 Task: Research Airbnb accommodations options for gourmet getaway in Charleston, South Carolina.
Action: Mouse moved to (62, 80)
Screenshot: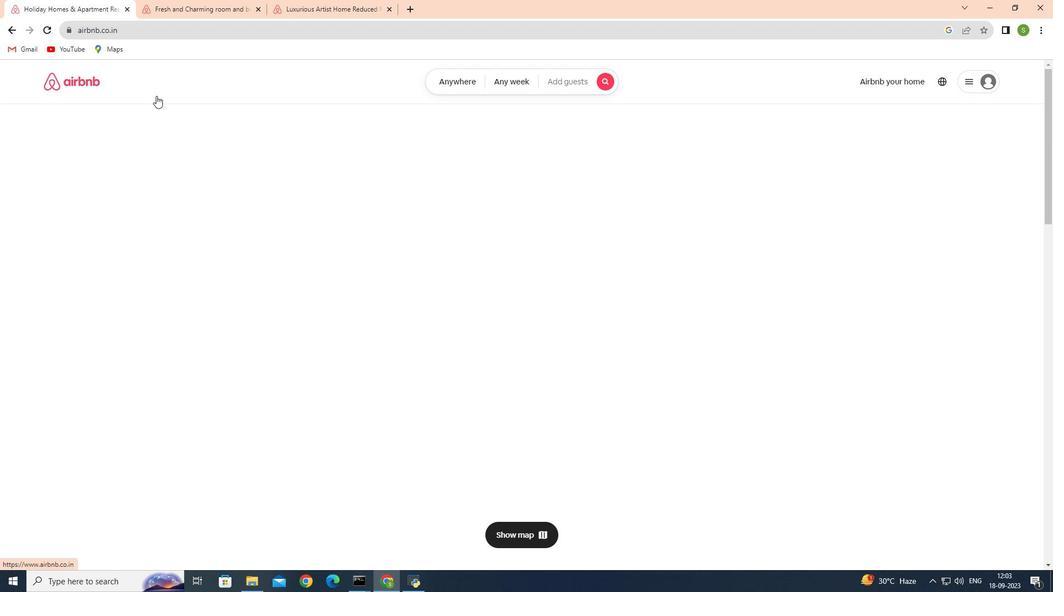 
Action: Mouse pressed left at (62, 80)
Screenshot: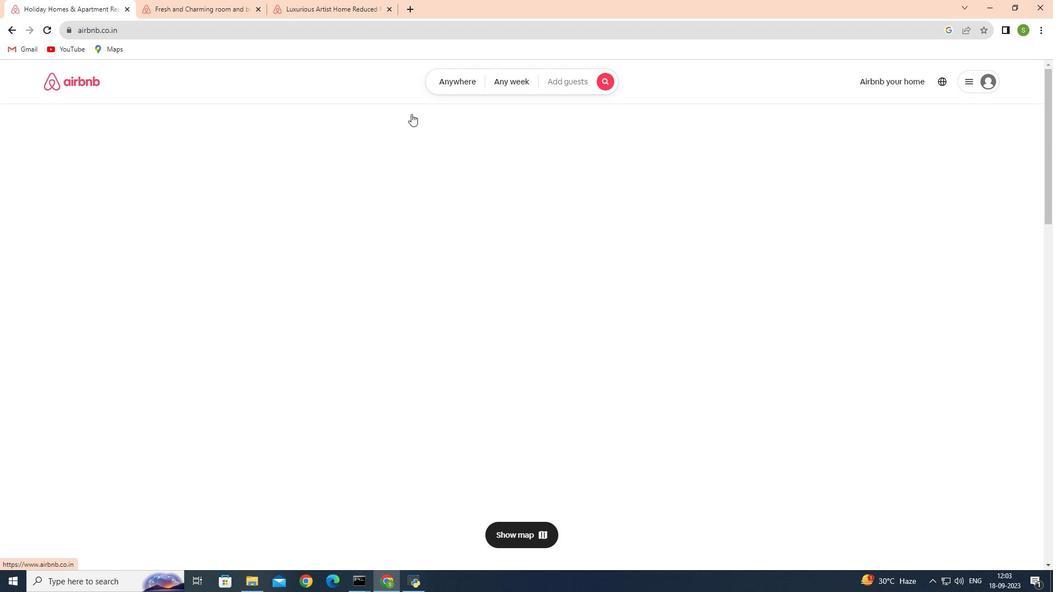 
Action: Mouse moved to (478, 82)
Screenshot: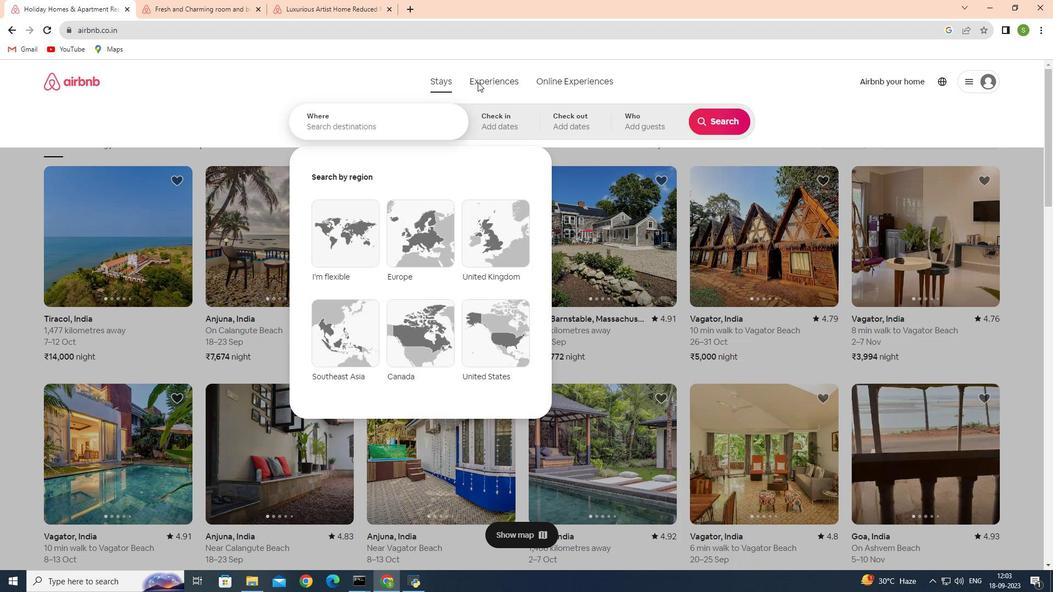 
Action: Mouse pressed left at (478, 82)
Screenshot: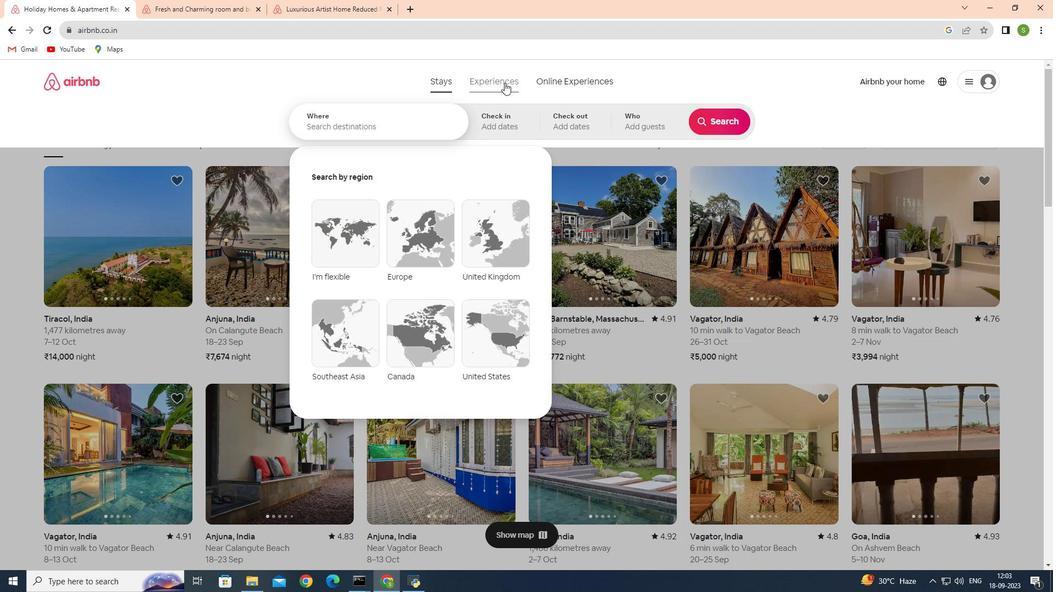 
Action: Mouse moved to (809, 60)
Screenshot: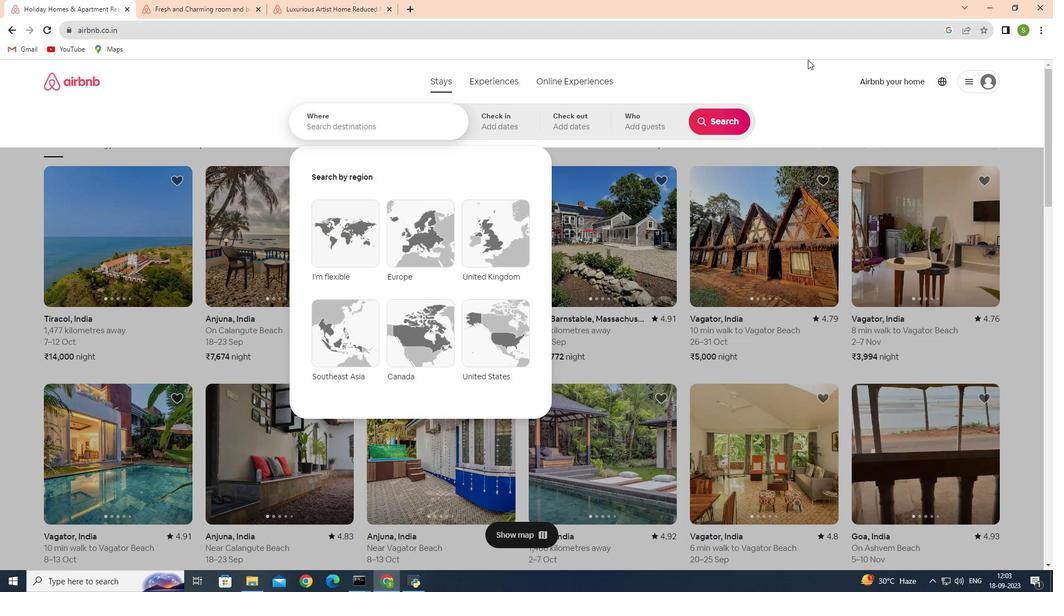 
Action: Key pressed ch
Screenshot: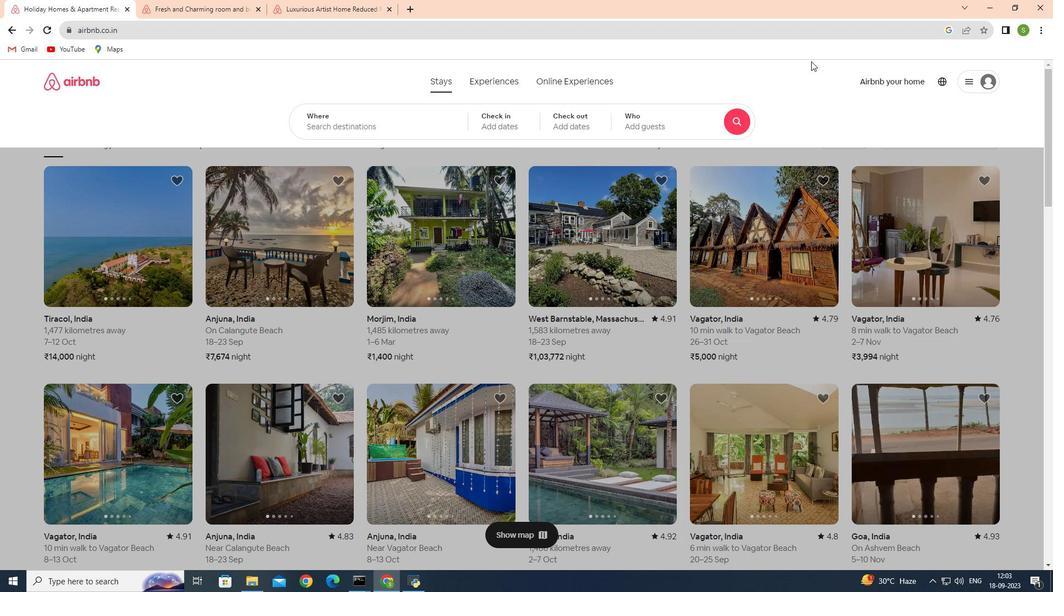 
Action: Mouse pressed left at (809, 60)
Screenshot: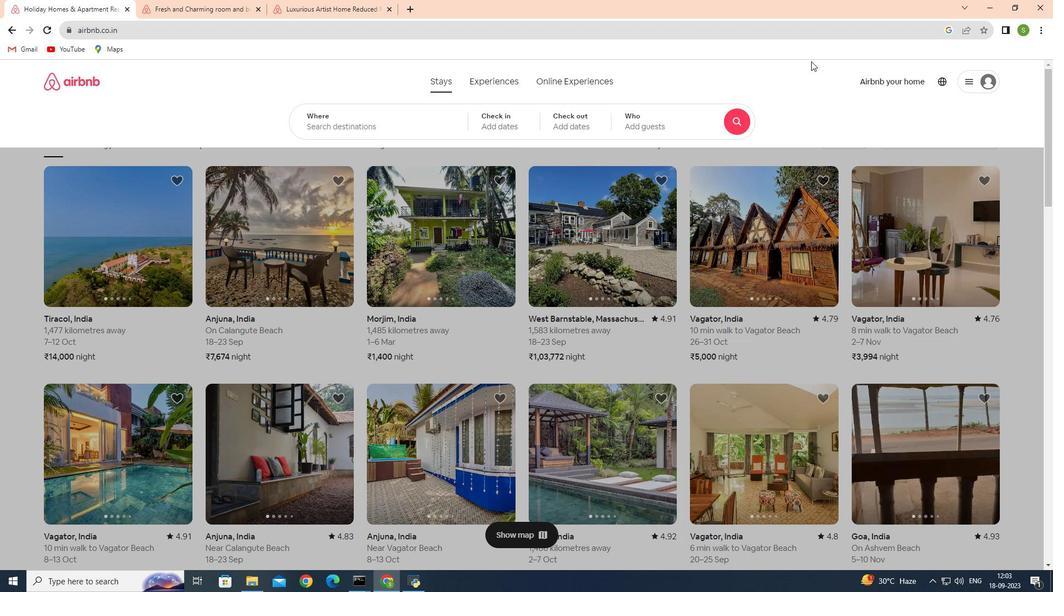 
Action: Mouse moved to (395, 127)
Screenshot: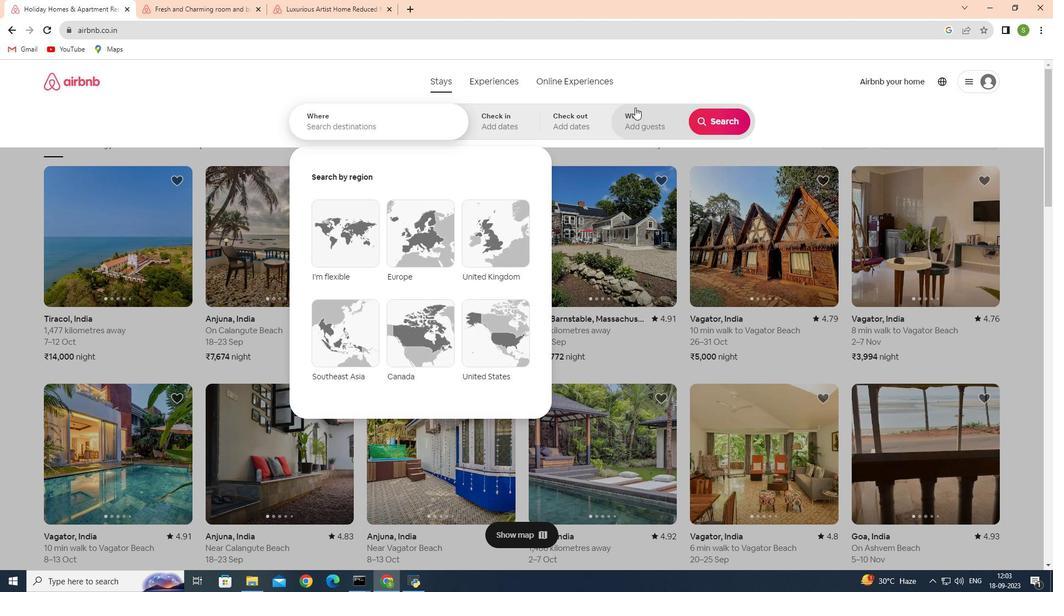 
Action: Mouse pressed left at (395, 127)
Screenshot: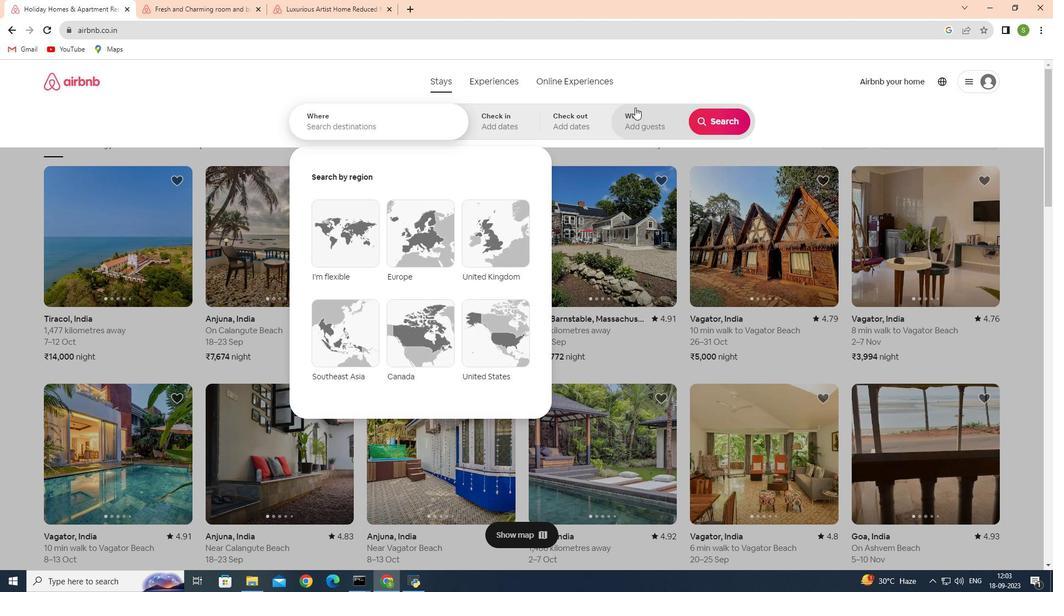 
Action: Mouse moved to (636, 108)
Screenshot: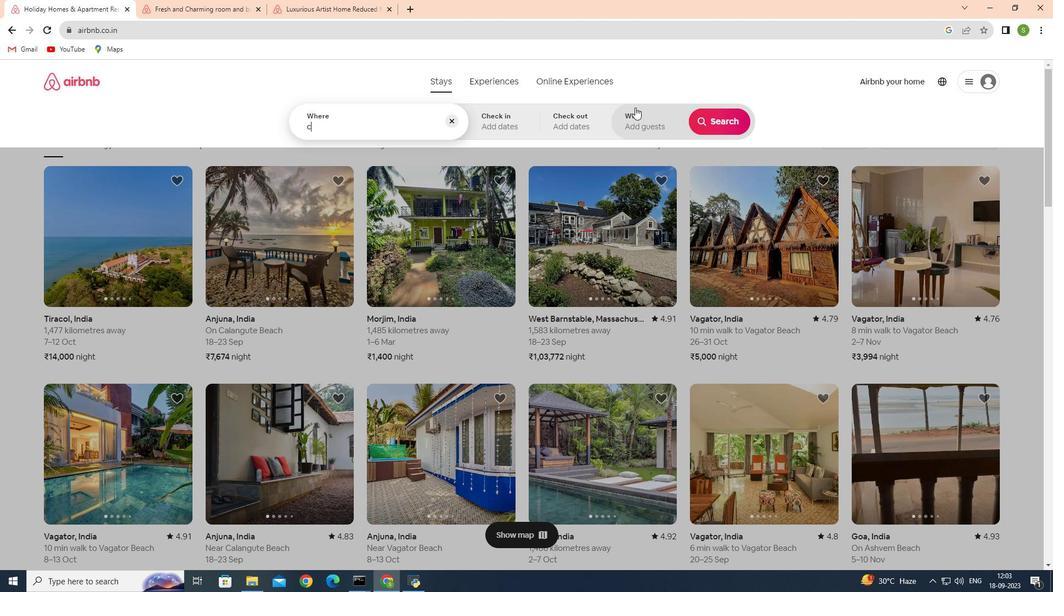 
Action: Key pressed charles
Screenshot: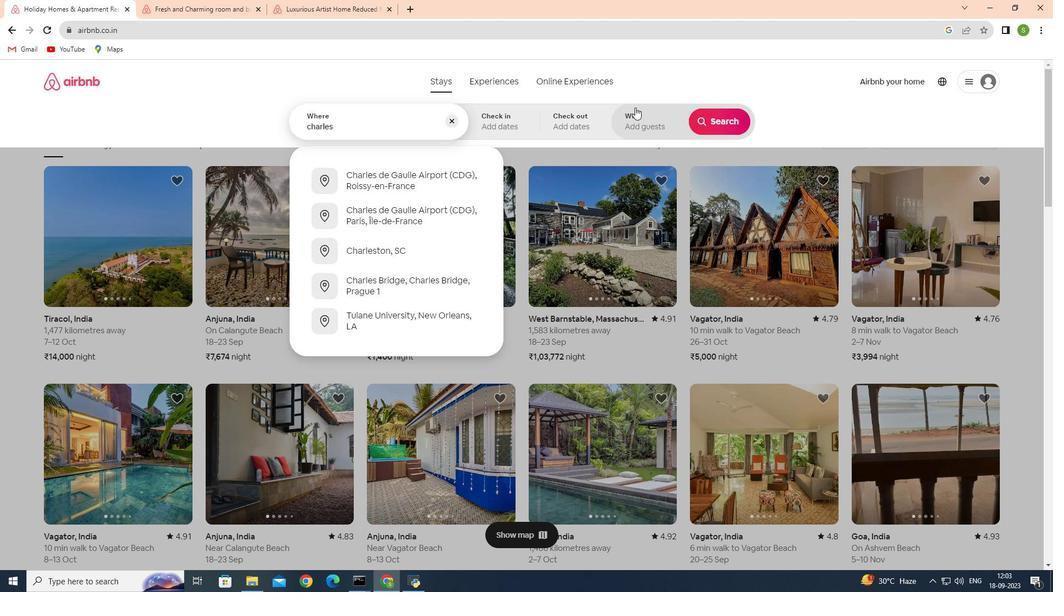 
Action: Mouse moved to (737, 110)
Screenshot: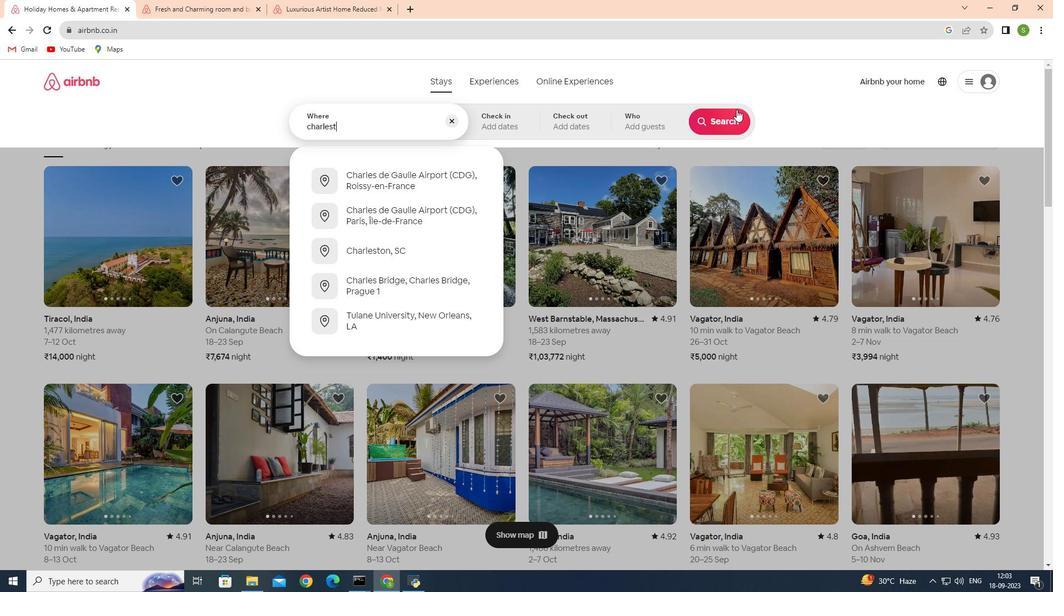 
Action: Key pressed ton
Screenshot: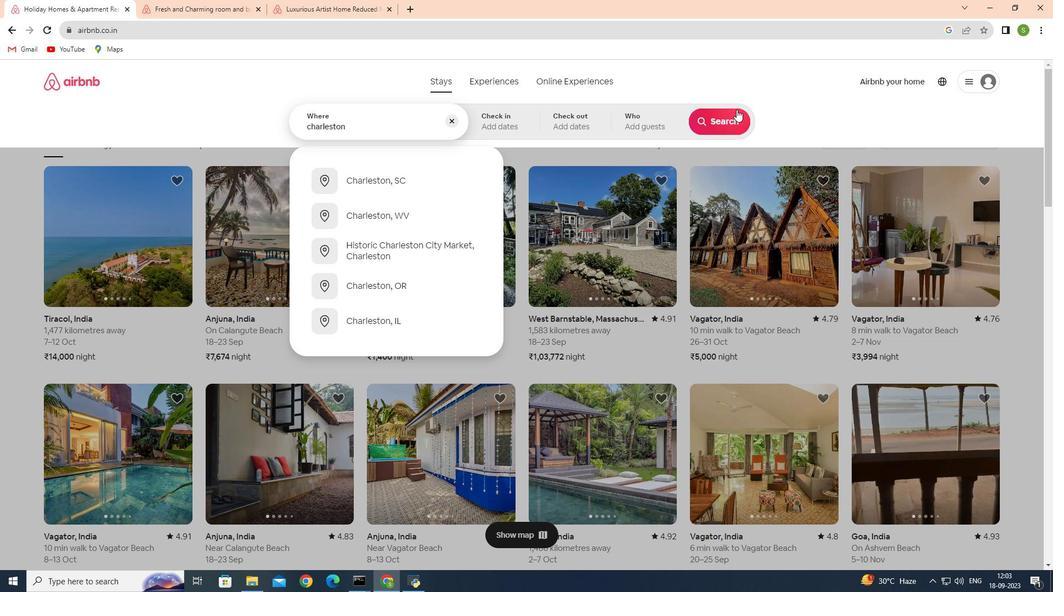 
Action: Mouse moved to (391, 181)
Screenshot: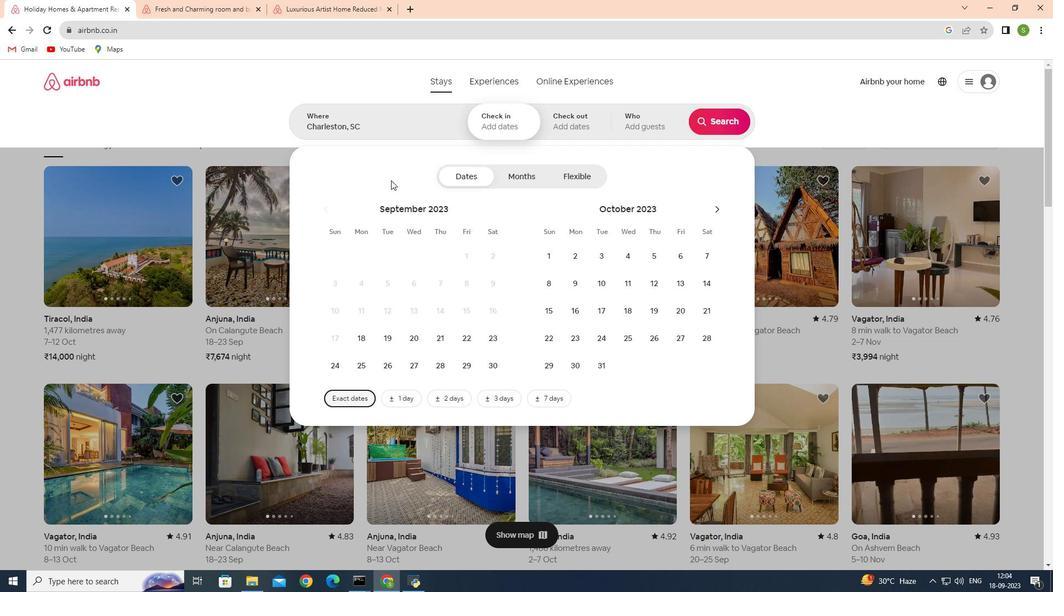
Action: Mouse pressed left at (391, 181)
Screenshot: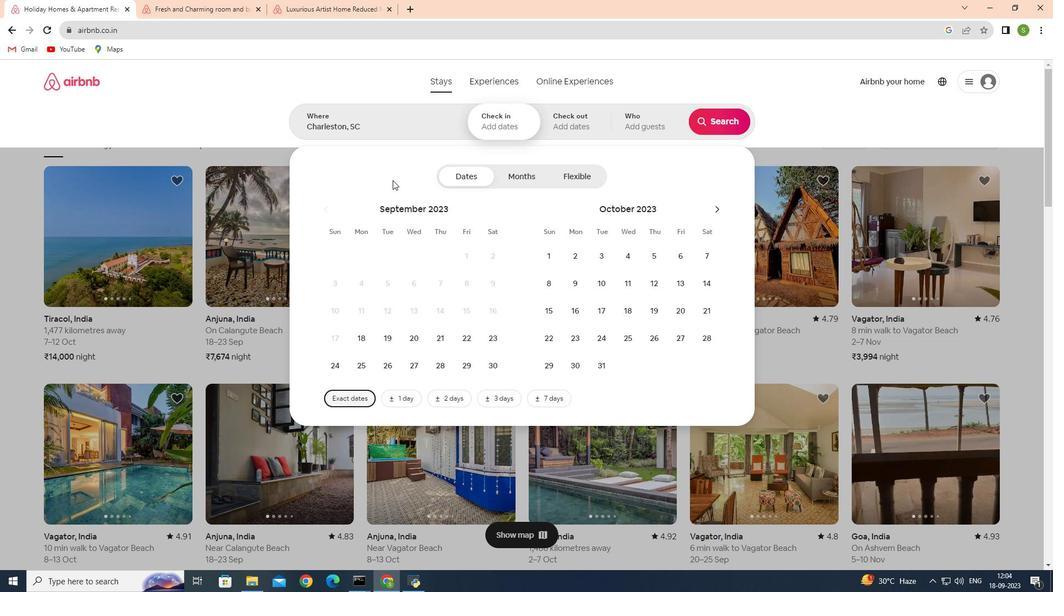 
Action: Mouse moved to (724, 120)
Screenshot: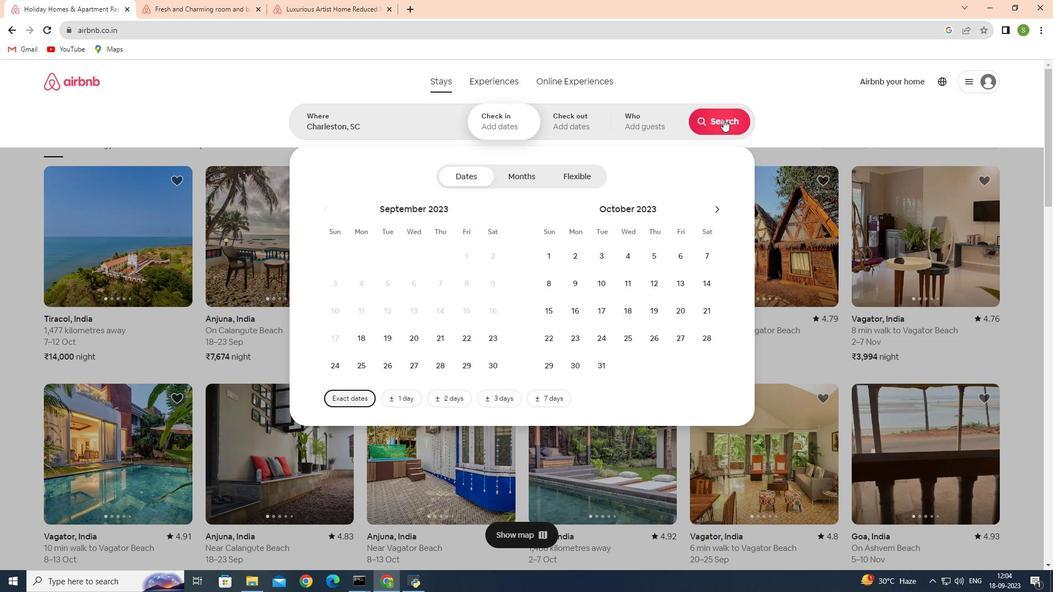 
Action: Mouse pressed left at (724, 120)
Screenshot: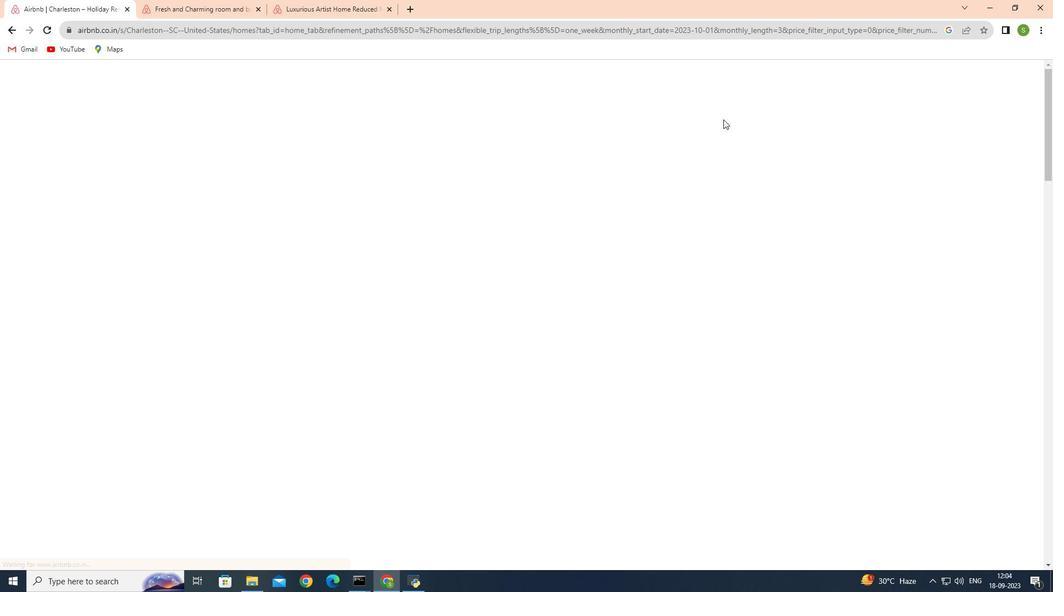 
Action: Mouse moved to (887, 130)
Screenshot: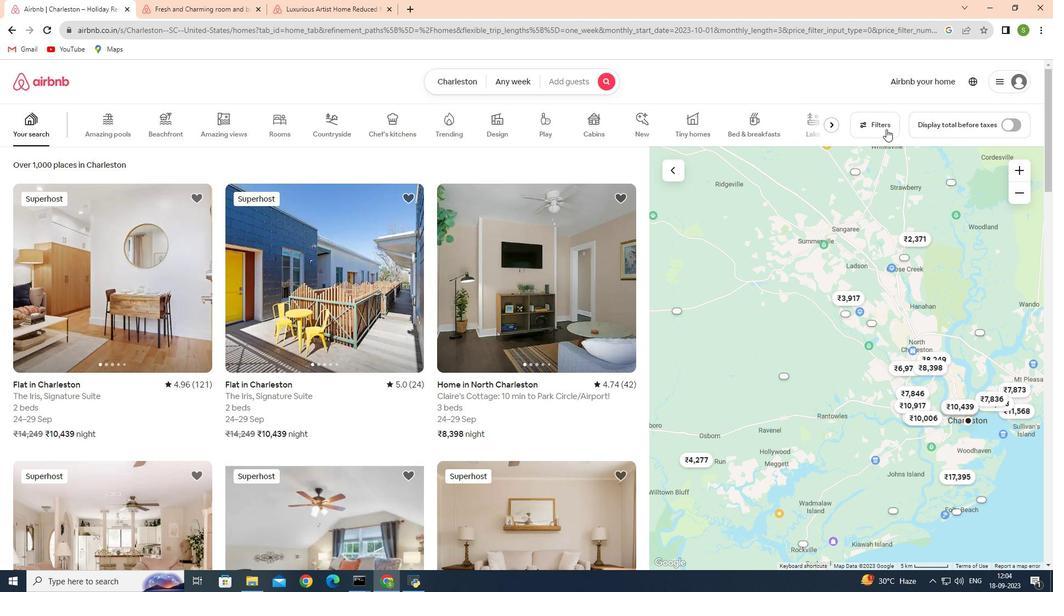 
Action: Mouse pressed left at (887, 130)
Screenshot: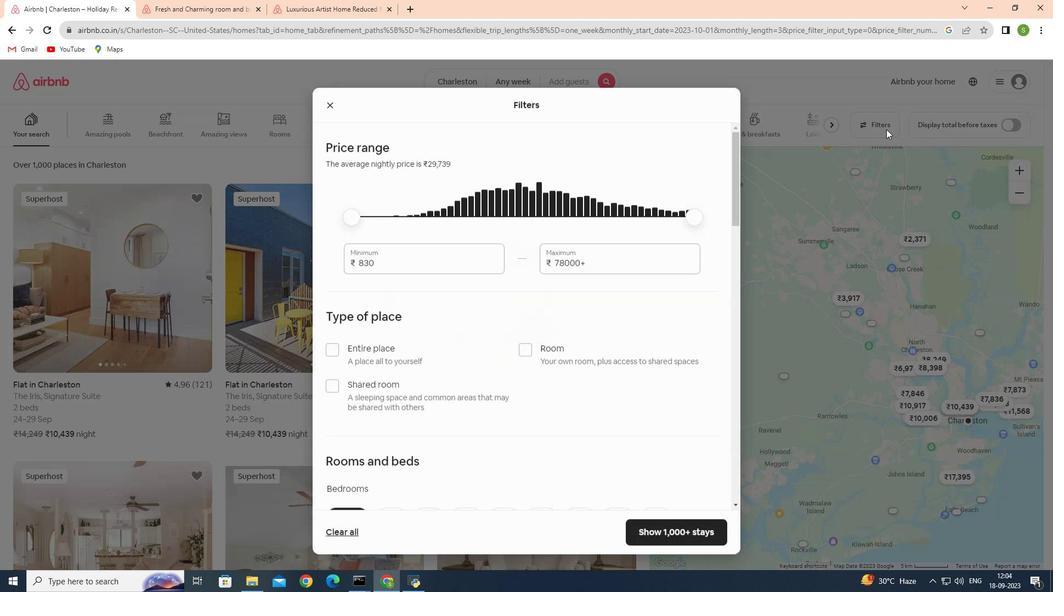 
Action: Mouse moved to (687, 194)
Screenshot: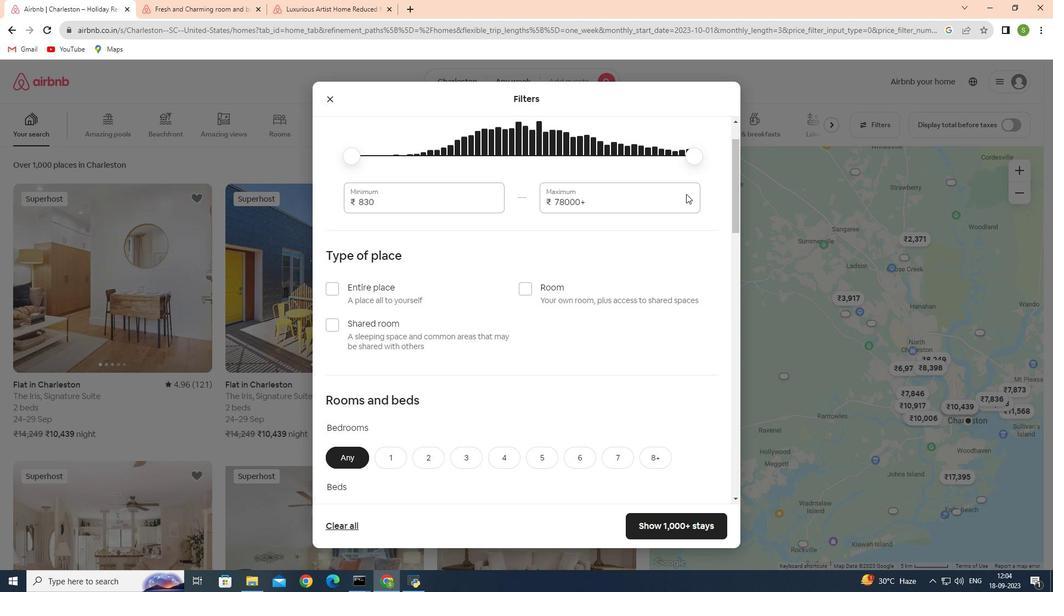 
Action: Mouse scrolled (687, 194) with delta (0, 0)
Screenshot: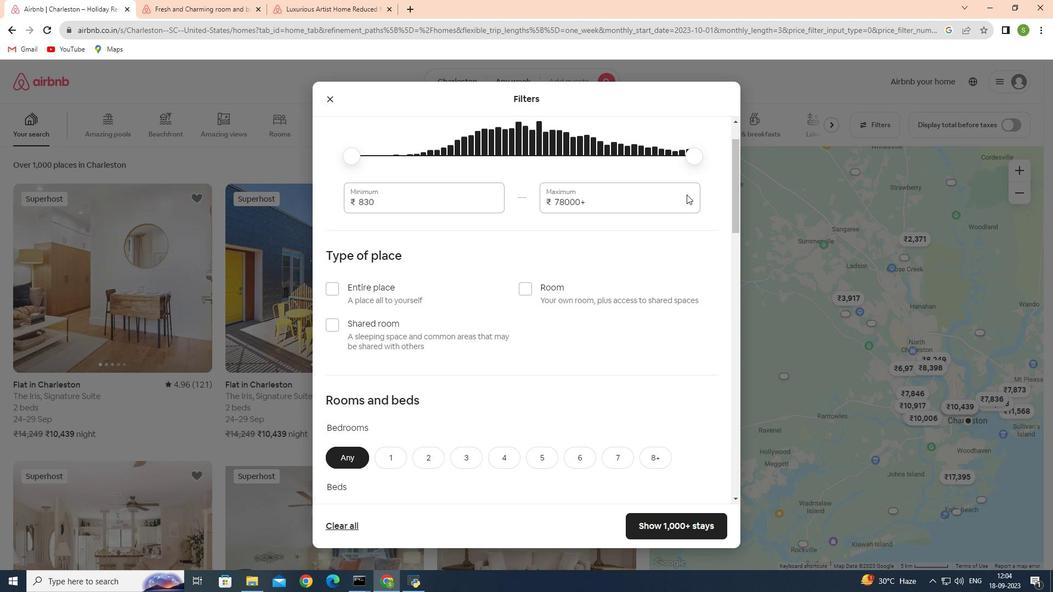 
Action: Mouse moved to (687, 195)
Screenshot: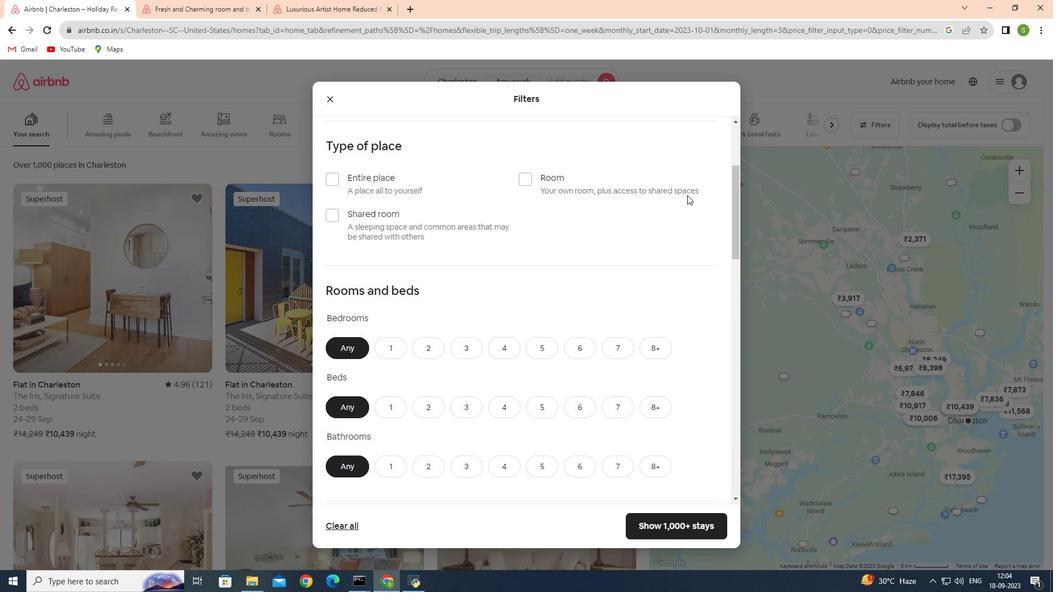 
Action: Mouse scrolled (687, 195) with delta (0, 0)
Screenshot: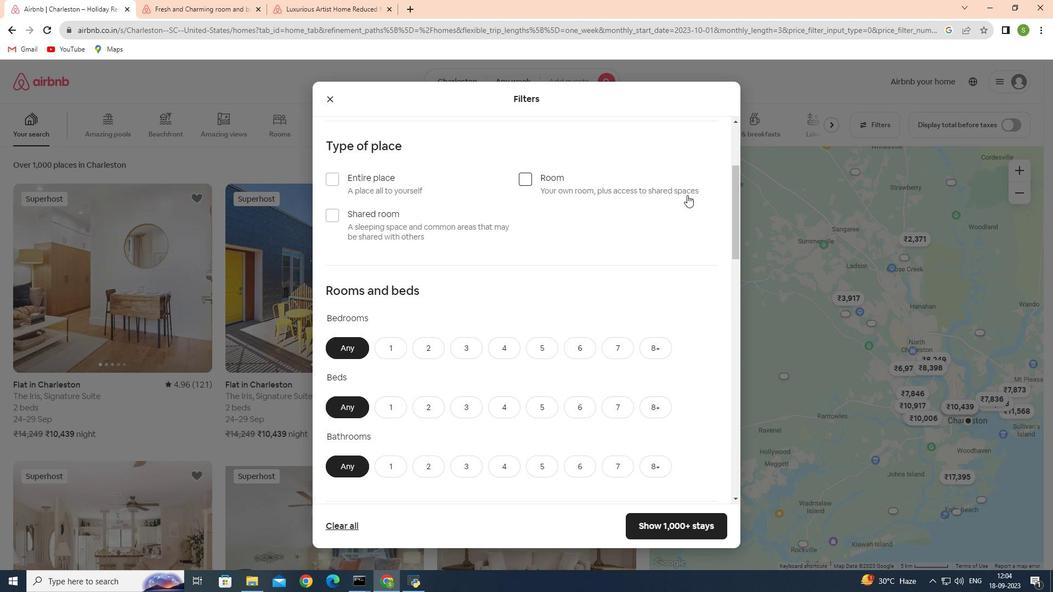 
Action: Mouse moved to (688, 195)
Screenshot: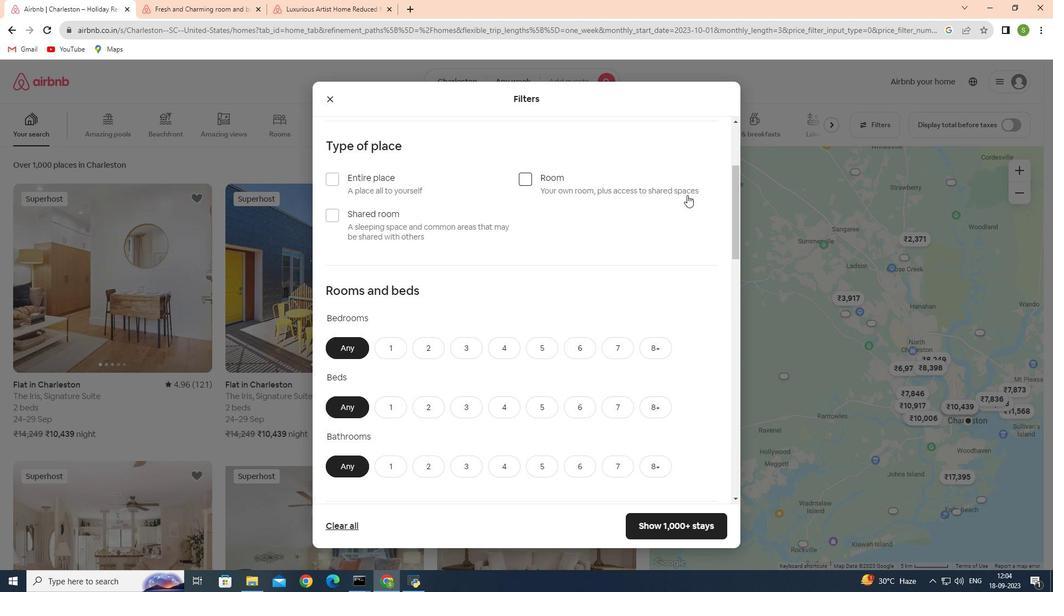 
Action: Mouse scrolled (688, 195) with delta (0, 0)
Screenshot: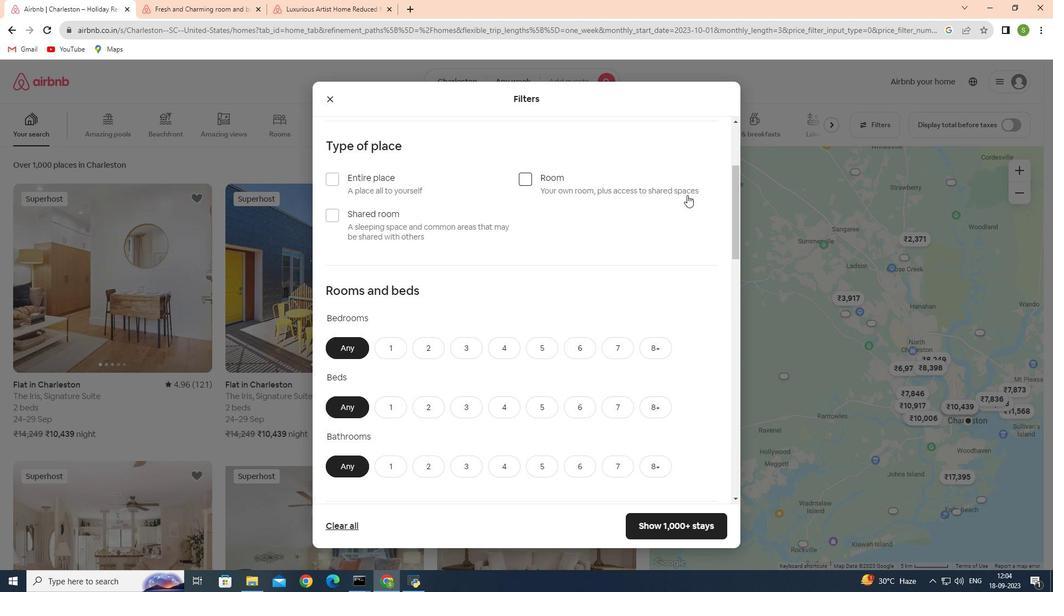 
Action: Mouse scrolled (688, 195) with delta (0, 0)
Screenshot: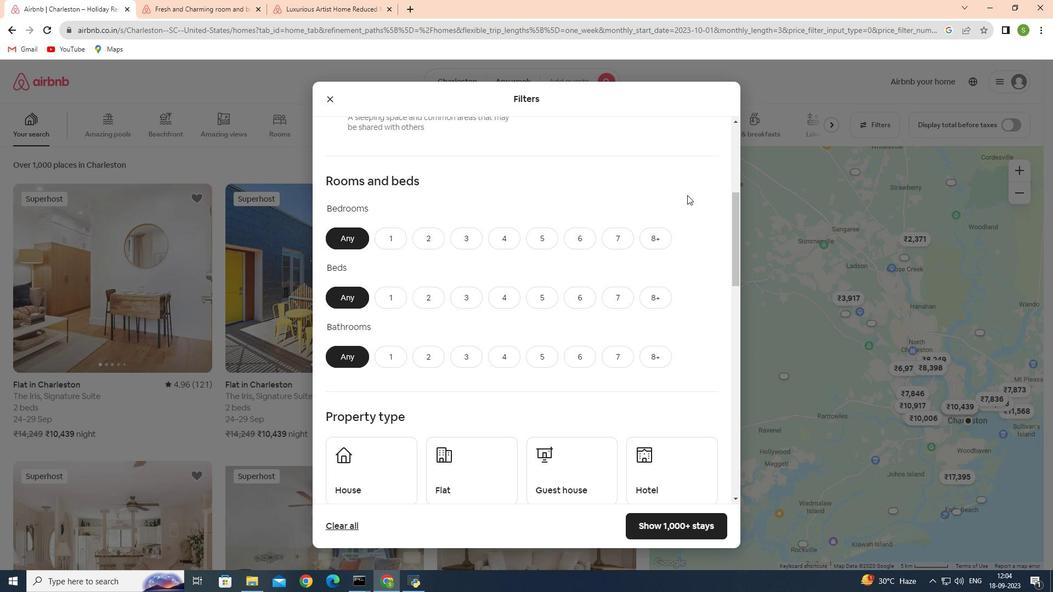 
Action: Mouse scrolled (688, 195) with delta (0, 0)
Screenshot: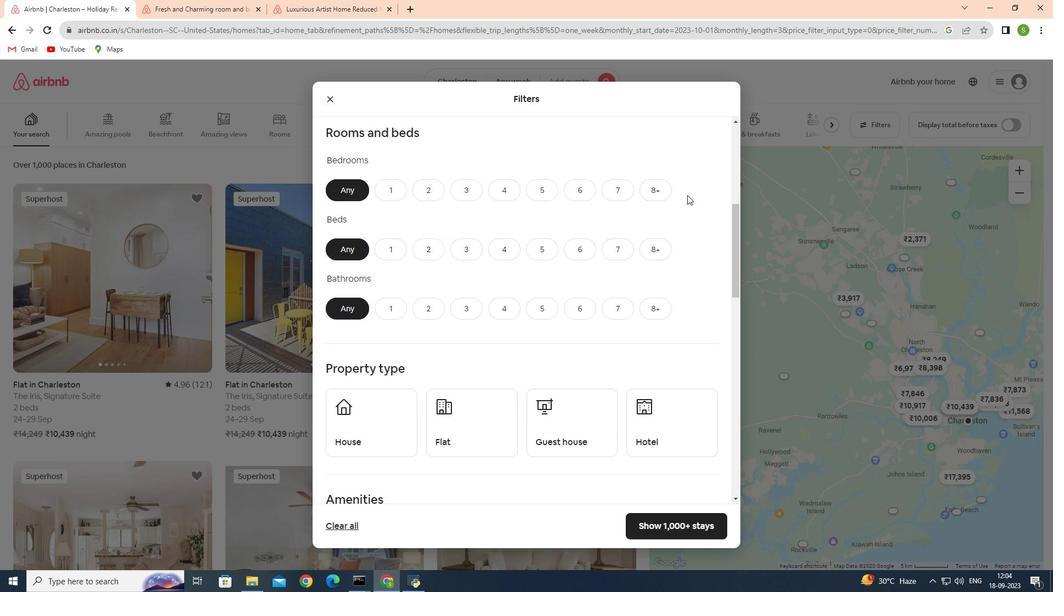 
Action: Mouse scrolled (688, 195) with delta (0, 0)
Screenshot: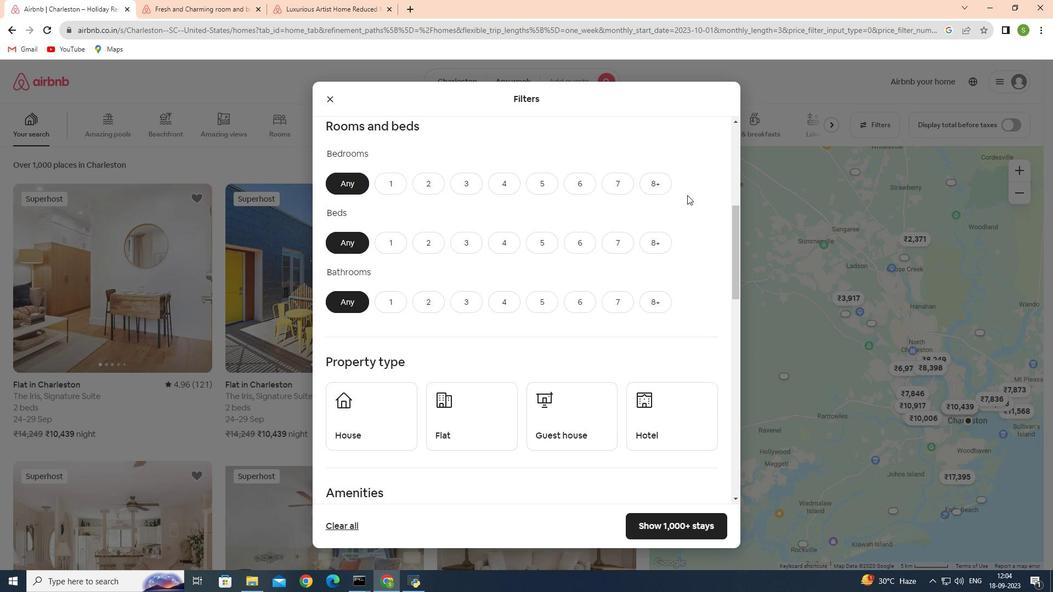 
Action: Mouse scrolled (688, 195) with delta (0, 0)
Screenshot: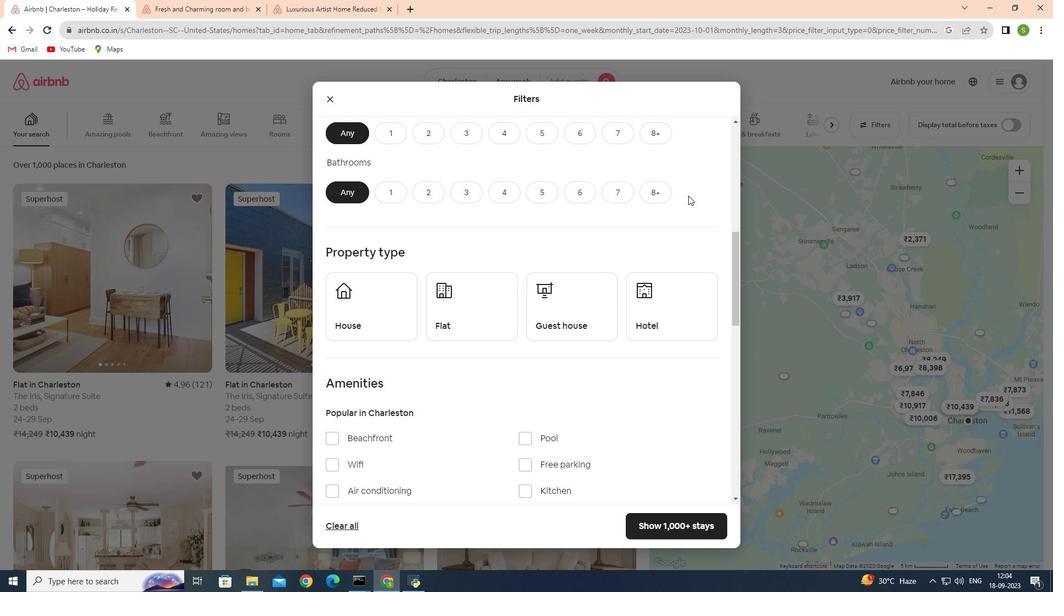 
Action: Mouse moved to (688, 196)
Screenshot: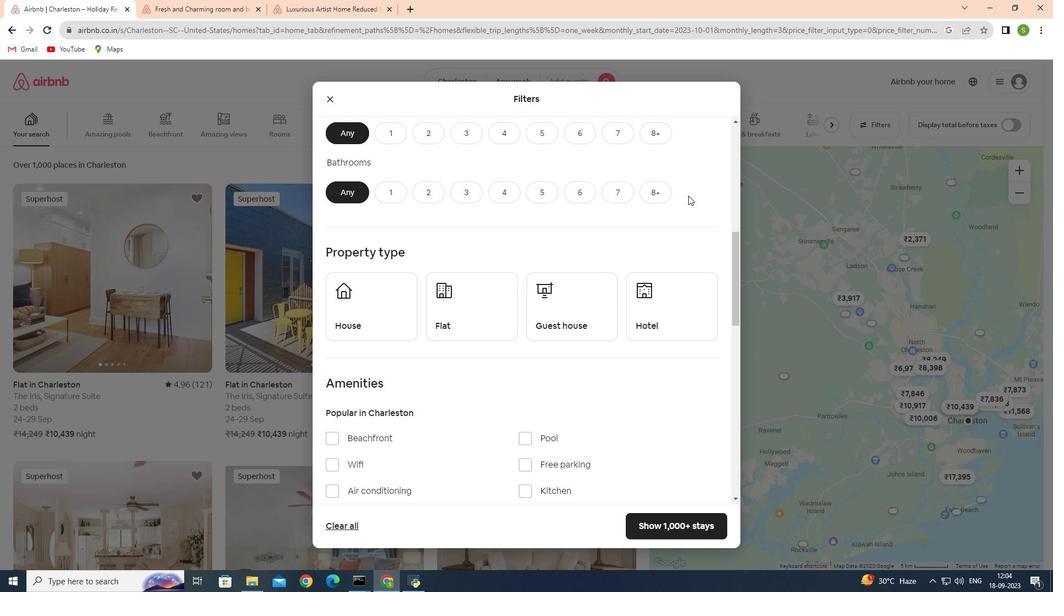 
Action: Mouse scrolled (688, 195) with delta (0, 0)
Screenshot: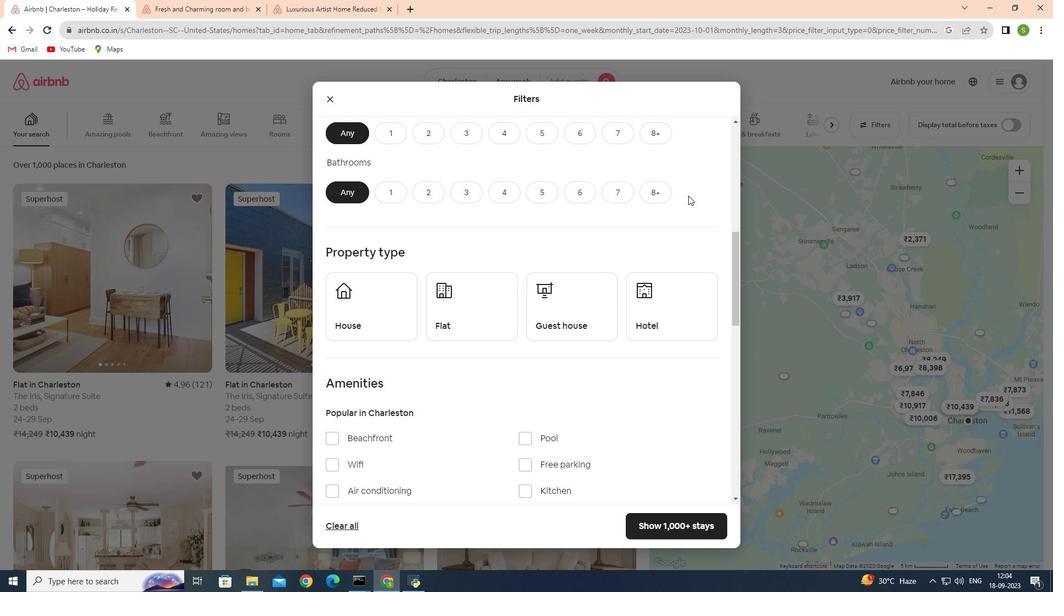 
Action: Mouse moved to (689, 196)
Screenshot: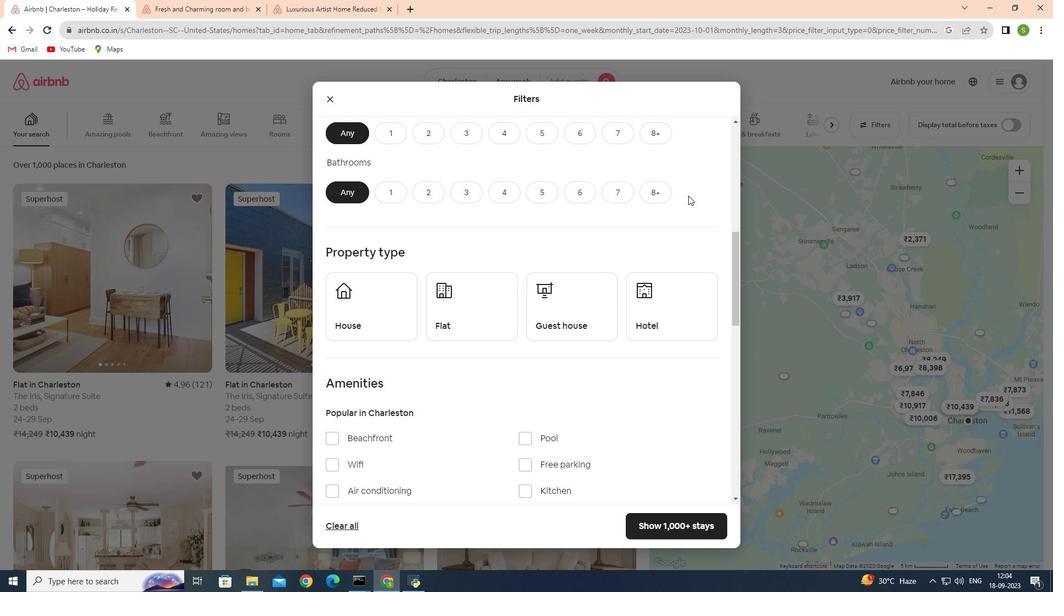 
Action: Mouse scrolled (689, 195) with delta (0, 0)
Screenshot: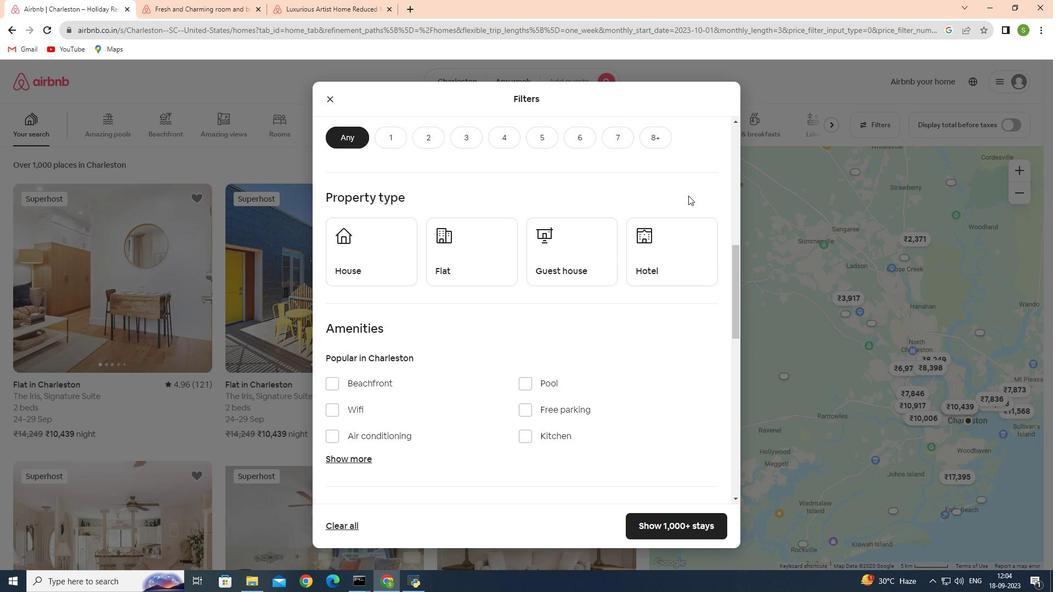 
Action: Mouse scrolled (689, 195) with delta (0, 0)
Screenshot: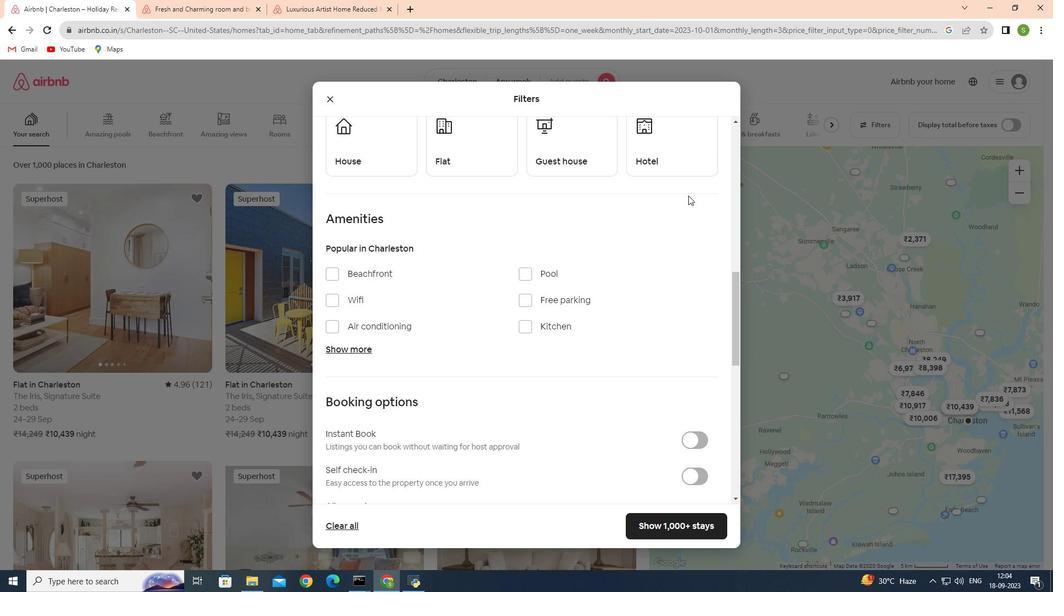 
Action: Mouse scrolled (689, 195) with delta (0, 0)
Screenshot: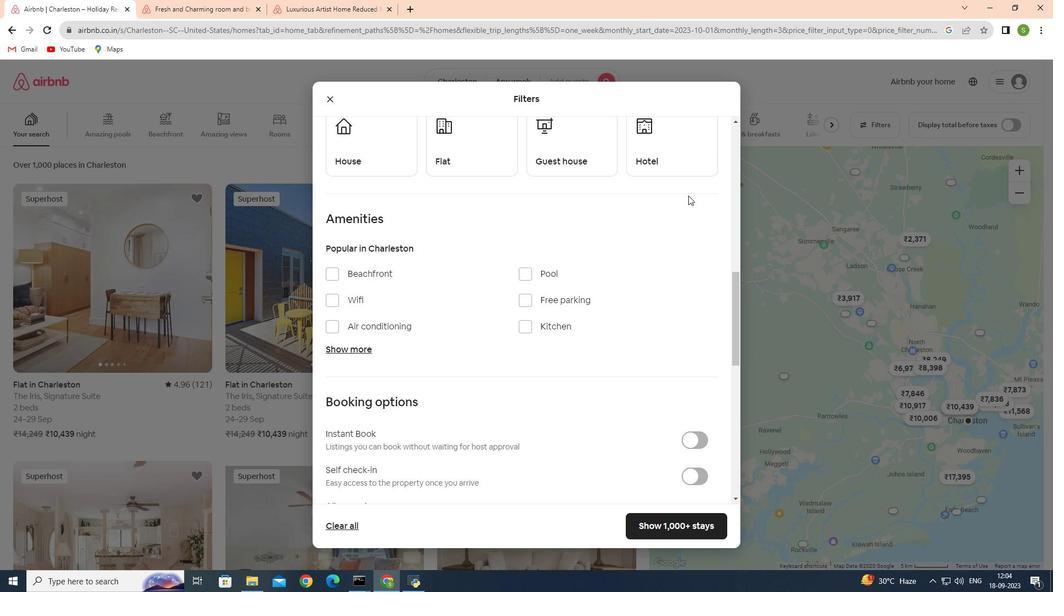 
Action: Mouse scrolled (689, 197) with delta (0, 0)
Screenshot: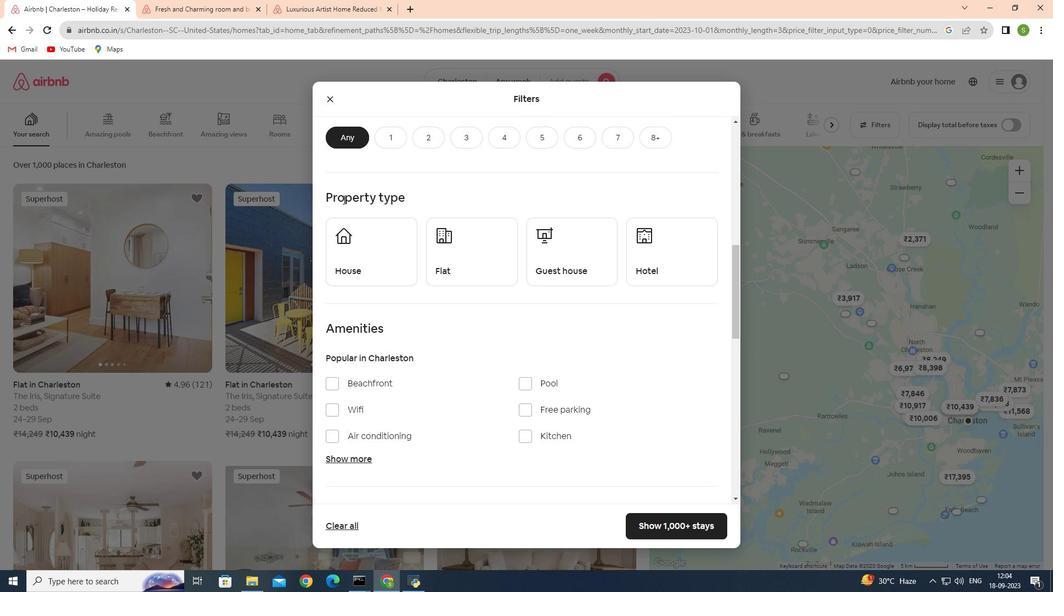 
Action: Mouse scrolled (689, 197) with delta (0, 0)
Screenshot: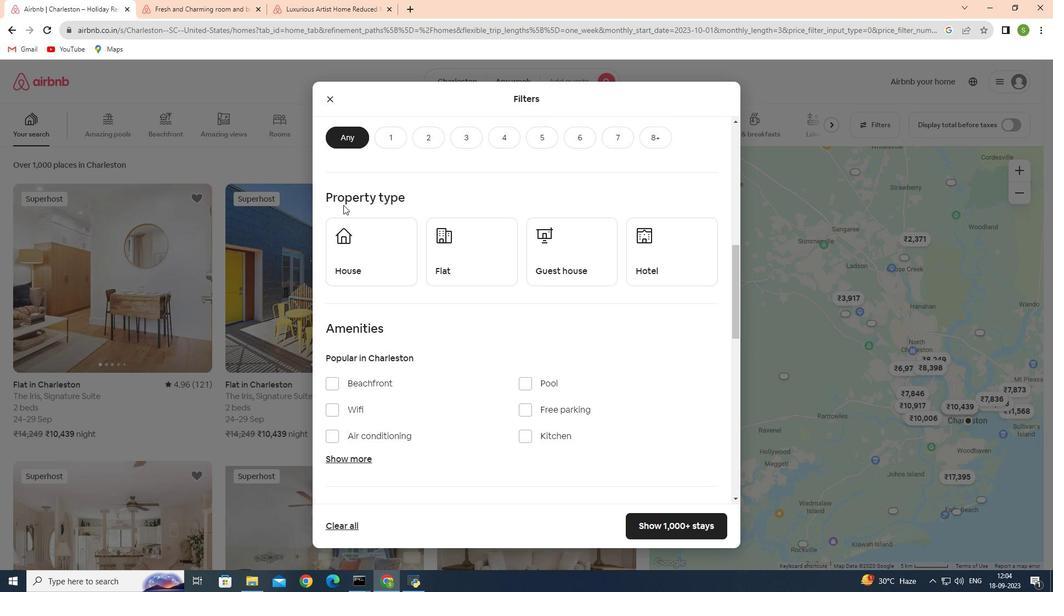 
Action: Mouse moved to (399, 250)
Screenshot: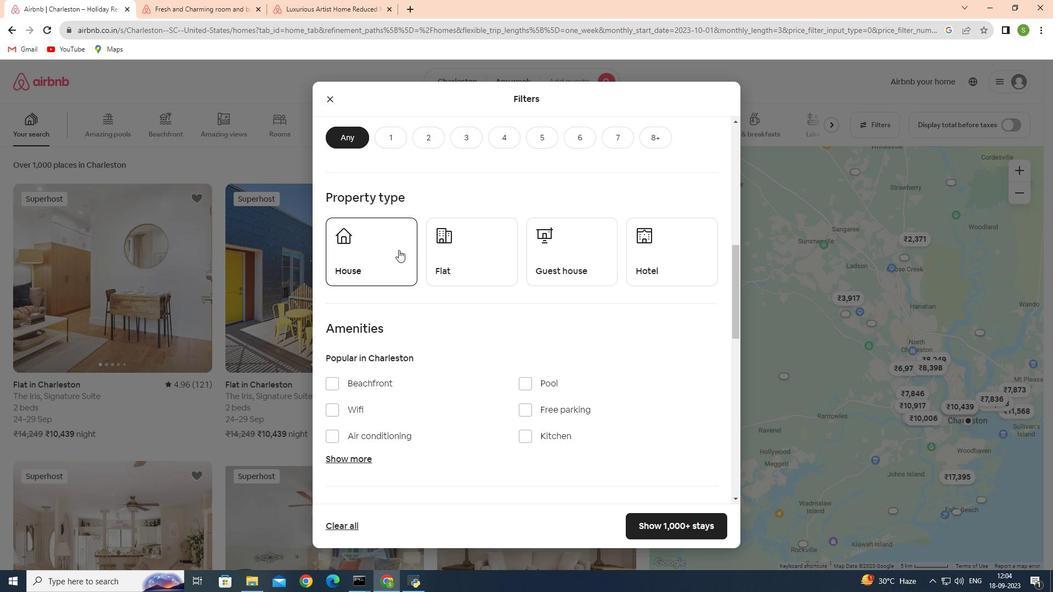 
Action: Mouse pressed left at (399, 250)
Screenshot: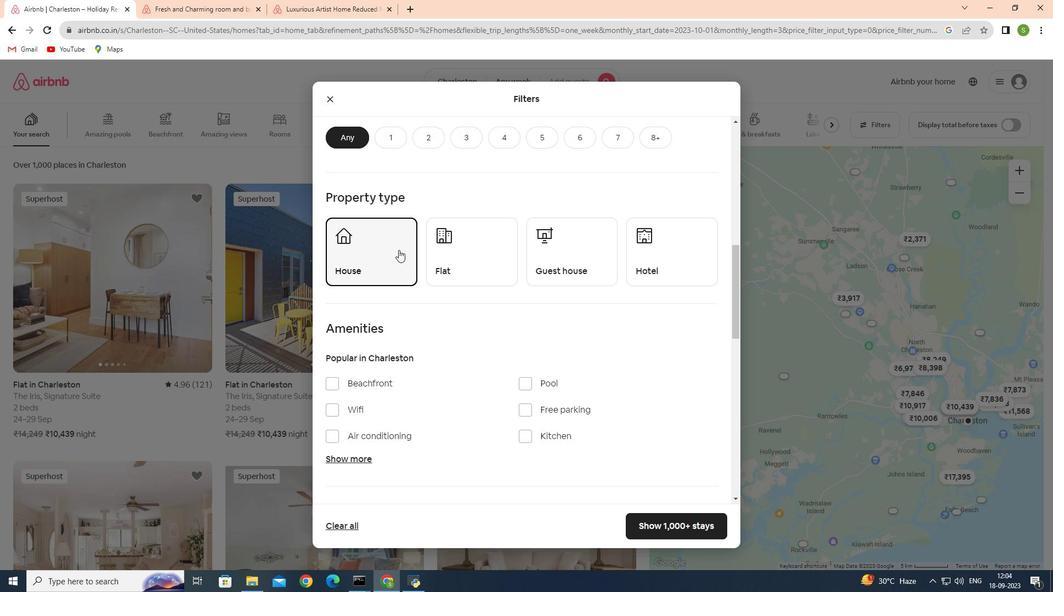 
Action: Mouse moved to (347, 454)
Screenshot: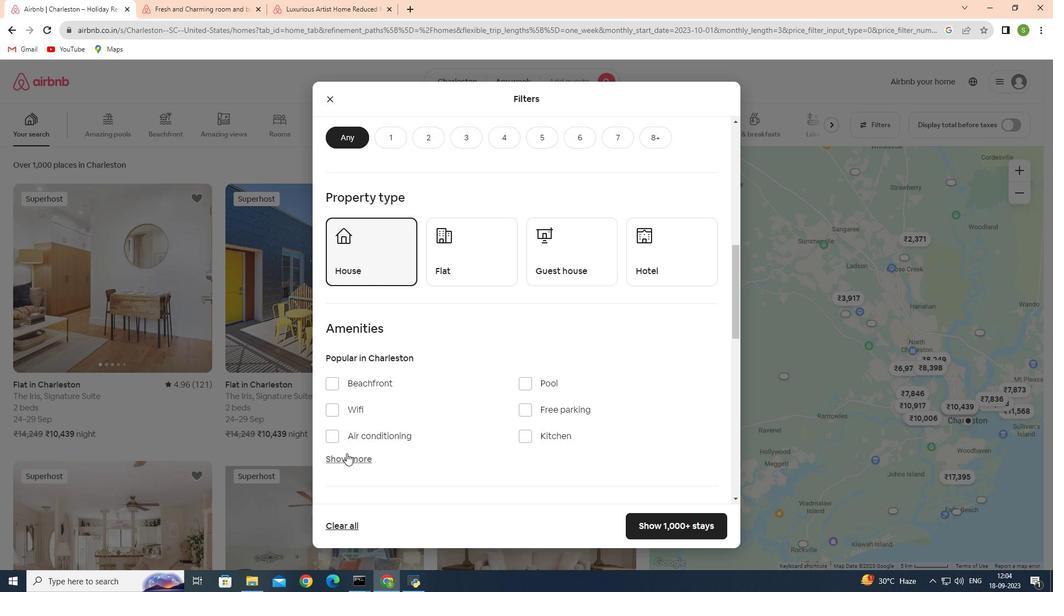 
Action: Mouse pressed left at (347, 454)
Screenshot: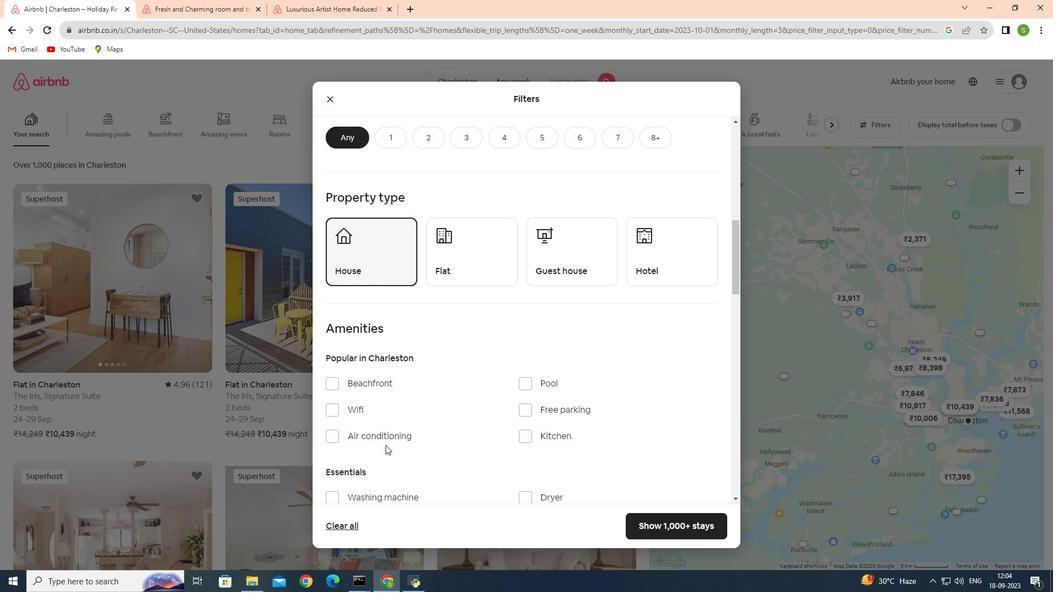 
Action: Mouse moved to (543, 402)
Screenshot: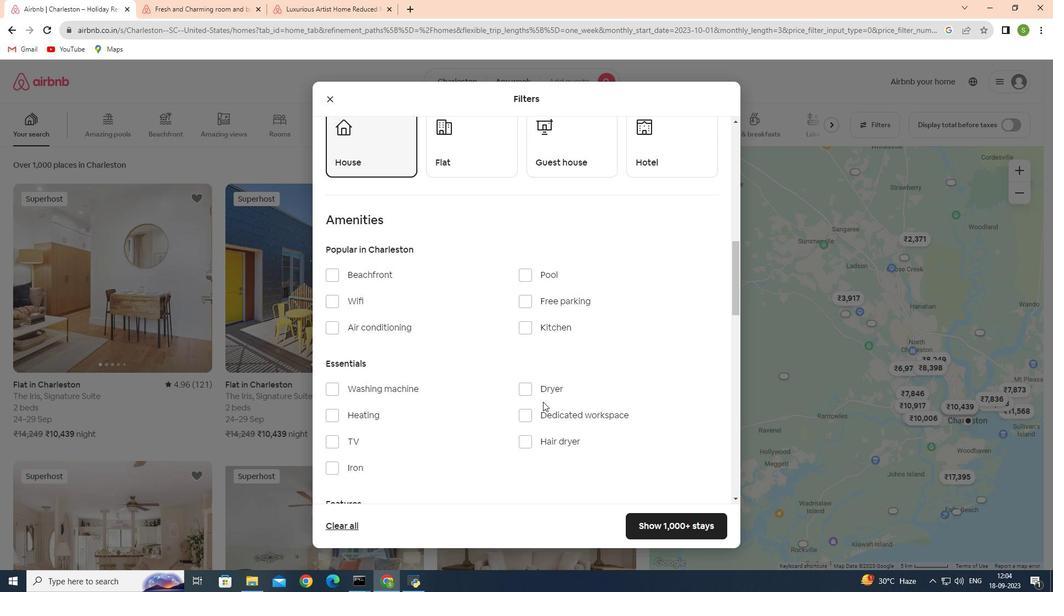 
Action: Mouse scrolled (543, 402) with delta (0, 0)
Screenshot: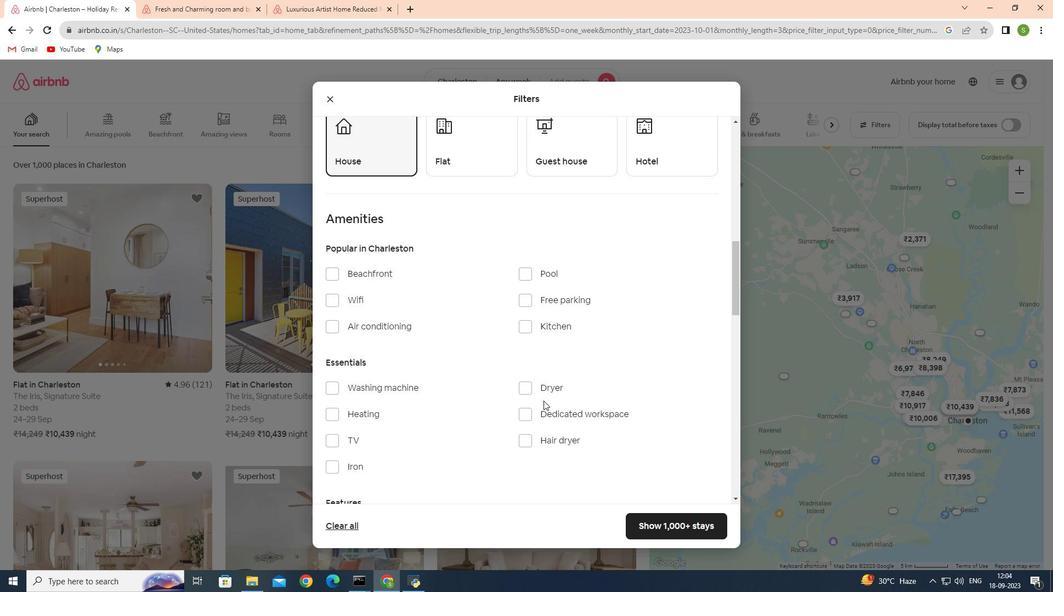 
Action: Mouse scrolled (543, 402) with delta (0, 0)
Screenshot: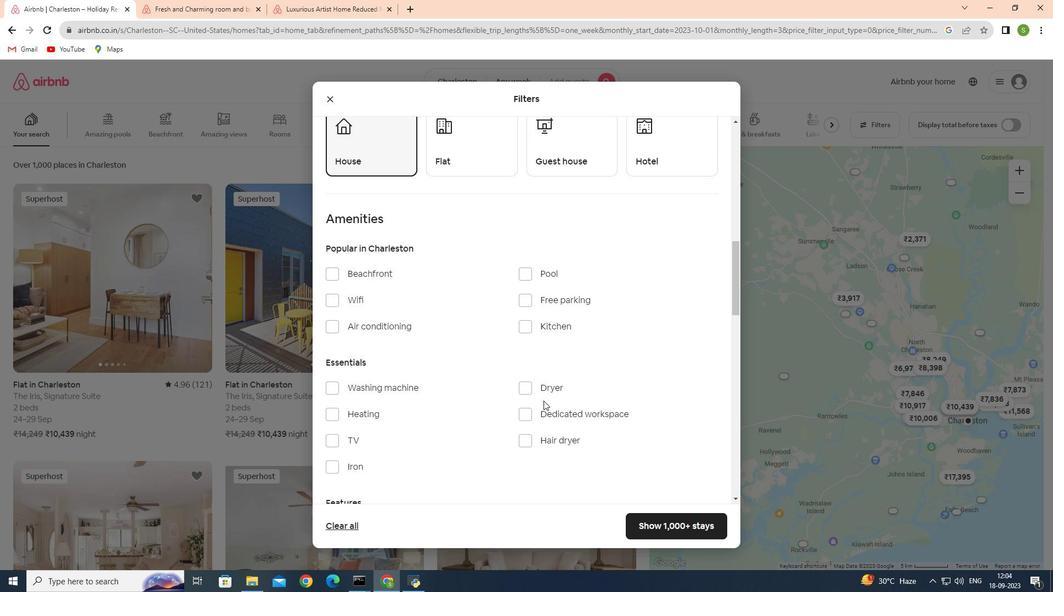 
Action: Mouse moved to (544, 401)
Screenshot: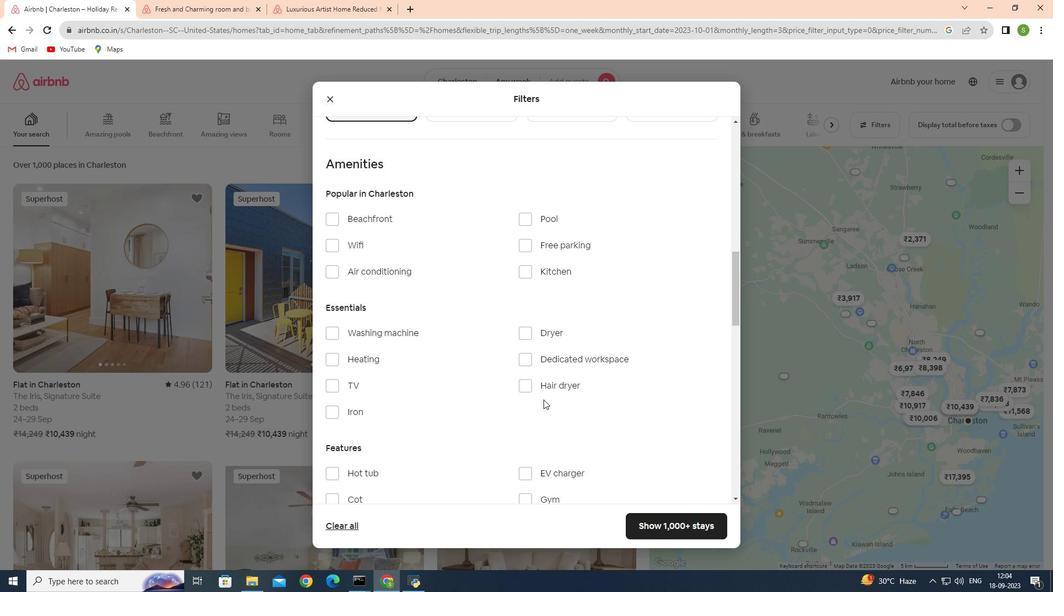 
Action: Mouse scrolled (544, 401) with delta (0, 0)
Screenshot: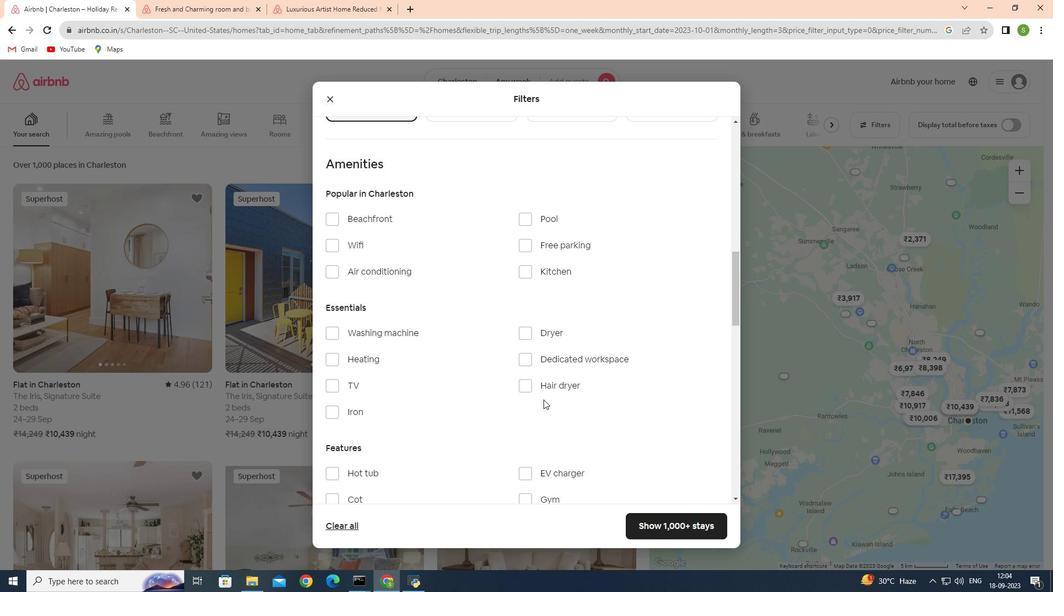 
Action: Mouse moved to (602, 156)
Screenshot: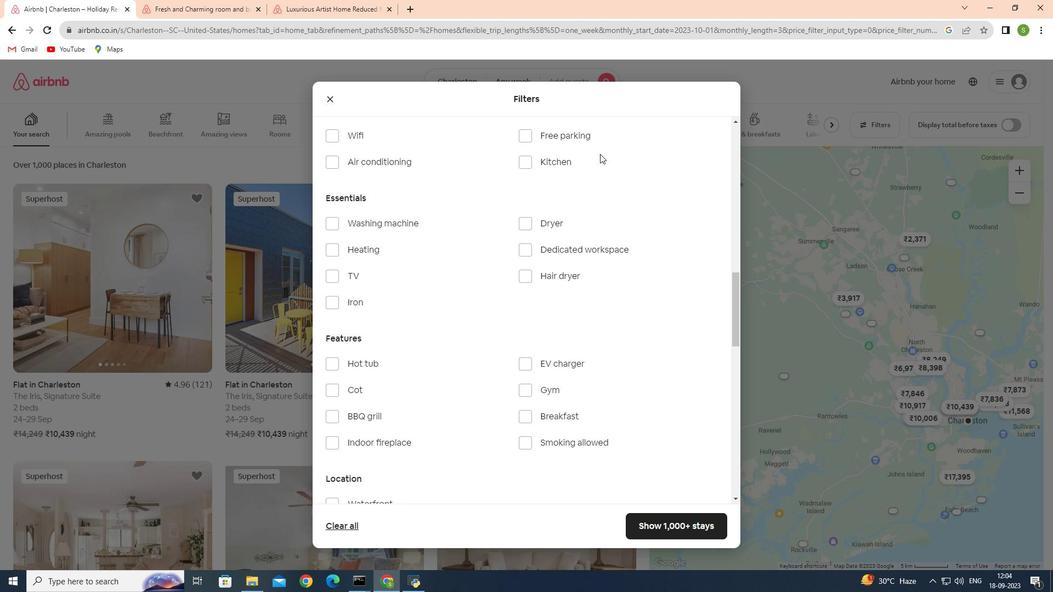 
Action: Mouse scrolled (602, 155) with delta (0, 0)
Screenshot: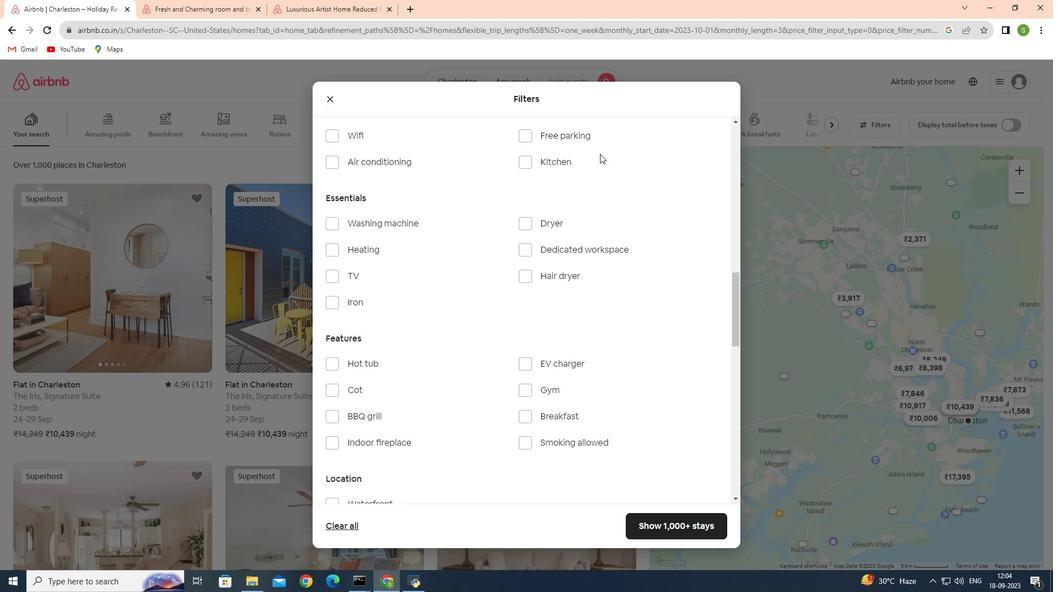 
Action: Mouse moved to (601, 154)
Screenshot: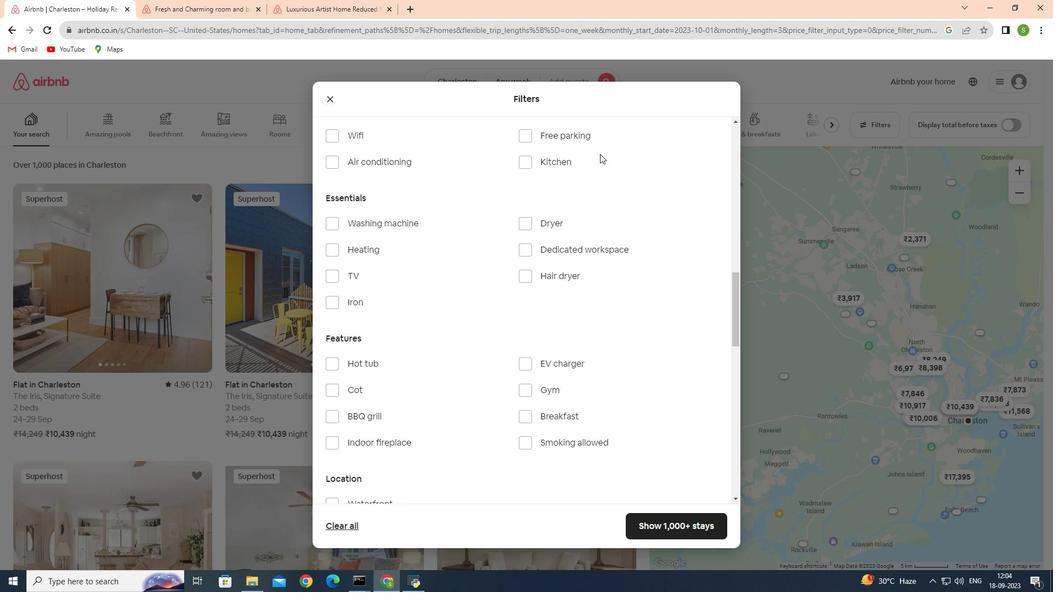 
Action: Mouse scrolled (601, 154) with delta (0, 0)
Screenshot: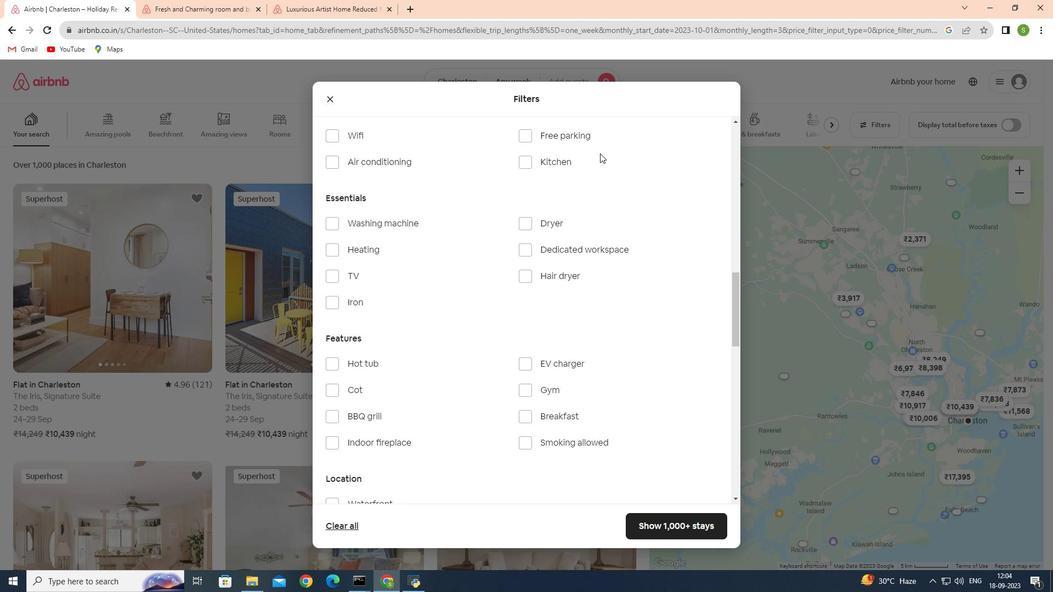 
Action: Mouse moved to (598, 157)
Screenshot: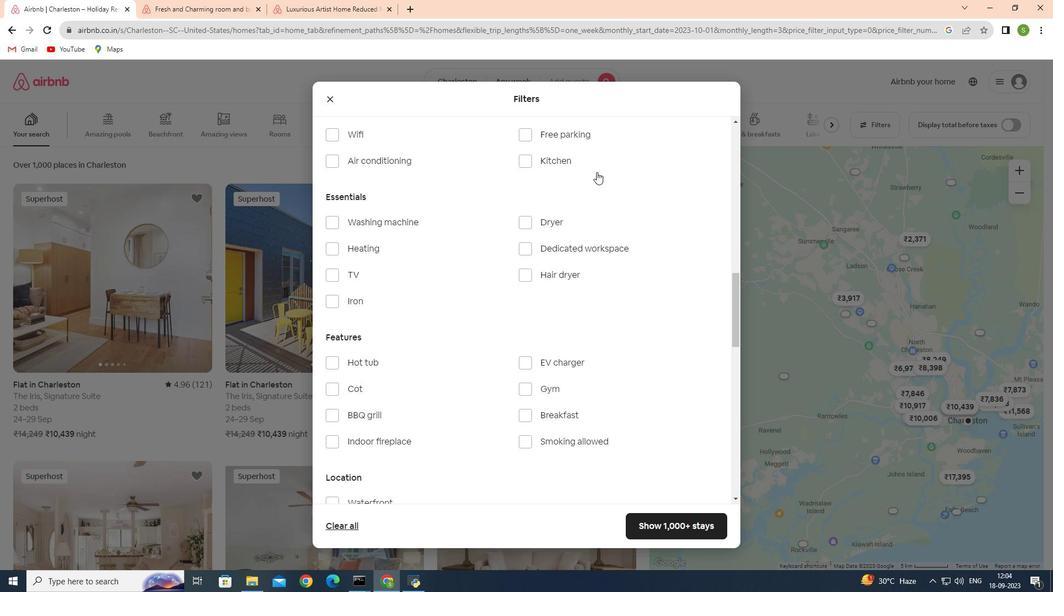
Action: Mouse scrolled (598, 156) with delta (0, 0)
Screenshot: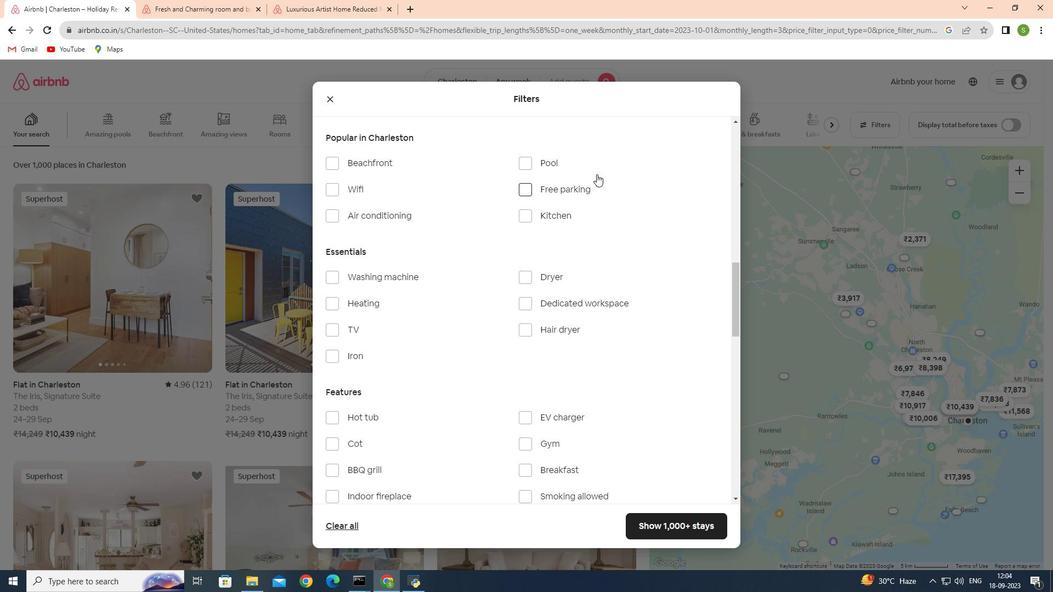 
Action: Mouse moved to (597, 164)
Screenshot: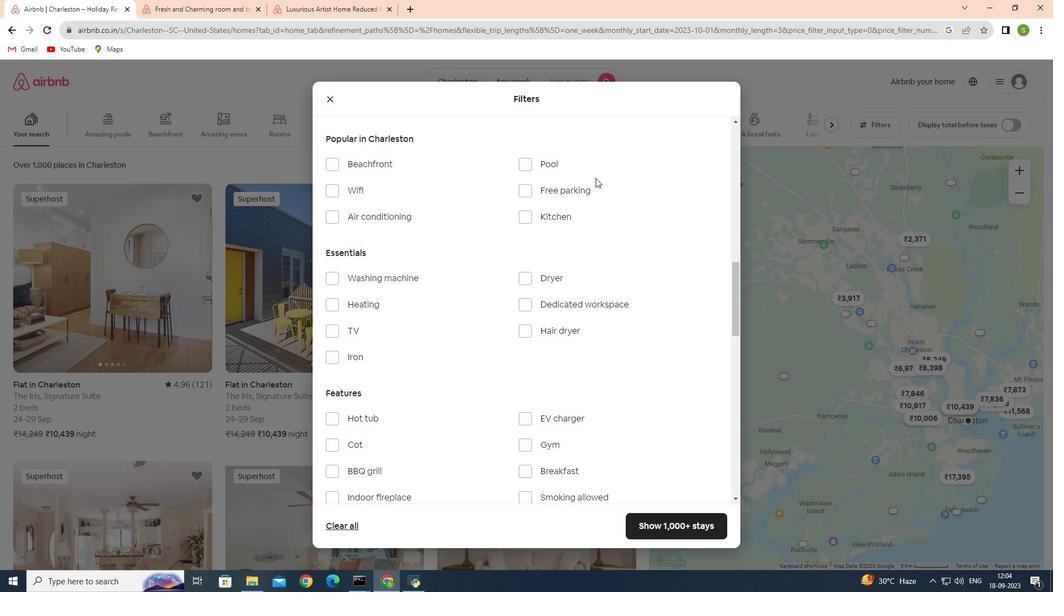 
Action: Mouse scrolled (597, 165) with delta (0, 0)
Screenshot: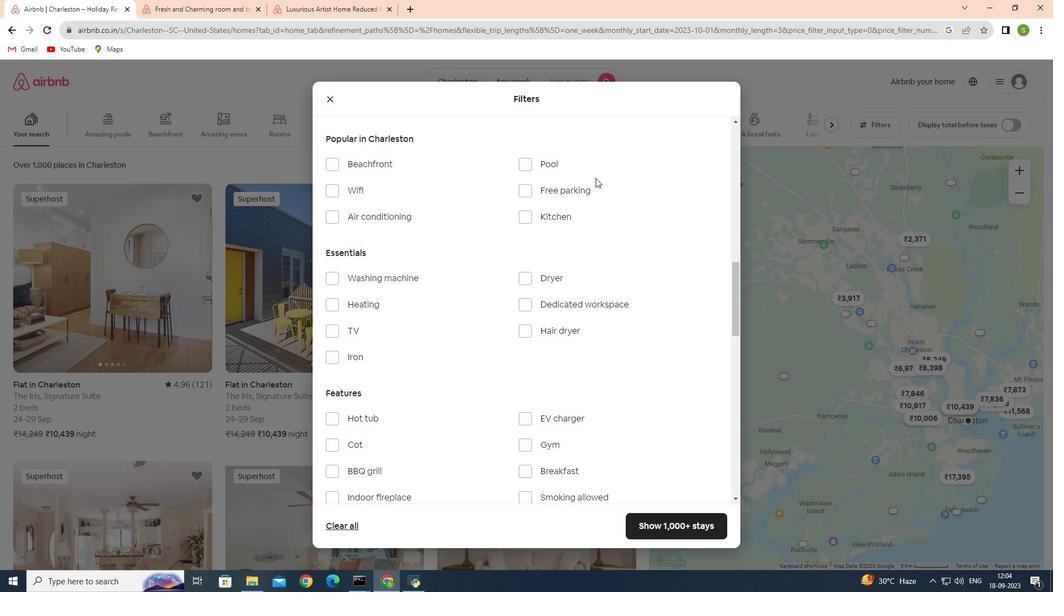 
Action: Mouse moved to (597, 170)
Screenshot: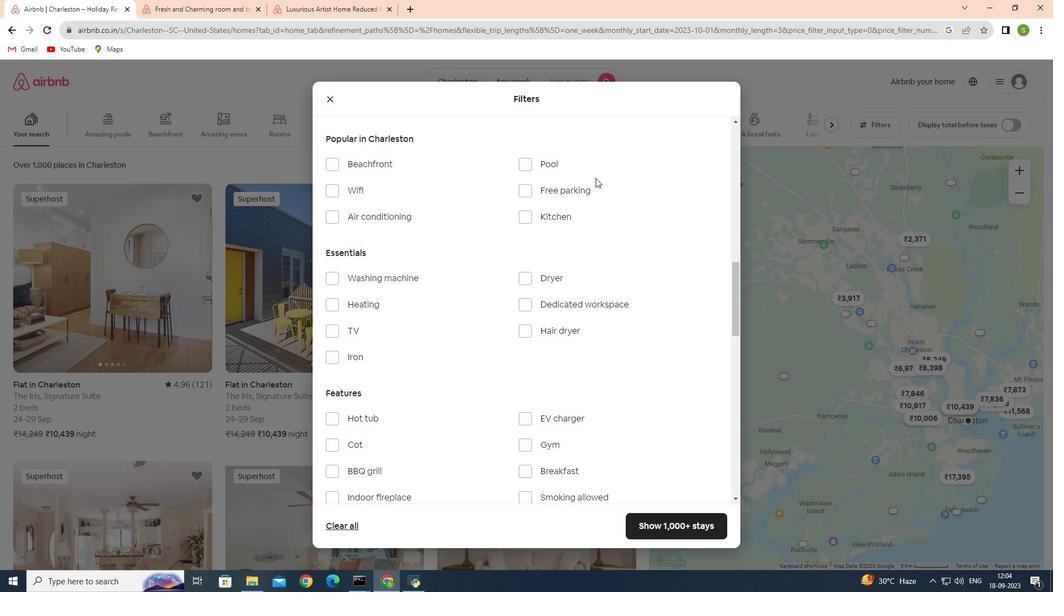 
Action: Mouse scrolled (597, 171) with delta (0, 0)
Screenshot: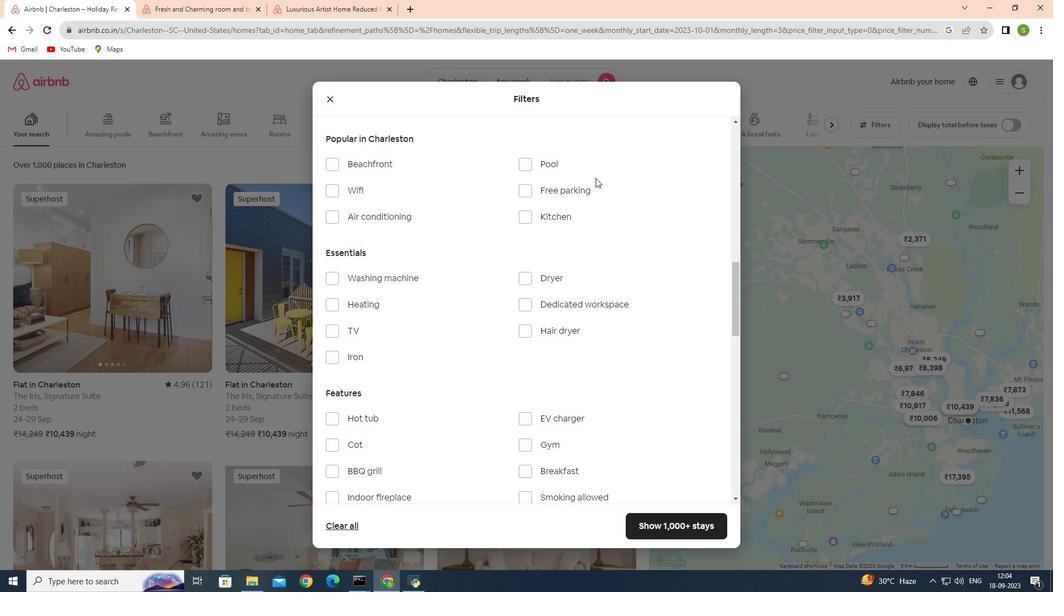 
Action: Mouse moved to (596, 184)
Screenshot: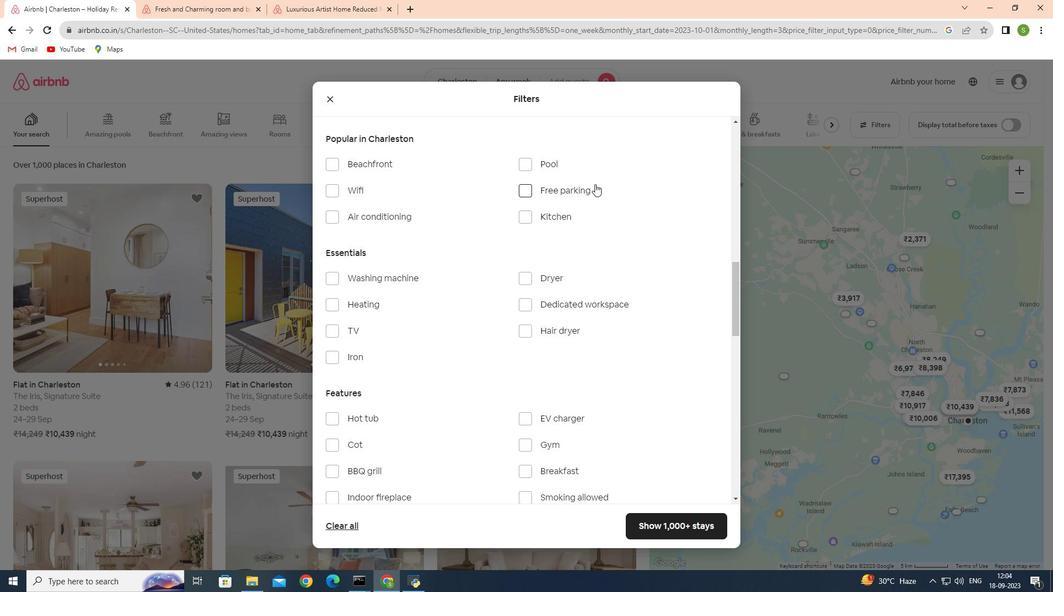 
Action: Mouse scrolled (596, 184) with delta (0, 0)
Screenshot: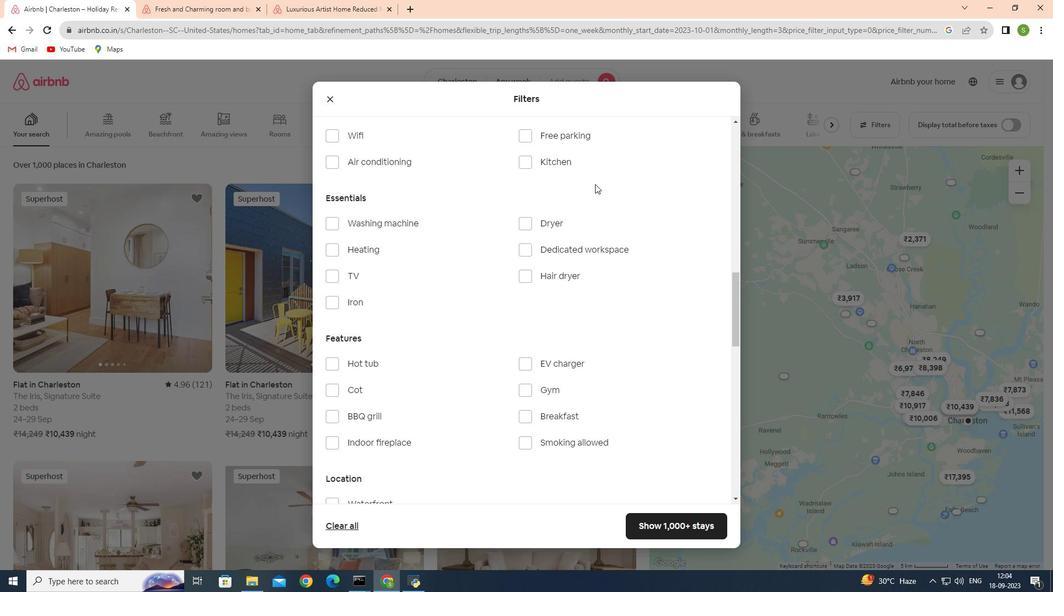 
Action: Mouse scrolled (596, 184) with delta (0, 0)
Screenshot: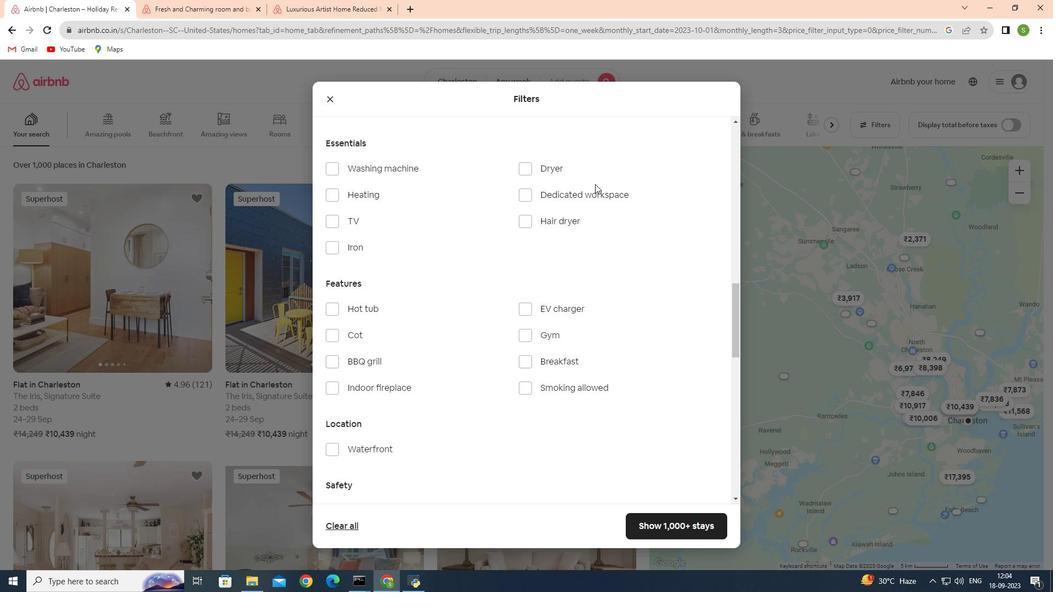 
Action: Mouse moved to (598, 192)
Screenshot: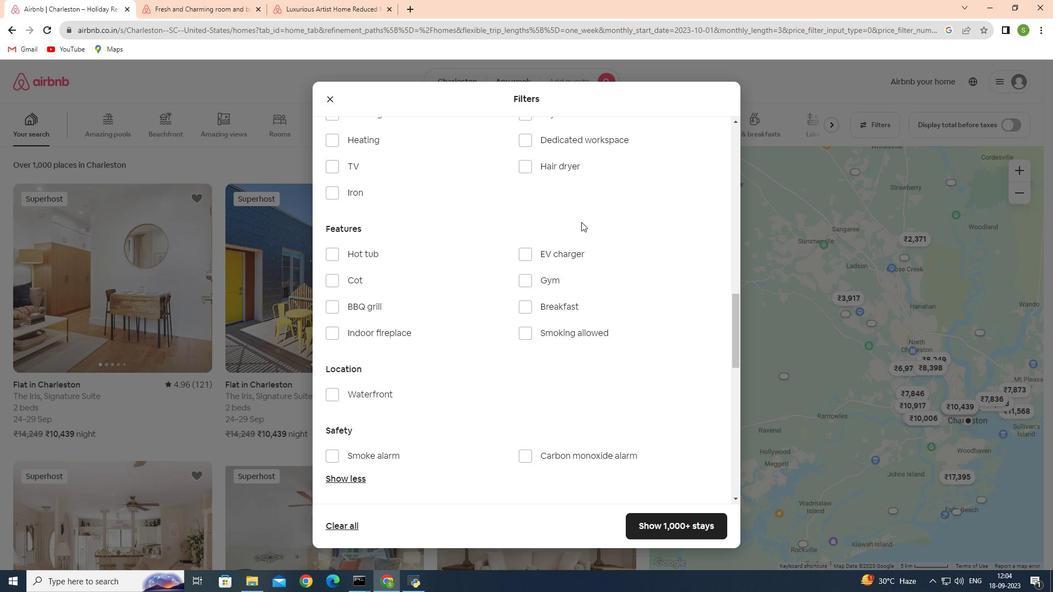 
Action: Mouse scrolled (598, 191) with delta (0, 0)
Screenshot: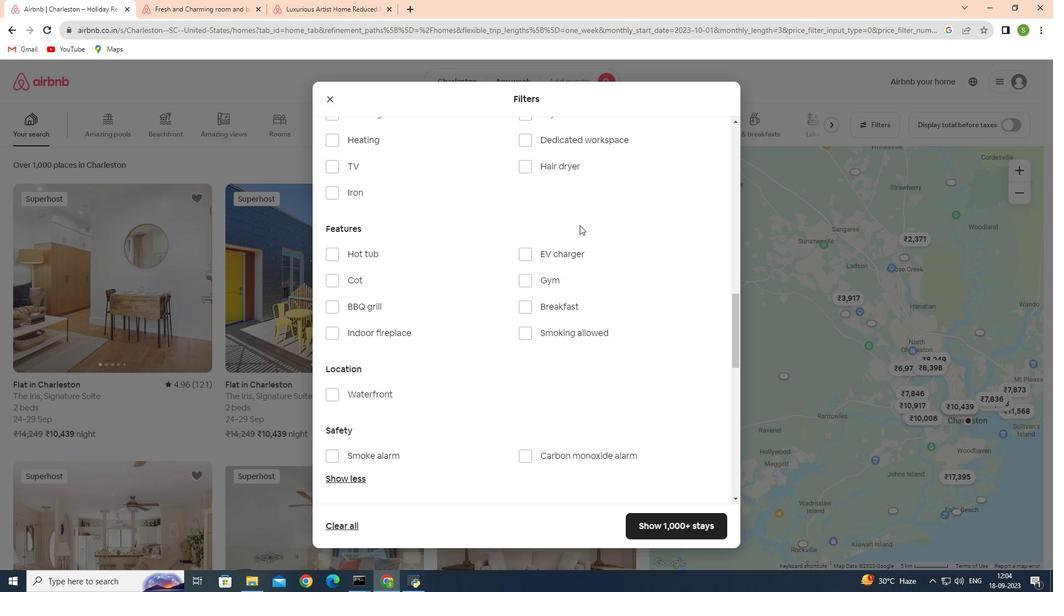 
Action: Mouse moved to (580, 227)
Screenshot: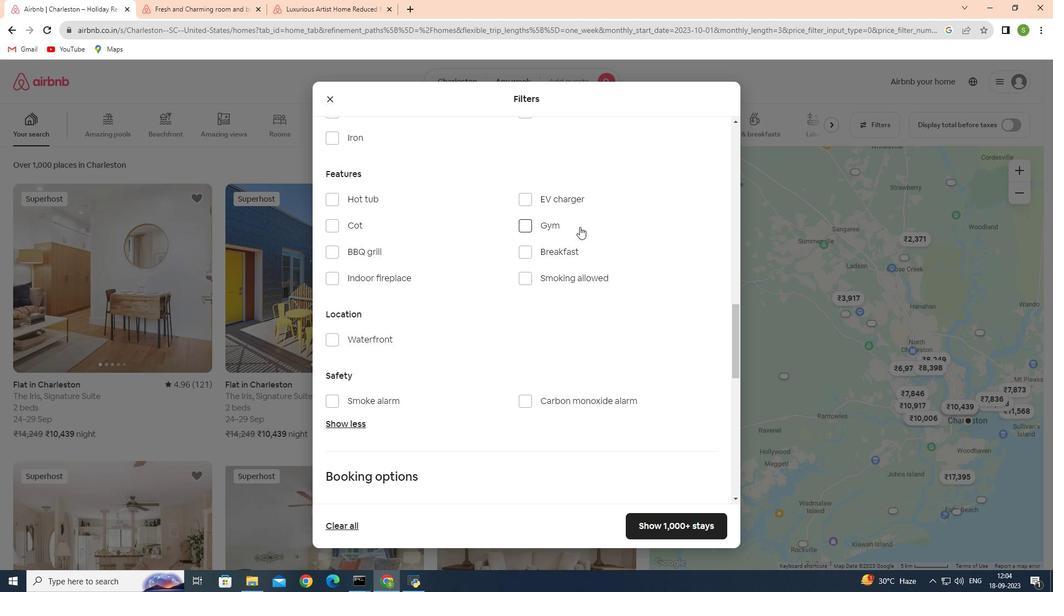 
Action: Mouse scrolled (580, 226) with delta (0, 0)
Screenshot: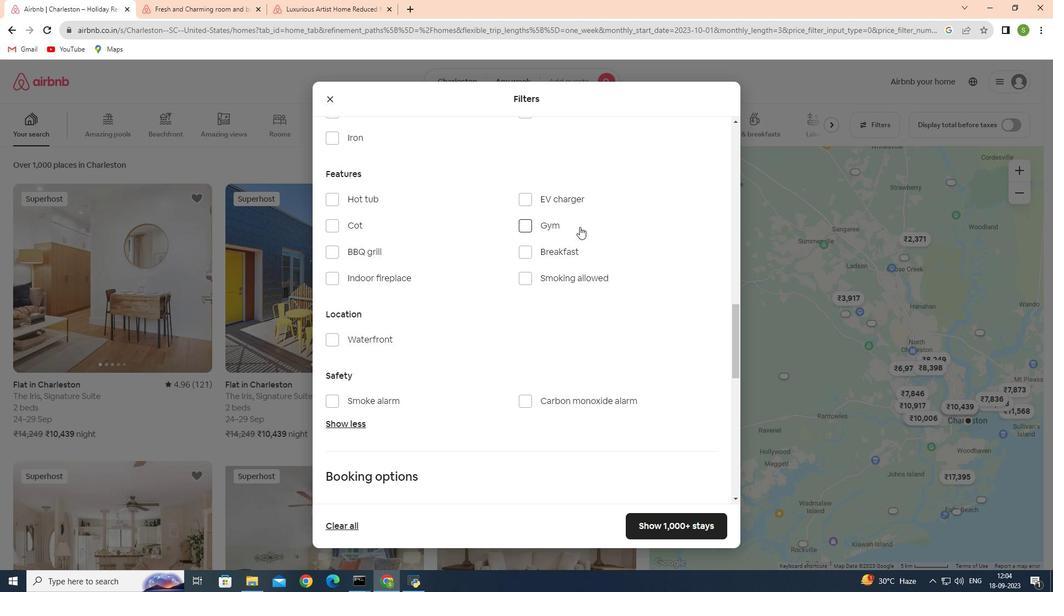 
Action: Mouse moved to (580, 228)
Screenshot: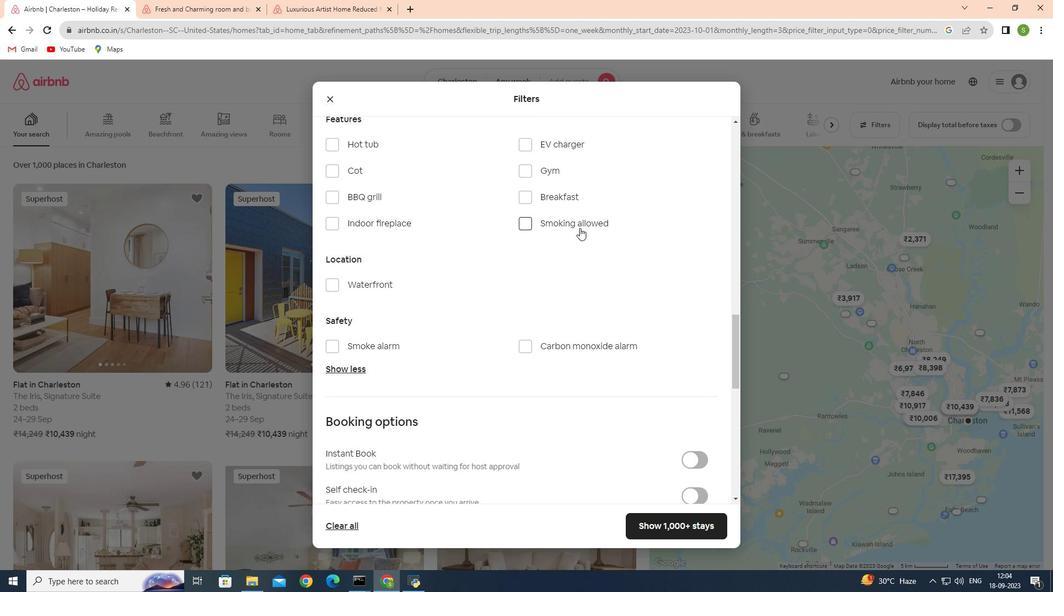 
Action: Mouse scrolled (580, 228) with delta (0, 0)
Screenshot: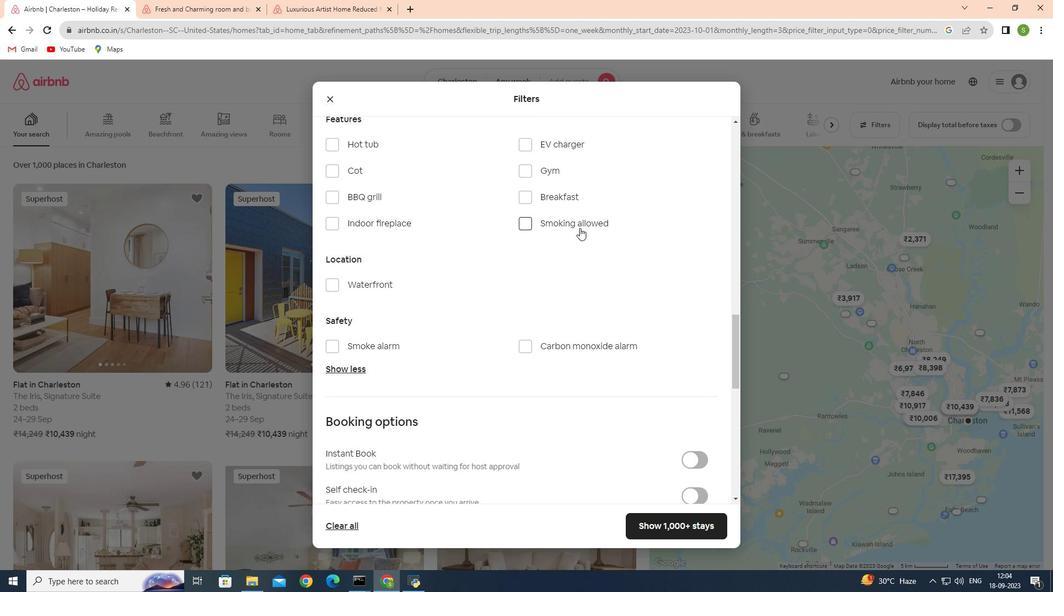 
Action: Mouse moved to (575, 245)
Screenshot: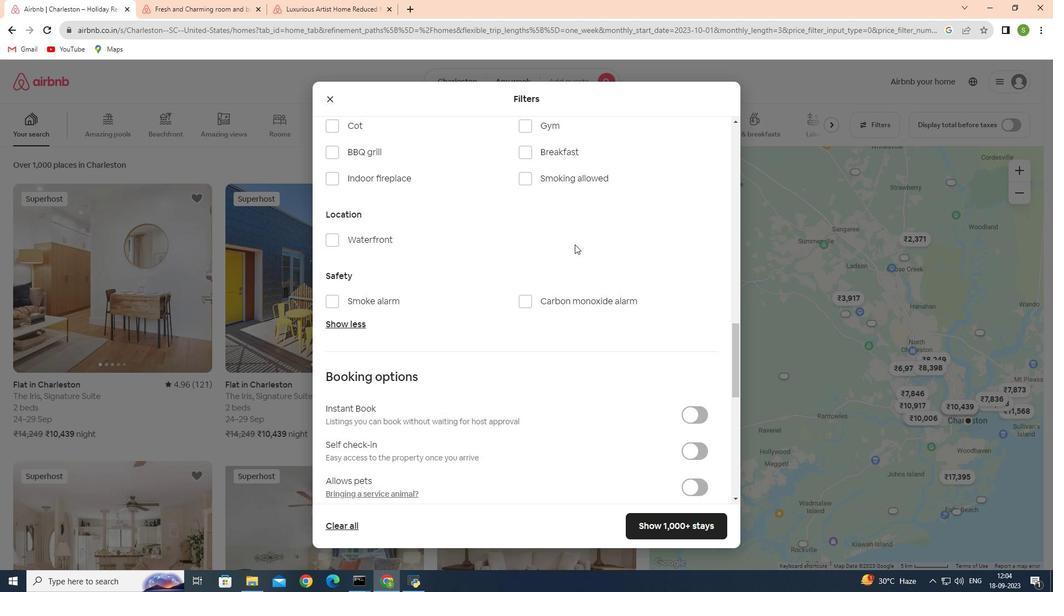 
Action: Mouse scrolled (575, 244) with delta (0, 0)
Screenshot: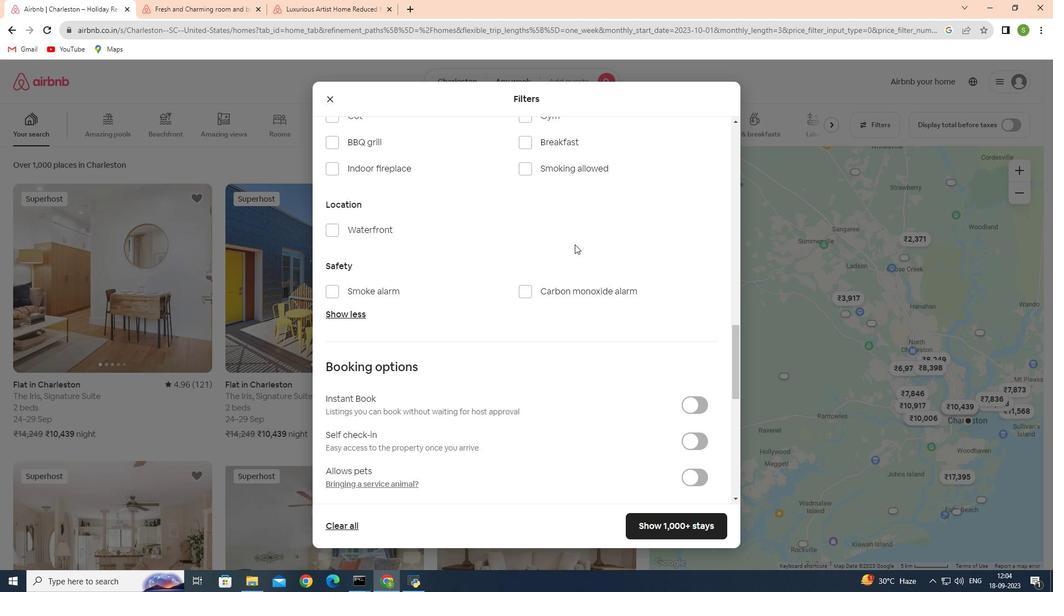 
Action: Mouse moved to (575, 245)
Screenshot: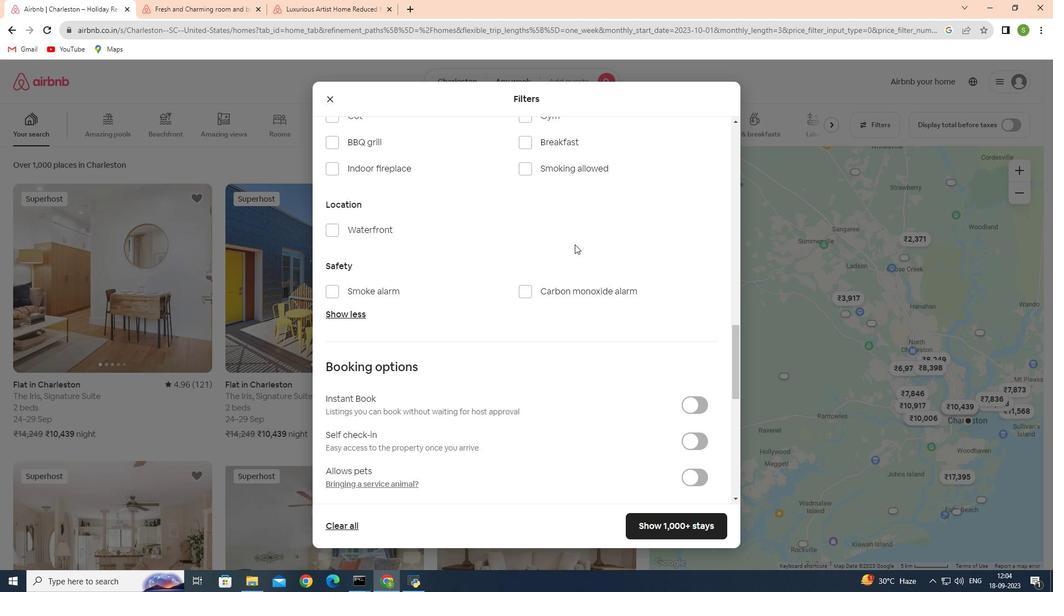 
Action: Mouse scrolled (575, 245) with delta (0, 0)
Screenshot: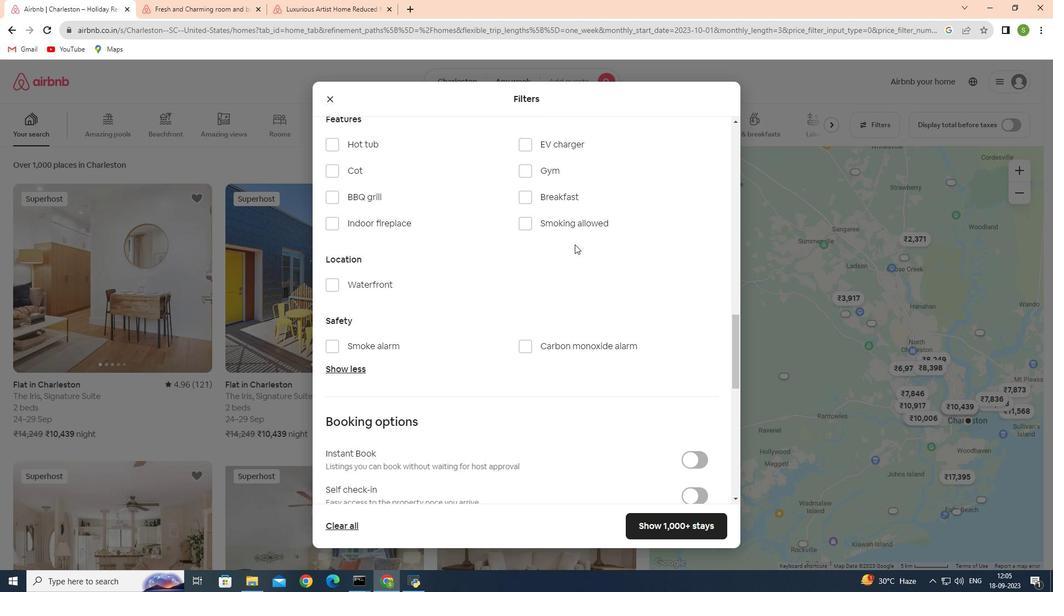 
Action: Mouse scrolled (575, 245) with delta (0, 0)
Screenshot: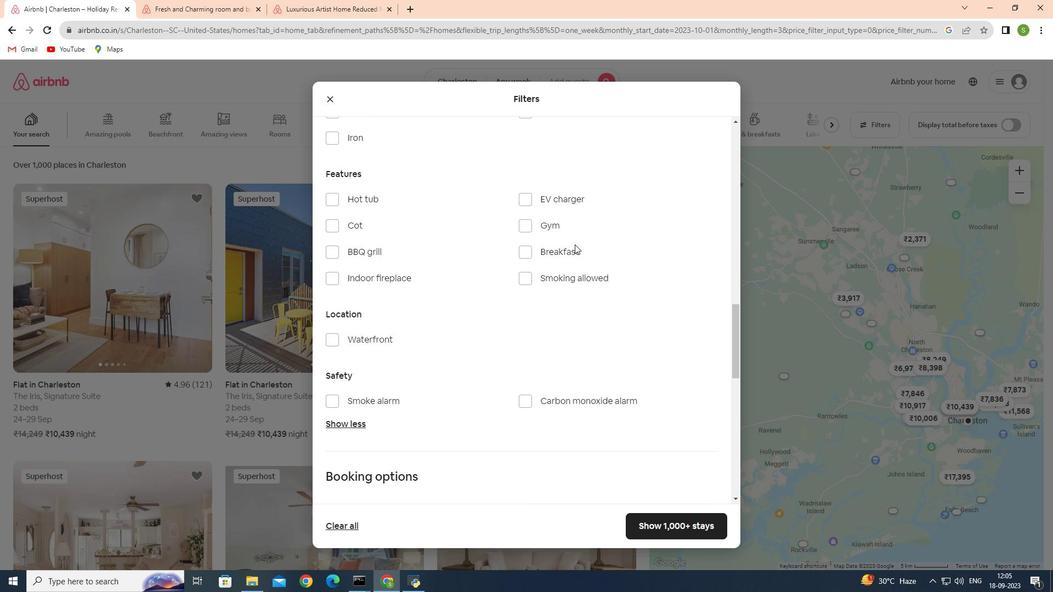 
Action: Mouse scrolled (575, 244) with delta (0, 0)
Screenshot: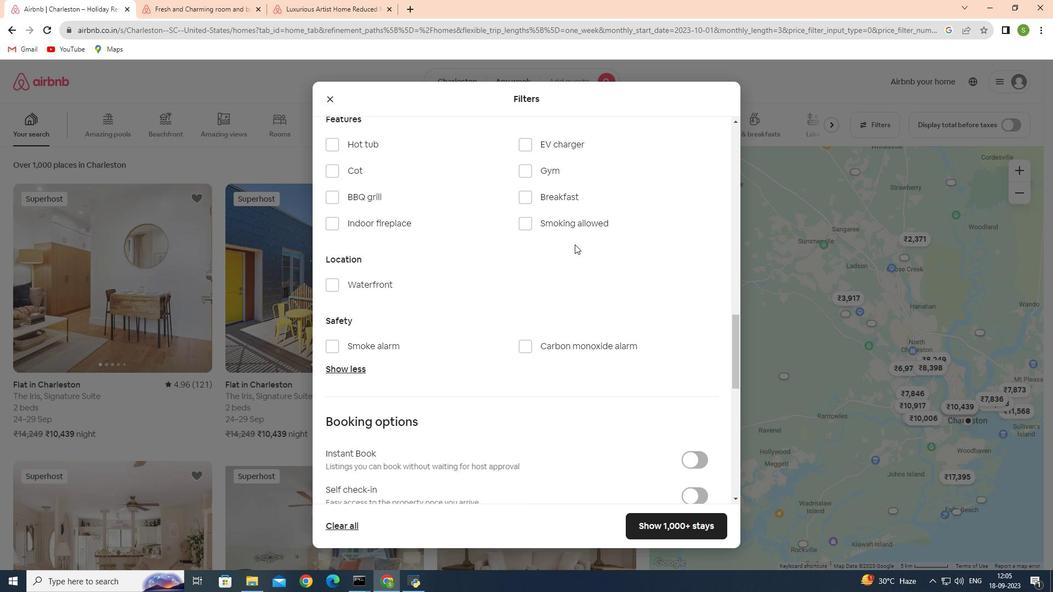
Action: Mouse scrolled (575, 244) with delta (0, 0)
Screenshot: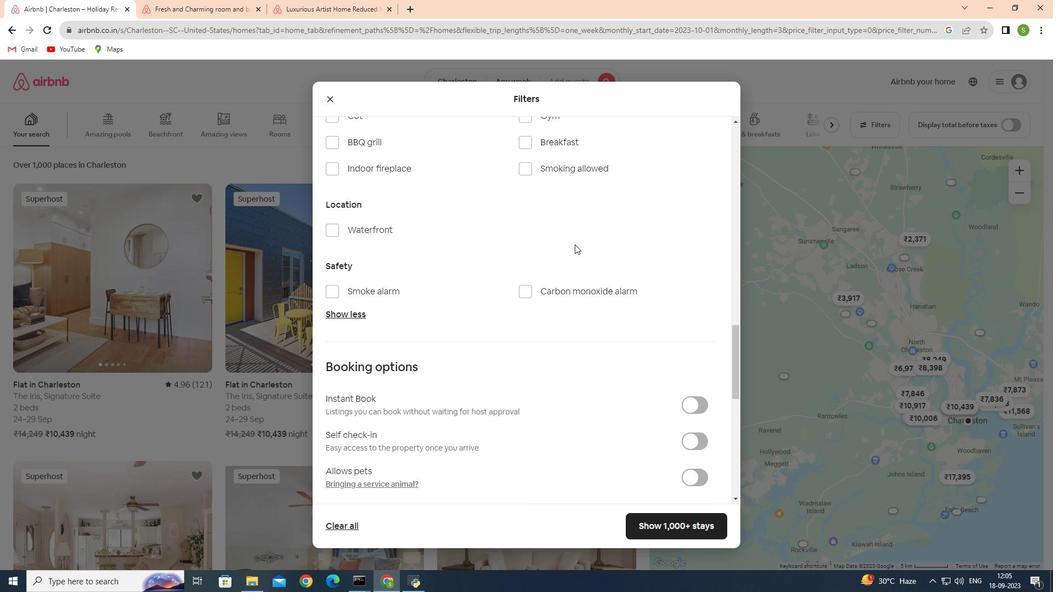 
Action: Mouse scrolled (575, 244) with delta (0, 0)
Screenshot: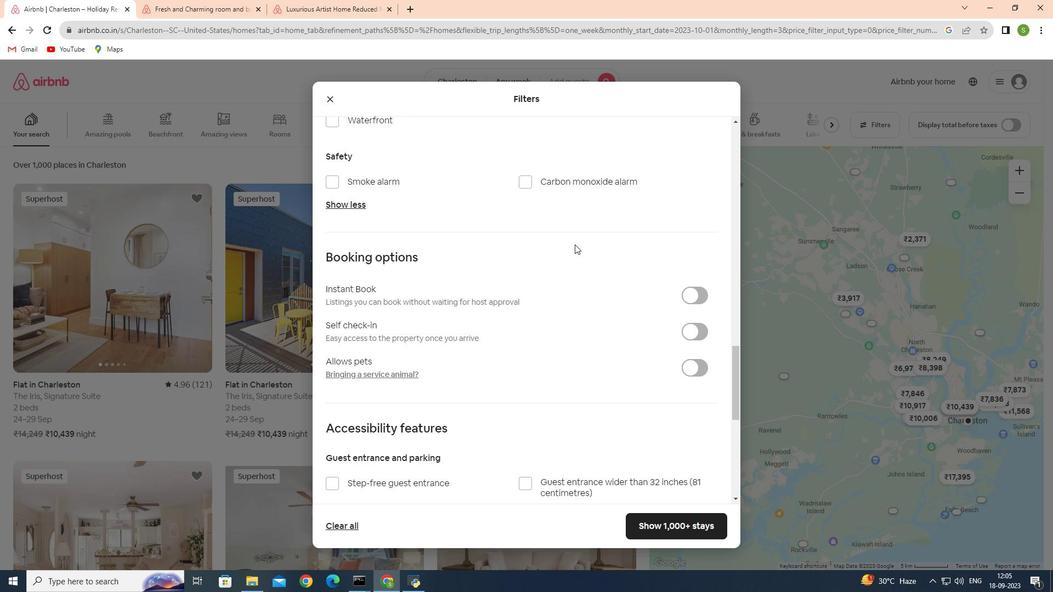 
Action: Mouse scrolled (575, 244) with delta (0, 0)
Screenshot: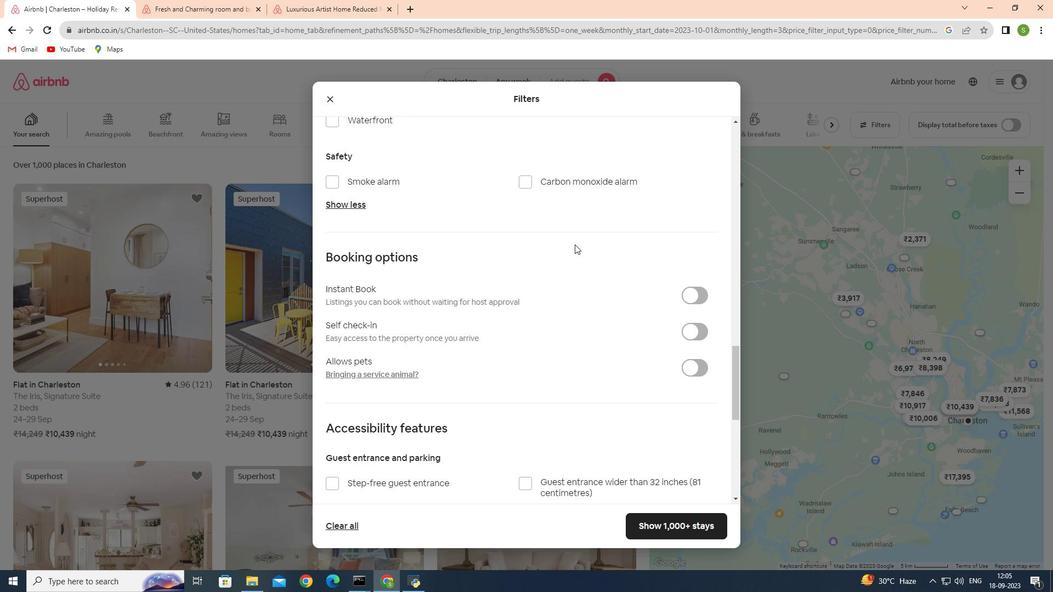 
Action: Mouse scrolled (575, 244) with delta (0, 0)
Screenshot: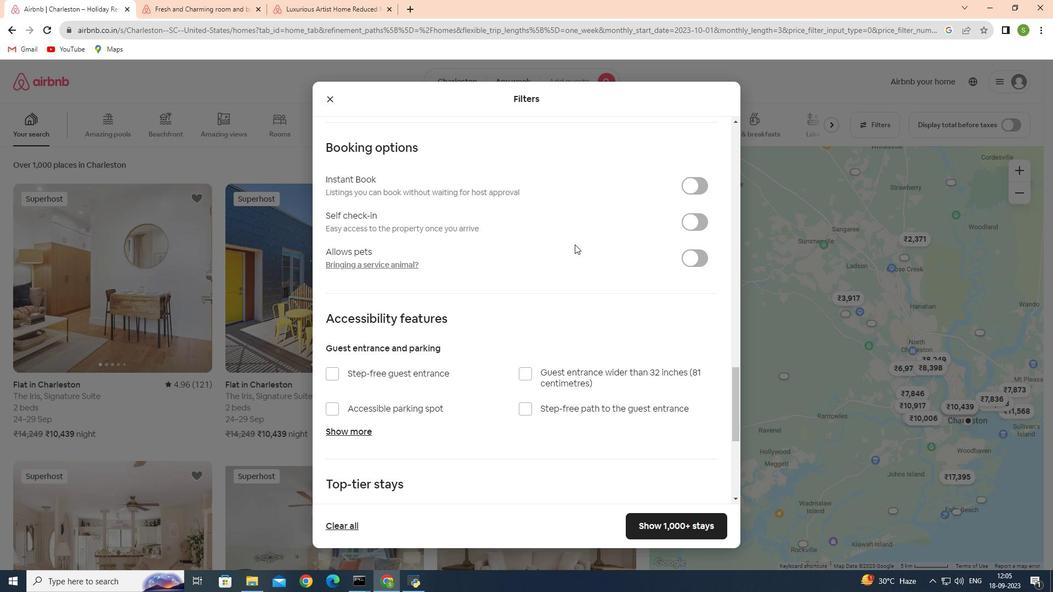 
Action: Mouse scrolled (575, 244) with delta (0, 0)
Screenshot: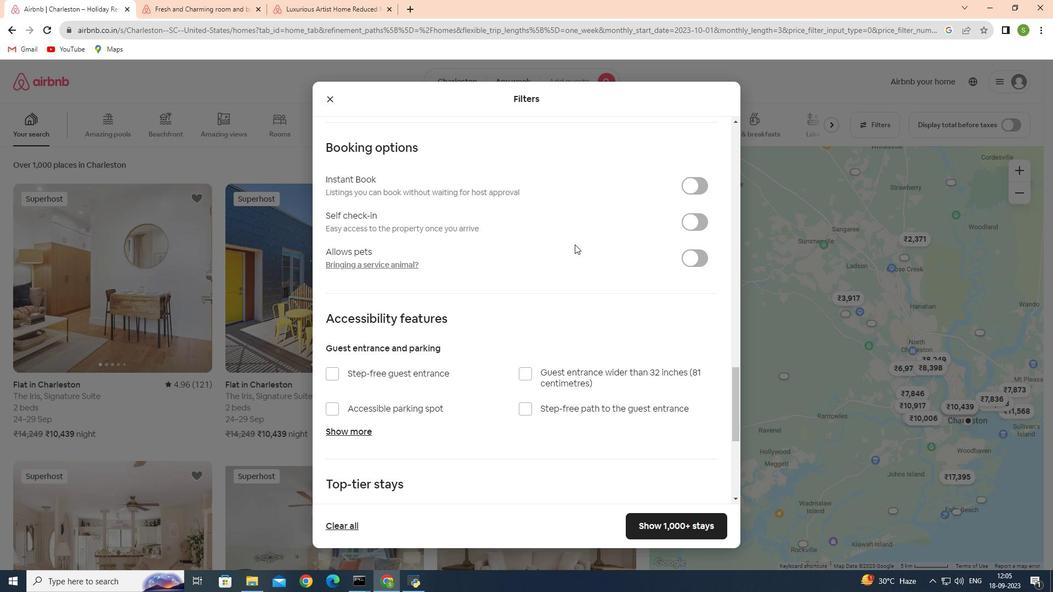 
Action: Mouse scrolled (575, 244) with delta (0, 0)
Screenshot: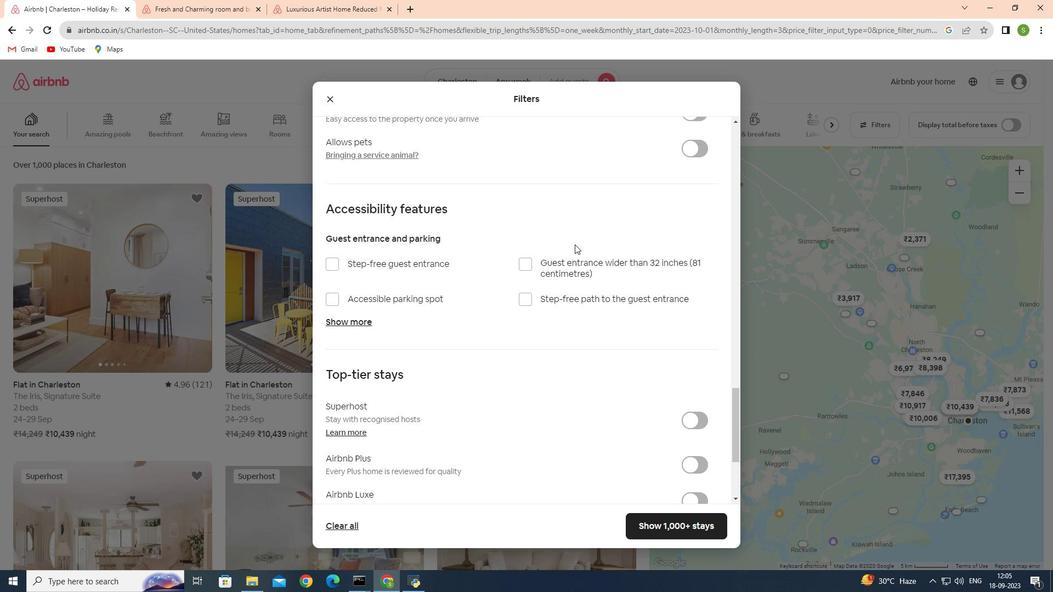 
Action: Mouse scrolled (575, 244) with delta (0, 0)
Screenshot: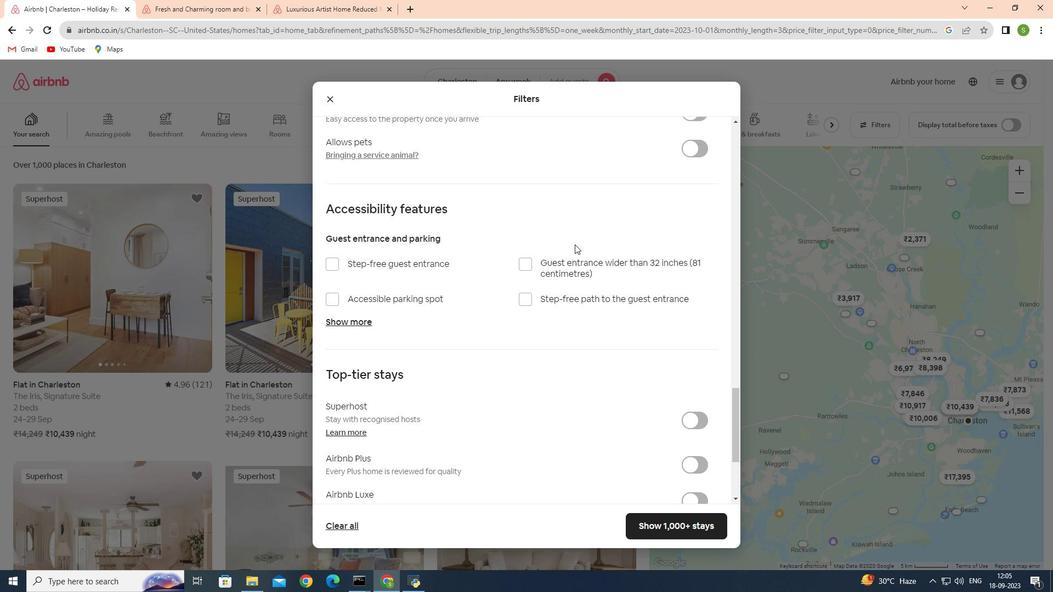 
Action: Mouse scrolled (575, 244) with delta (0, 0)
Screenshot: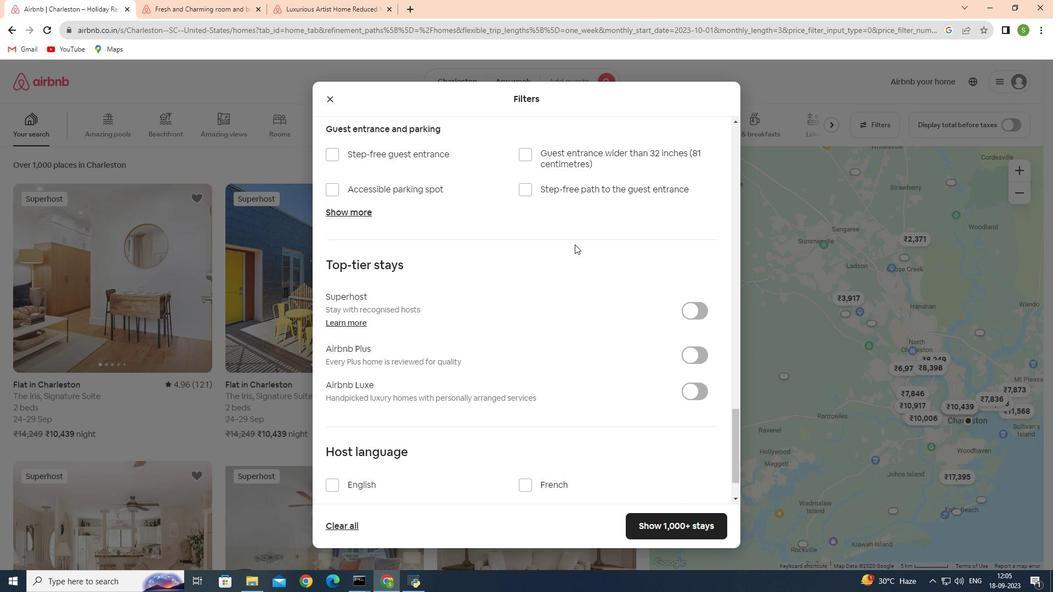 
Action: Mouse scrolled (575, 244) with delta (0, 0)
Screenshot: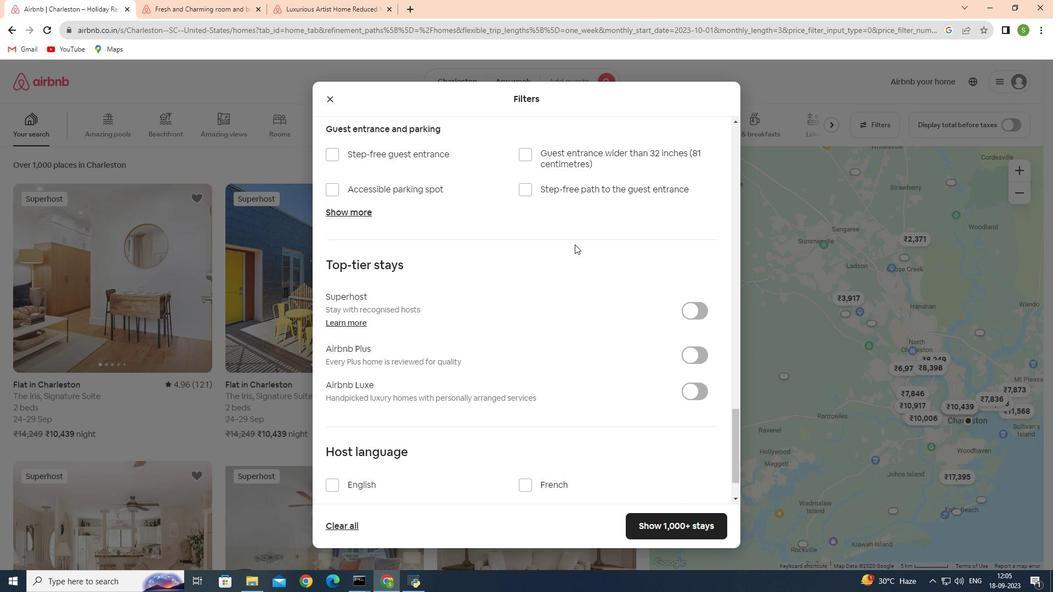 
Action: Mouse scrolled (575, 244) with delta (0, 0)
Screenshot: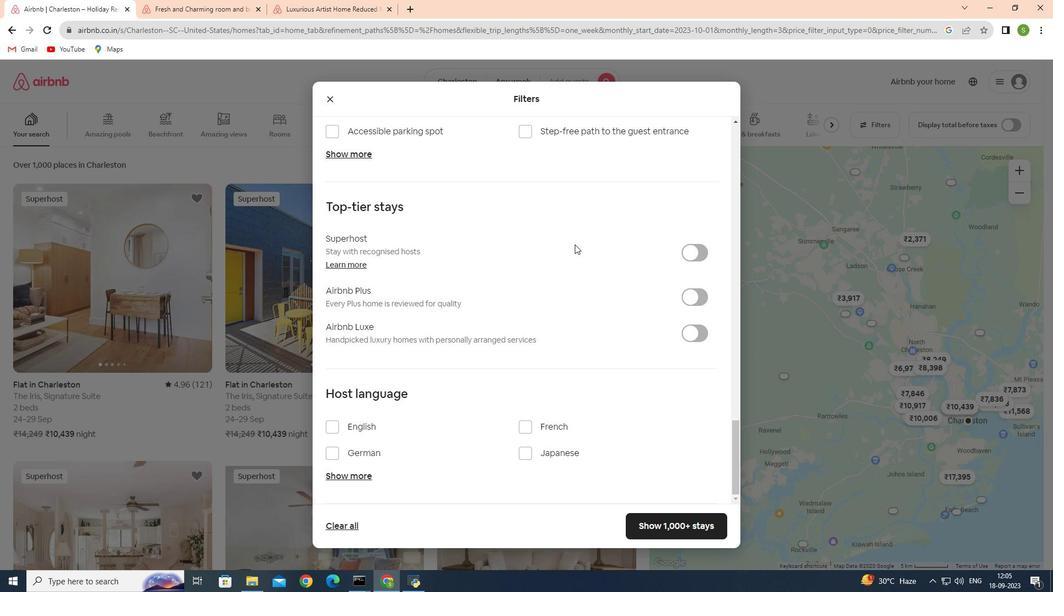 
Action: Mouse scrolled (575, 244) with delta (0, 0)
Screenshot: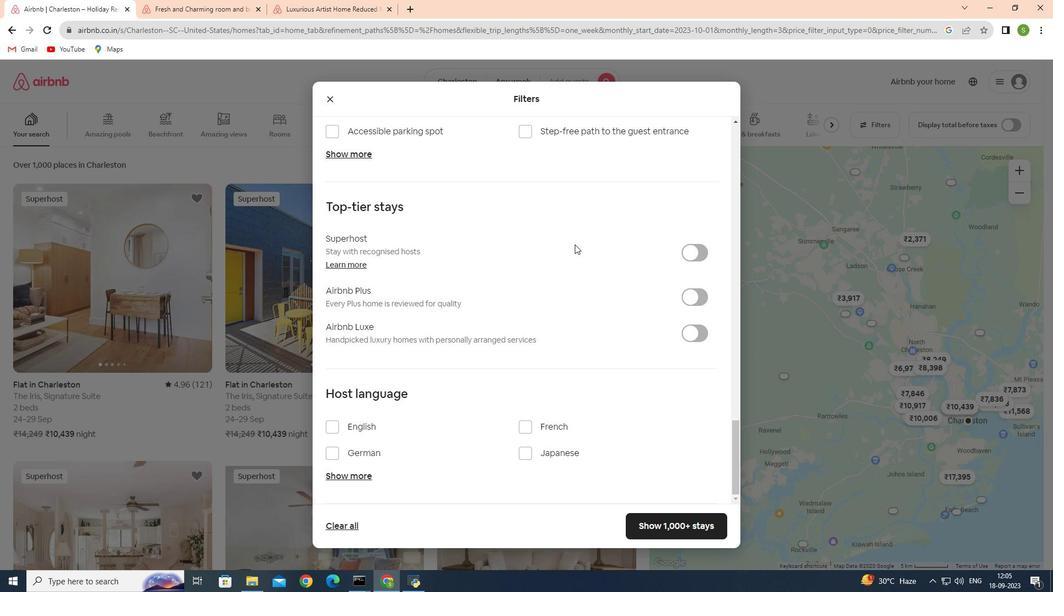
Action: Mouse scrolled (575, 244) with delta (0, 0)
Screenshot: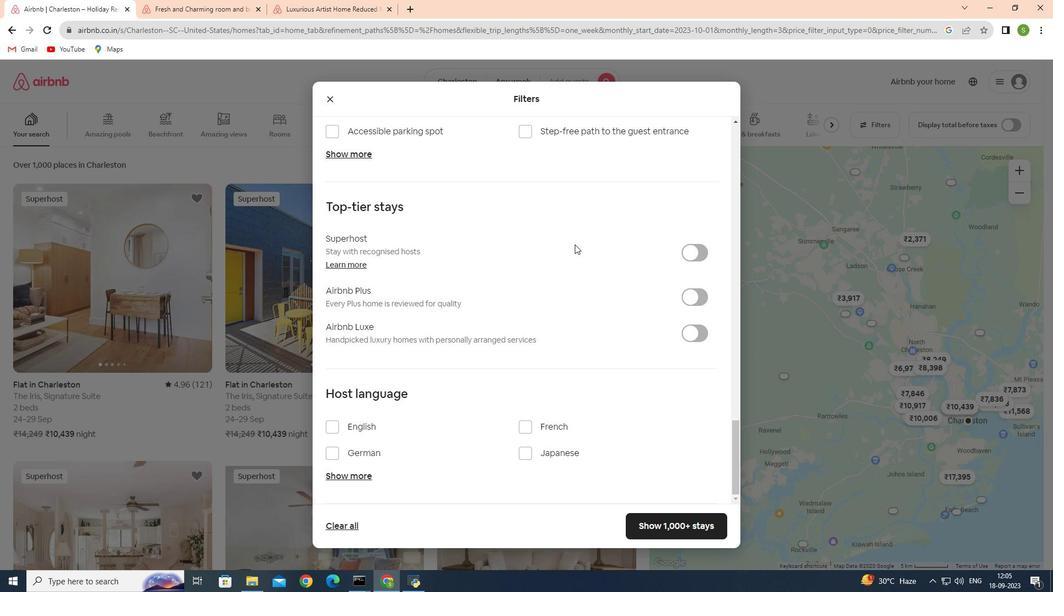 
Action: Mouse scrolled (575, 244) with delta (0, 0)
Screenshot: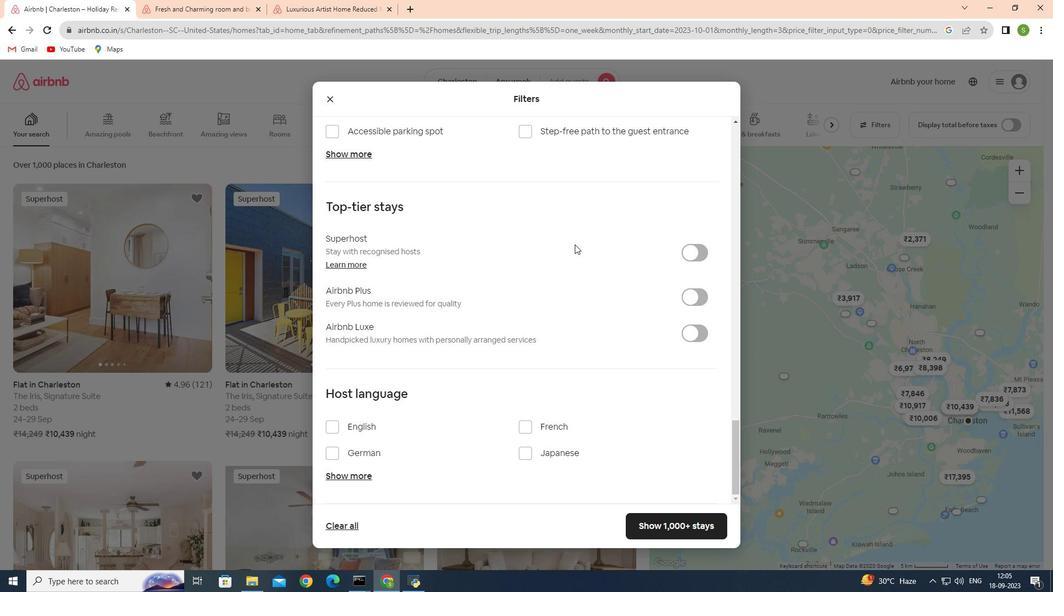 
Action: Mouse scrolled (575, 244) with delta (0, 0)
Screenshot: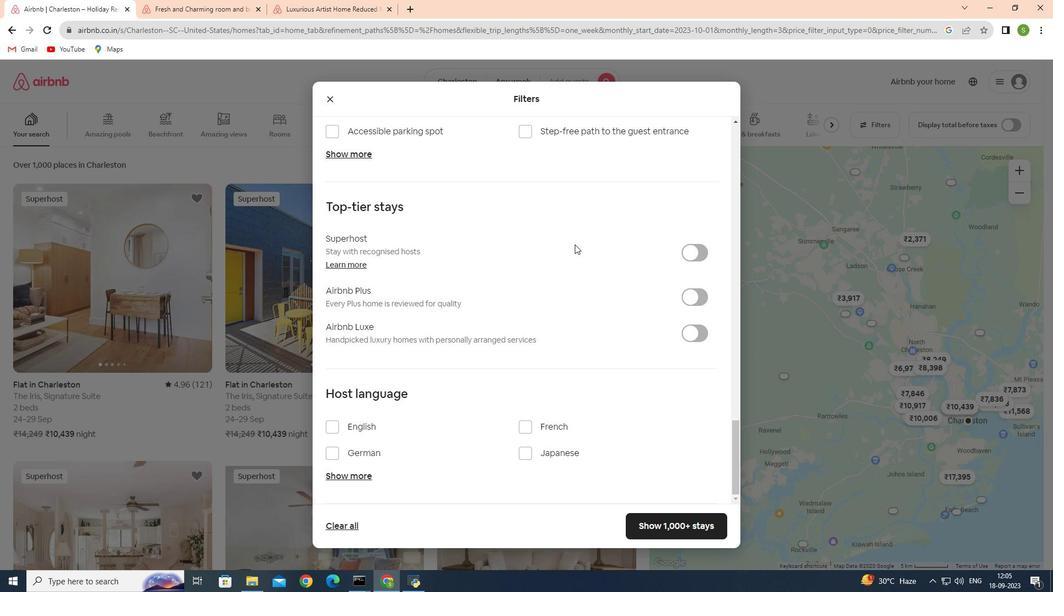 
Action: Mouse scrolled (575, 244) with delta (0, 0)
Screenshot: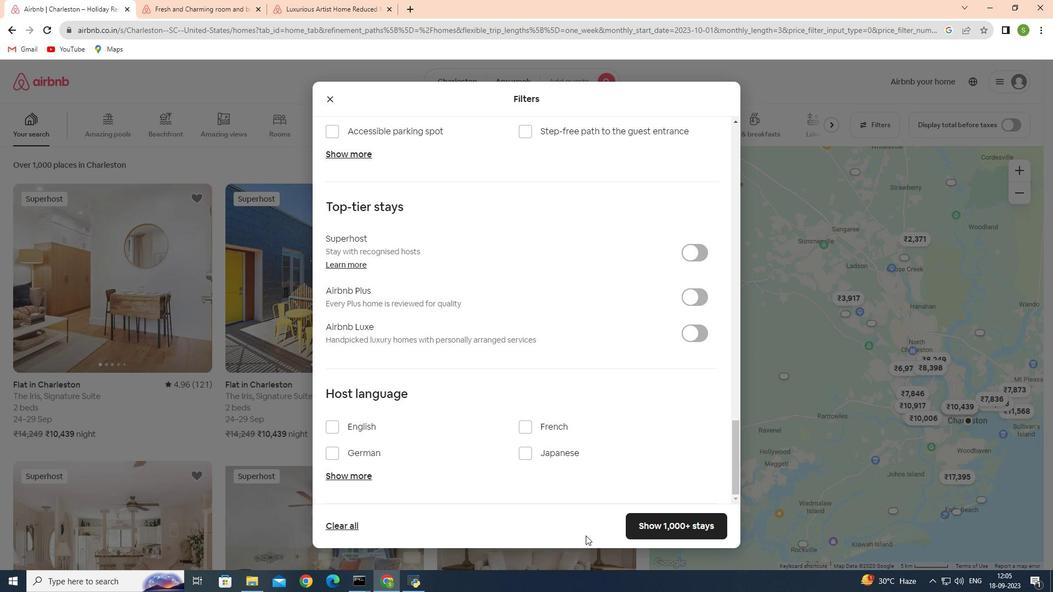 
Action: Mouse scrolled (575, 244) with delta (0, 0)
Screenshot: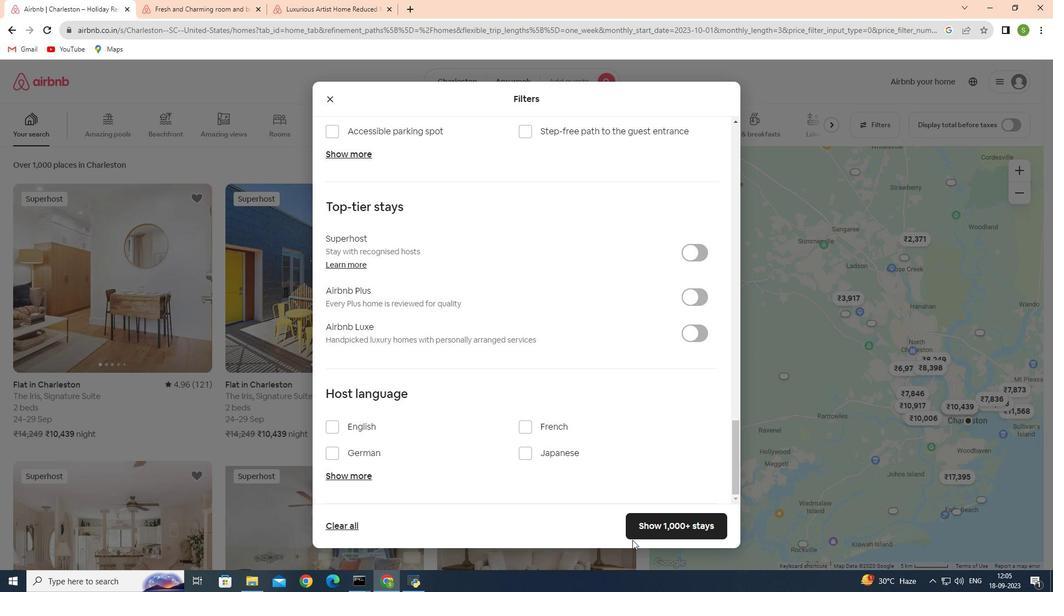 
Action: Mouse moved to (716, 534)
Screenshot: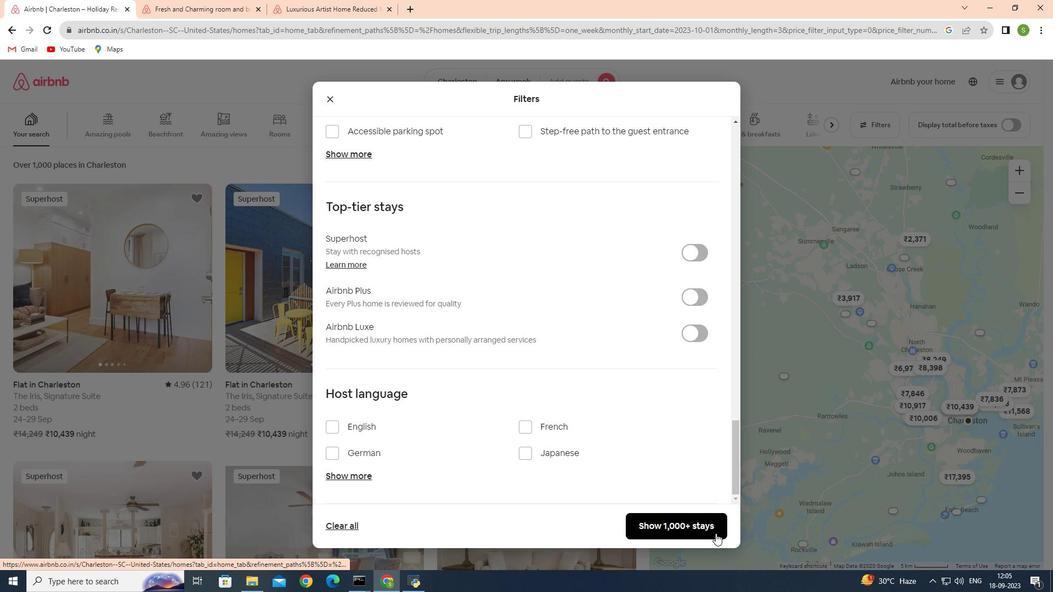 
Action: Mouse pressed left at (716, 534)
Screenshot: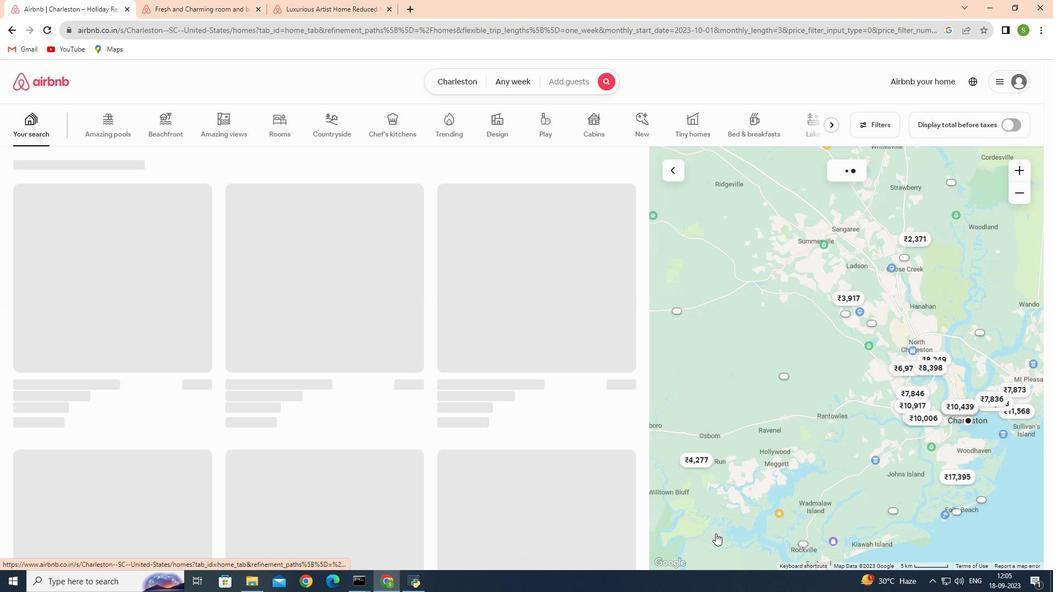 
Action: Mouse moved to (323, 271)
Screenshot: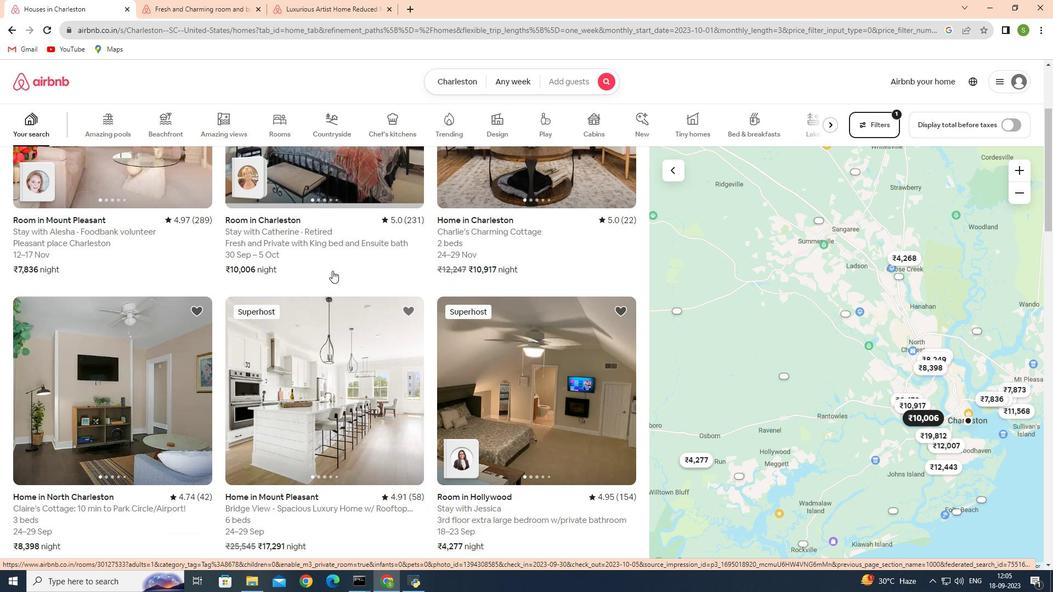 
Action: Mouse scrolled (323, 271) with delta (0, 0)
Screenshot: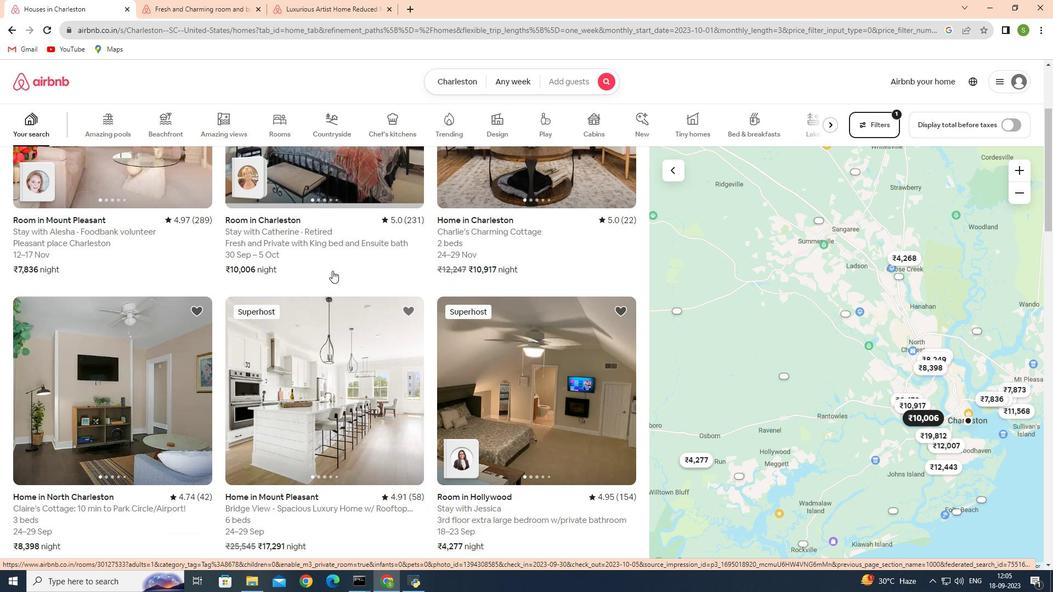 
Action: Mouse moved to (332, 271)
Screenshot: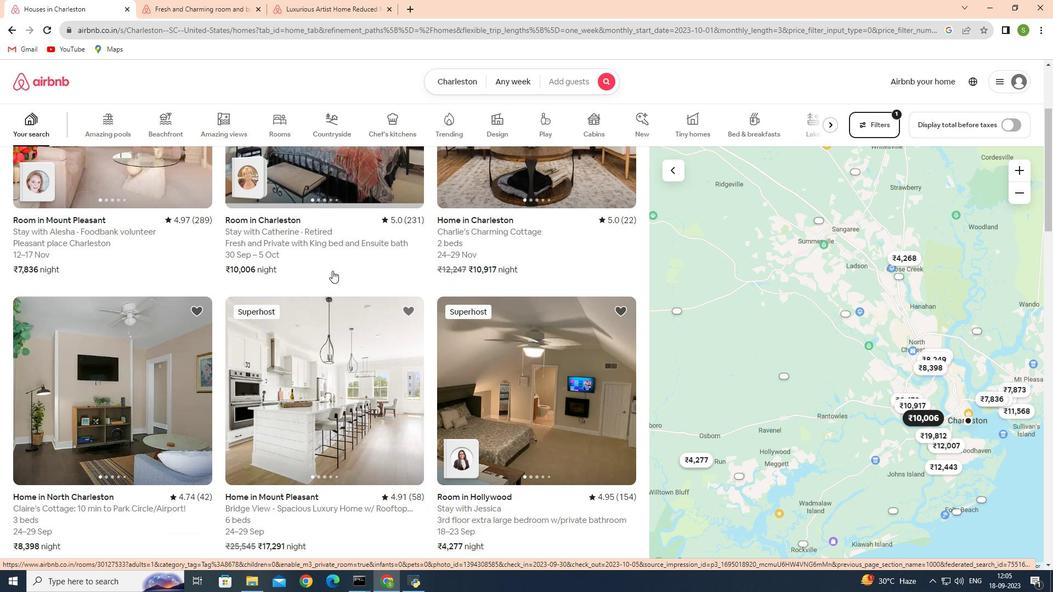 
Action: Mouse scrolled (332, 271) with delta (0, 0)
Screenshot: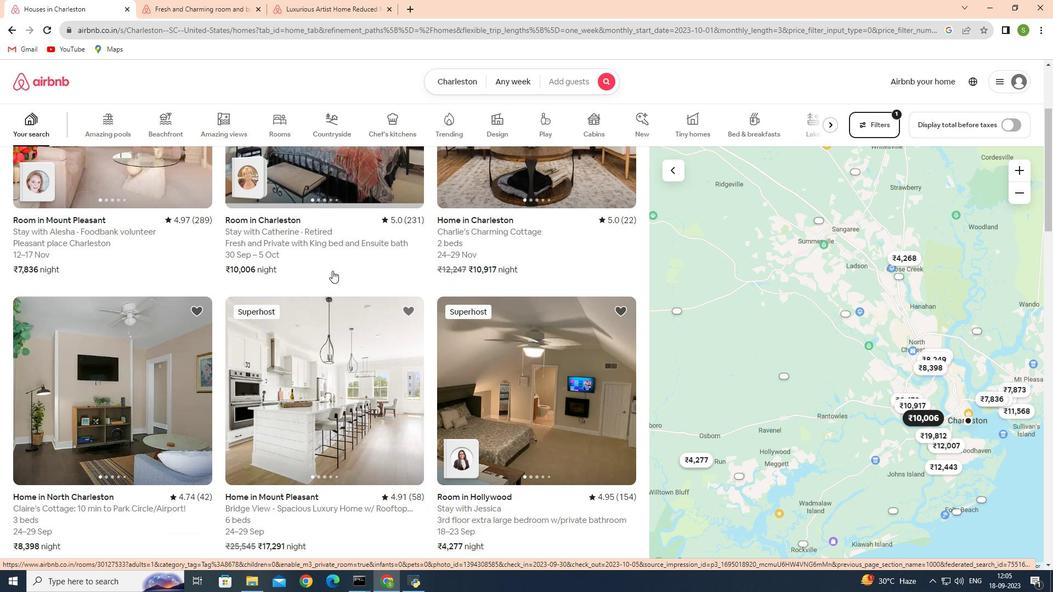 
Action: Mouse moved to (332, 271)
Screenshot: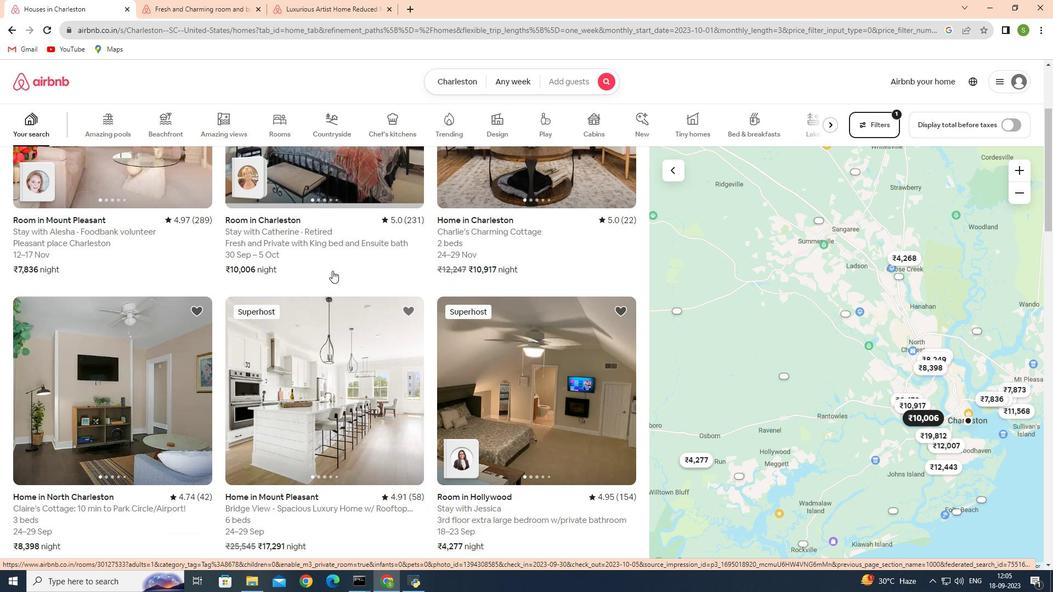 
Action: Mouse scrolled (332, 271) with delta (0, 0)
Screenshot: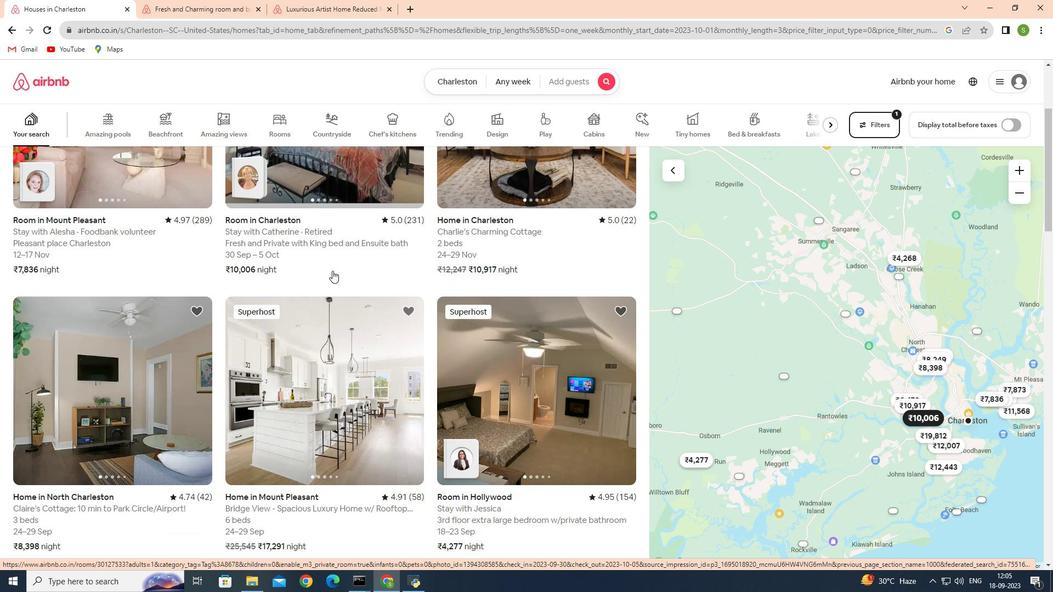 
Action: Mouse moved to (333, 271)
Screenshot: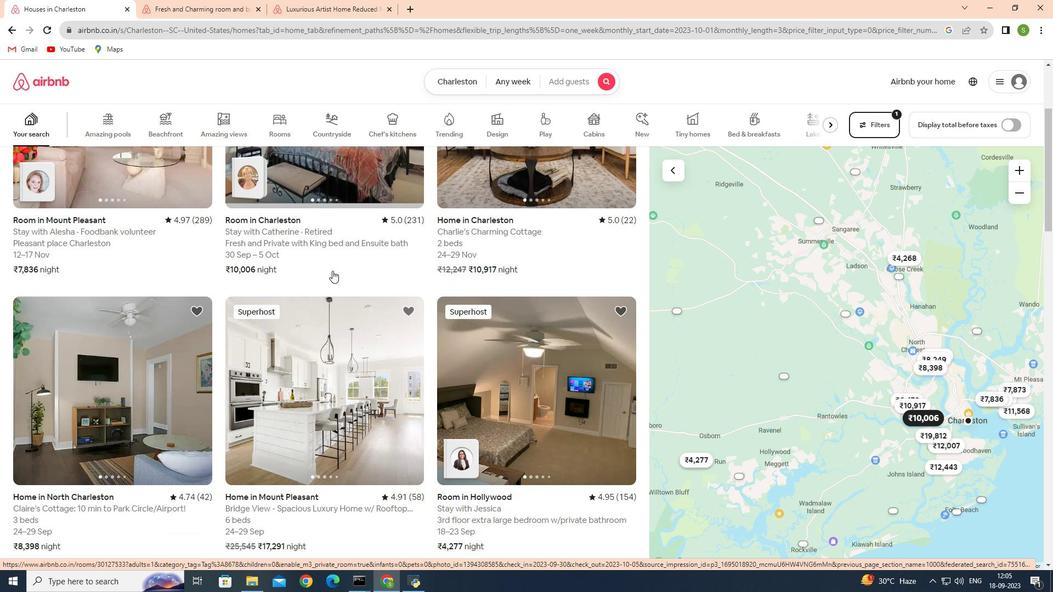 
Action: Mouse scrolled (333, 272) with delta (0, 0)
Screenshot: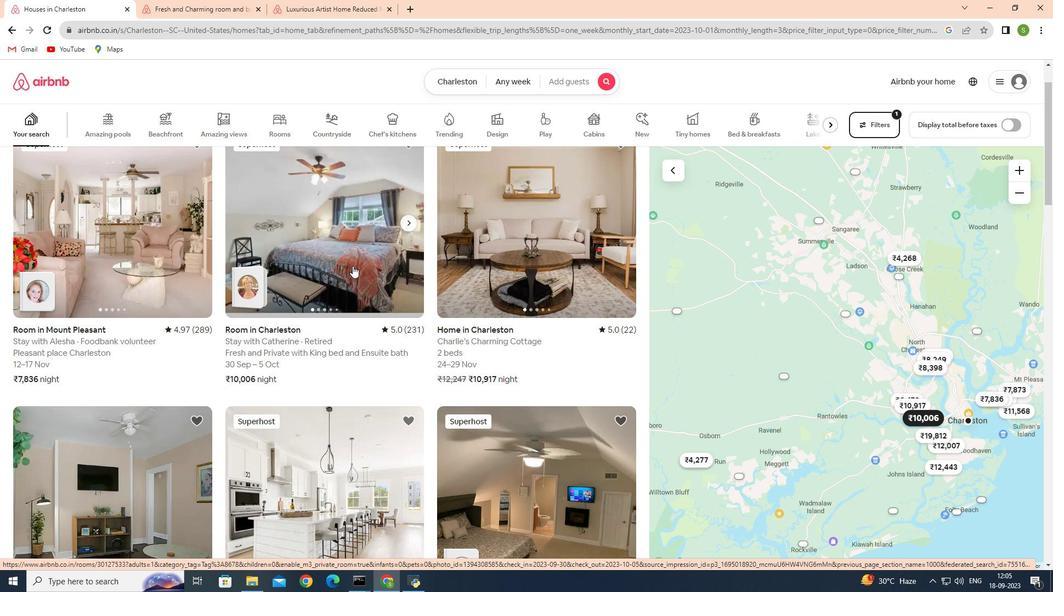 
Action: Mouse scrolled (333, 272) with delta (0, 0)
Screenshot: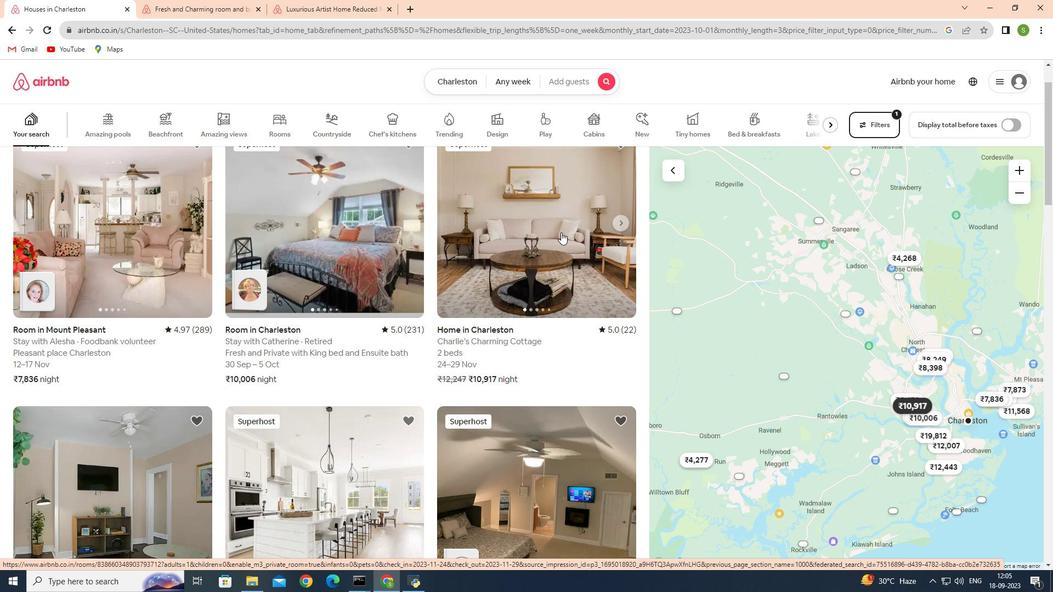 
Action: Mouse moved to (544, 232)
Screenshot: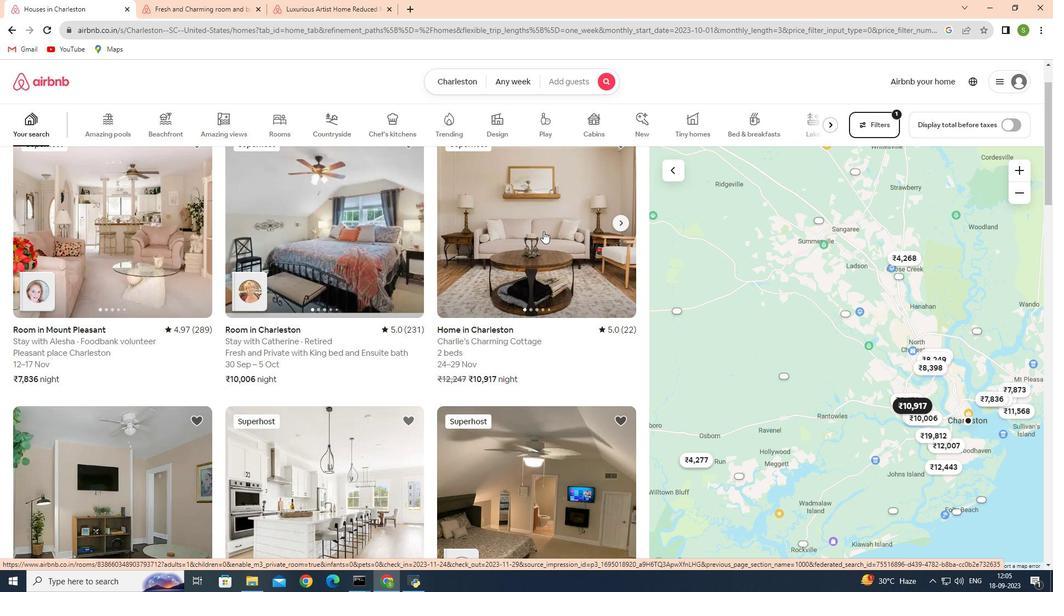 
Action: Mouse pressed left at (544, 232)
Screenshot: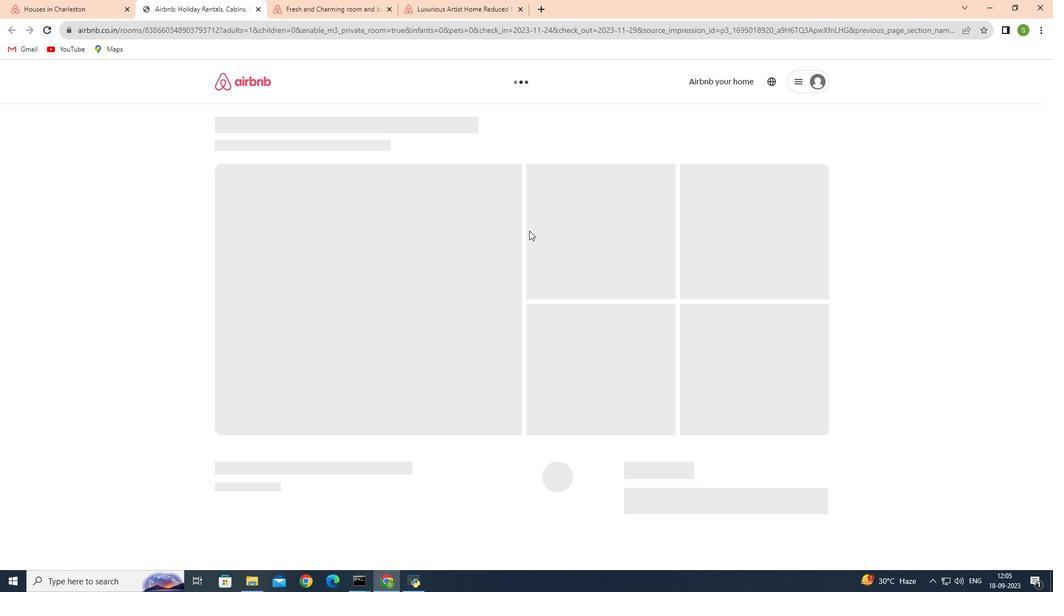 
Action: Mouse moved to (796, 413)
Screenshot: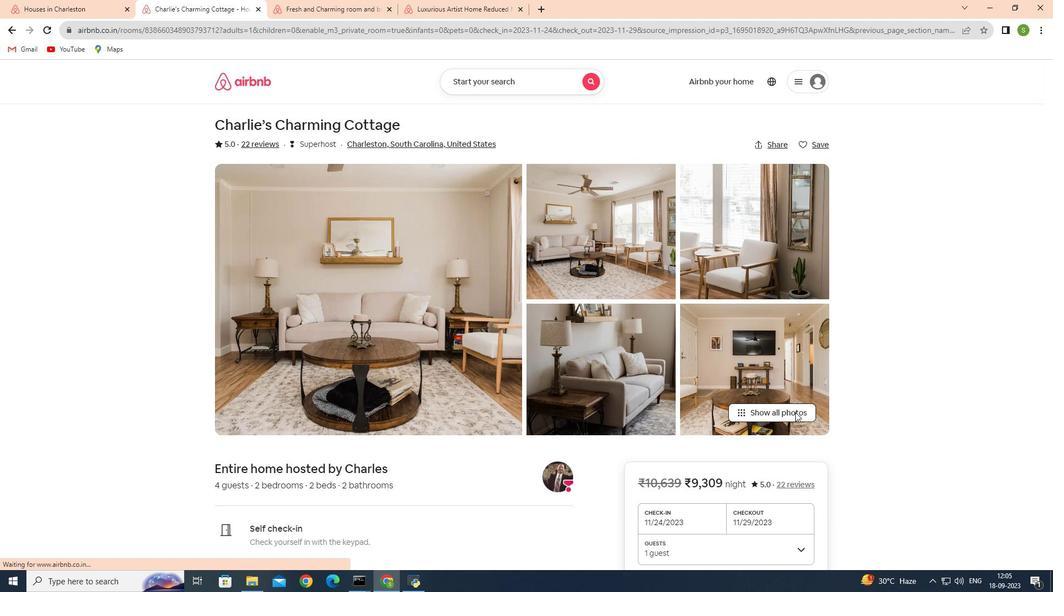
Action: Mouse pressed left at (796, 413)
Screenshot: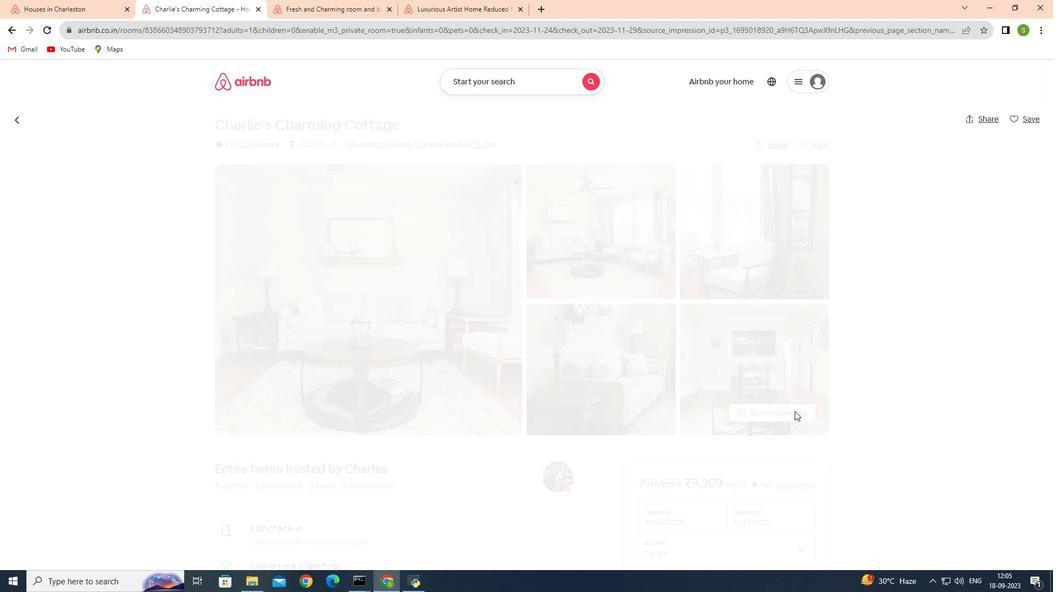 
Action: Mouse moved to (817, 391)
Screenshot: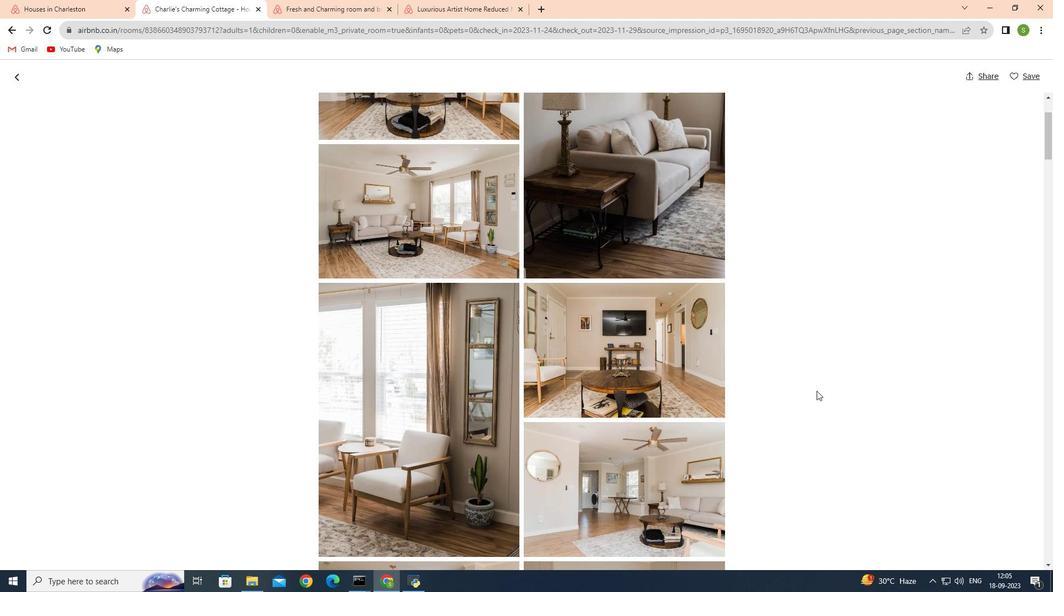 
Action: Mouse scrolled (817, 391) with delta (0, 0)
Screenshot: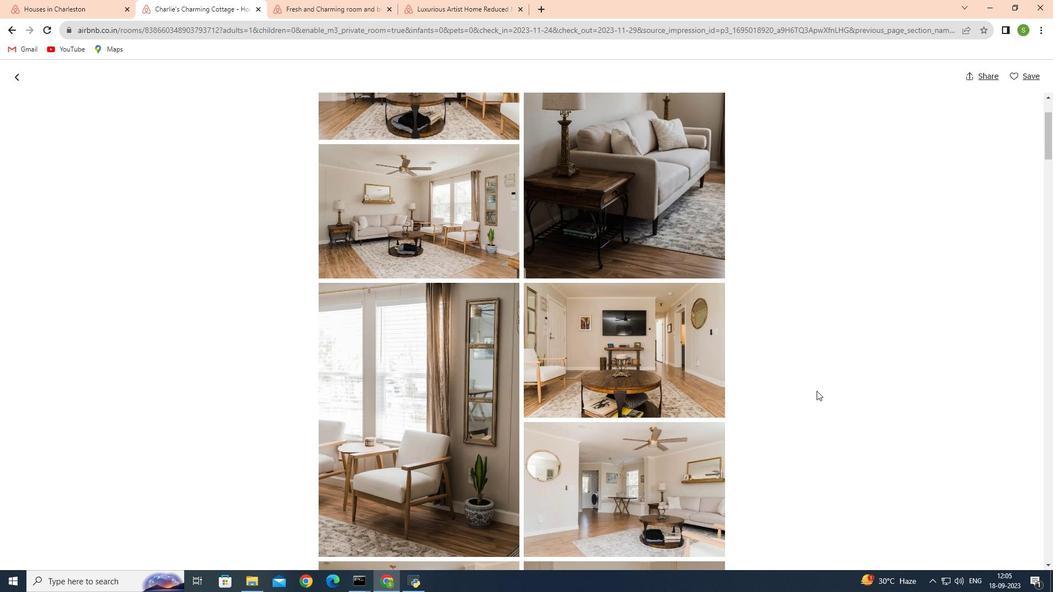 
Action: Mouse scrolled (817, 391) with delta (0, 0)
Screenshot: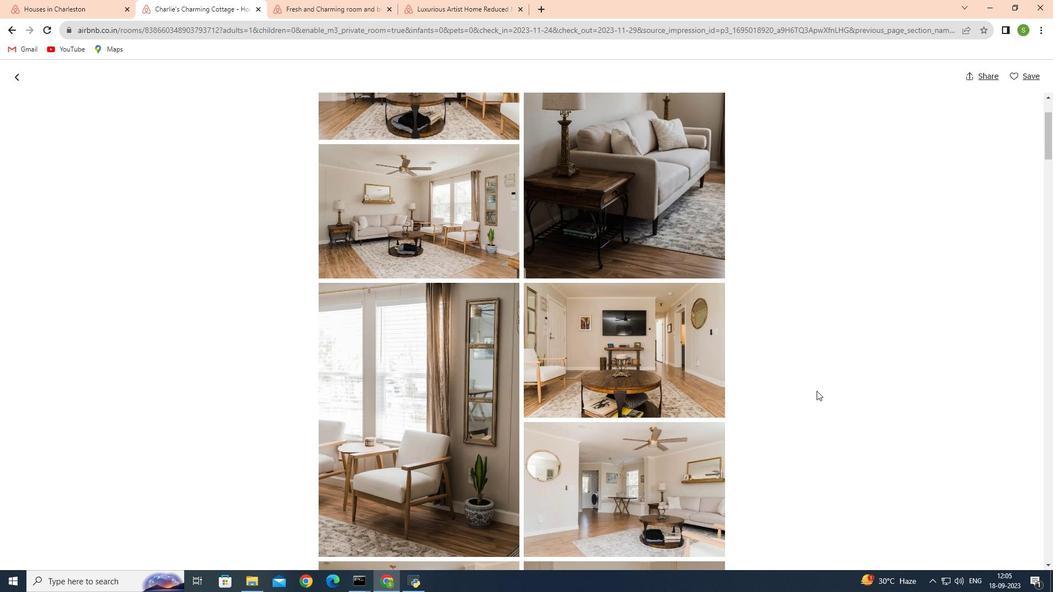 
Action: Mouse moved to (823, 396)
Screenshot: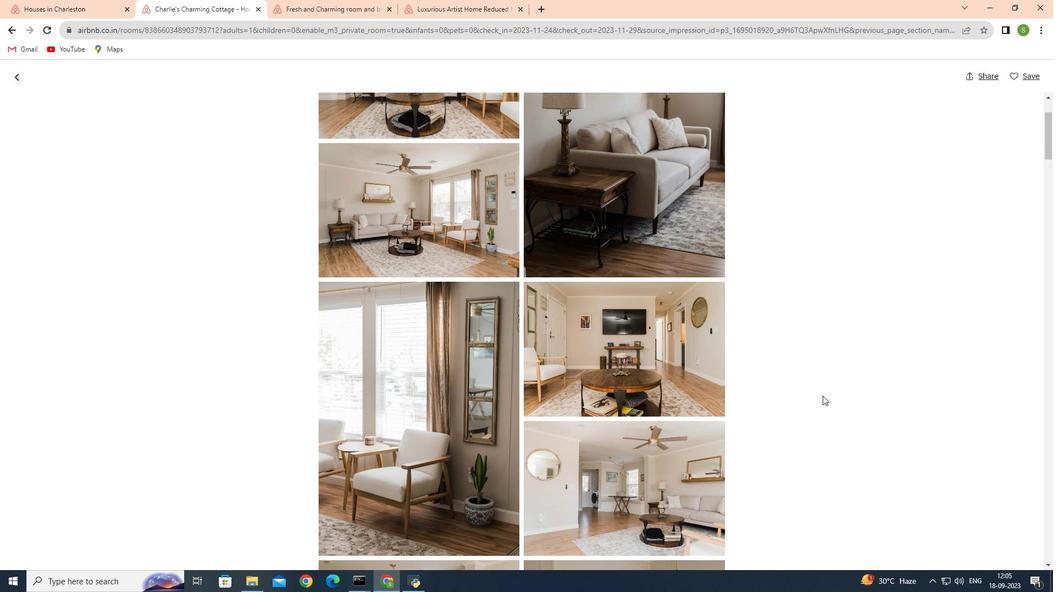 
Action: Mouse scrolled (823, 396) with delta (0, 0)
Screenshot: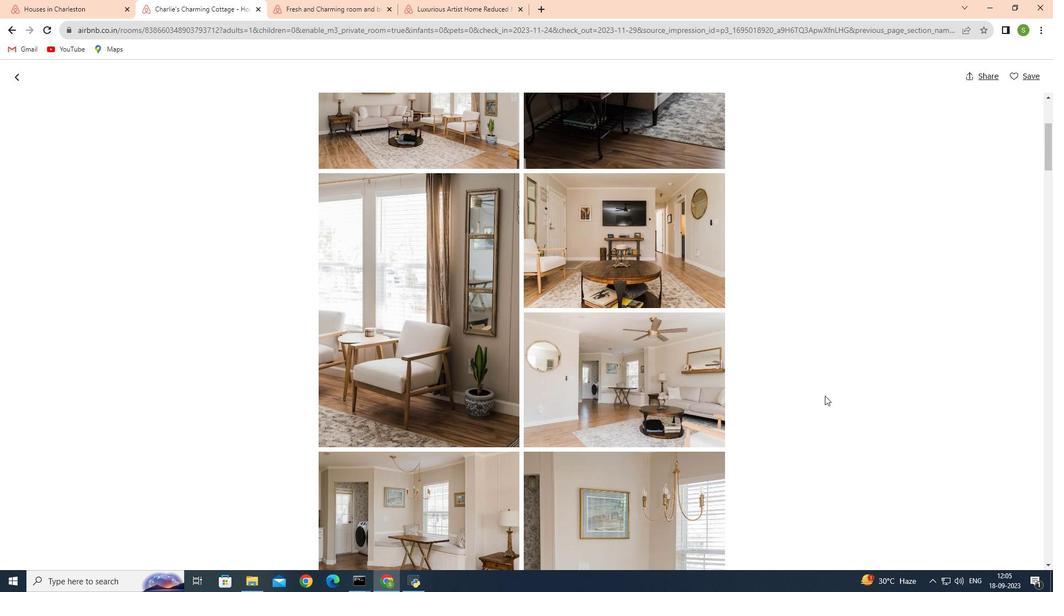 
Action: Mouse moved to (824, 396)
Screenshot: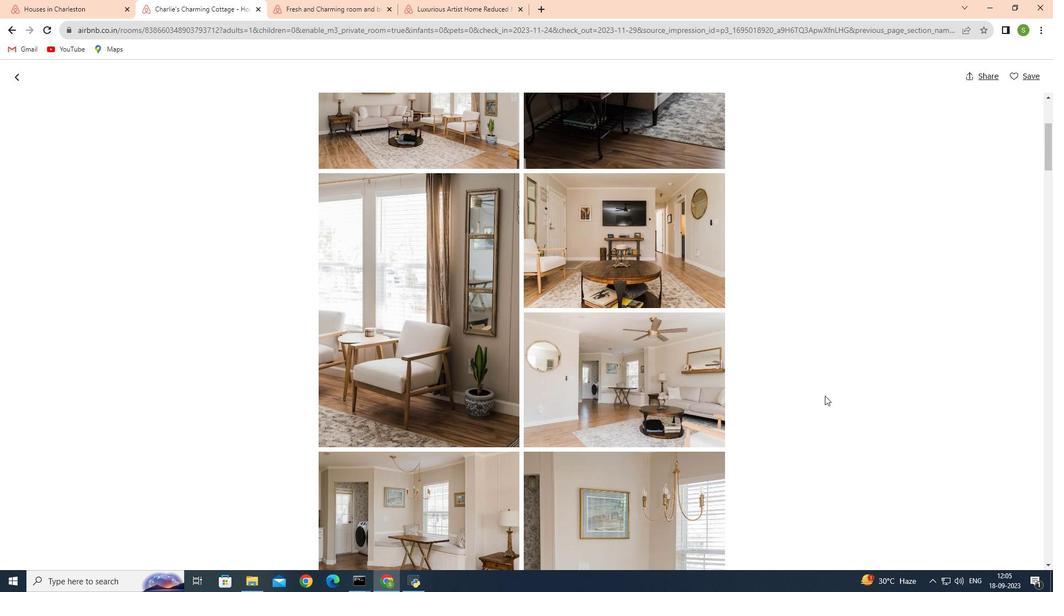 
Action: Mouse scrolled (824, 396) with delta (0, 0)
Screenshot: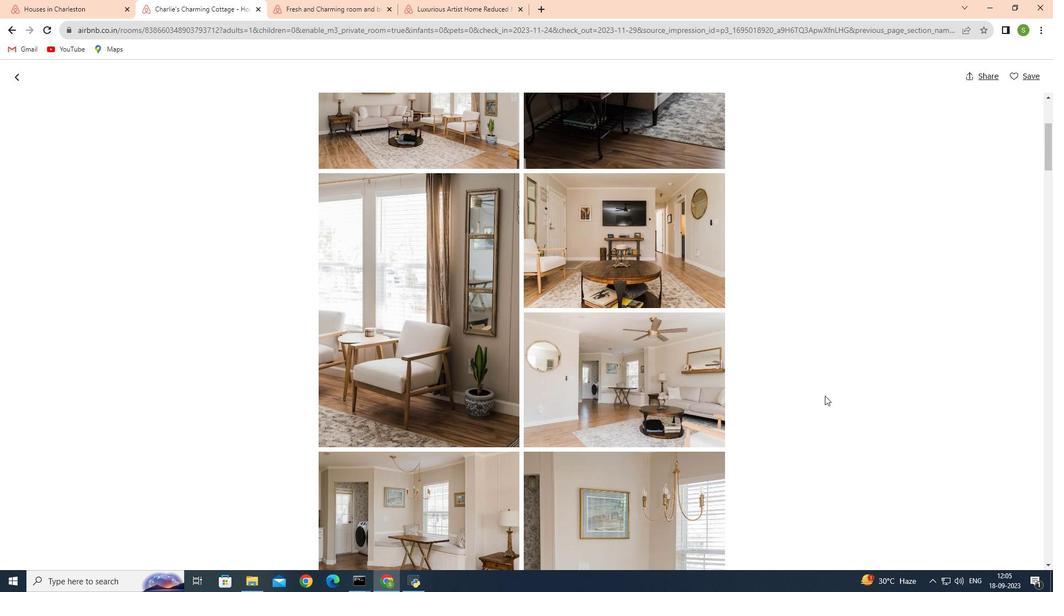 
Action: Mouse moved to (826, 396)
Screenshot: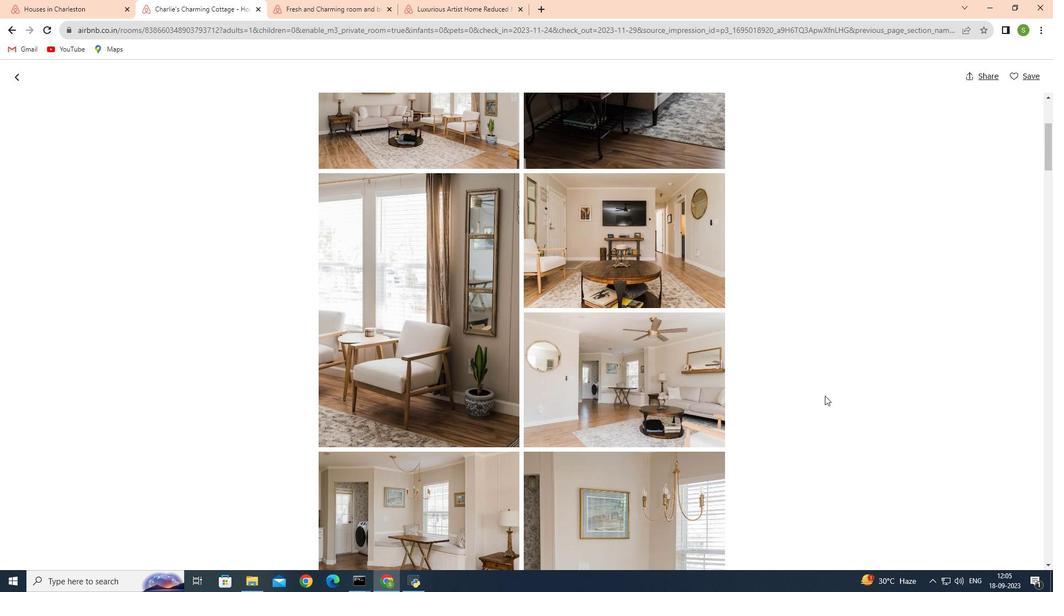 
Action: Mouse scrolled (826, 396) with delta (0, 0)
Screenshot: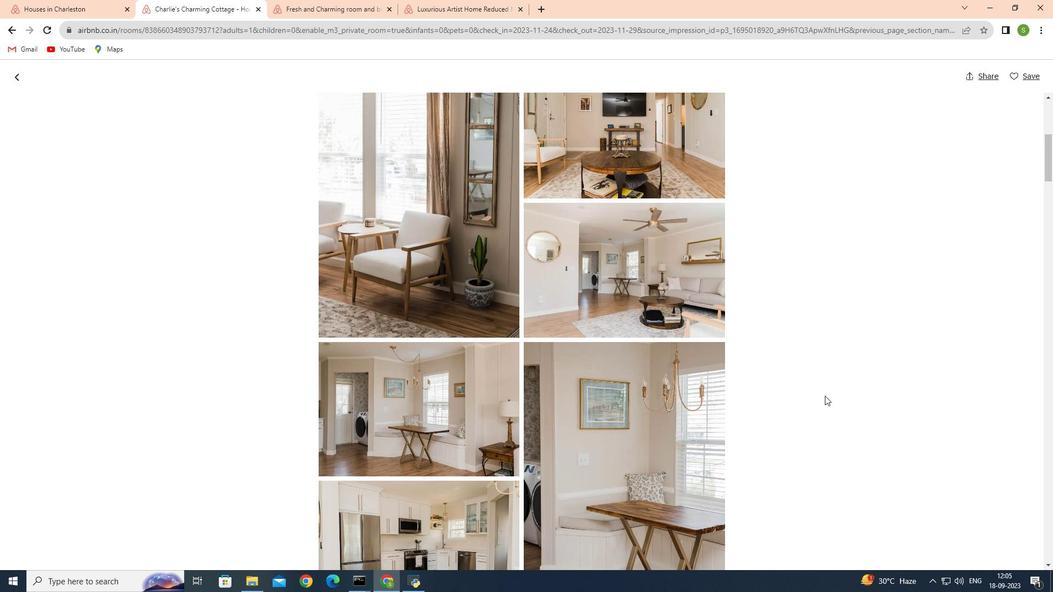 
Action: Mouse scrolled (826, 396) with delta (0, 0)
Screenshot: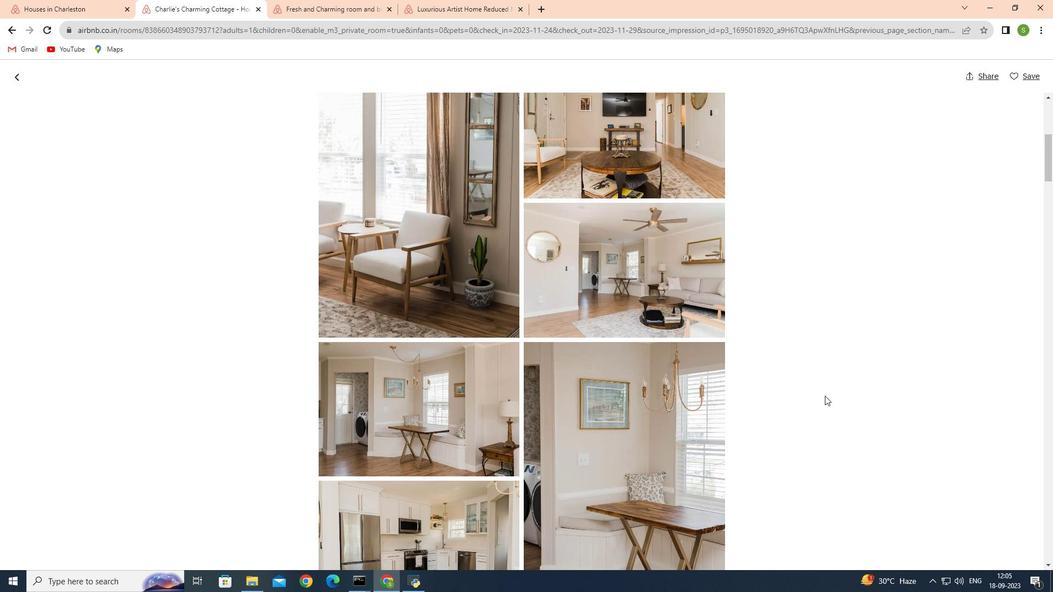 
Action: Mouse scrolled (826, 396) with delta (0, 0)
Screenshot: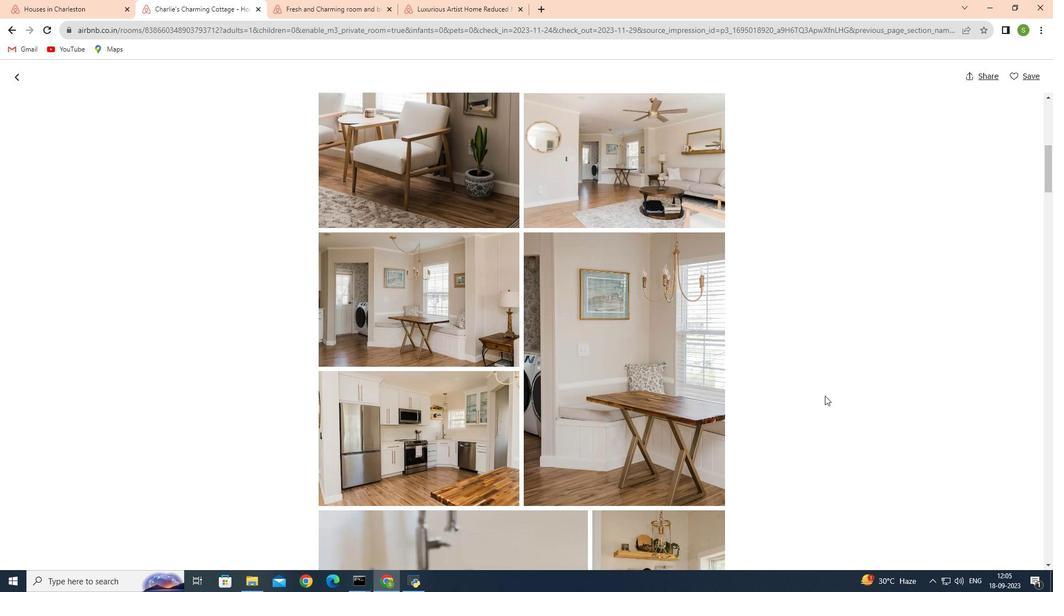 
Action: Mouse scrolled (826, 396) with delta (0, 0)
Screenshot: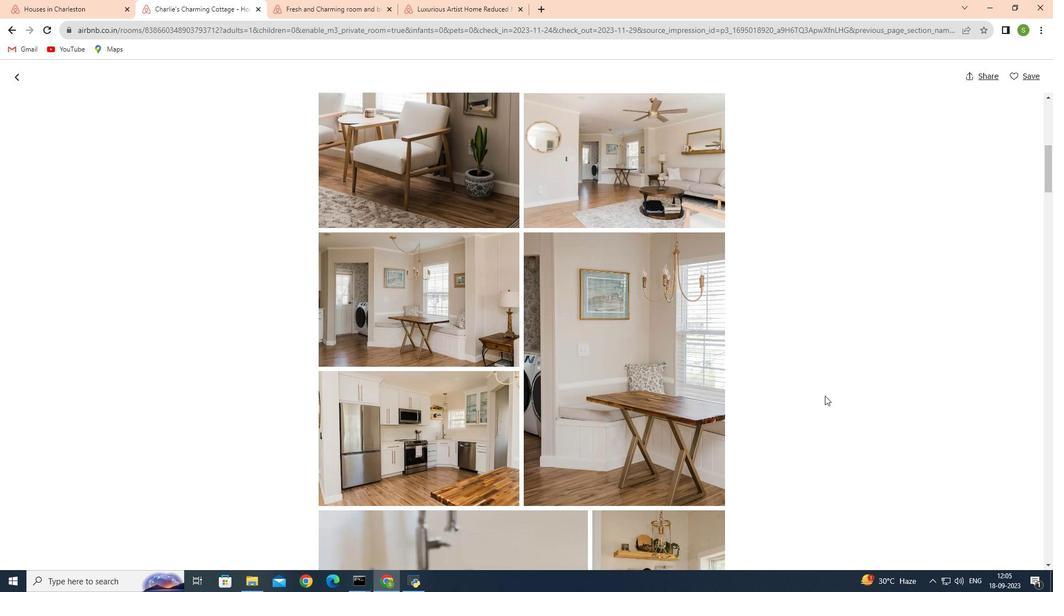 
Action: Mouse scrolled (826, 396) with delta (0, 0)
Screenshot: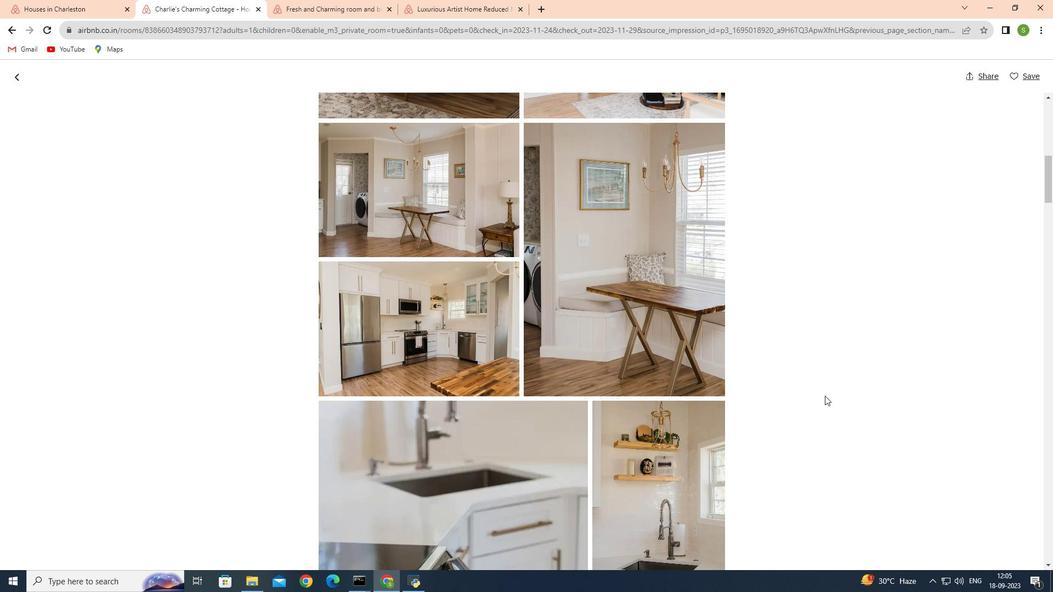
Action: Mouse scrolled (826, 396) with delta (0, 0)
Screenshot: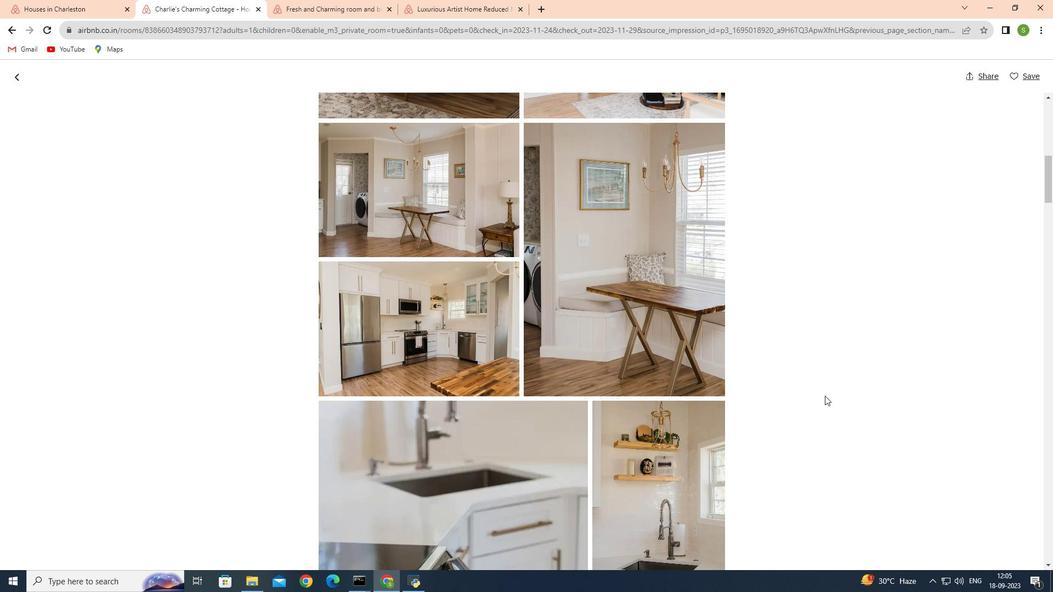 
Action: Mouse scrolled (826, 396) with delta (0, 0)
Screenshot: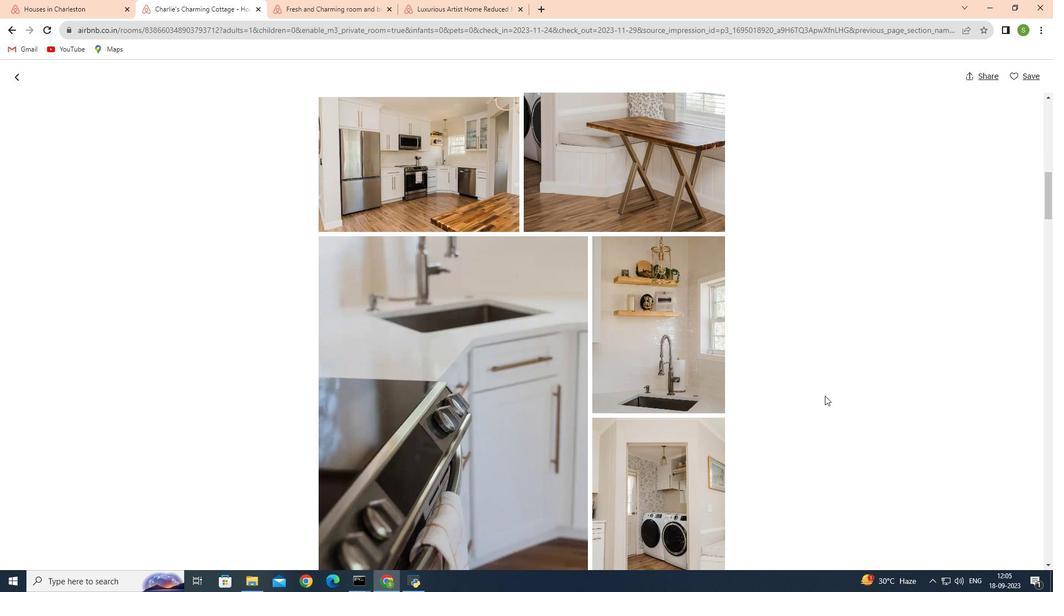 
Action: Mouse scrolled (826, 396) with delta (0, 0)
Screenshot: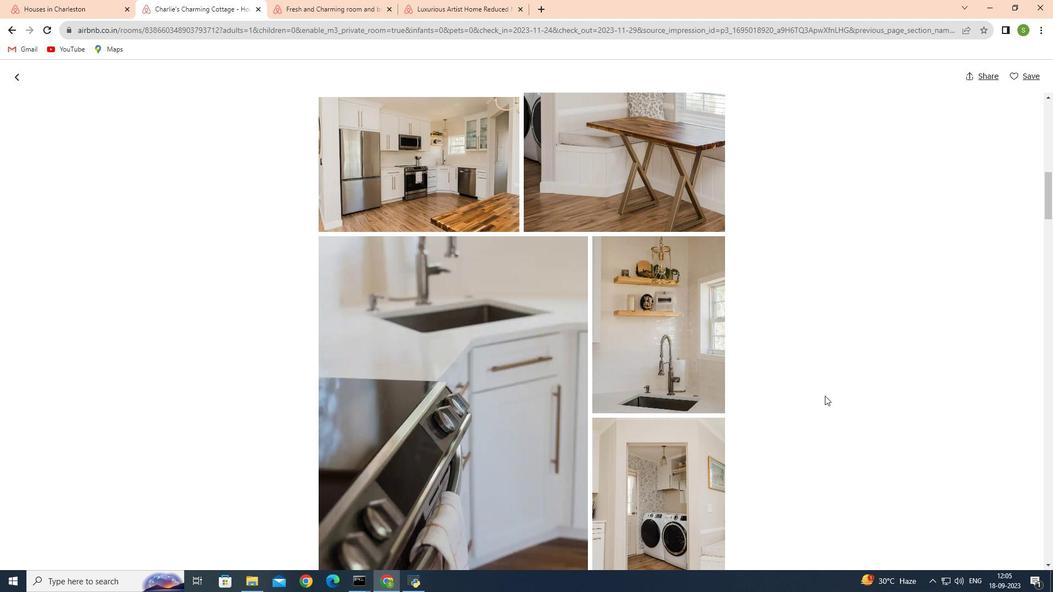 
Action: Mouse scrolled (826, 396) with delta (0, 0)
Screenshot: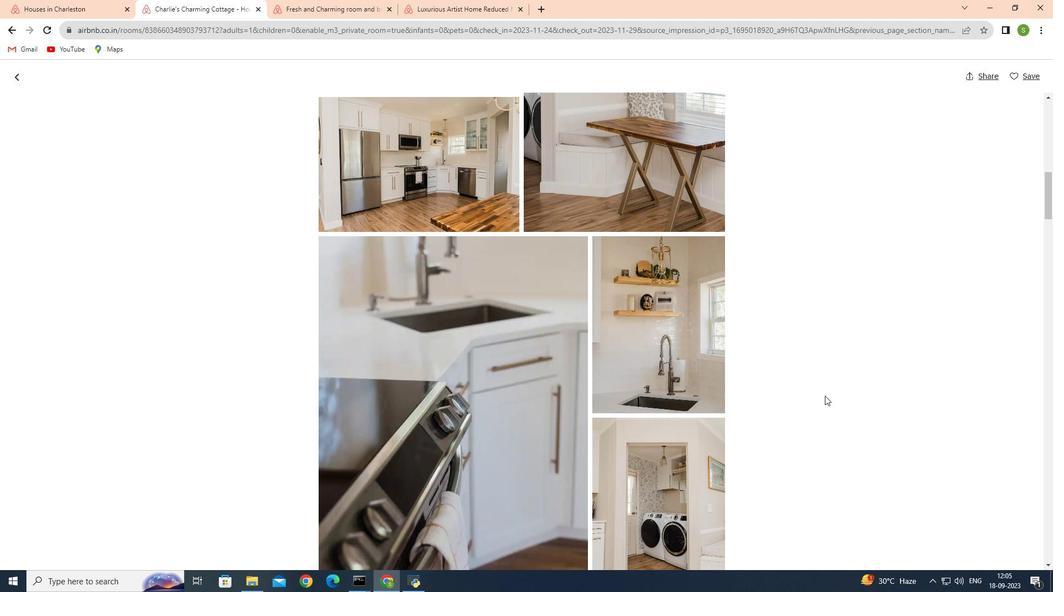 
Action: Mouse scrolled (826, 396) with delta (0, 0)
Screenshot: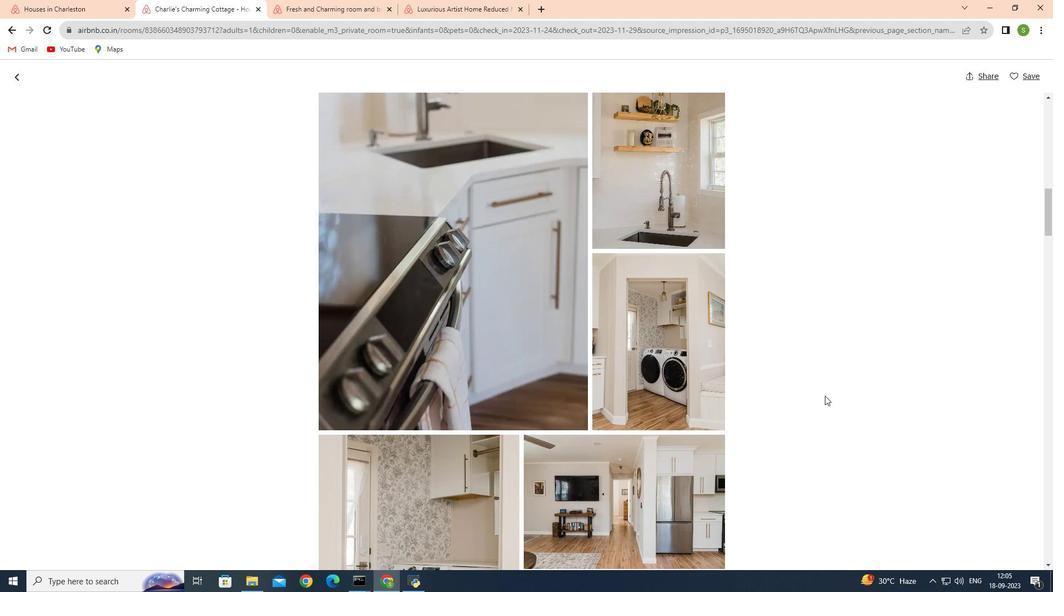 
Action: Mouse scrolled (826, 396) with delta (0, 0)
Screenshot: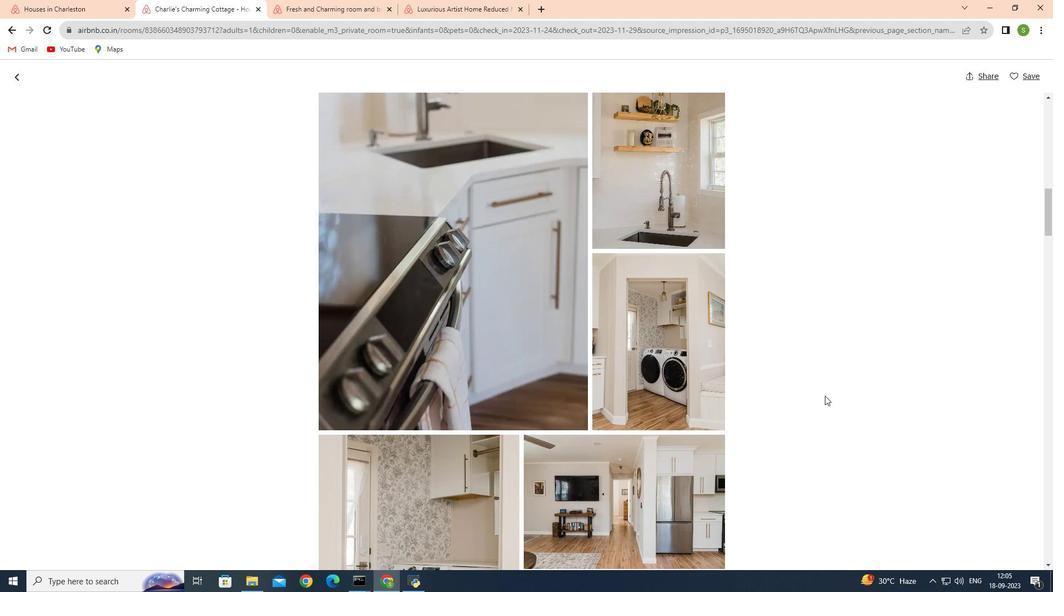 
Action: Mouse scrolled (826, 396) with delta (0, 0)
Screenshot: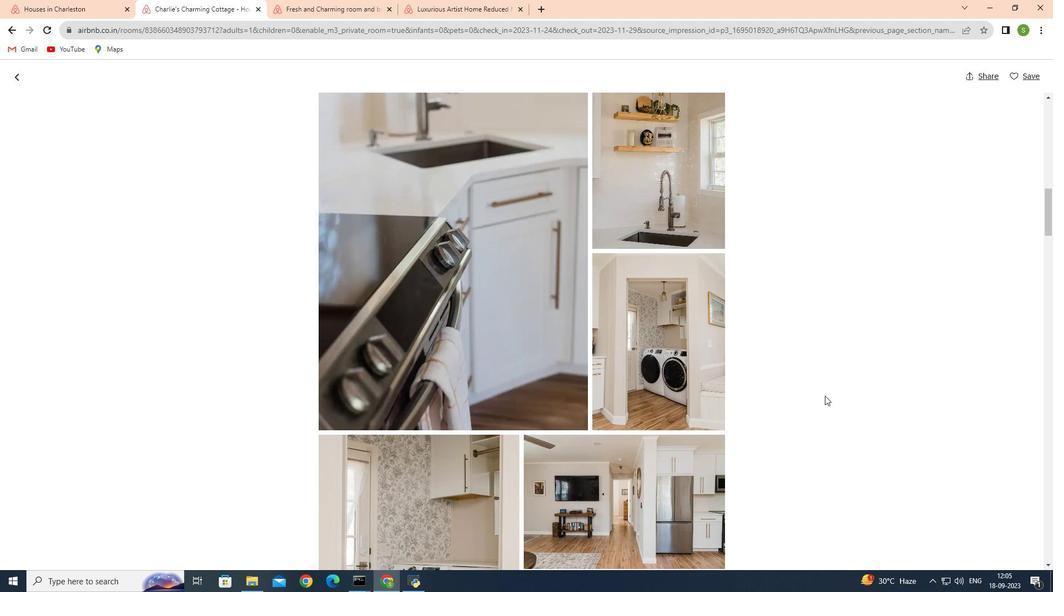 
Action: Mouse scrolled (826, 396) with delta (0, 0)
Screenshot: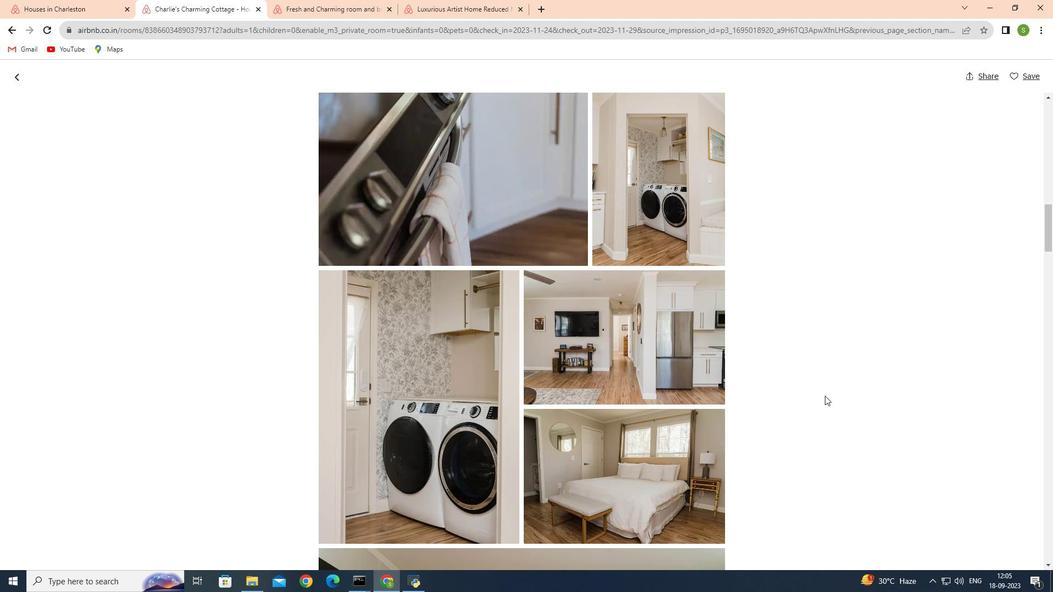 
Action: Mouse scrolled (826, 396) with delta (0, 0)
Screenshot: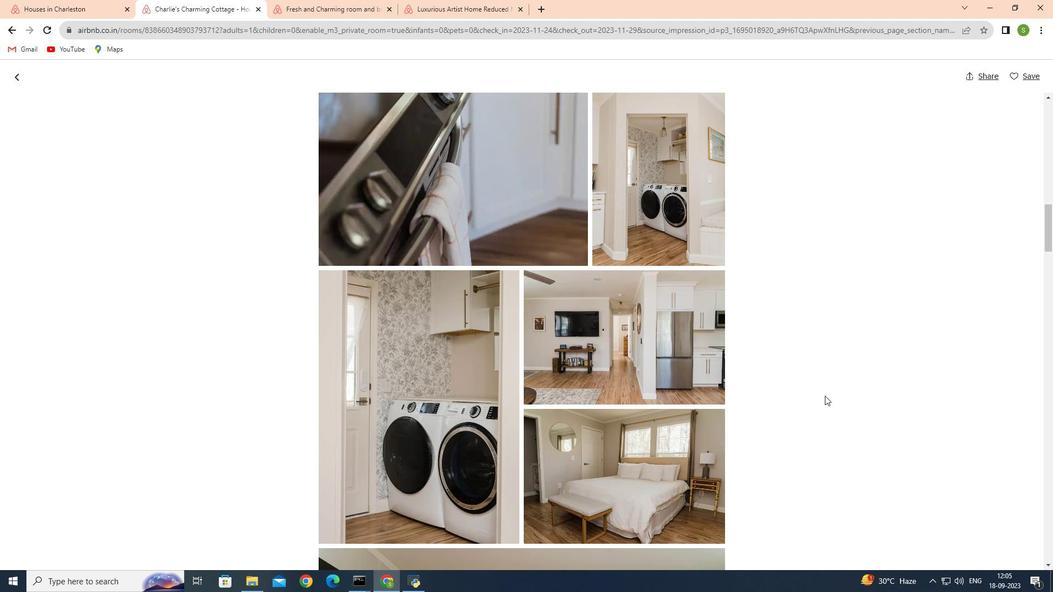 
Action: Mouse scrolled (826, 396) with delta (0, 0)
Screenshot: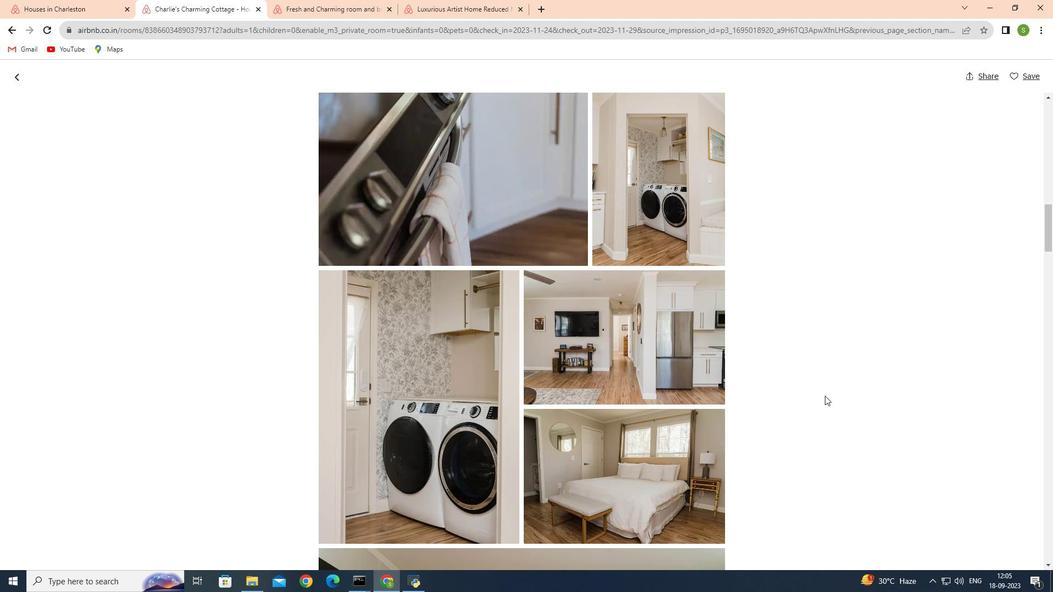 
Action: Mouse scrolled (826, 396) with delta (0, 0)
Screenshot: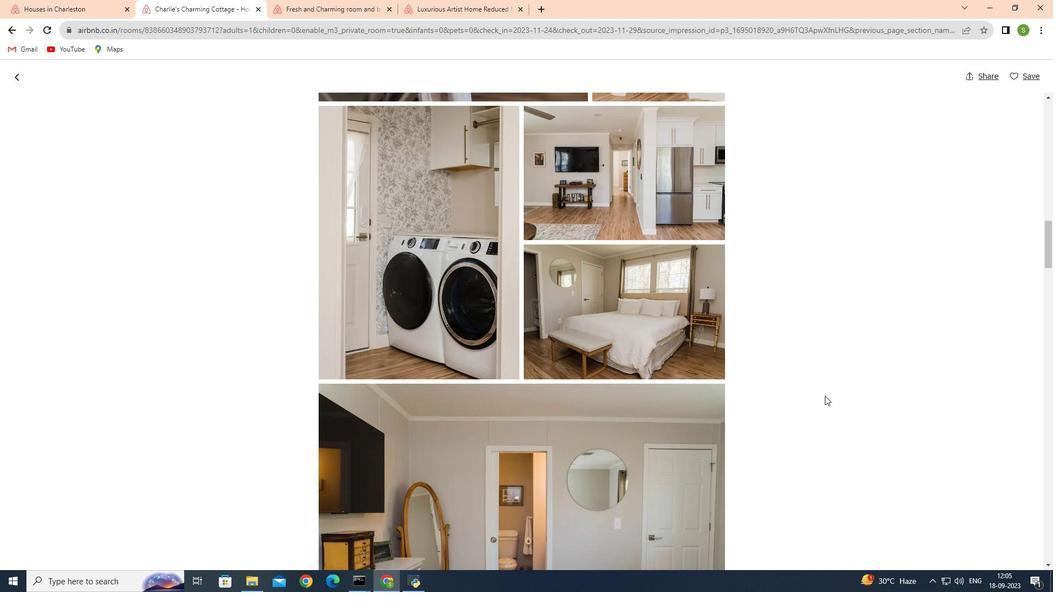 
Action: Mouse scrolled (826, 396) with delta (0, 0)
Screenshot: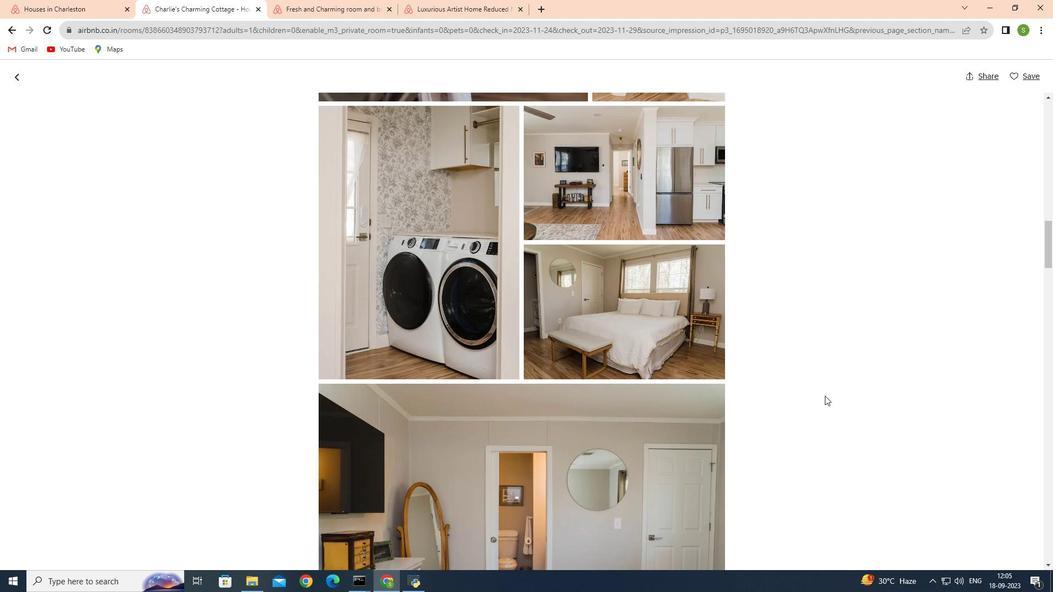 
Action: Mouse scrolled (826, 396) with delta (0, 0)
Screenshot: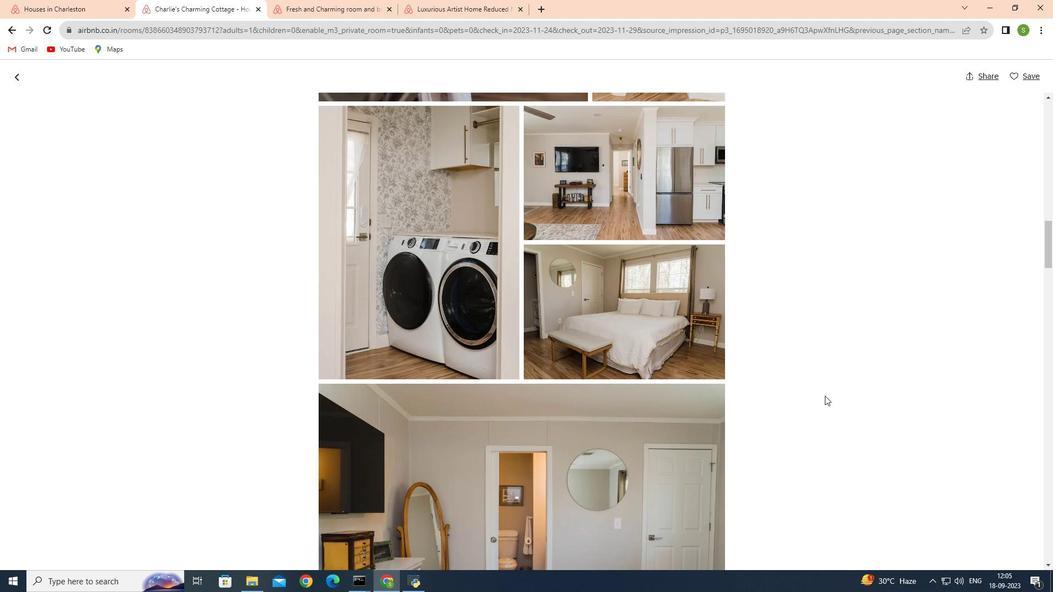 
Action: Mouse scrolled (826, 396) with delta (0, 0)
Screenshot: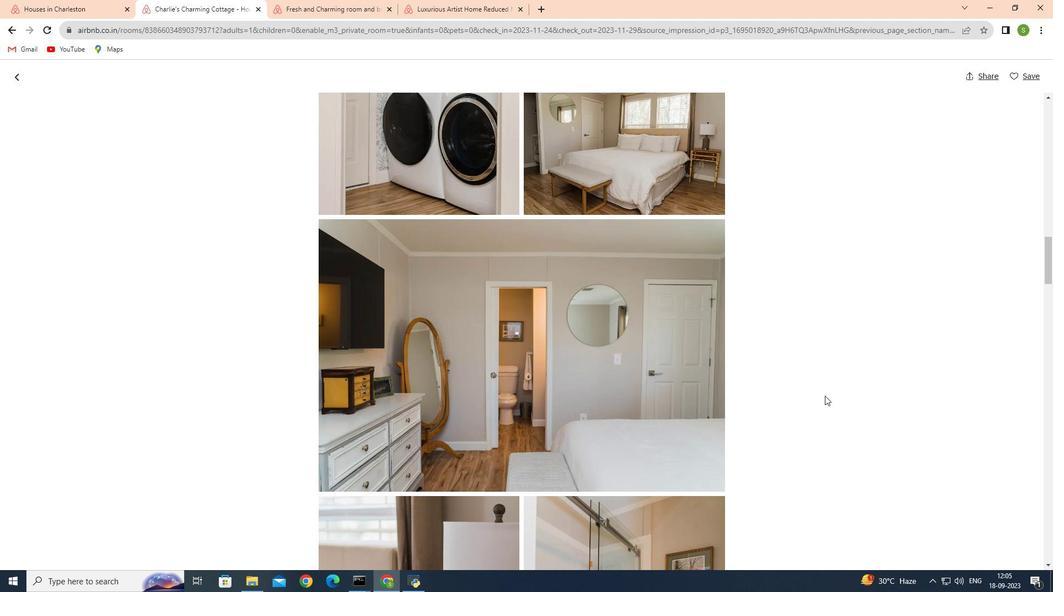 
Action: Mouse scrolled (826, 396) with delta (0, 0)
Screenshot: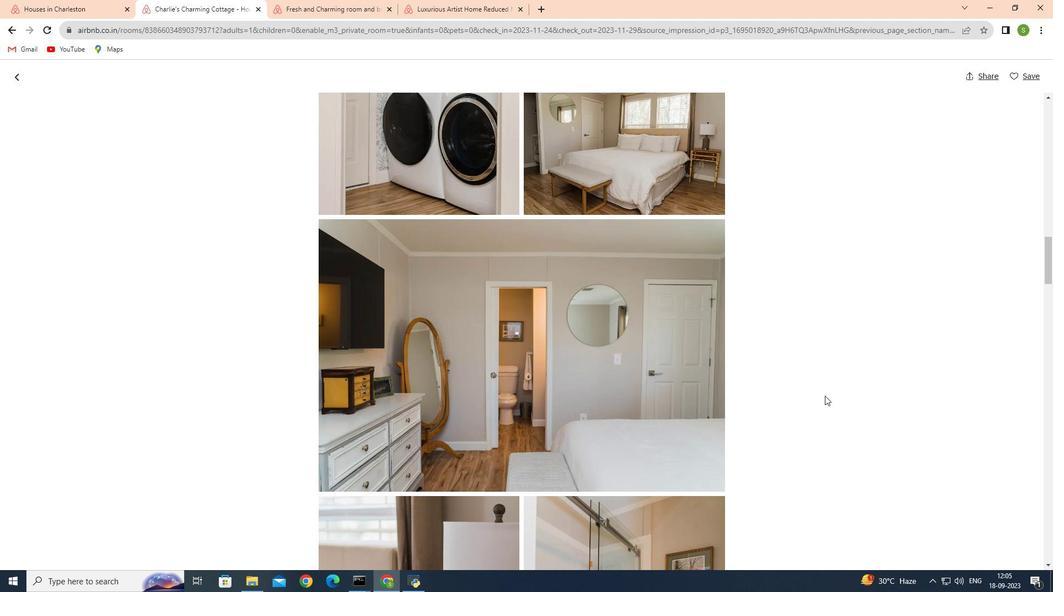 
Action: Mouse scrolled (826, 396) with delta (0, 0)
Screenshot: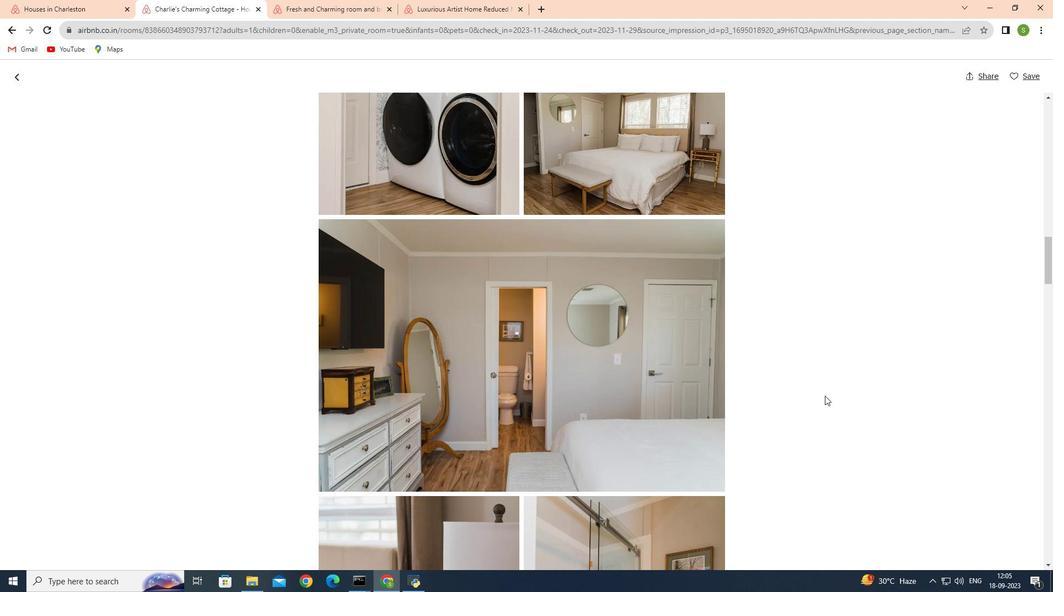 
Action: Mouse scrolled (826, 396) with delta (0, 0)
Screenshot: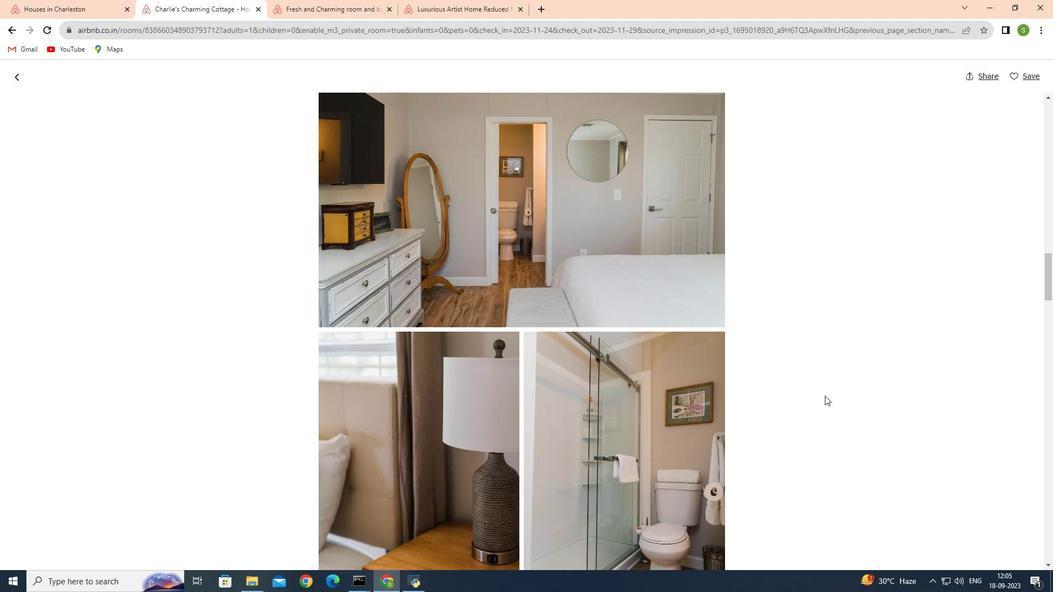 
Action: Mouse scrolled (826, 396) with delta (0, 0)
Screenshot: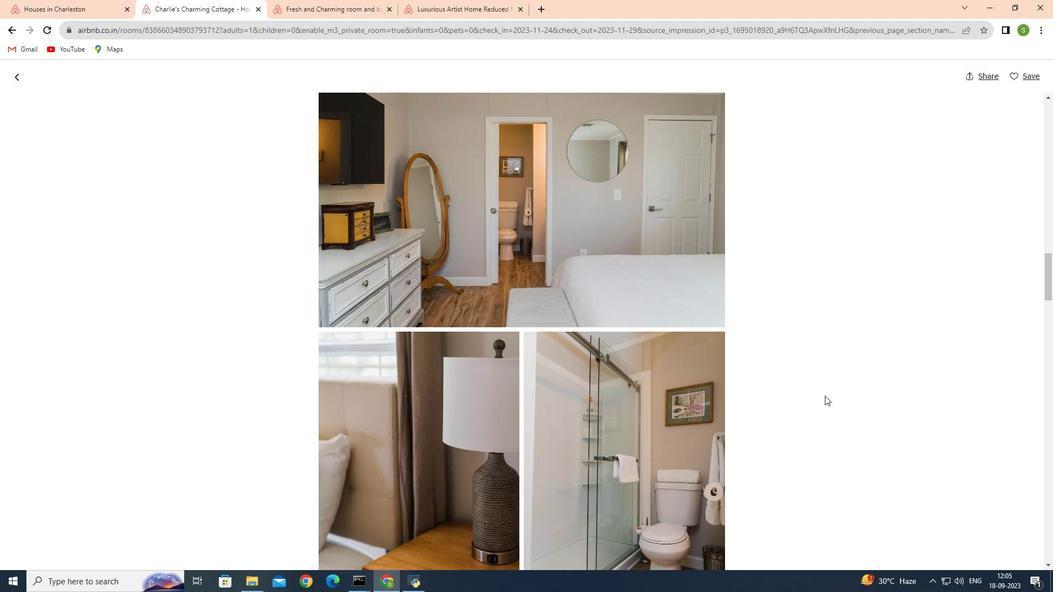 
Action: Mouse scrolled (826, 396) with delta (0, 0)
Screenshot: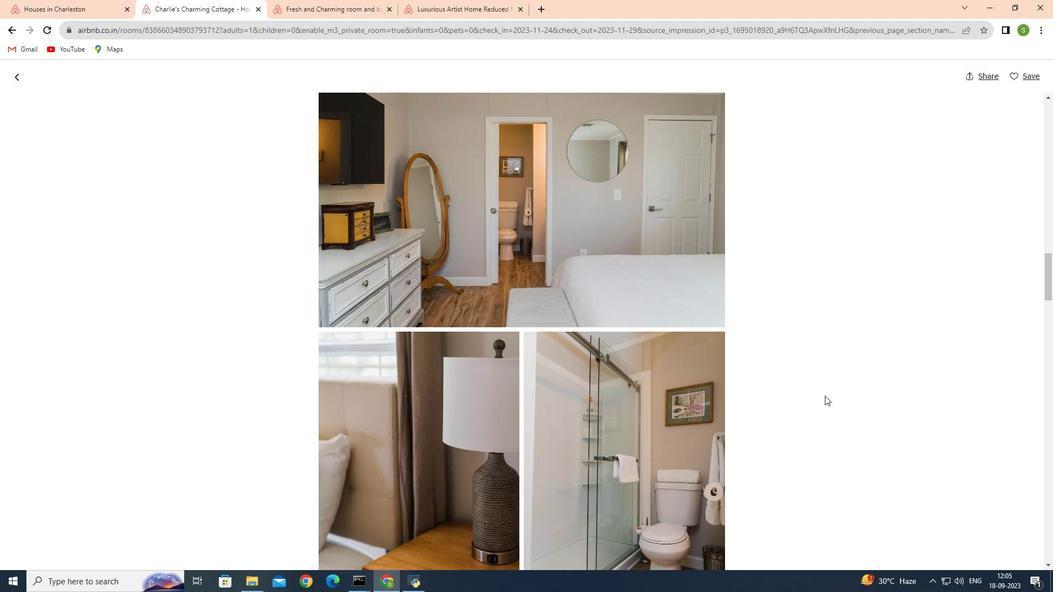 
Action: Mouse scrolled (826, 396) with delta (0, 0)
Screenshot: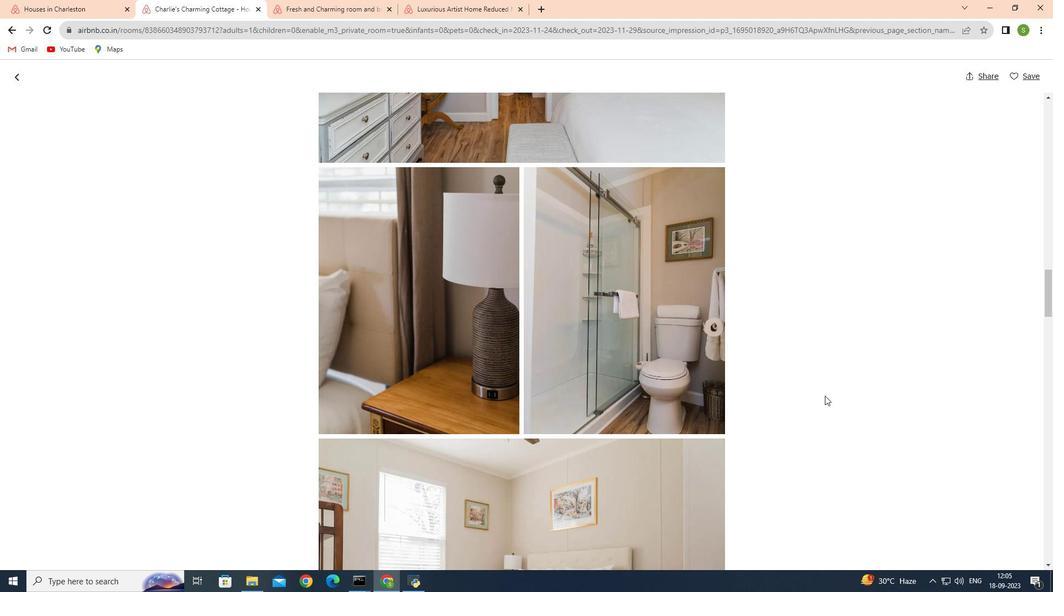 
Action: Mouse scrolled (826, 396) with delta (0, 0)
Screenshot: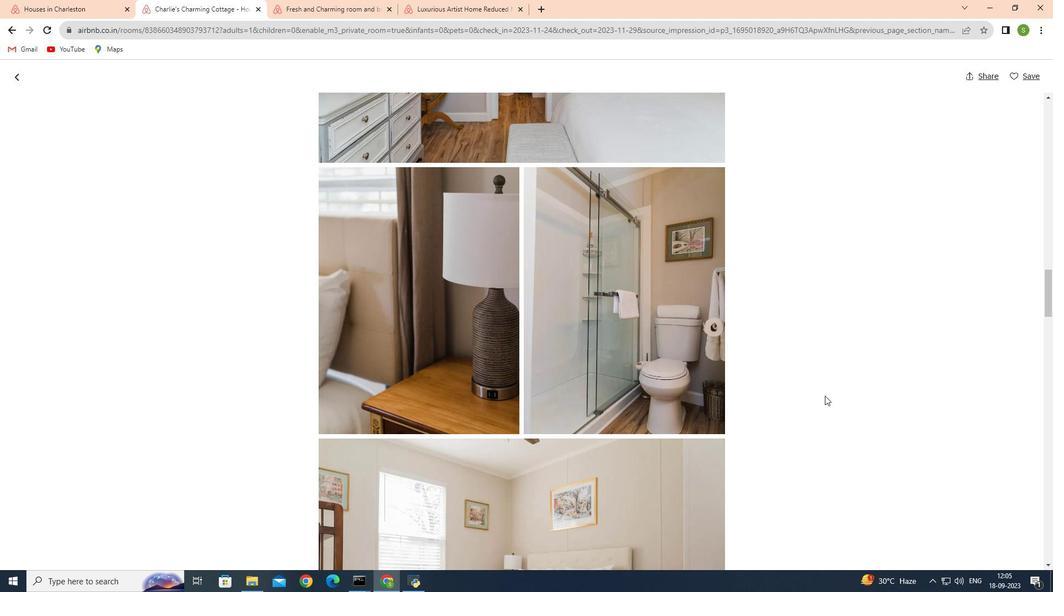 
Action: Mouse scrolled (826, 396) with delta (0, 0)
Screenshot: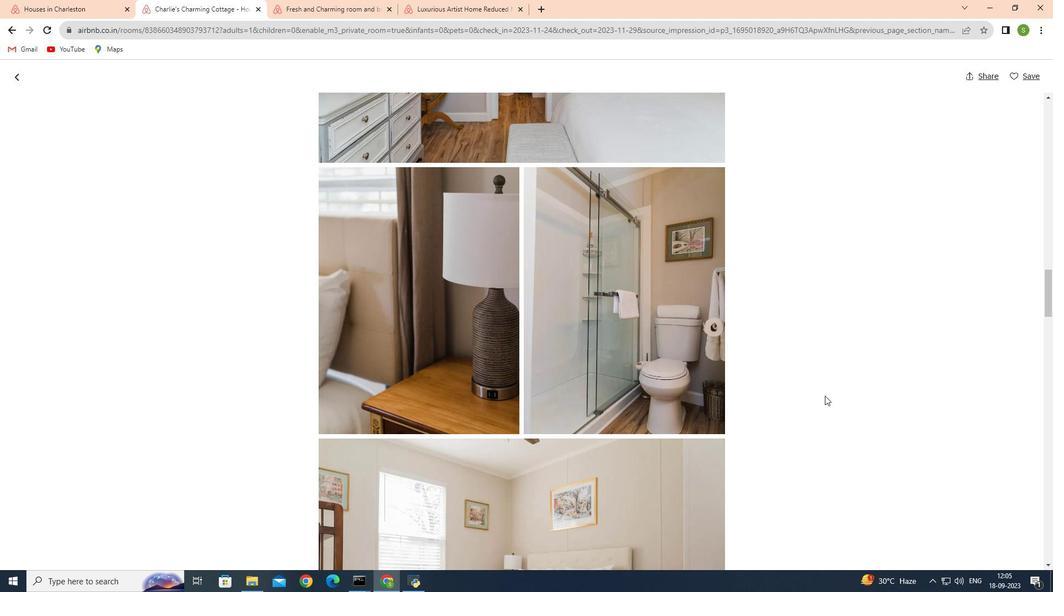 
Action: Mouse scrolled (826, 396) with delta (0, 0)
Screenshot: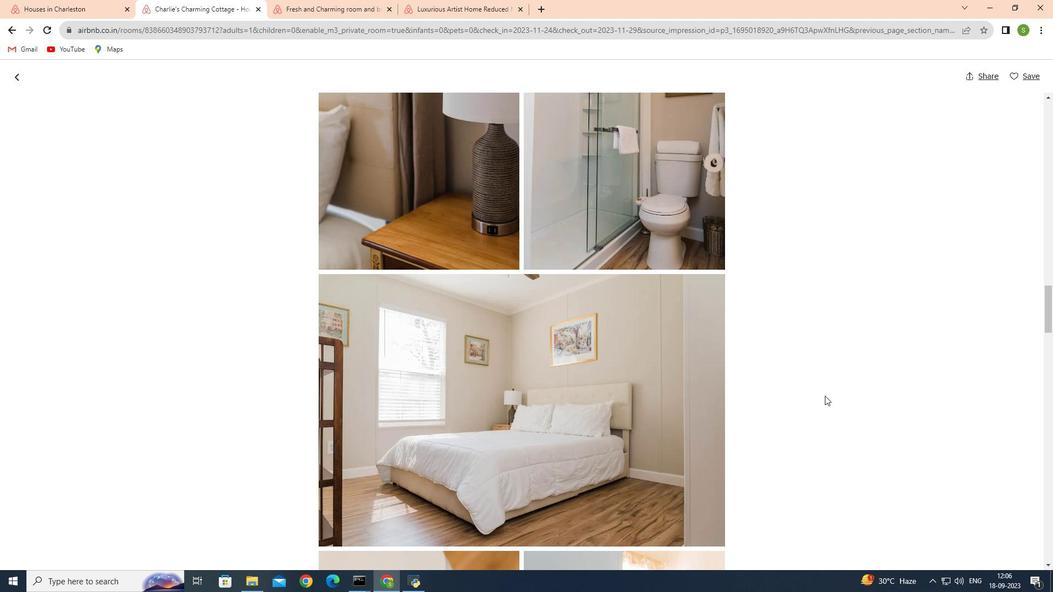 
Action: Mouse scrolled (826, 396) with delta (0, 0)
Screenshot: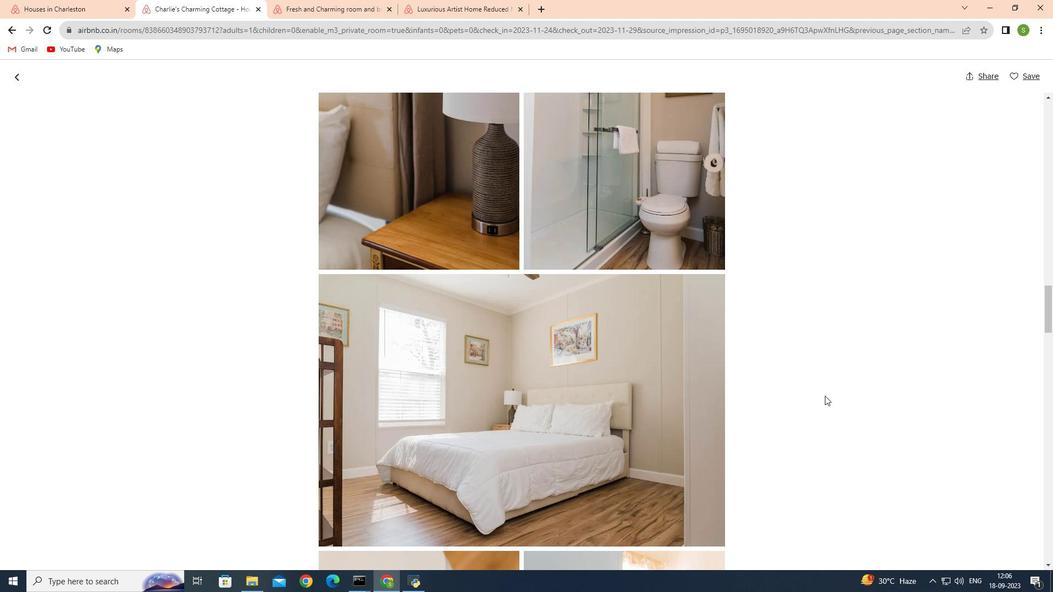 
Action: Mouse scrolled (826, 396) with delta (0, 0)
Screenshot: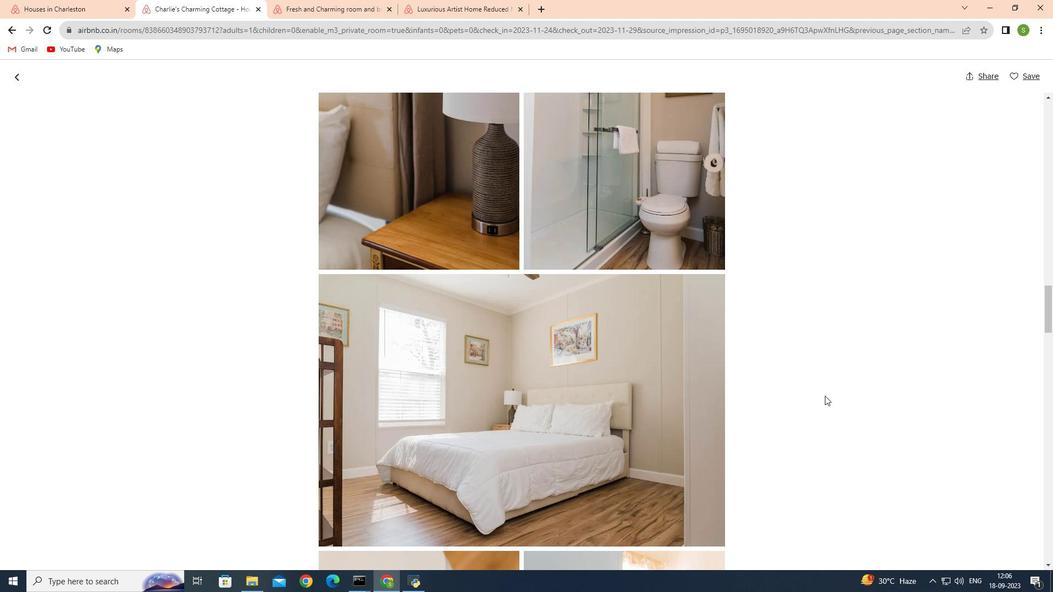 
Action: Mouse scrolled (826, 396) with delta (0, 0)
Screenshot: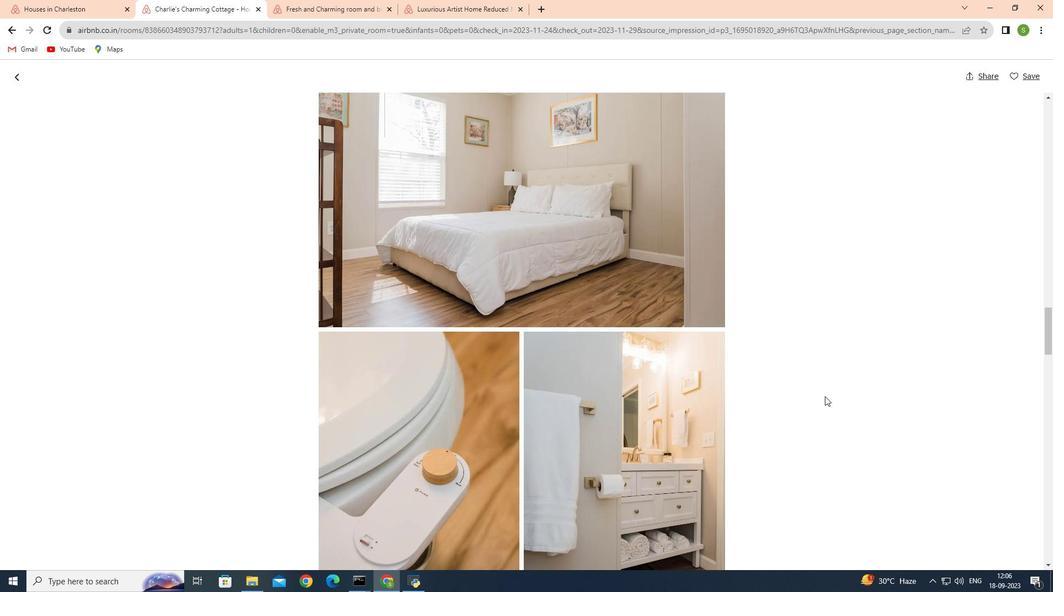 
Action: Mouse scrolled (826, 396) with delta (0, 0)
Screenshot: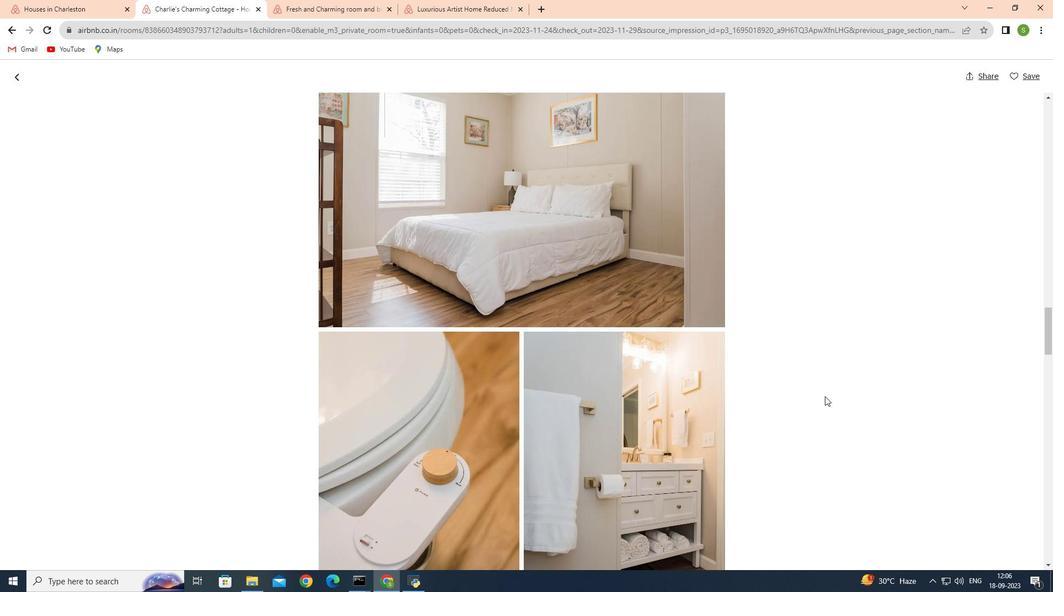 
Action: Mouse scrolled (826, 396) with delta (0, 0)
Screenshot: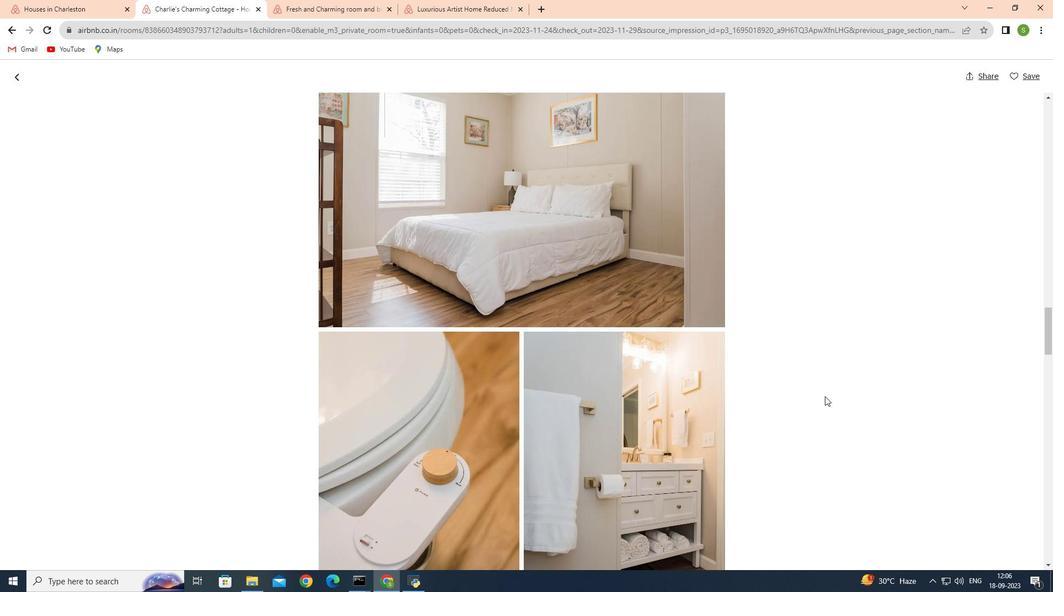 
Action: Mouse scrolled (826, 396) with delta (0, 0)
Screenshot: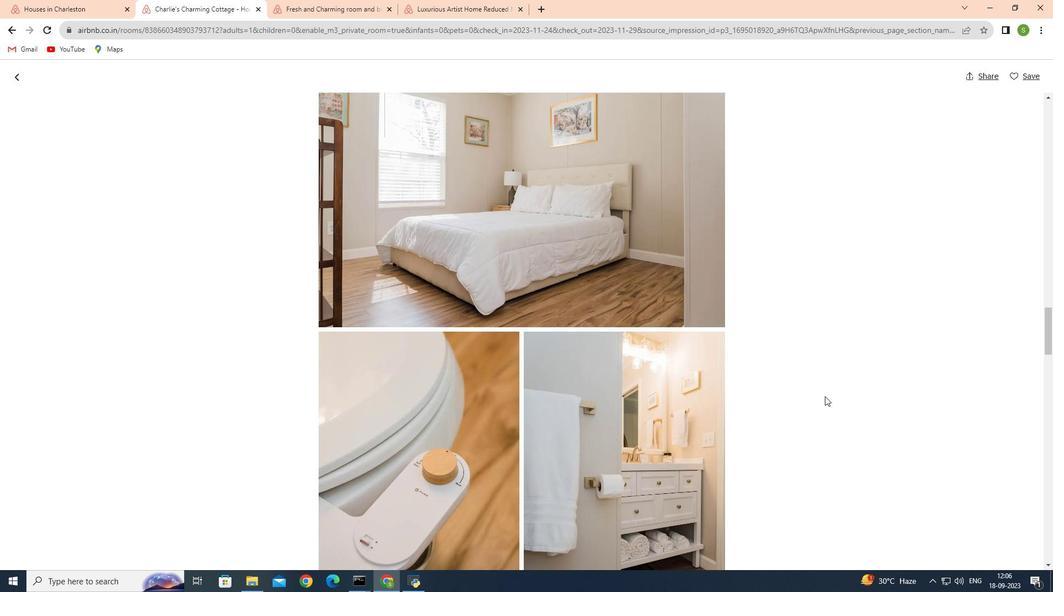 
Action: Mouse moved to (826, 397)
Screenshot: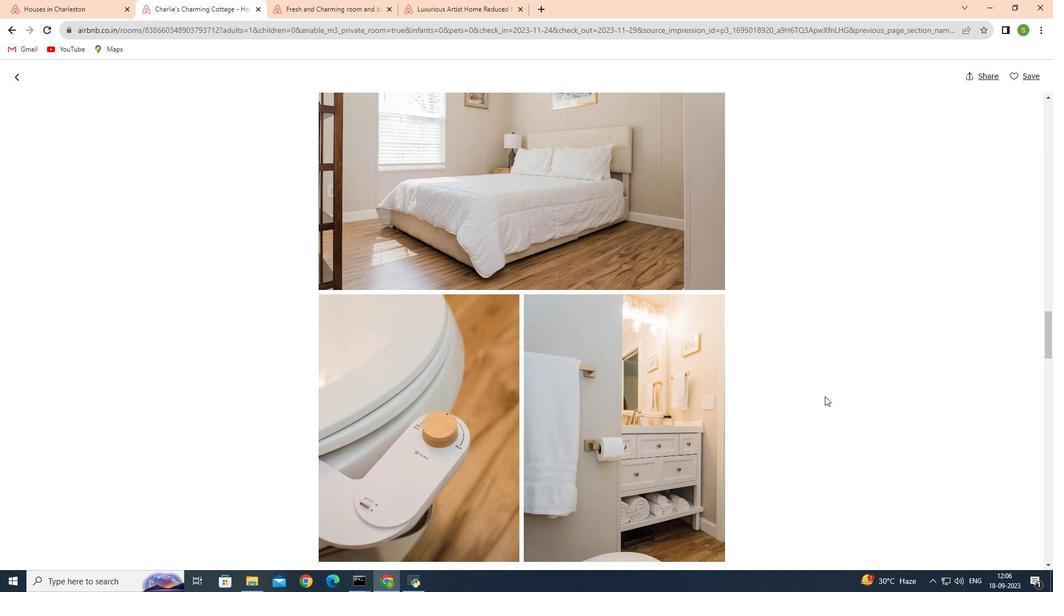 
Action: Mouse scrolled (826, 396) with delta (0, 0)
Screenshot: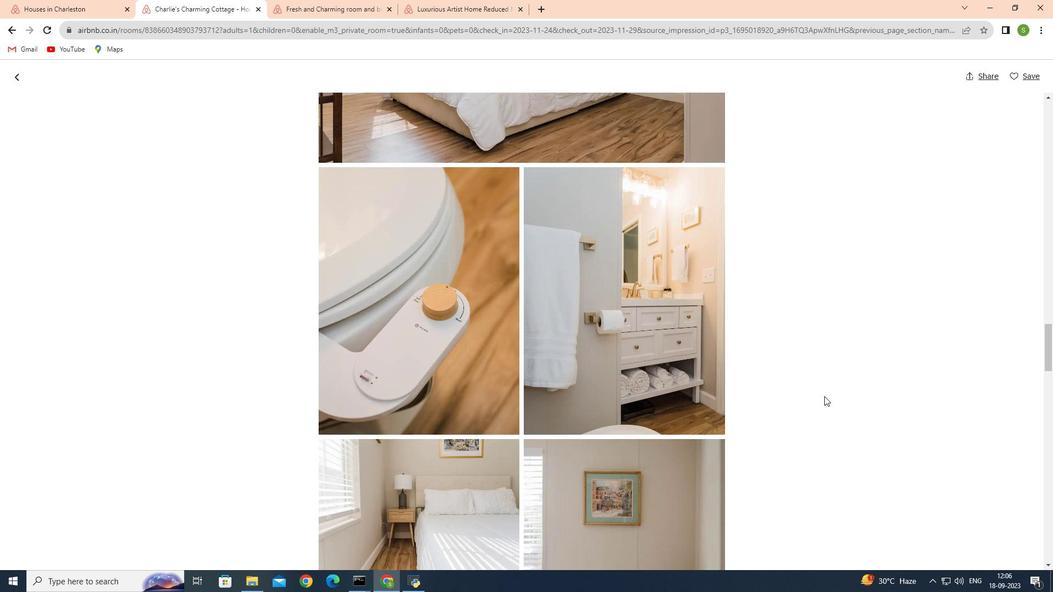 
Action: Mouse scrolled (826, 396) with delta (0, 0)
Screenshot: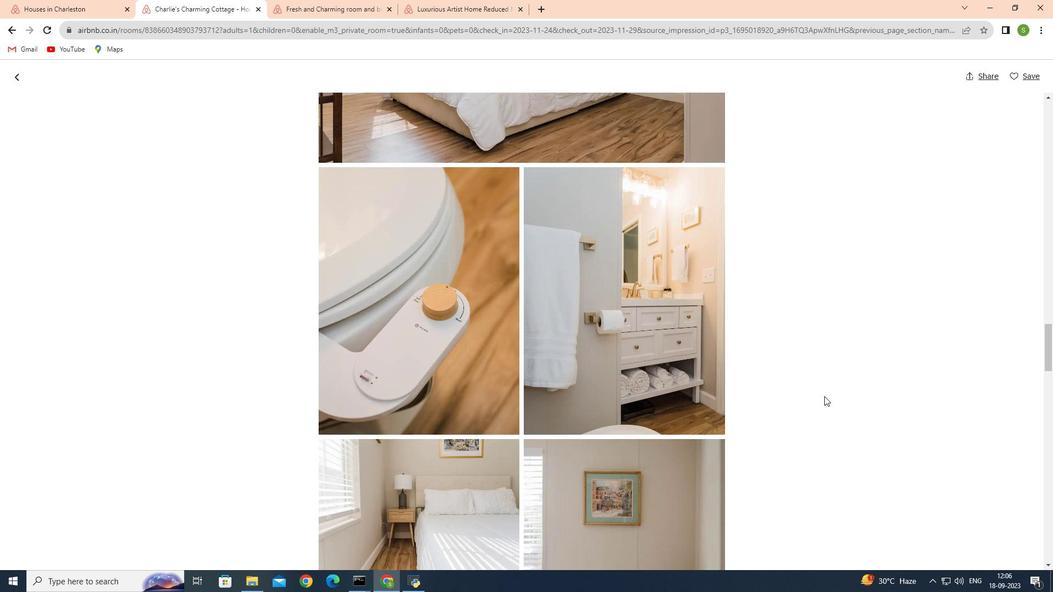 
Action: Mouse scrolled (826, 396) with delta (0, 0)
Screenshot: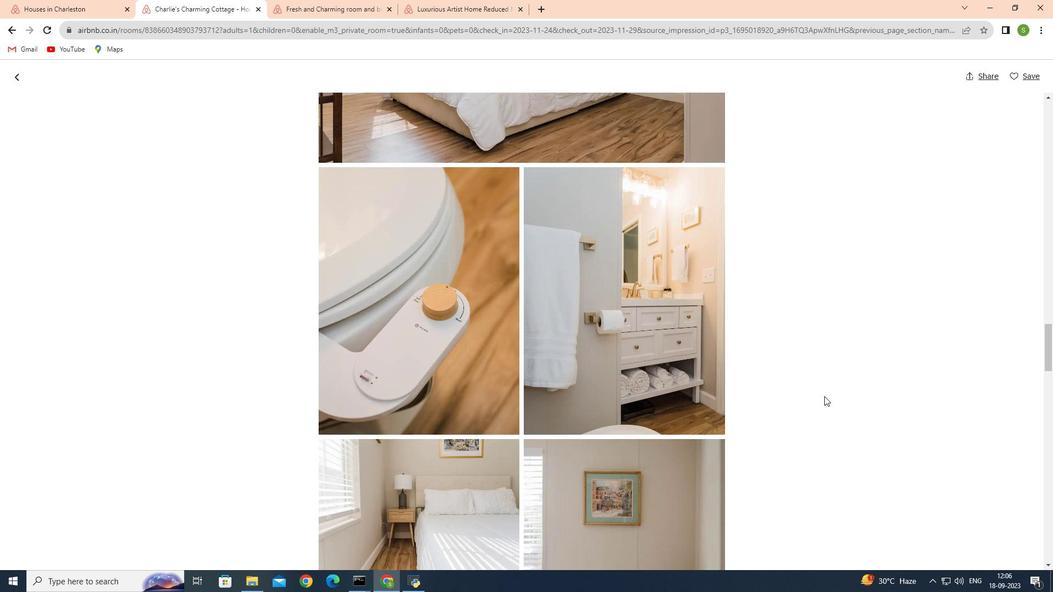 
Action: Mouse moved to (825, 397)
Screenshot: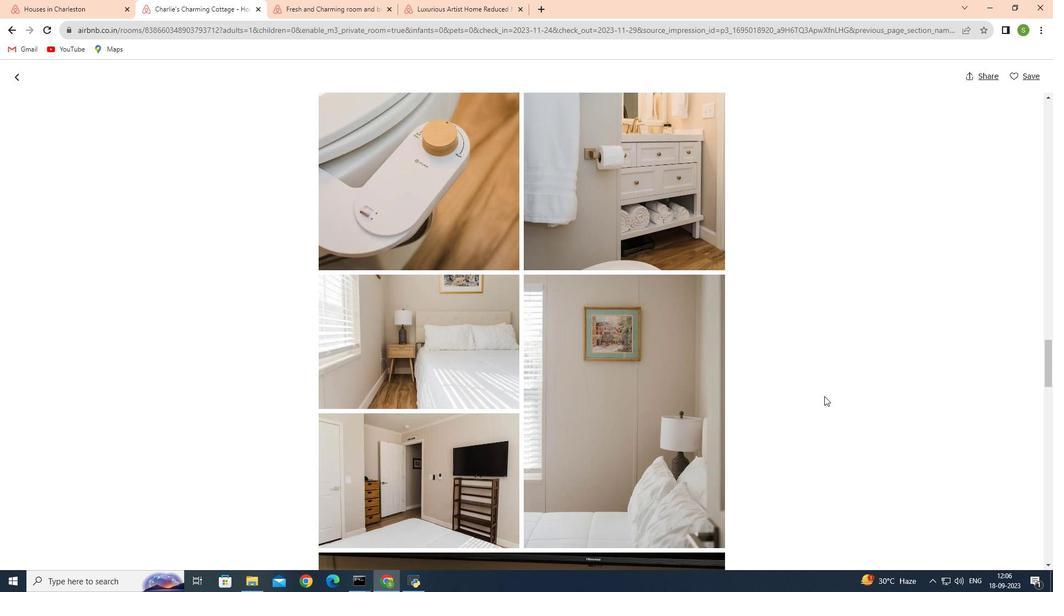 
Action: Mouse scrolled (825, 396) with delta (0, 0)
Screenshot: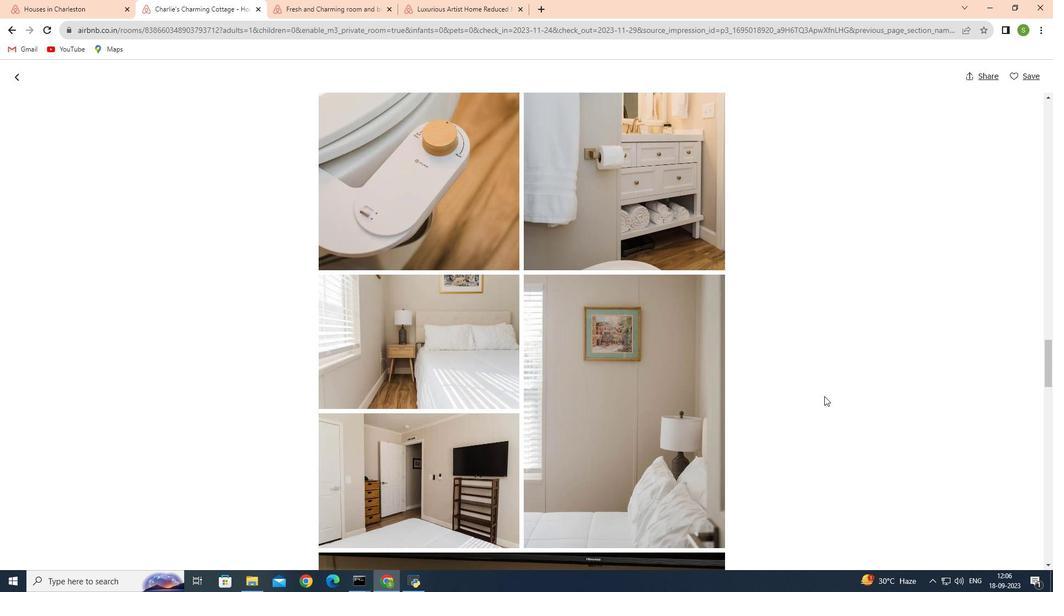 
Action: Mouse scrolled (825, 396) with delta (0, 0)
Screenshot: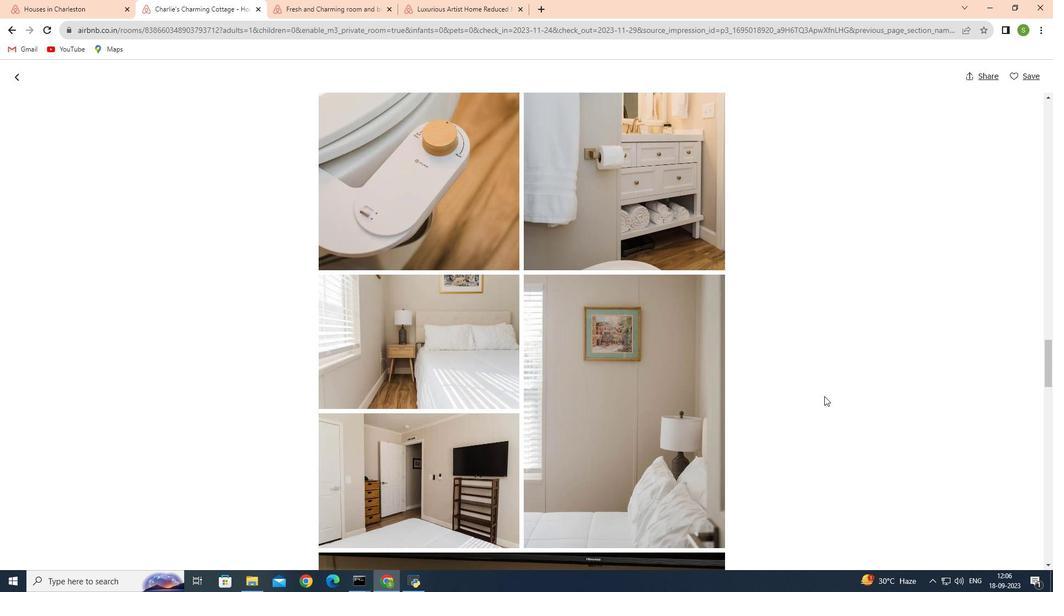 
Action: Mouse scrolled (825, 396) with delta (0, 0)
Screenshot: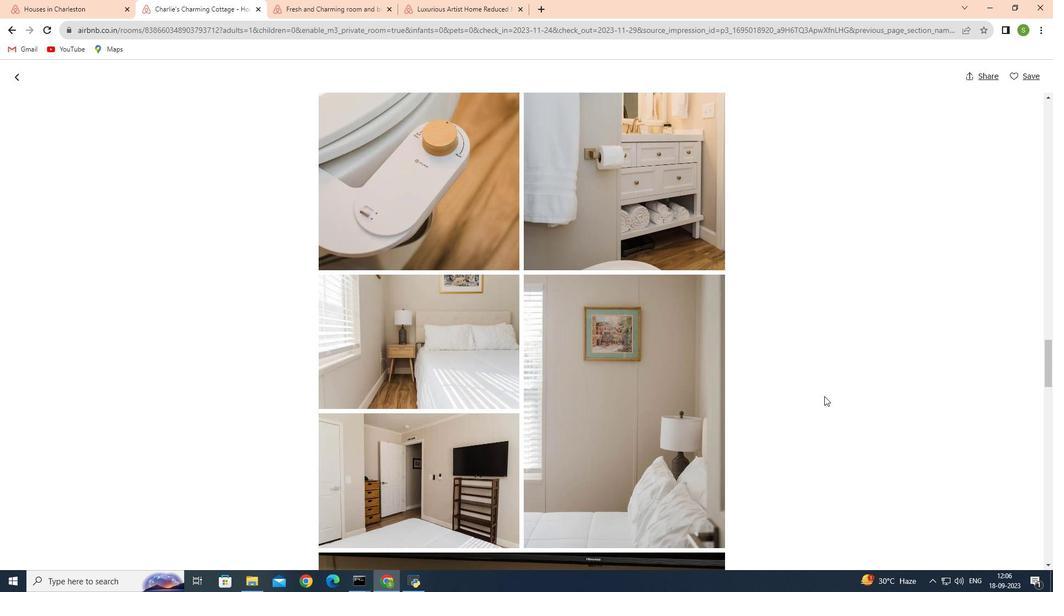 
Action: Mouse scrolled (825, 396) with delta (0, 0)
Screenshot: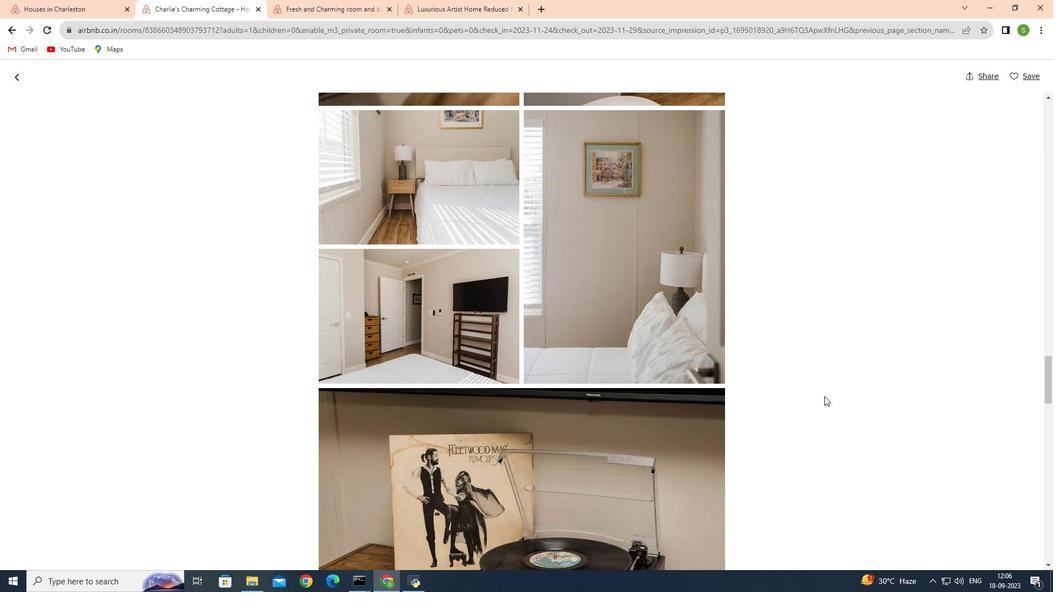 
Action: Mouse scrolled (825, 396) with delta (0, 0)
Screenshot: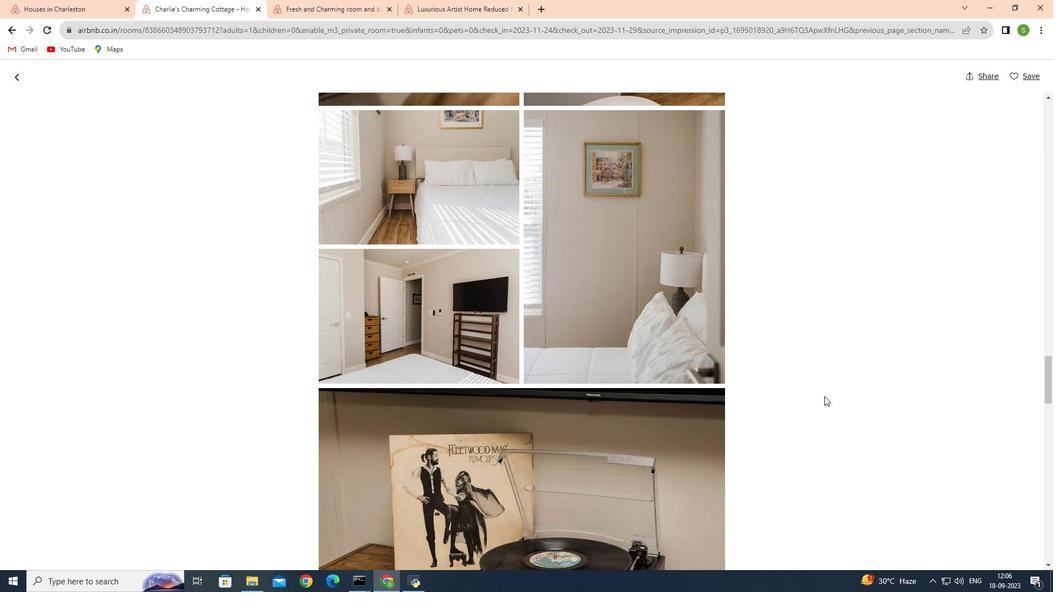 
Action: Mouse scrolled (825, 396) with delta (0, 0)
Screenshot: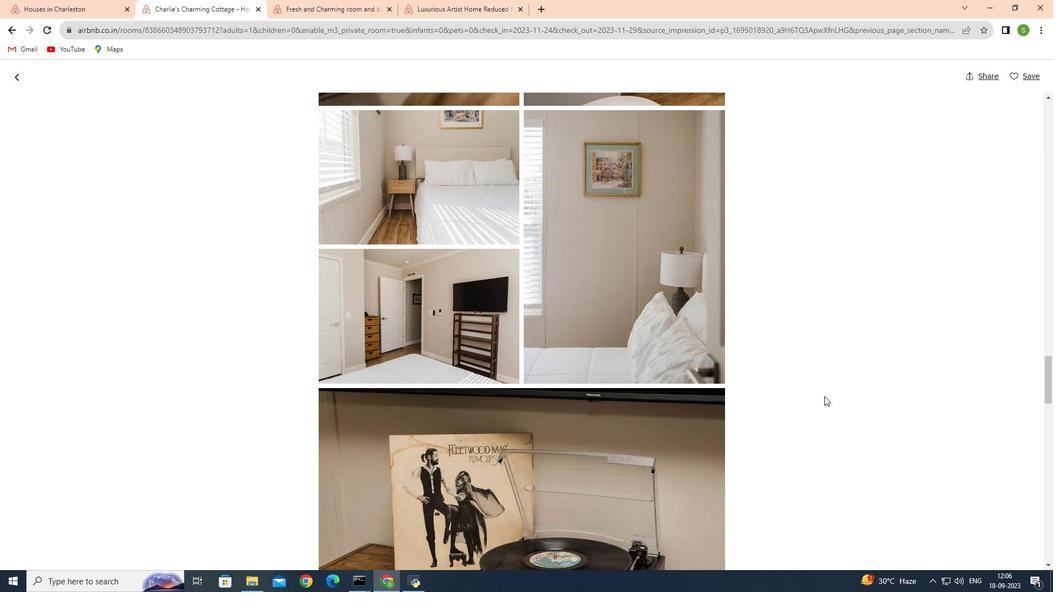 
Action: Mouse scrolled (825, 396) with delta (0, 0)
Screenshot: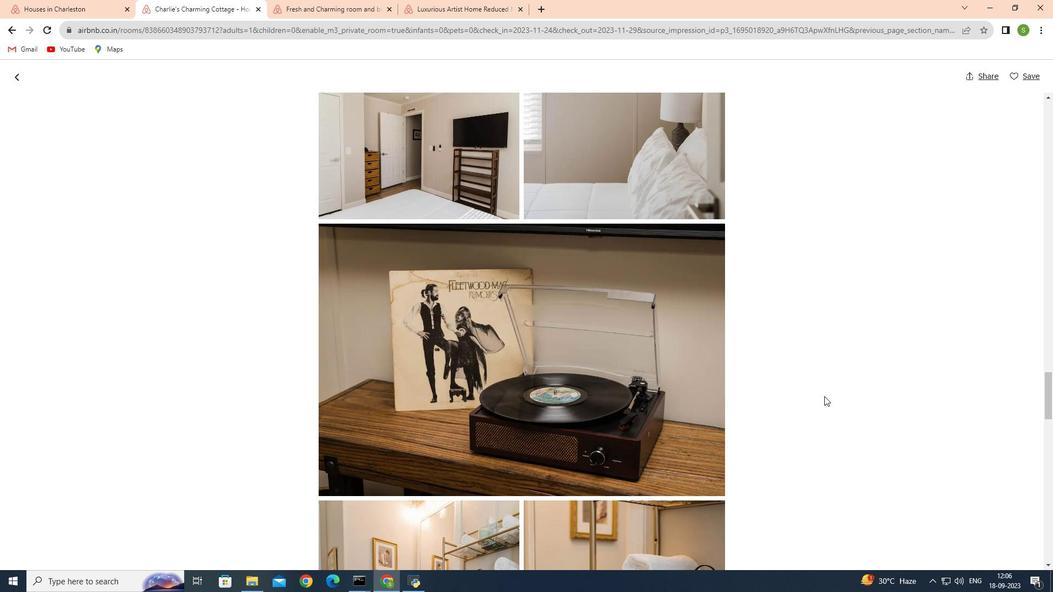 
Action: Mouse scrolled (825, 396) with delta (0, 0)
Screenshot: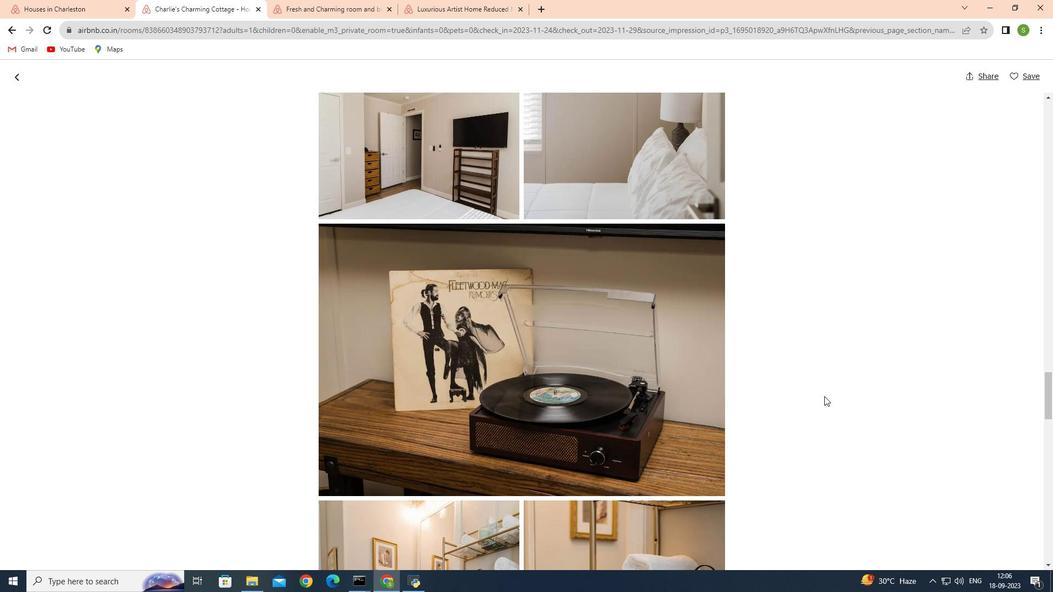
Action: Mouse scrolled (825, 396) with delta (0, 0)
Screenshot: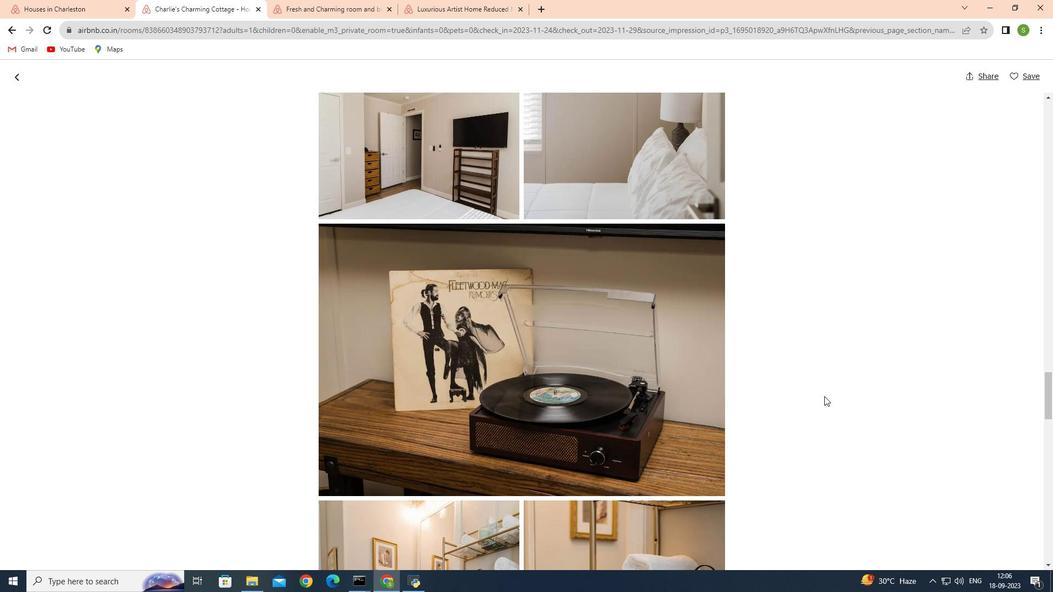 
Action: Mouse scrolled (825, 396) with delta (0, 0)
Screenshot: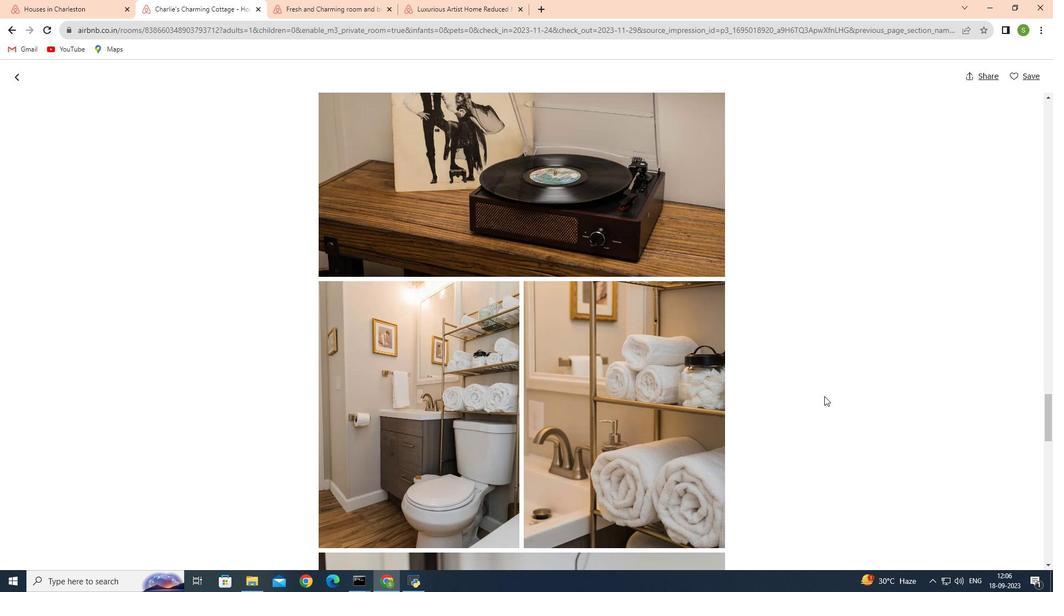 
Action: Mouse scrolled (825, 396) with delta (0, 0)
Screenshot: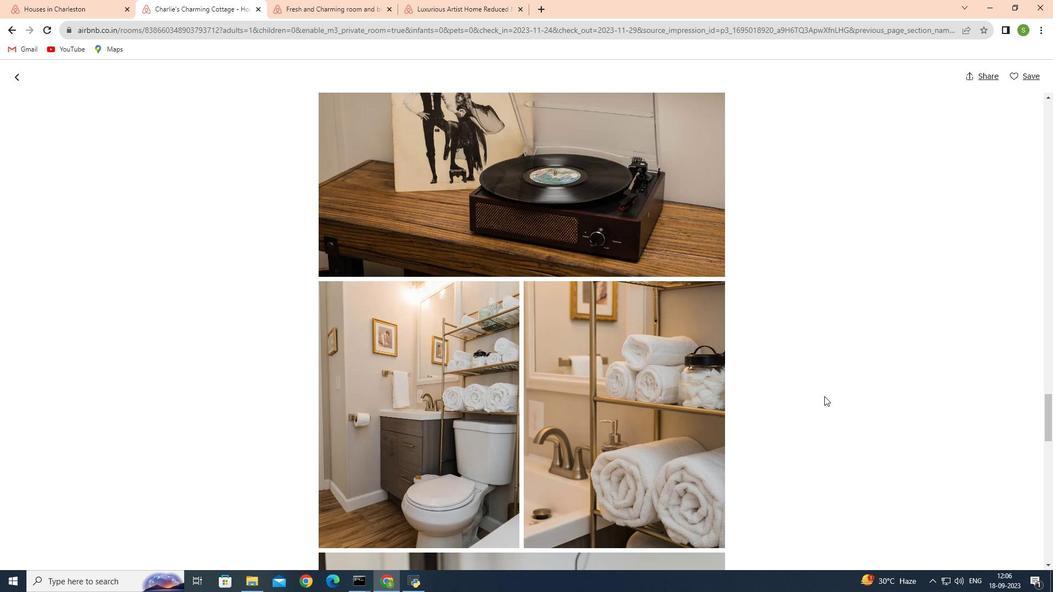 
Action: Mouse scrolled (825, 396) with delta (0, 0)
Screenshot: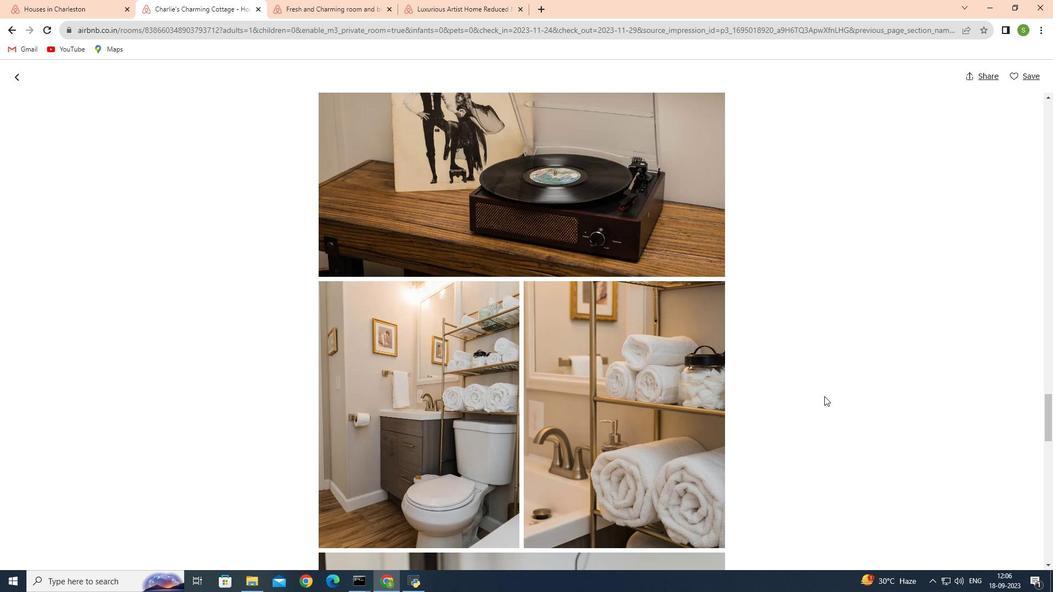 
Action: Mouse scrolled (825, 396) with delta (0, 0)
Screenshot: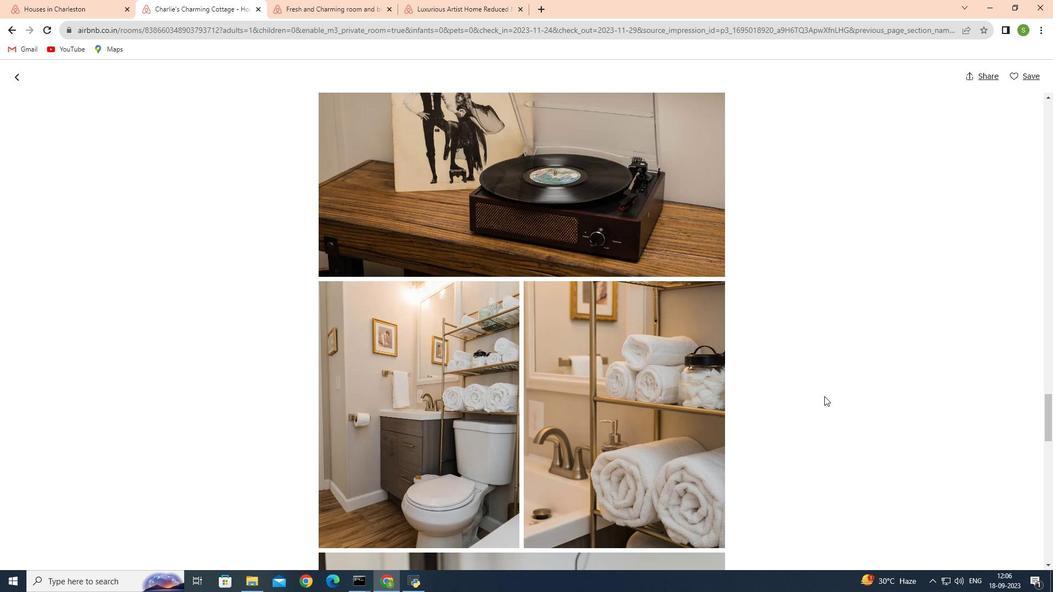 
Action: Mouse scrolled (825, 396) with delta (0, 0)
Screenshot: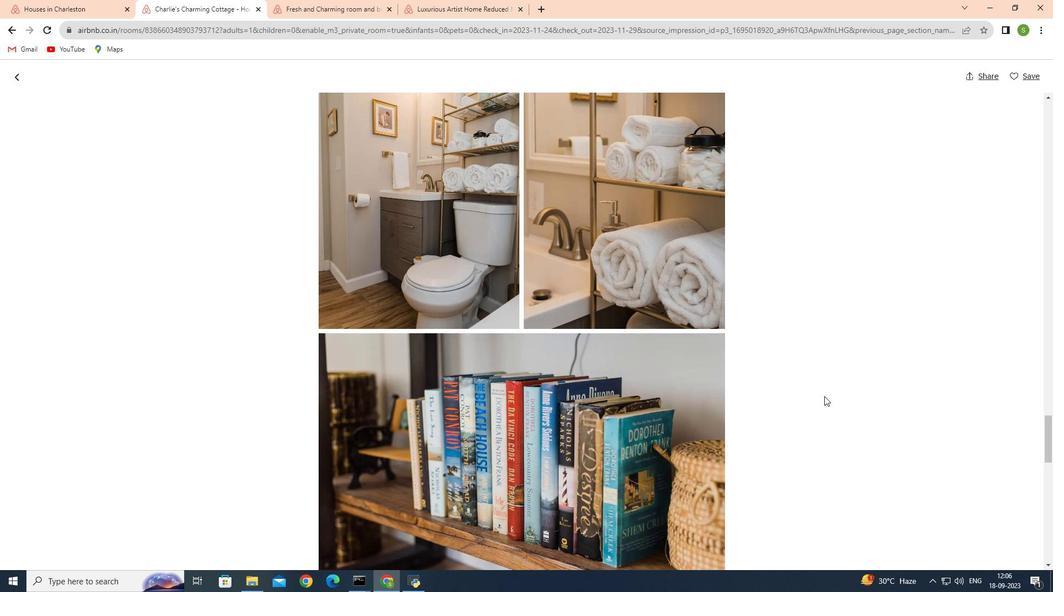 
Action: Mouse scrolled (825, 396) with delta (0, 0)
Screenshot: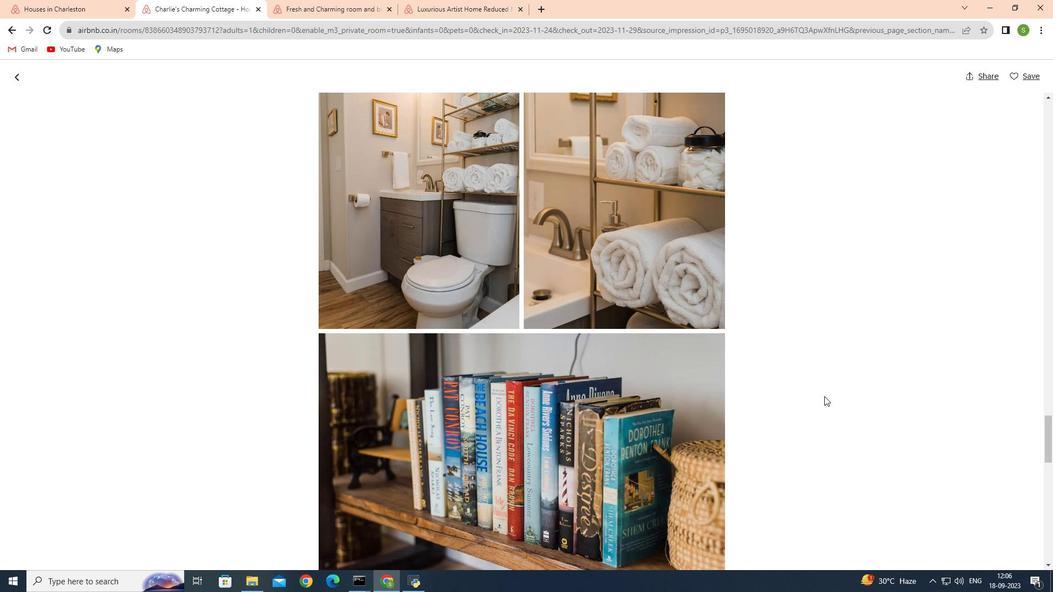 
Action: Mouse scrolled (825, 396) with delta (0, 0)
Screenshot: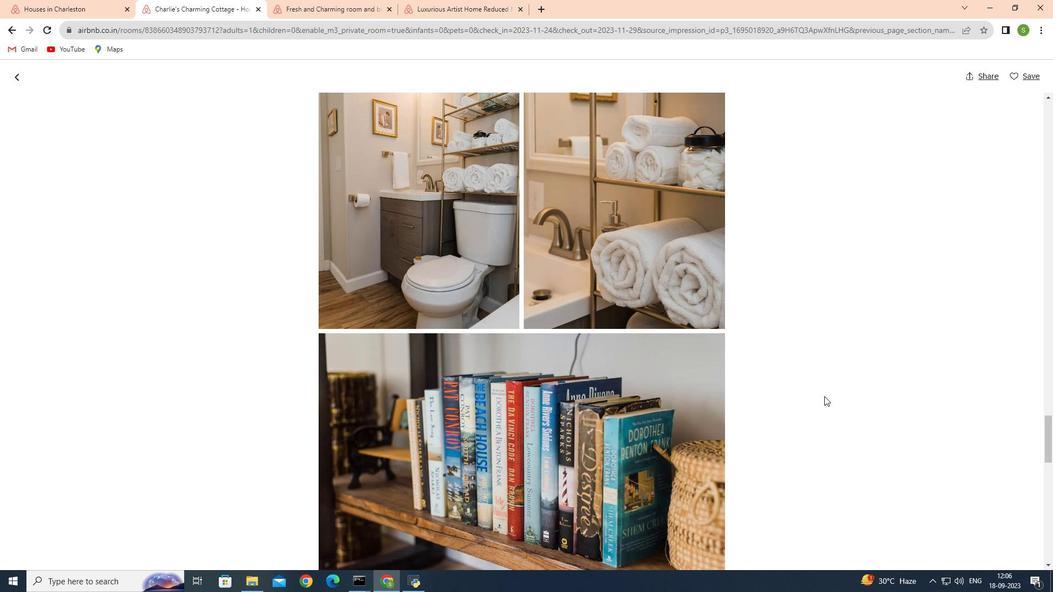 
Action: Mouse scrolled (825, 396) with delta (0, 0)
Screenshot: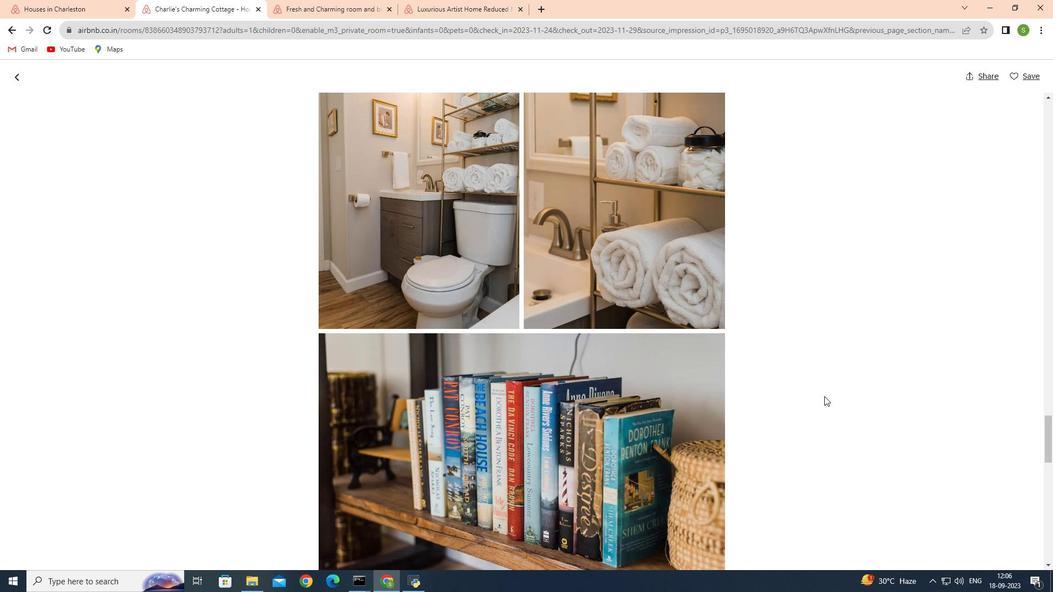 
Action: Mouse scrolled (825, 396) with delta (0, 0)
Screenshot: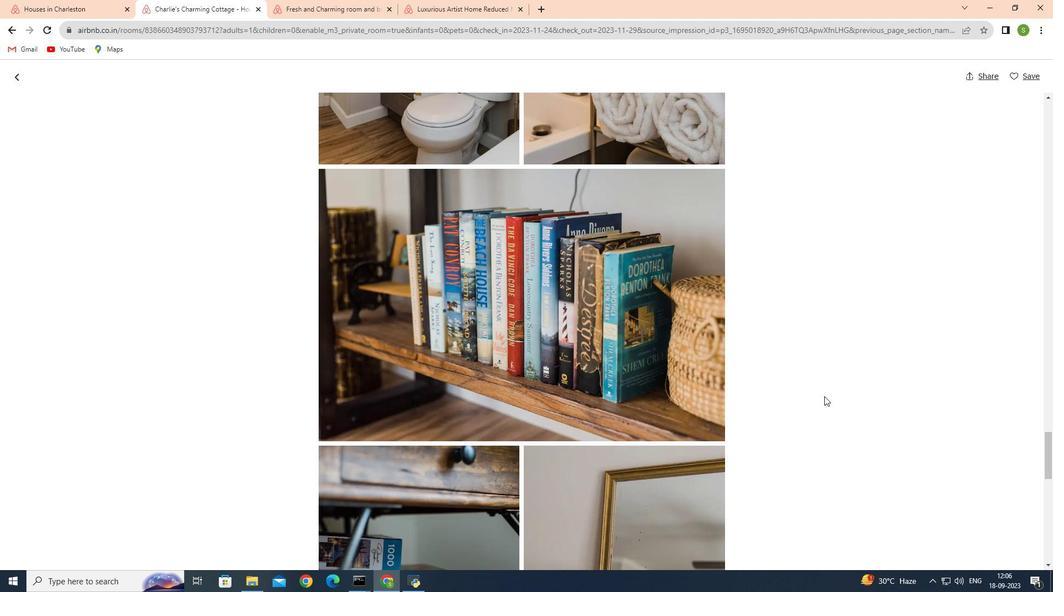 
Action: Mouse scrolled (825, 396) with delta (0, 0)
Screenshot: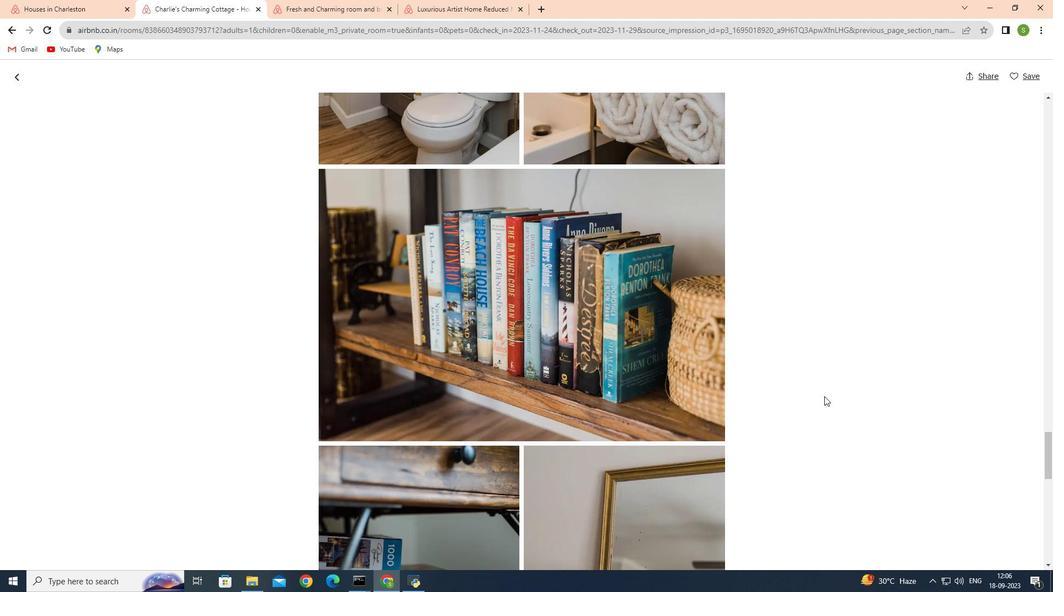 
Action: Mouse scrolled (825, 396) with delta (0, 0)
Screenshot: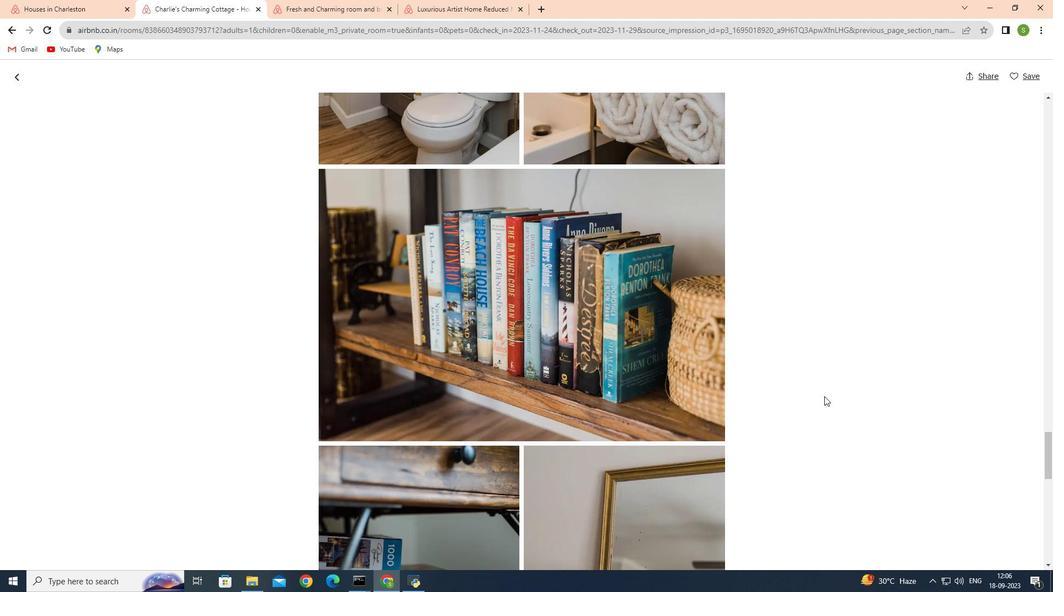 
Action: Mouse scrolled (825, 396) with delta (0, 0)
Screenshot: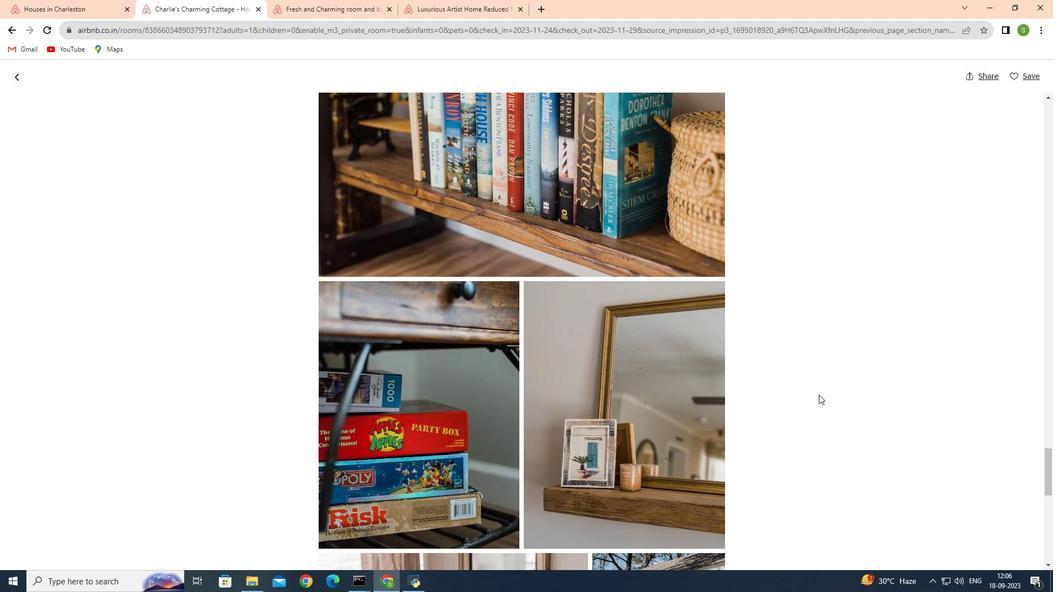 
Action: Mouse moved to (825, 397)
Screenshot: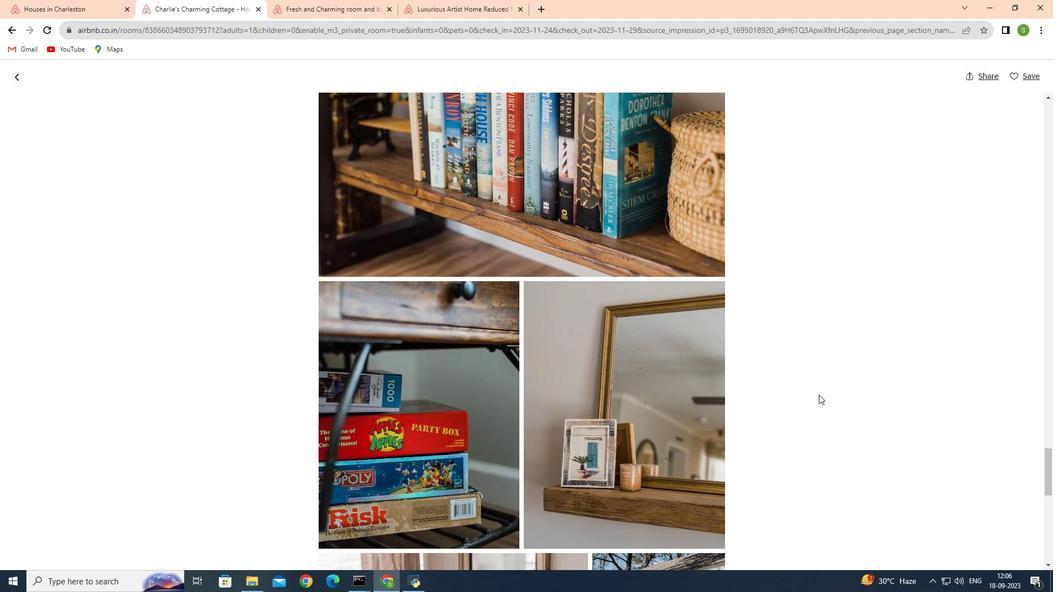 
Action: Mouse scrolled (825, 396) with delta (0, 0)
Screenshot: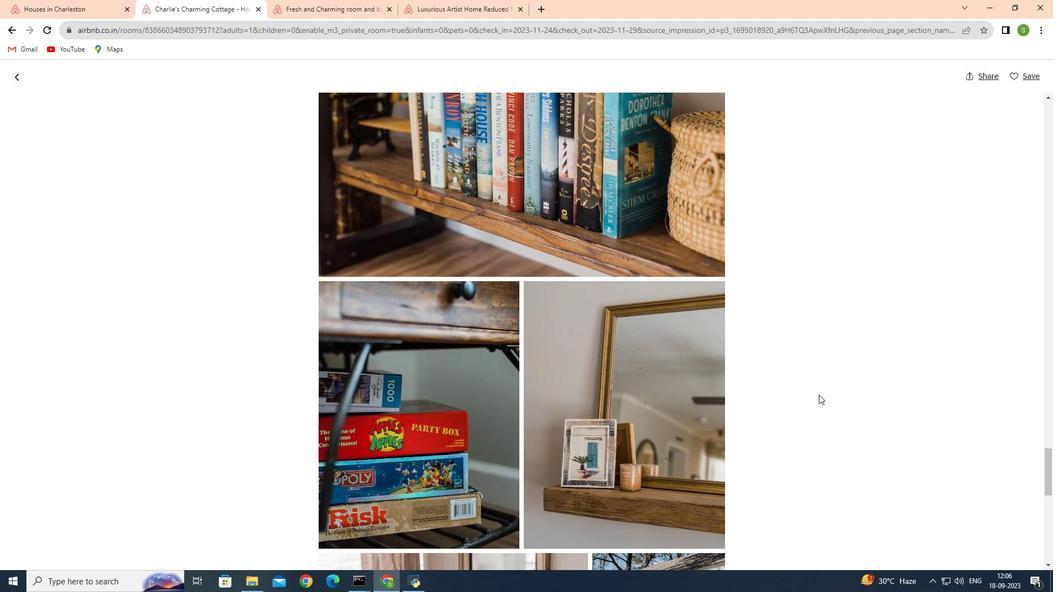
Action: Mouse scrolled (825, 396) with delta (0, 0)
Screenshot: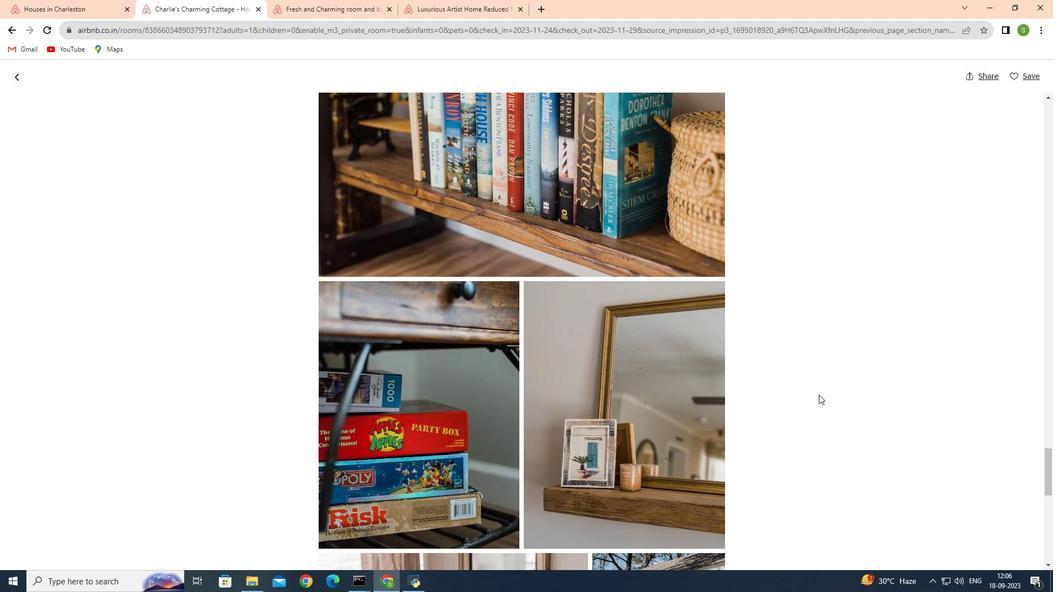 
Action: Mouse moved to (820, 395)
Screenshot: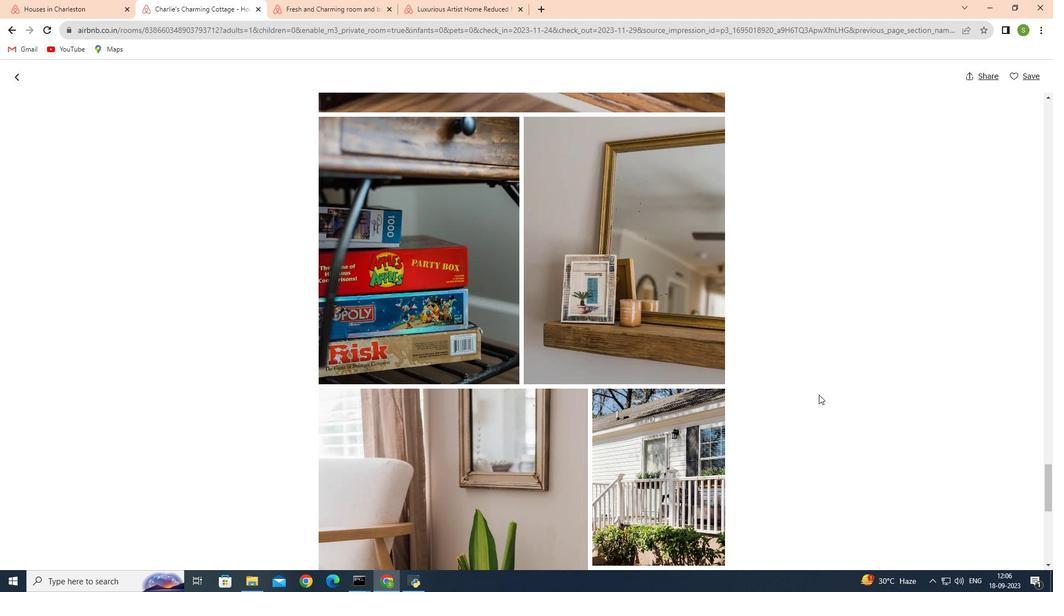 
Action: Mouse scrolled (820, 395) with delta (0, 0)
Screenshot: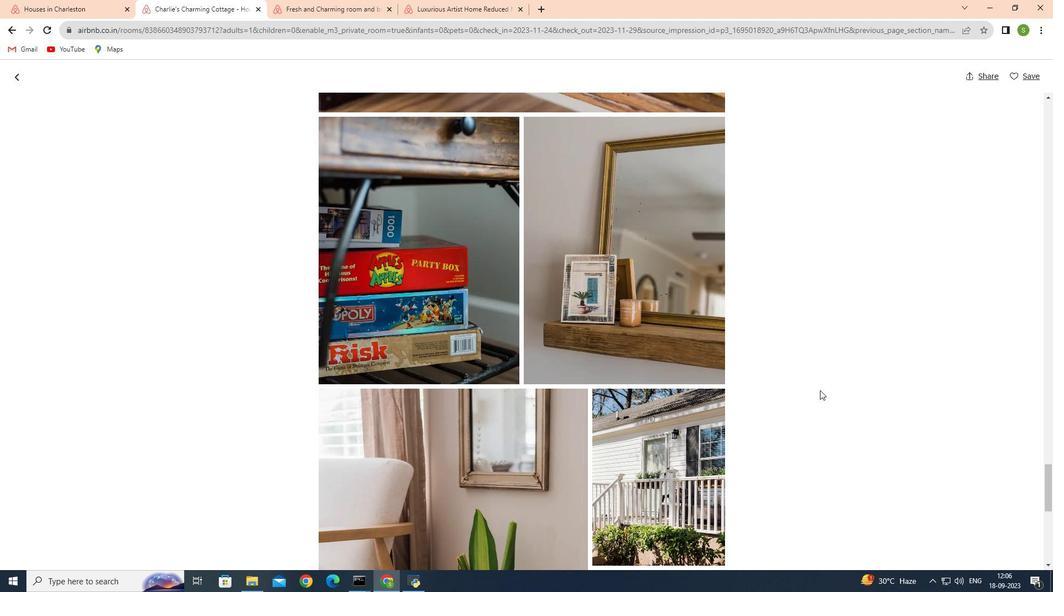 
Action: Mouse scrolled (820, 395) with delta (0, 0)
Screenshot: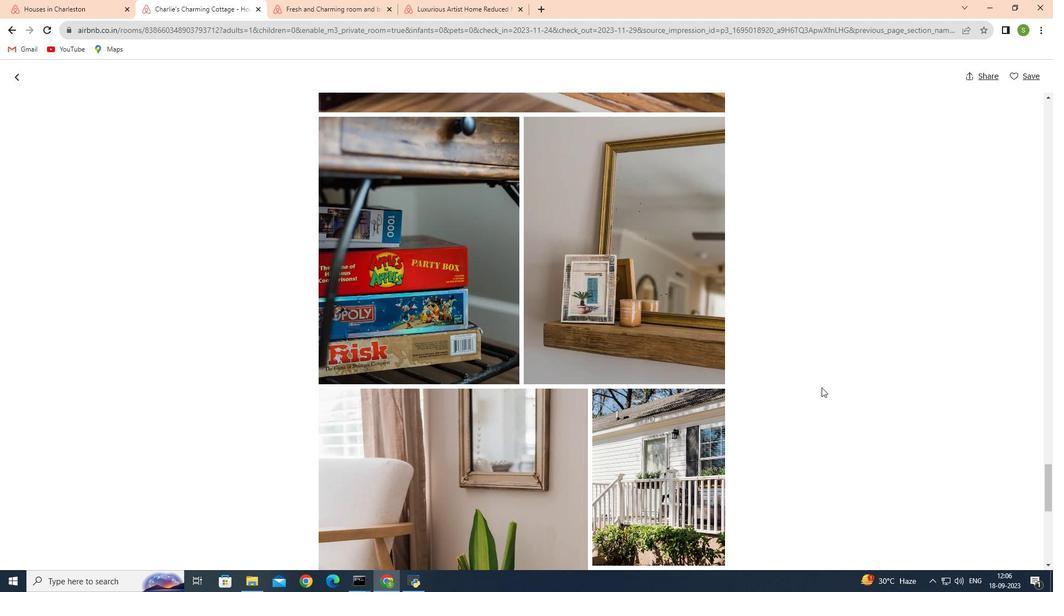 
Action: Mouse scrolled (820, 395) with delta (0, 0)
Screenshot: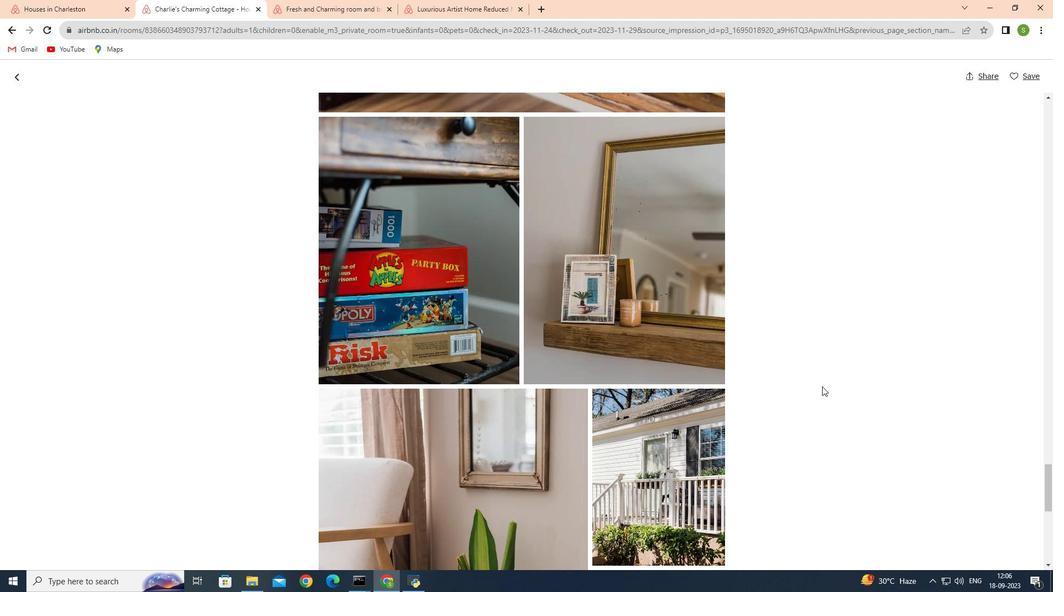 
Action: Mouse moved to (832, 382)
Screenshot: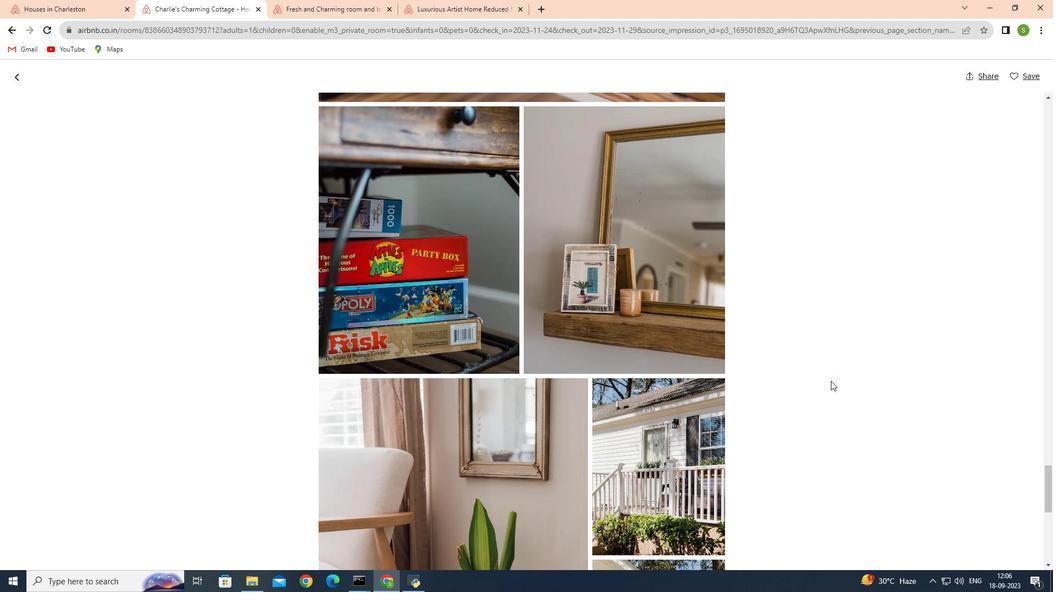 
Action: Mouse scrolled (832, 381) with delta (0, 0)
Screenshot: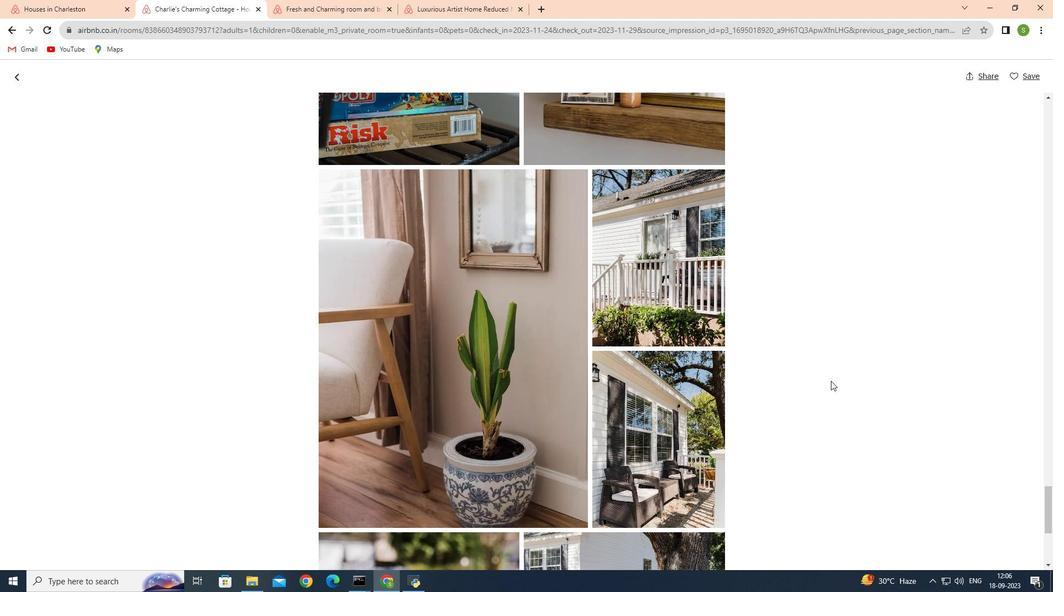 
Action: Mouse scrolled (832, 381) with delta (0, 0)
Screenshot: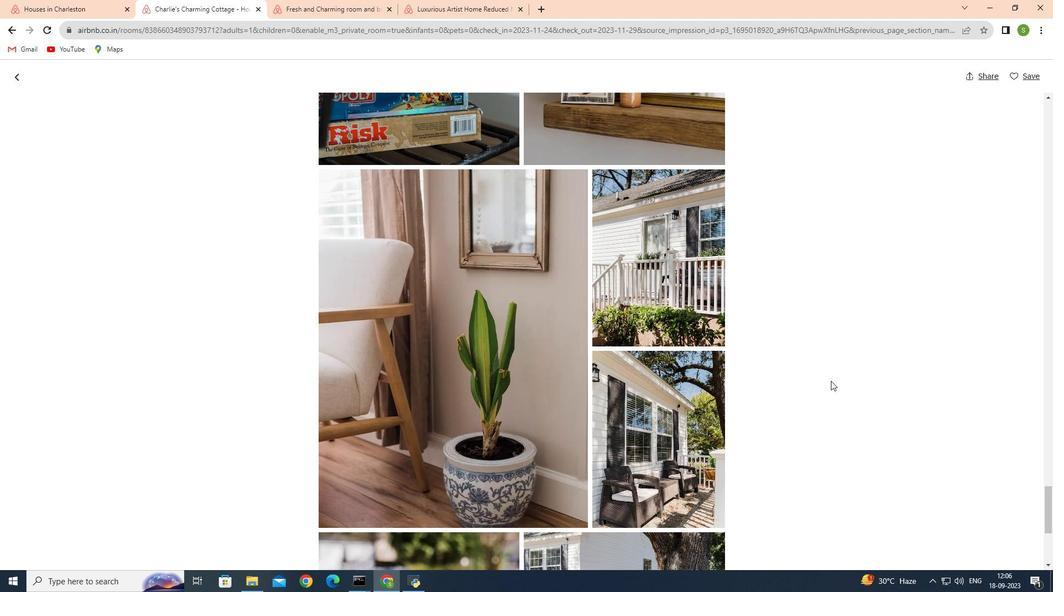 
Action: Mouse scrolled (832, 381) with delta (0, 0)
Screenshot: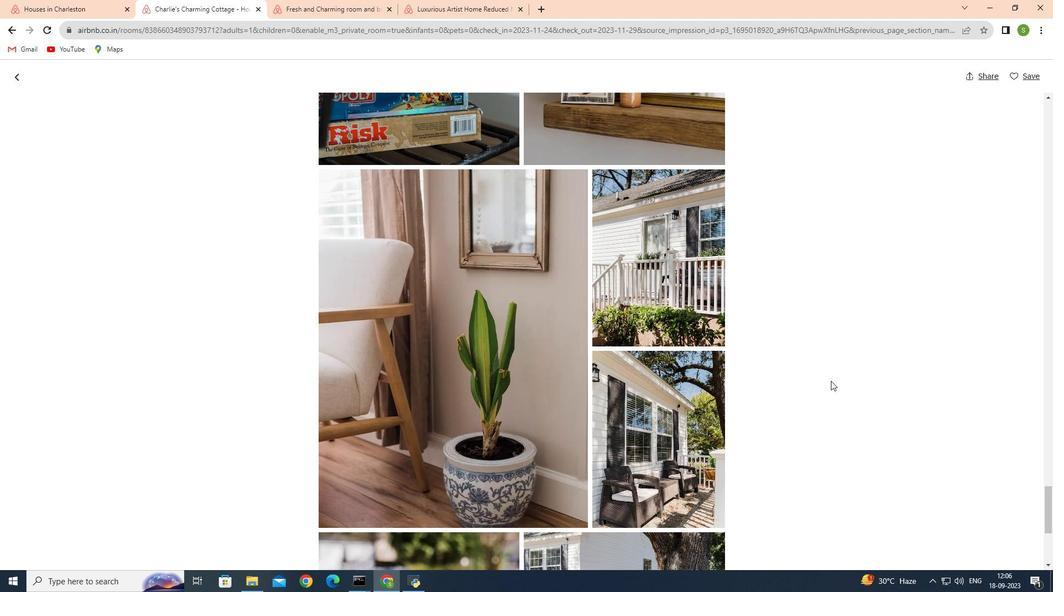
Action: Mouse scrolled (832, 381) with delta (0, 0)
Screenshot: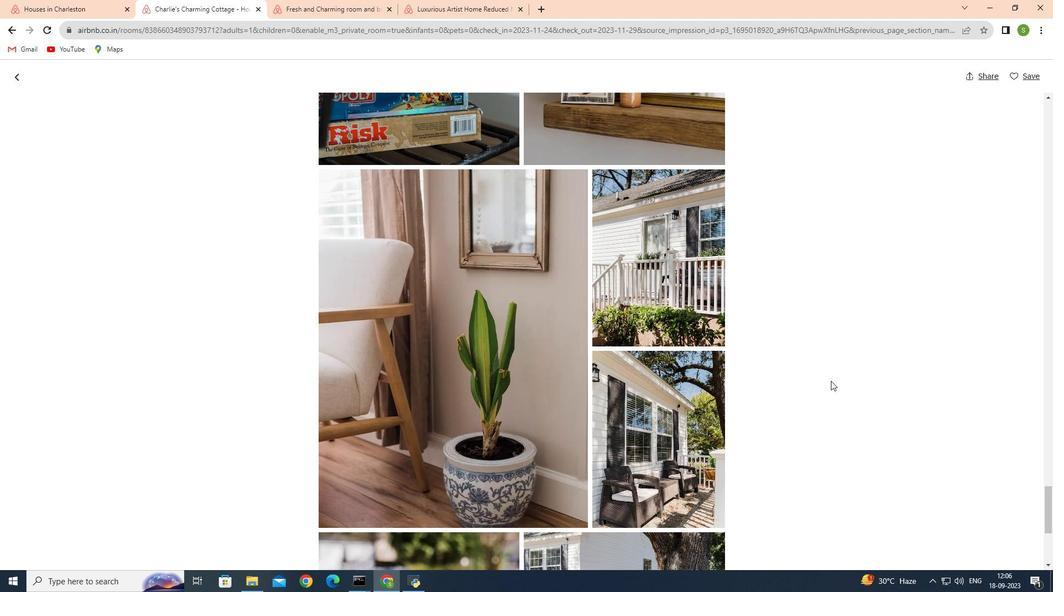 
Action: Mouse moved to (837, 396)
Screenshot: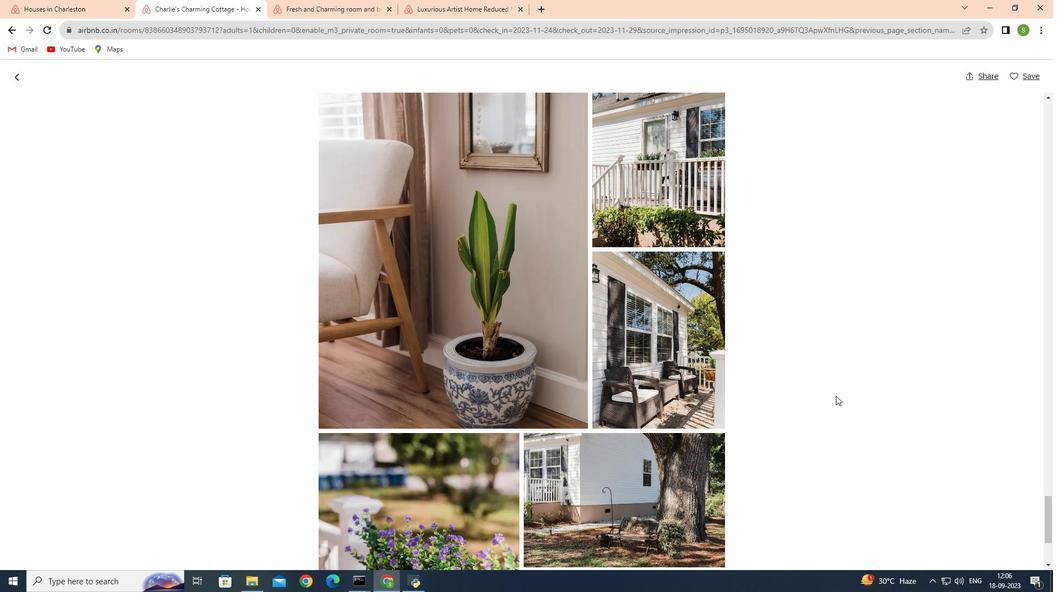 
Action: Mouse scrolled (837, 396) with delta (0, 0)
Screenshot: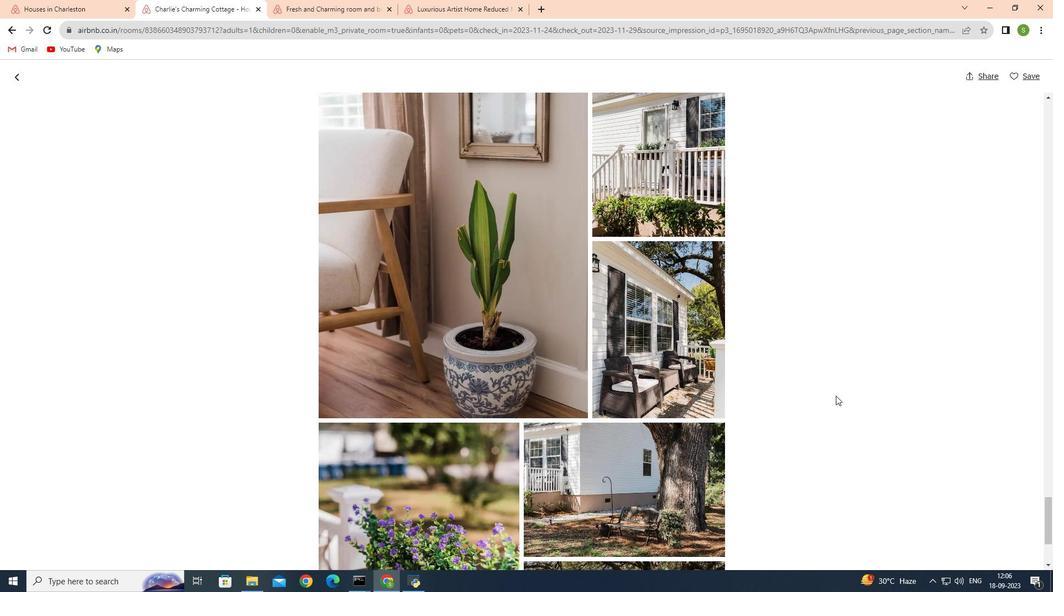 
Action: Mouse scrolled (837, 396) with delta (0, 0)
Screenshot: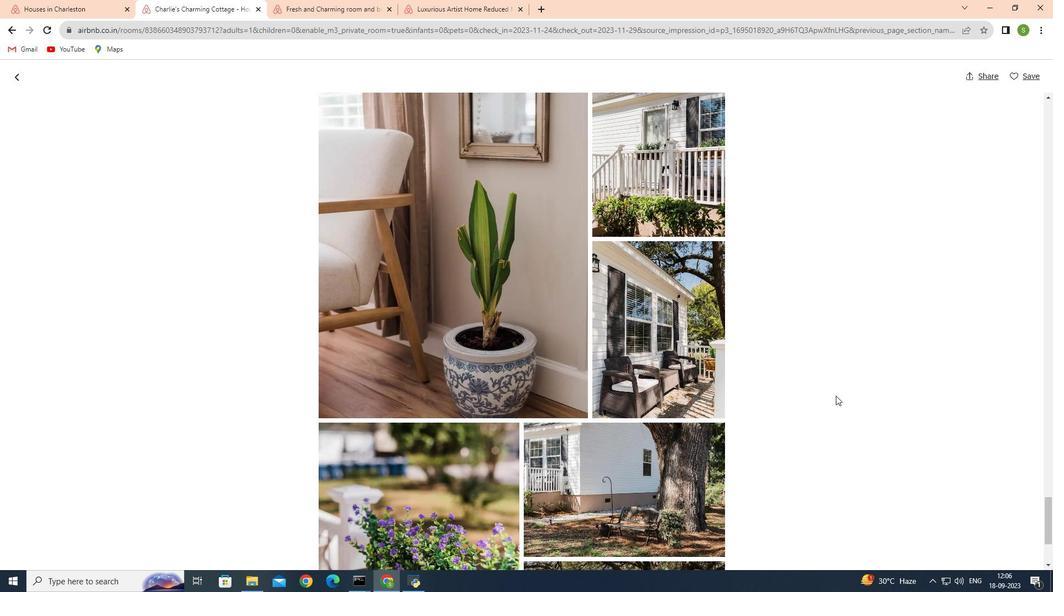 
Action: Mouse moved to (837, 396)
Screenshot: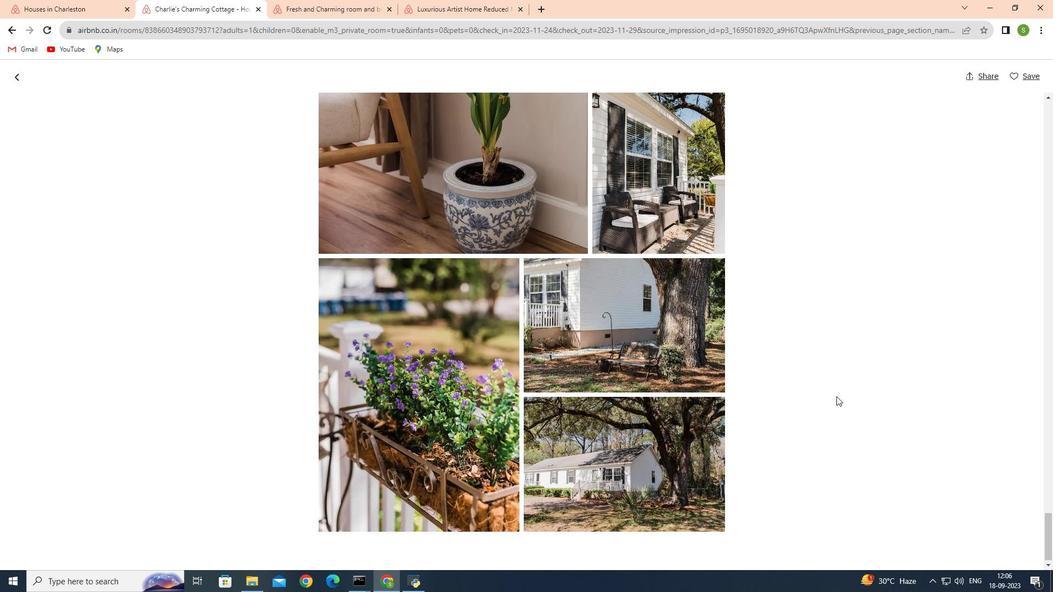 
Action: Mouse scrolled (837, 396) with delta (0, 0)
Screenshot: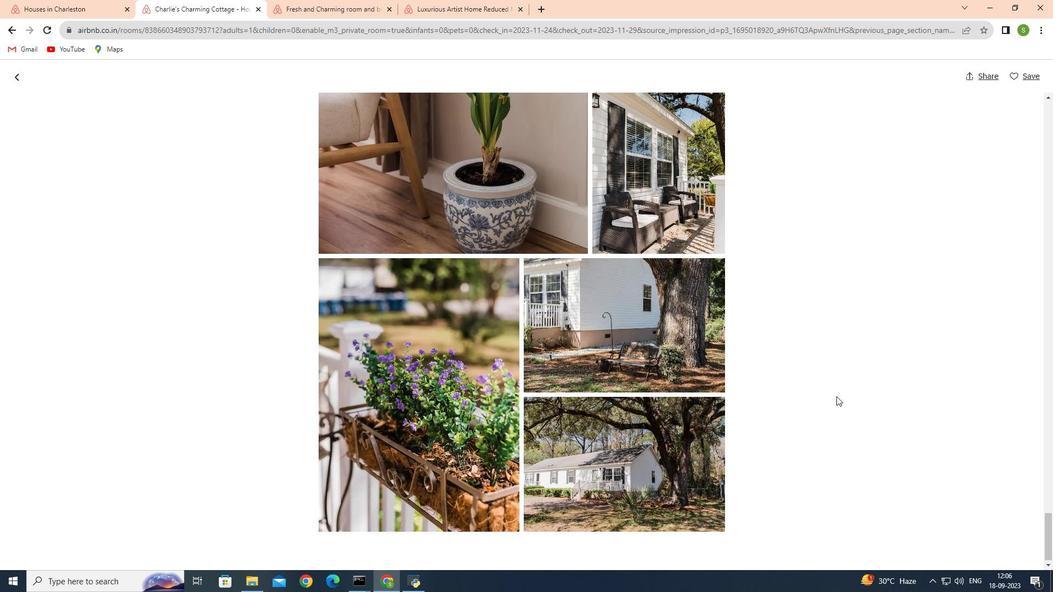 
Action: Mouse moved to (837, 397)
Screenshot: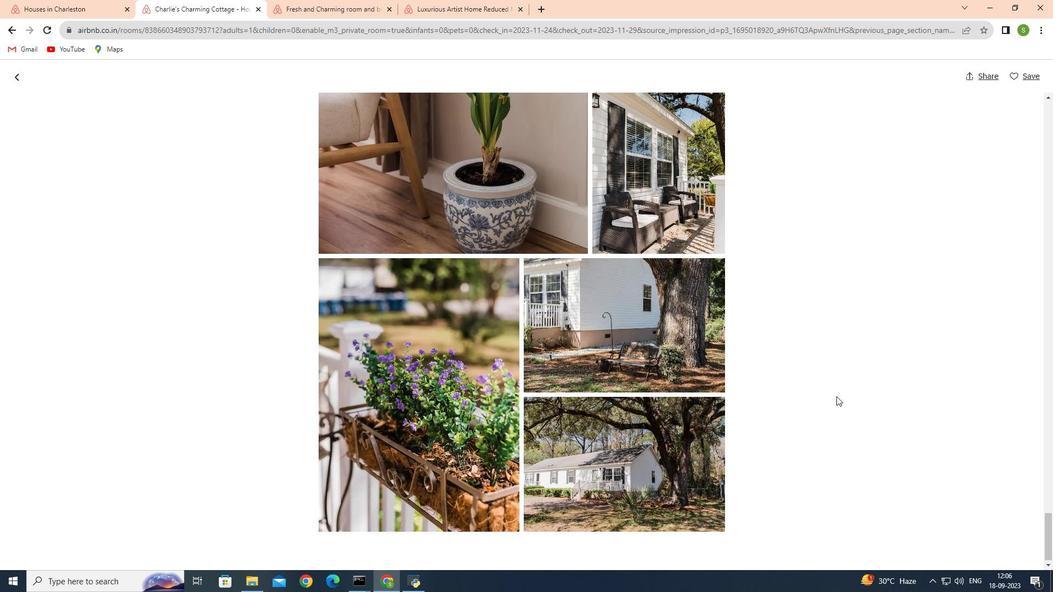 
Action: Mouse scrolled (837, 396) with delta (0, 0)
Screenshot: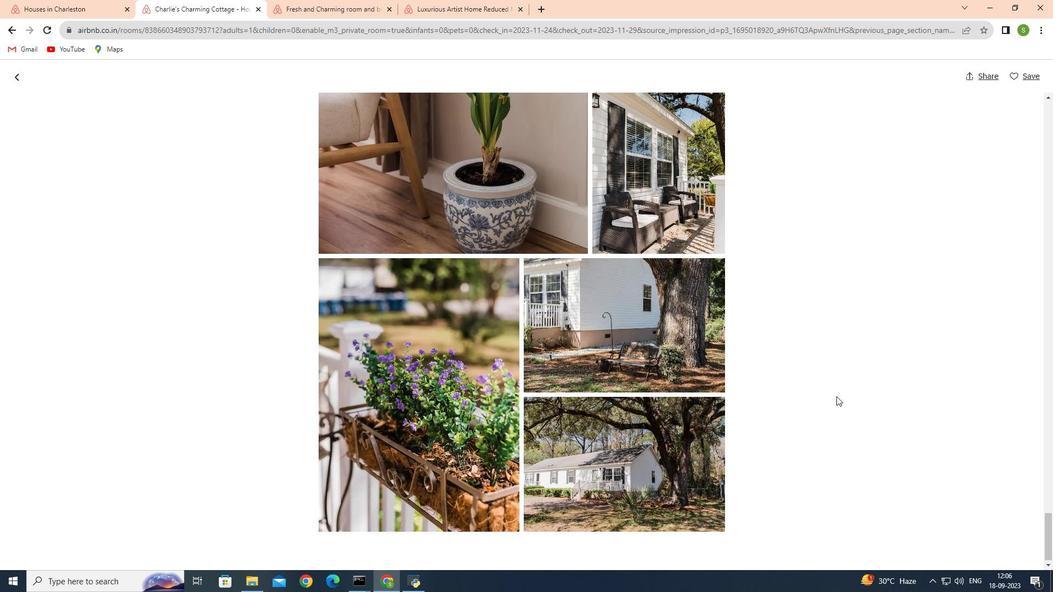 
Action: Mouse scrolled (837, 396) with delta (0, 0)
Screenshot: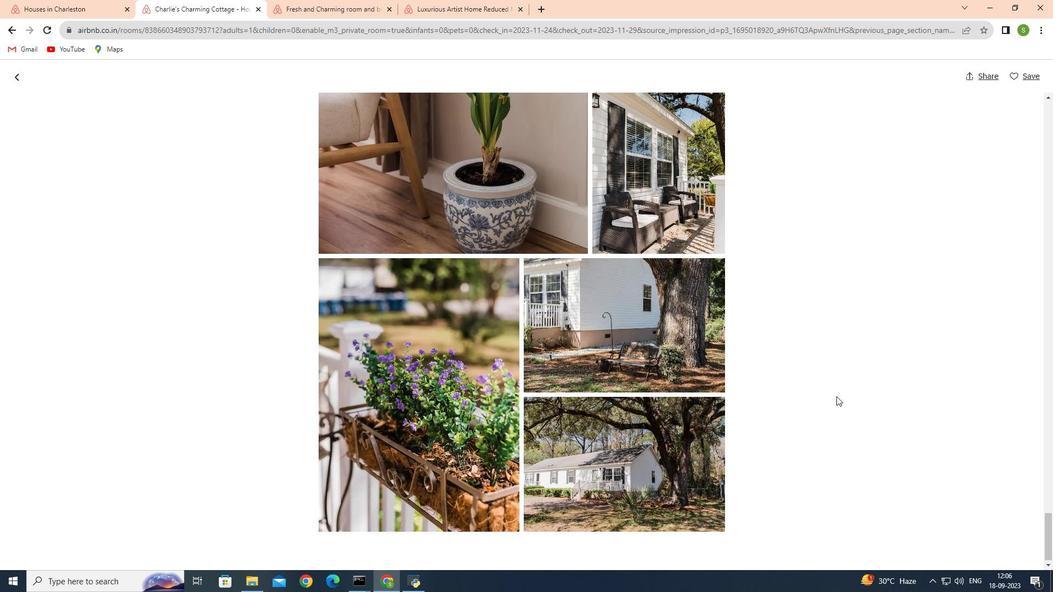 
Action: Mouse scrolled (837, 396) with delta (0, 0)
Screenshot: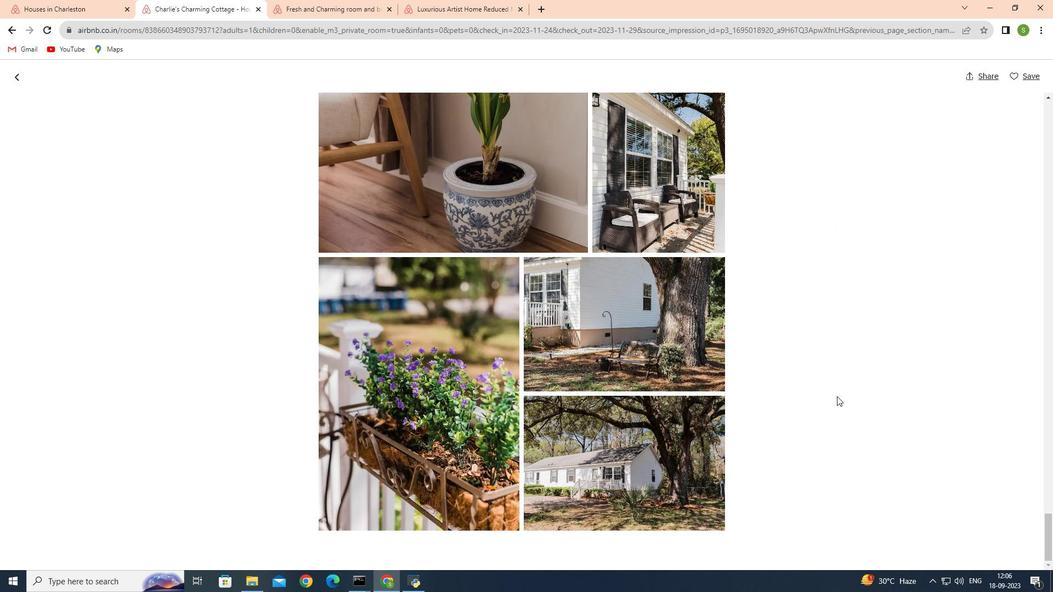 
Action: Mouse moved to (838, 397)
Screenshot: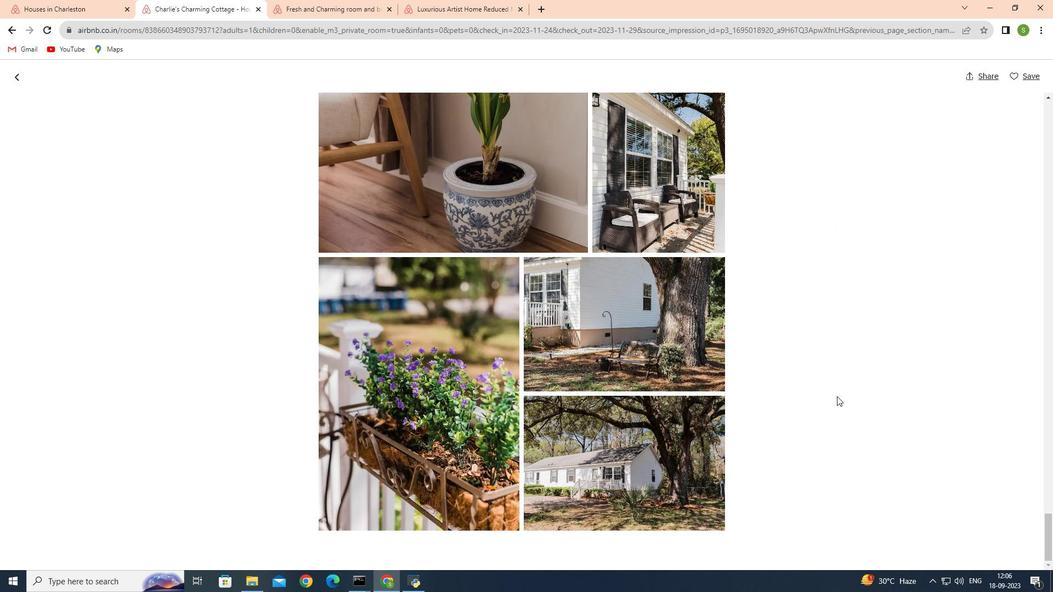 
Action: Mouse scrolled (838, 396) with delta (0, 0)
Screenshot: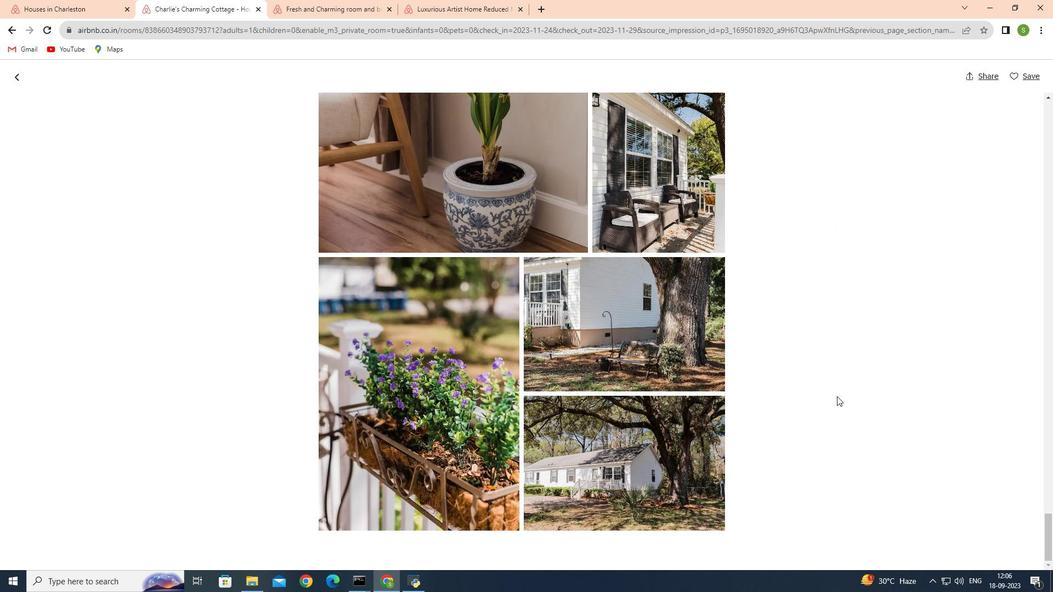 
Action: Mouse moved to (838, 397)
Screenshot: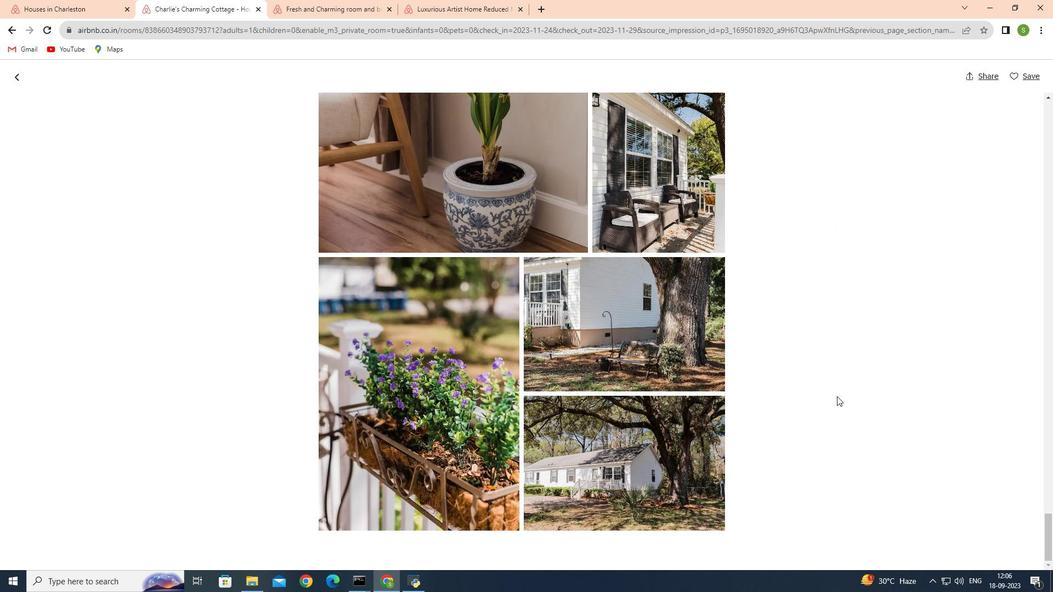 
Action: Mouse scrolled (838, 396) with delta (0, 0)
Screenshot: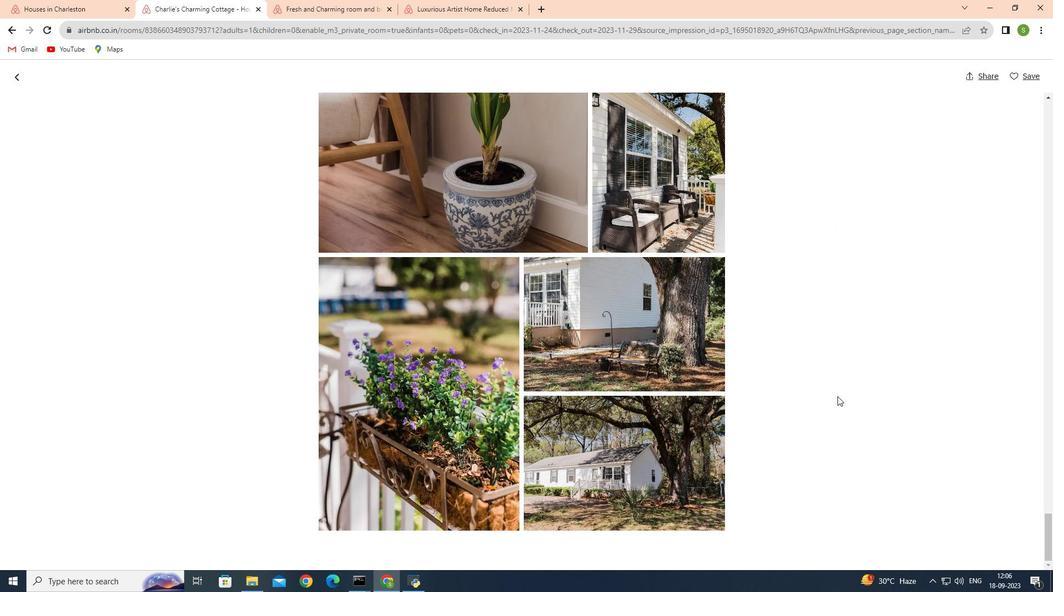 
Action: Mouse scrolled (838, 396) with delta (0, 0)
Screenshot: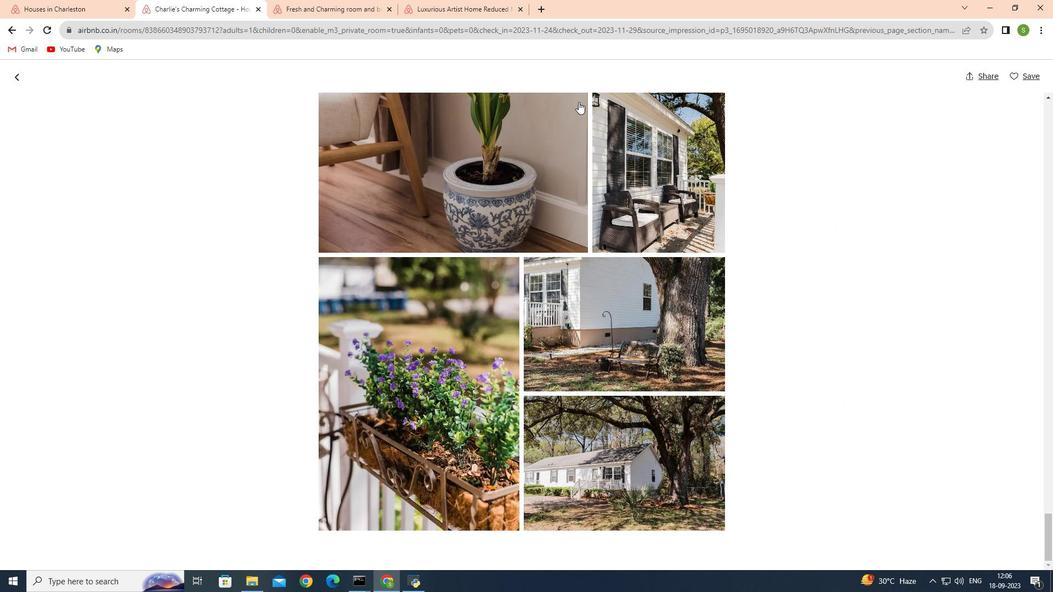 
Action: Mouse moved to (838, 397)
Screenshot: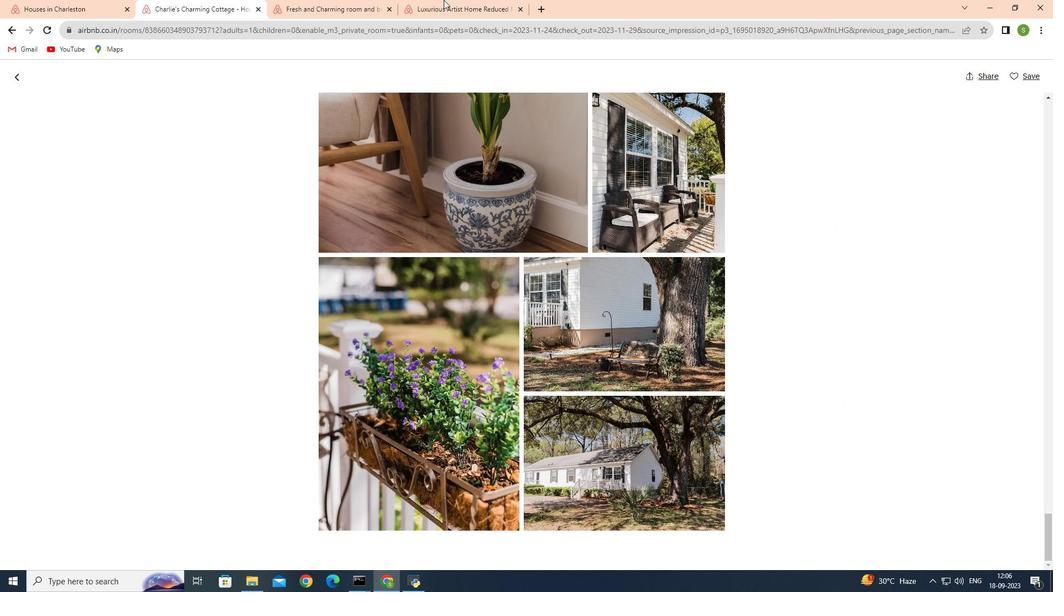 
Action: Mouse scrolled (838, 396) with delta (0, 0)
Screenshot: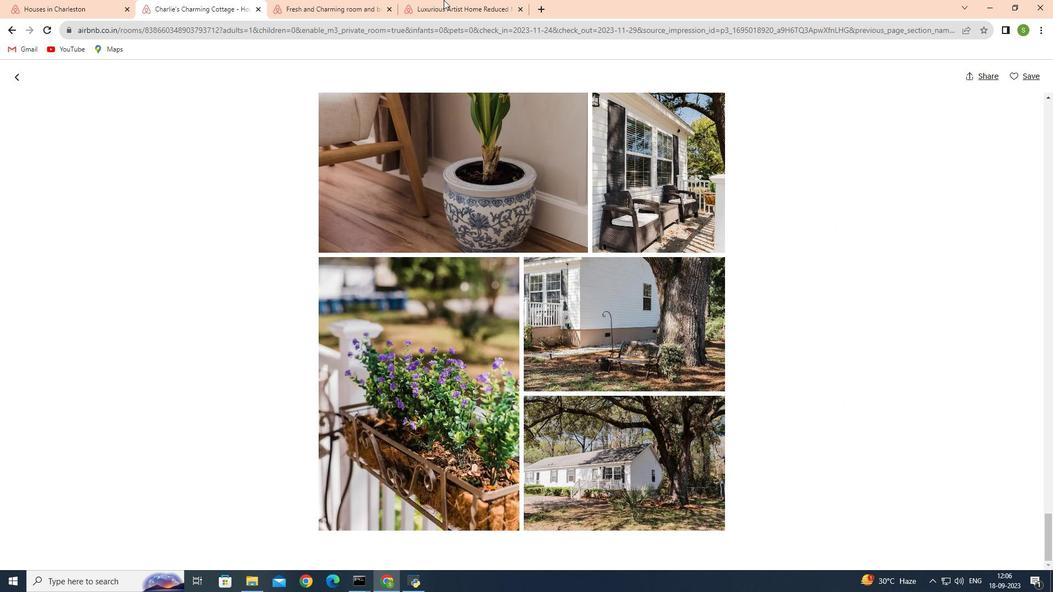 
Action: Mouse scrolled (838, 396) with delta (0, 0)
Screenshot: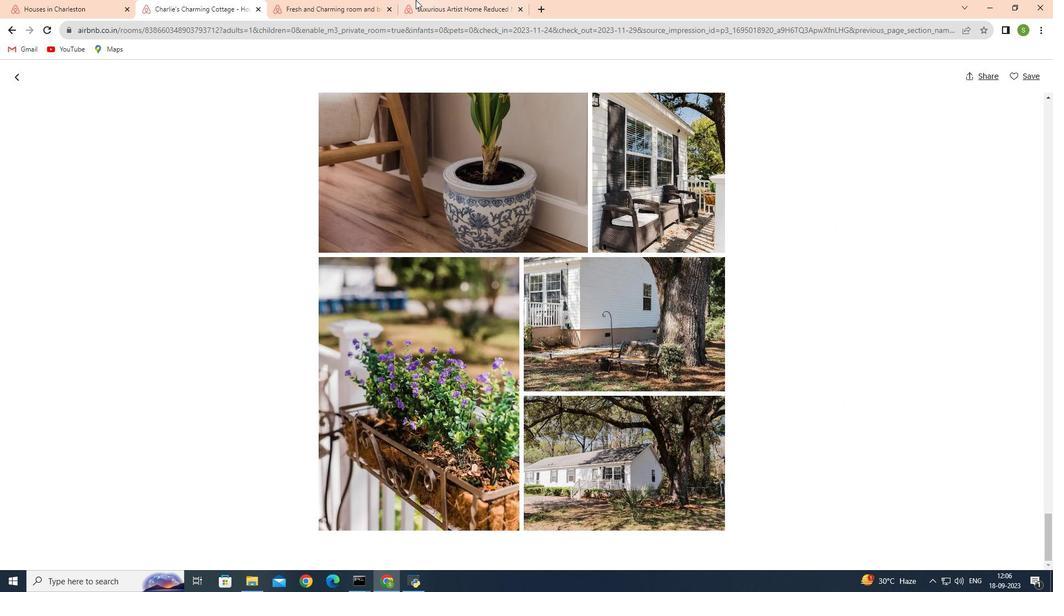 
Action: Mouse moved to (20, 73)
Screenshot: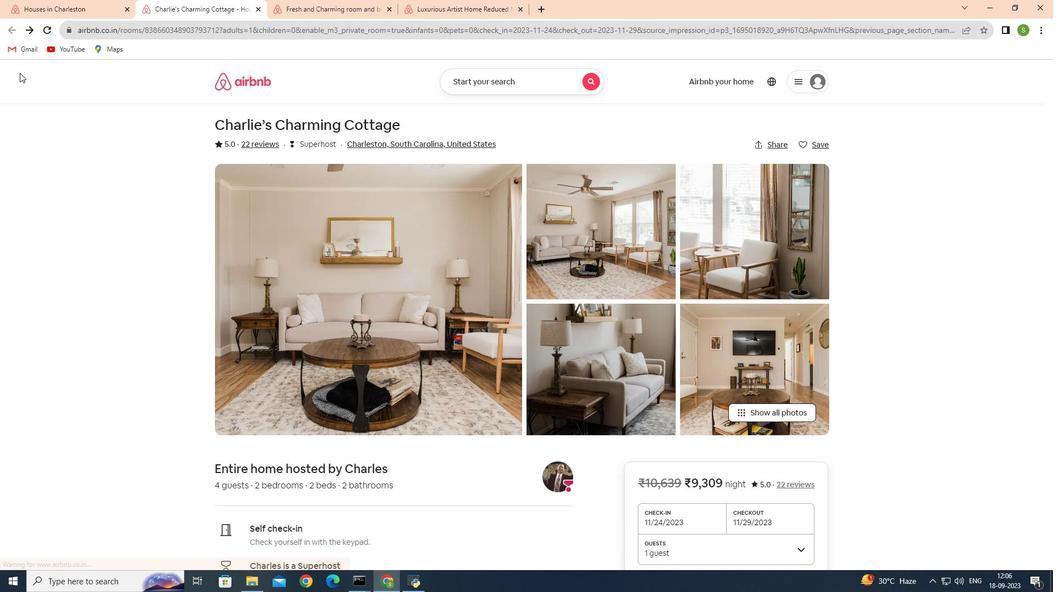 
Action: Mouse pressed left at (20, 73)
Screenshot: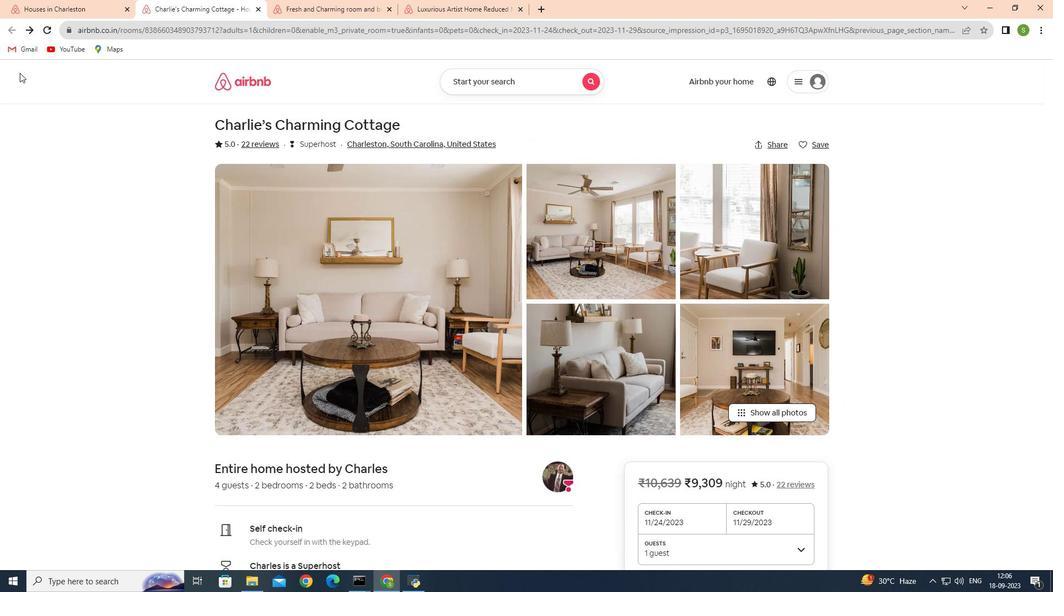 
Action: Mouse moved to (416, 230)
Screenshot: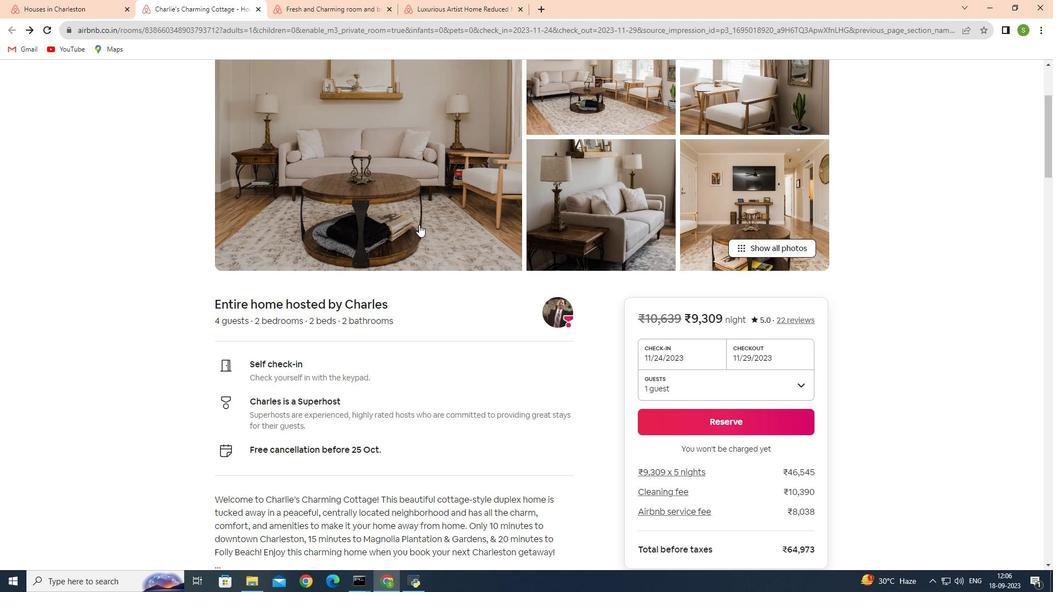 
Action: Mouse scrolled (416, 229) with delta (0, 0)
Screenshot: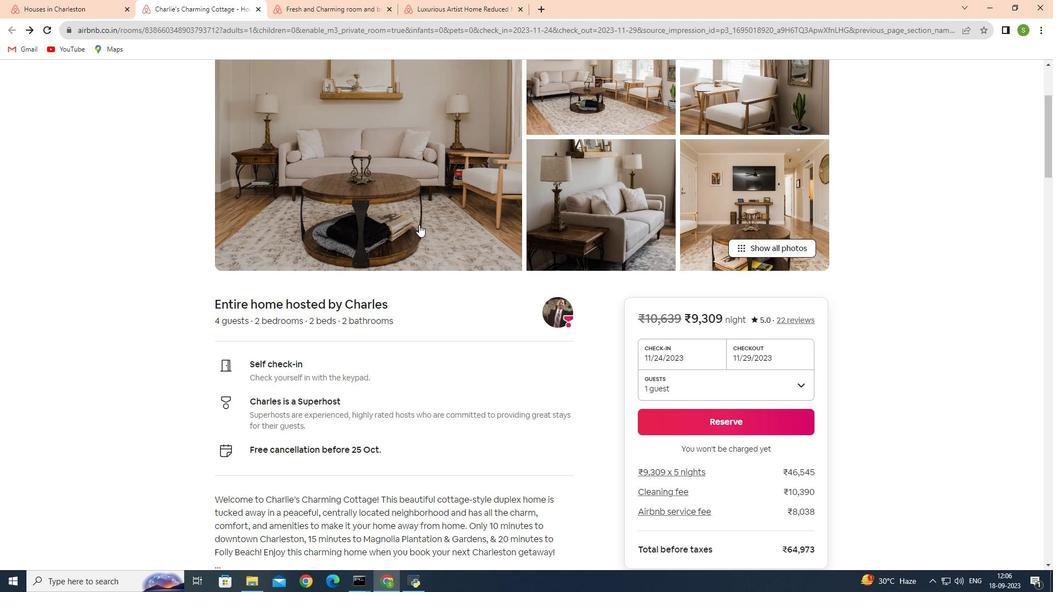 
Action: Mouse moved to (416, 231)
Screenshot: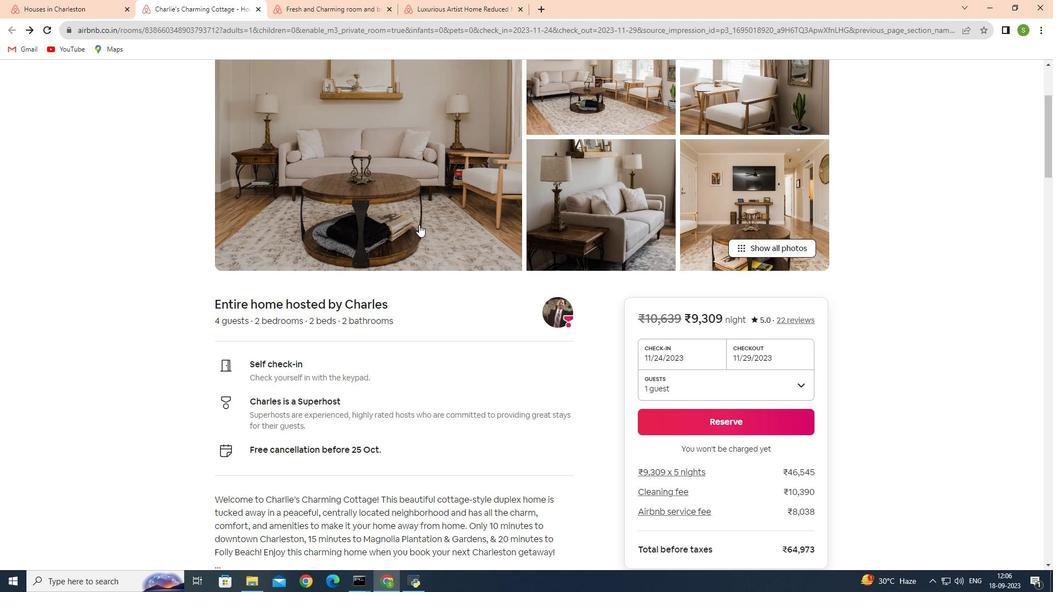 
Action: Mouse scrolled (416, 230) with delta (0, 0)
Screenshot: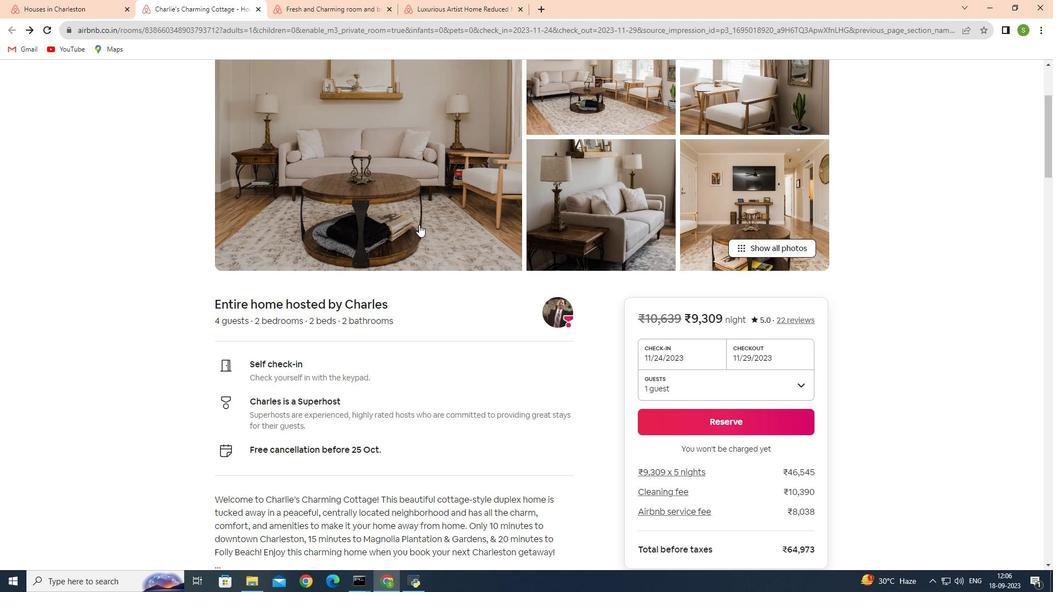 
Action: Mouse moved to (417, 231)
Screenshot: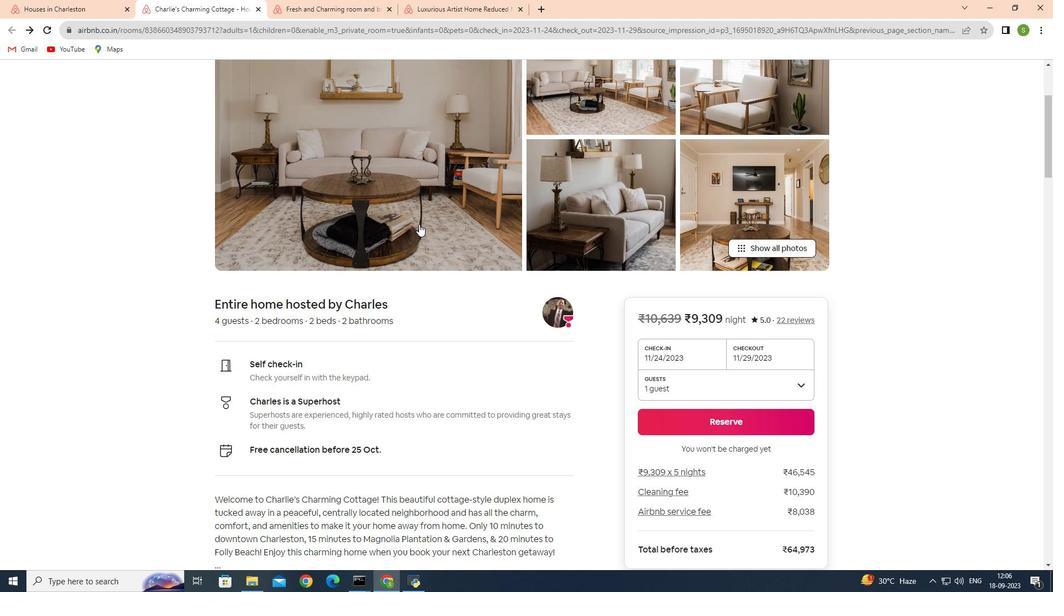 
Action: Mouse scrolled (417, 230) with delta (0, 0)
Screenshot: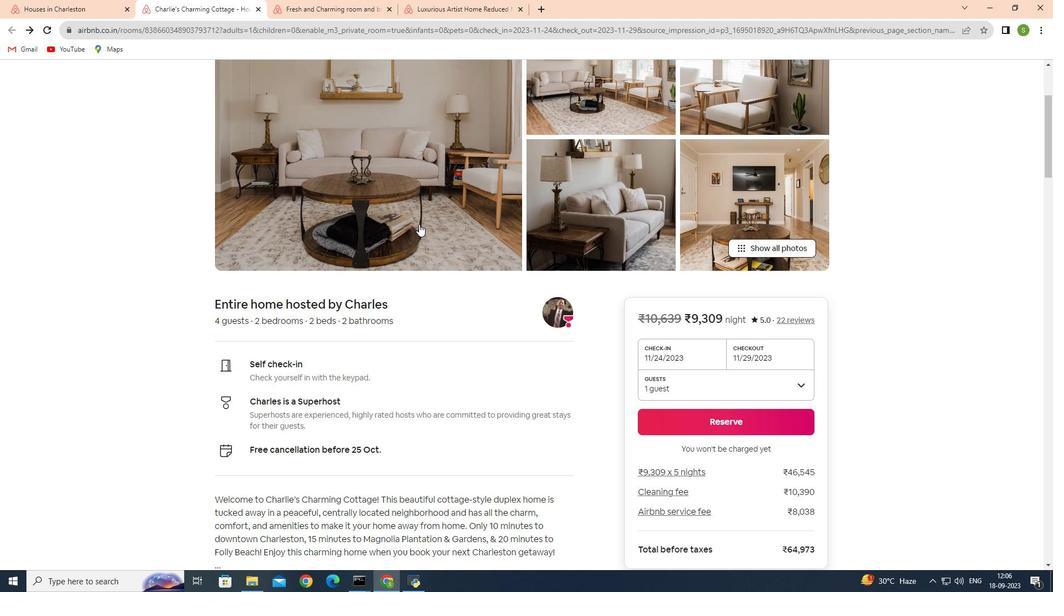 
Action: Mouse moved to (422, 226)
Screenshot: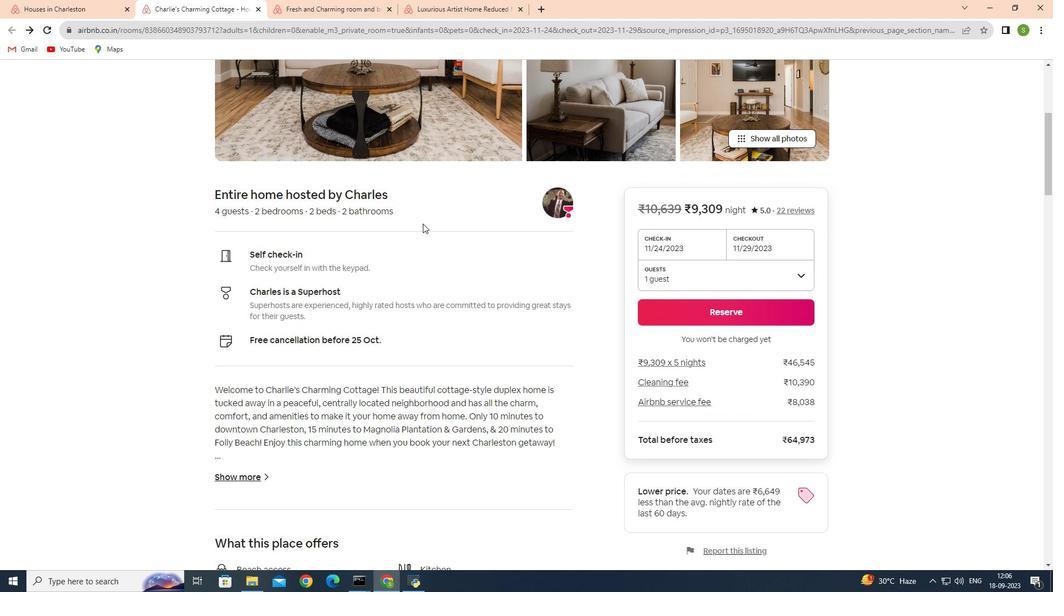 
Action: Mouse scrolled (422, 225) with delta (0, 0)
Screenshot: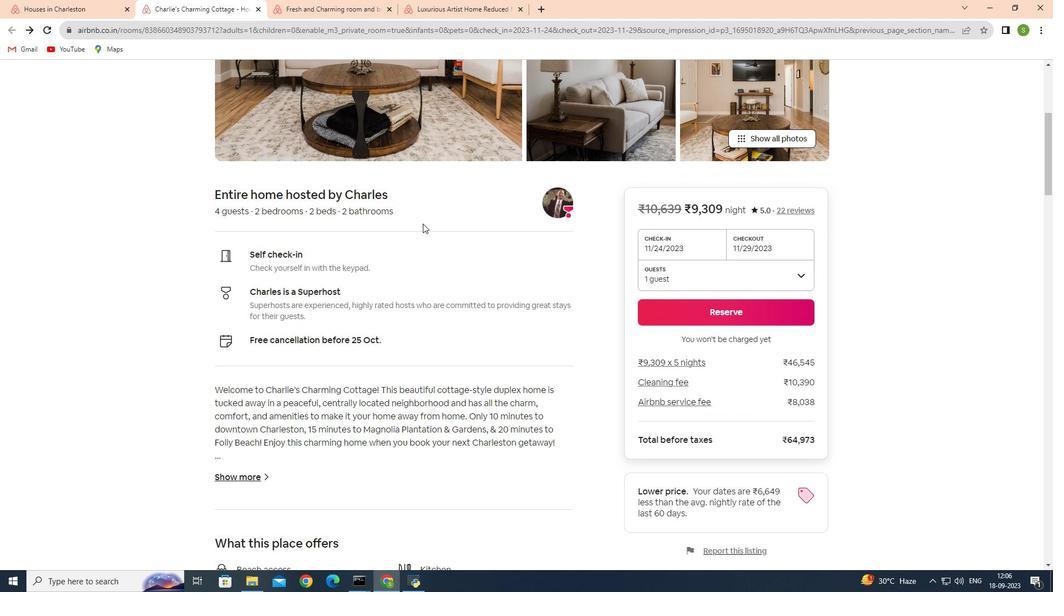 
Action: Mouse moved to (423, 226)
Screenshot: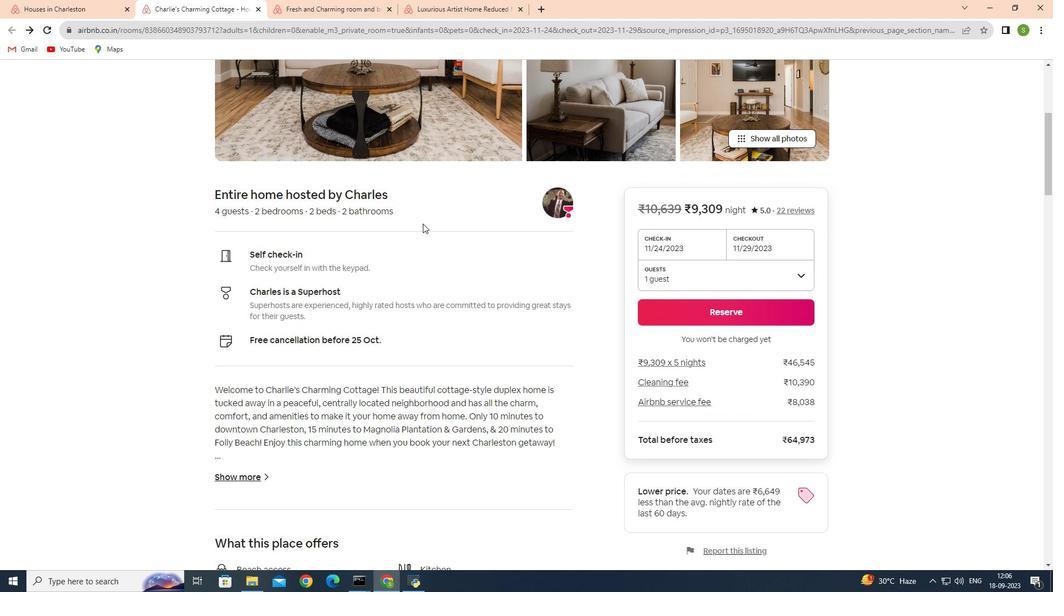 
Action: Mouse scrolled (423, 226) with delta (0, 0)
Screenshot: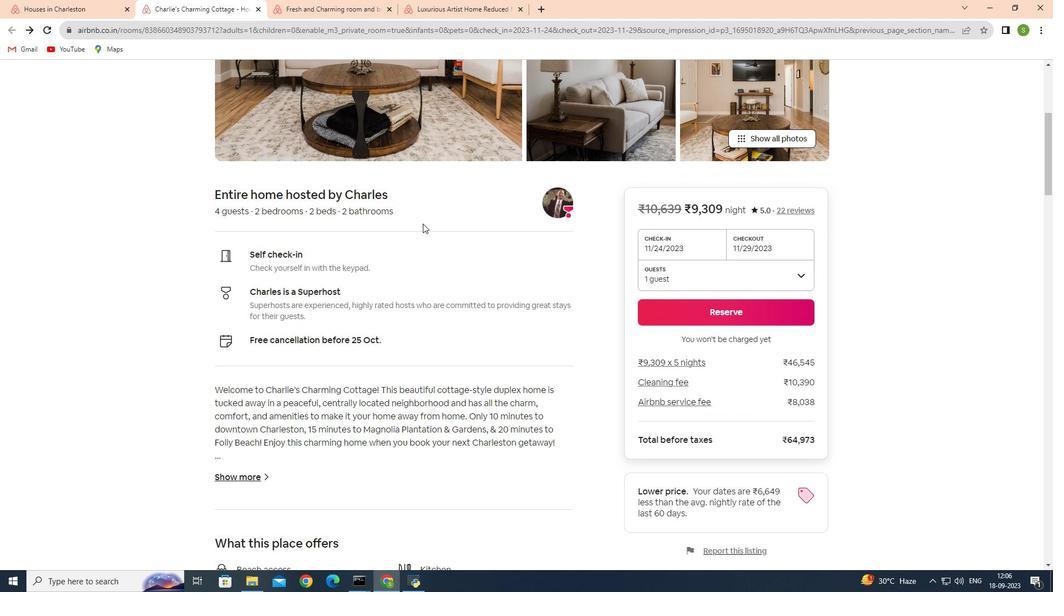 
Action: Mouse moved to (423, 224)
Screenshot: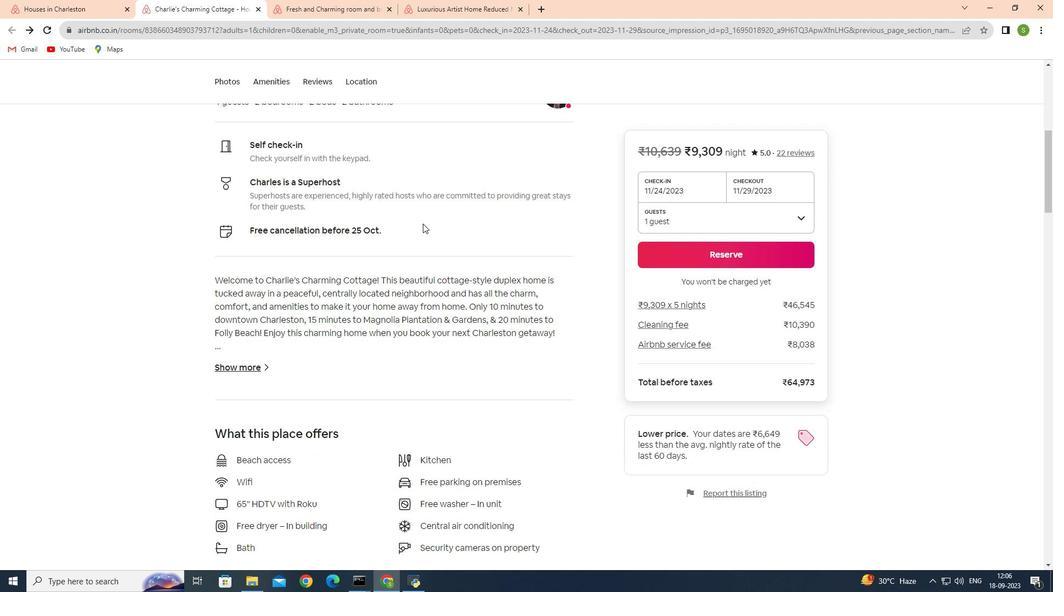 
Action: Mouse scrolled (423, 223) with delta (0, 0)
Screenshot: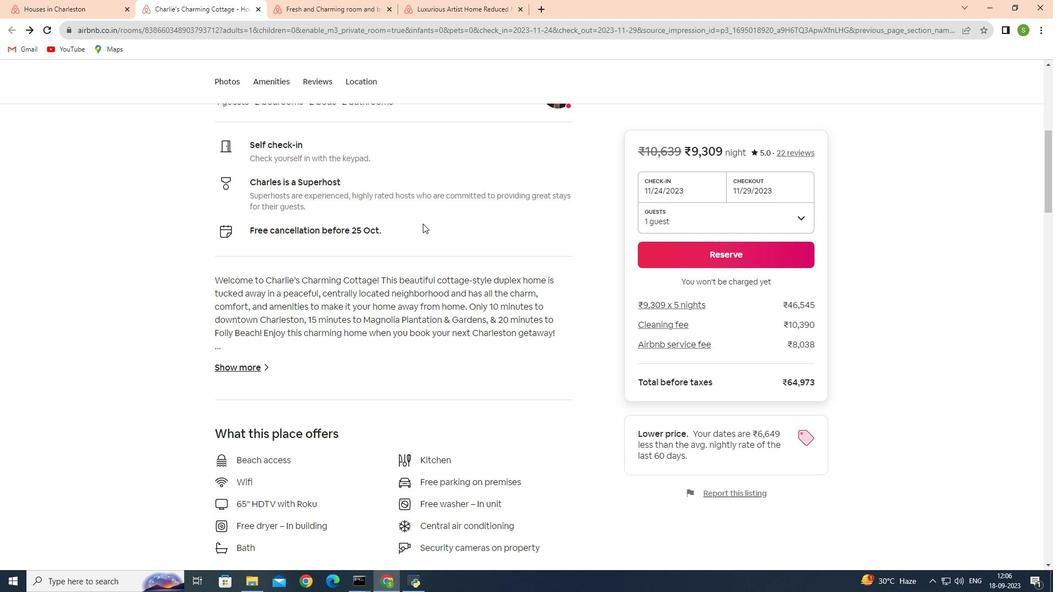 
Action: Mouse scrolled (423, 223) with delta (0, 0)
Screenshot: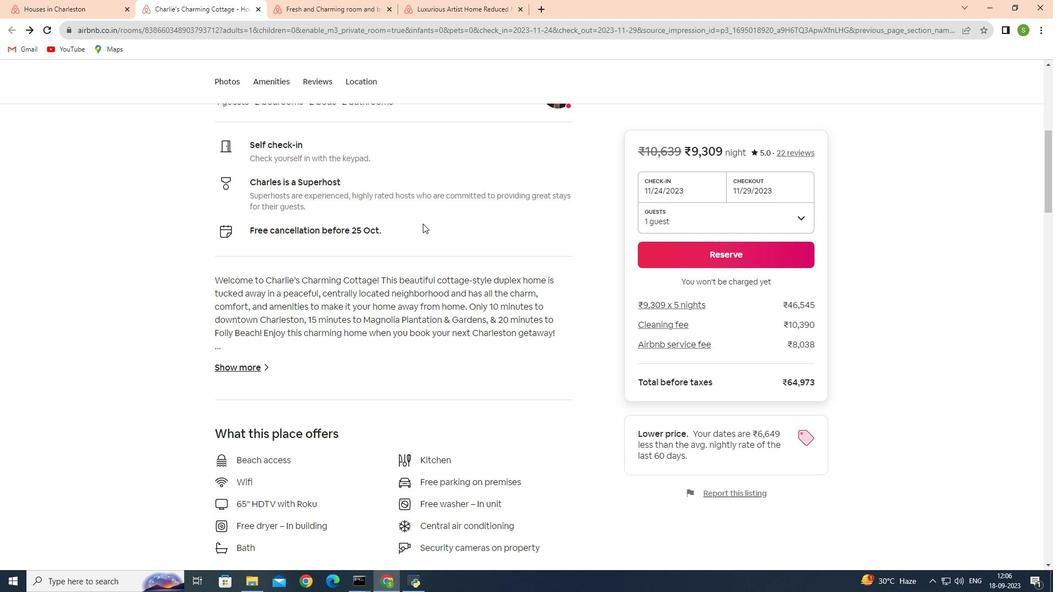 
Action: Mouse moved to (422, 225)
Screenshot: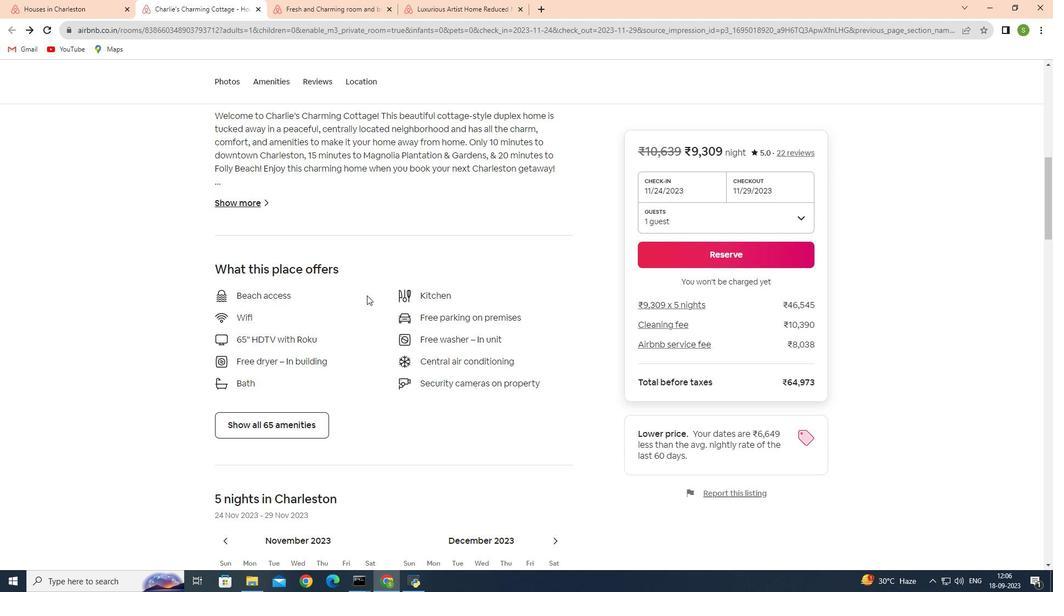 
Action: Mouse scrolled (422, 225) with delta (0, 0)
Screenshot: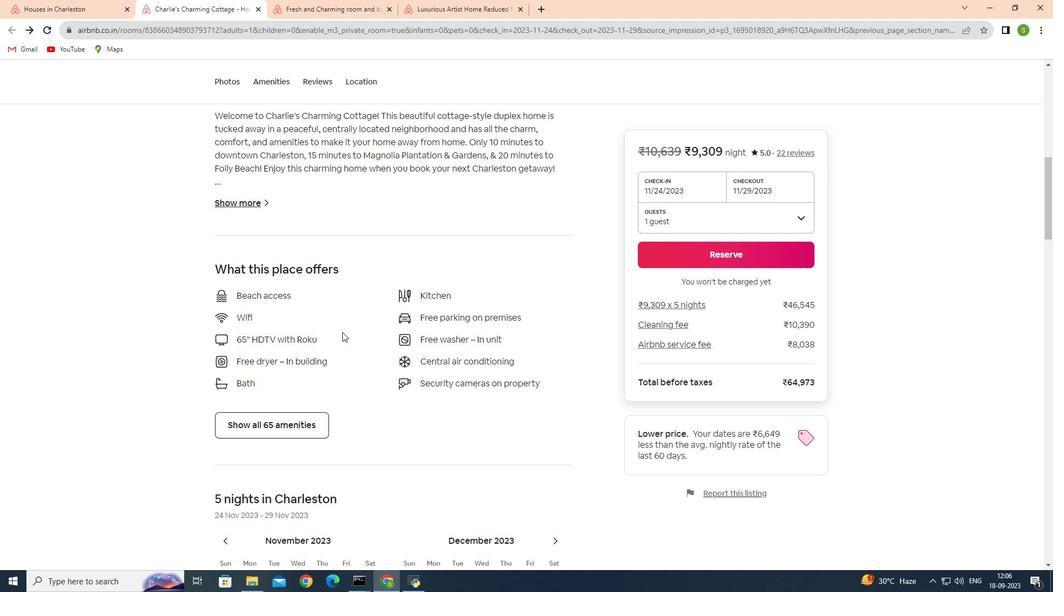 
Action: Mouse moved to (422, 226)
Screenshot: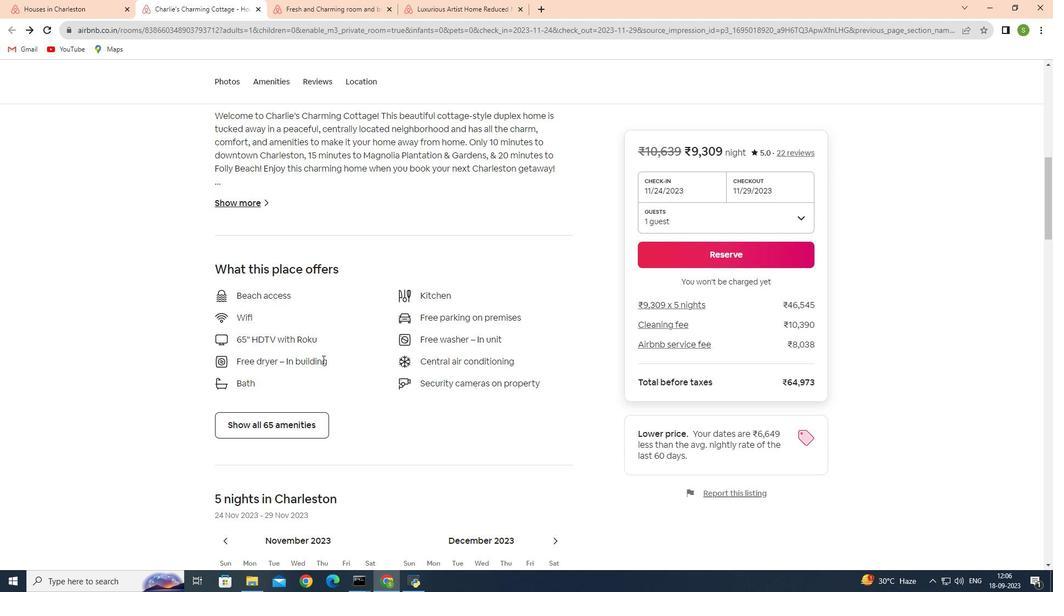 
Action: Mouse scrolled (422, 225) with delta (0, 0)
Screenshot: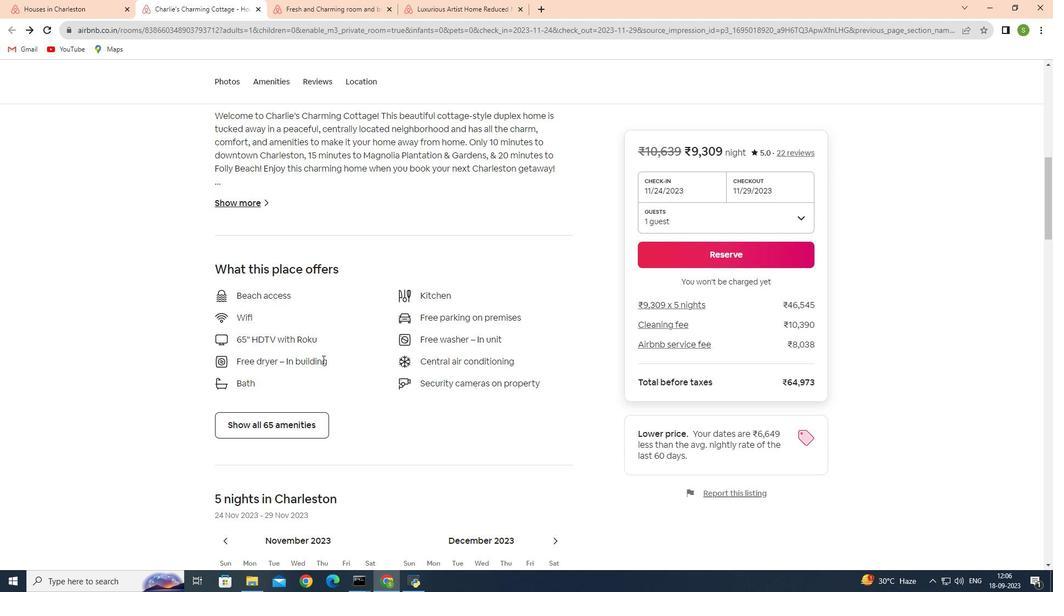 
Action: Mouse moved to (422, 226)
Screenshot: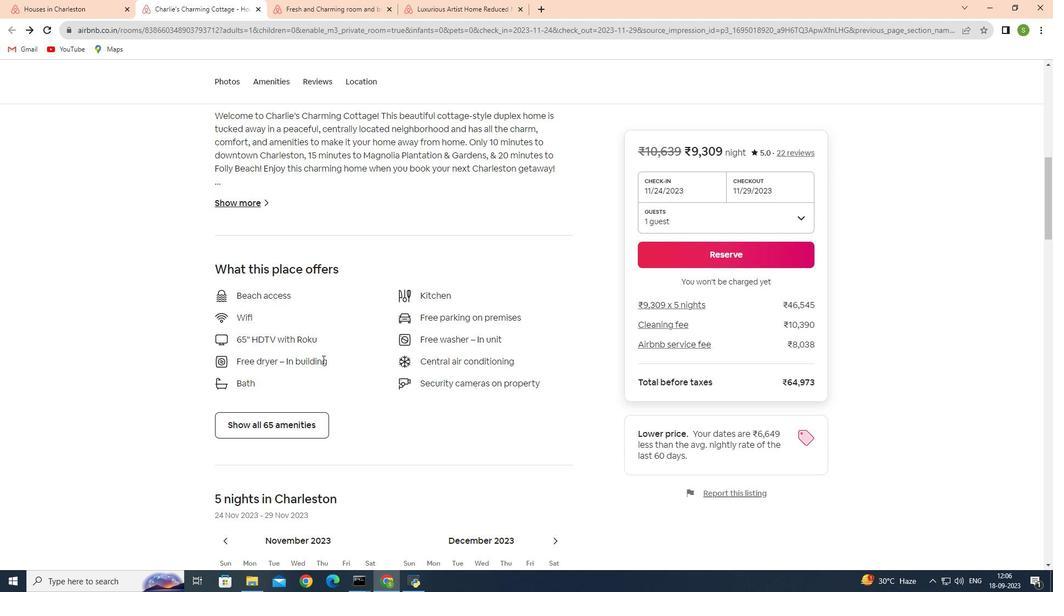 
Action: Mouse scrolled (422, 225) with delta (0, 0)
Screenshot: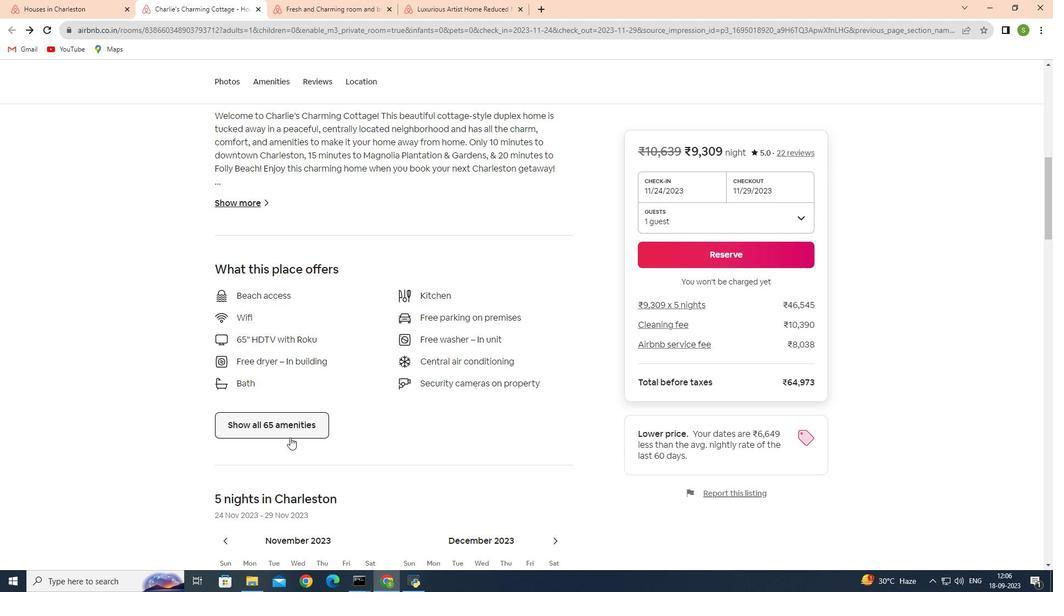 
Action: Mouse moved to (290, 434)
Screenshot: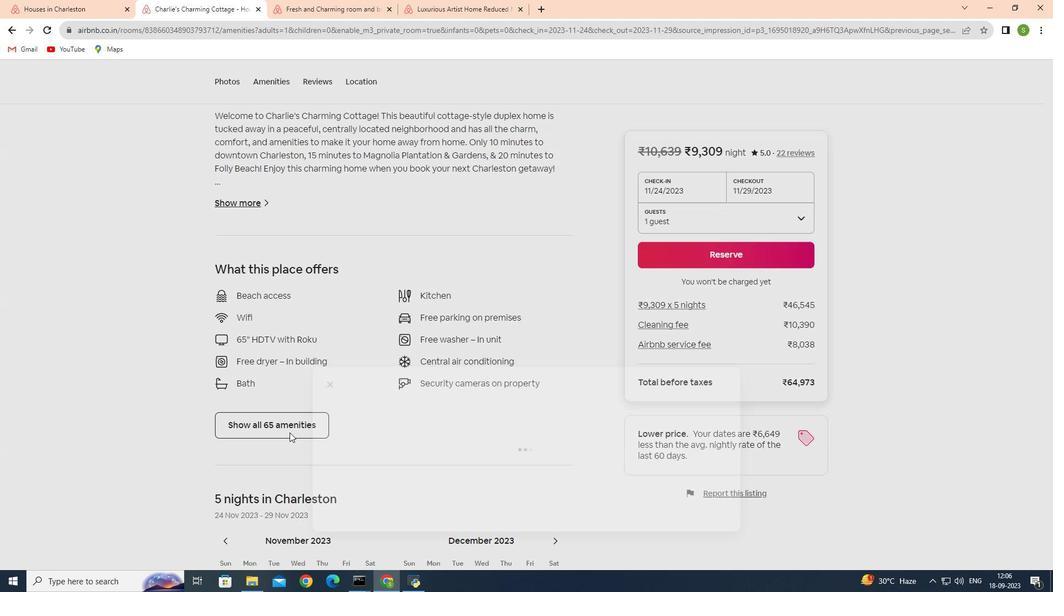 
Action: Mouse pressed left at (290, 434)
Screenshot: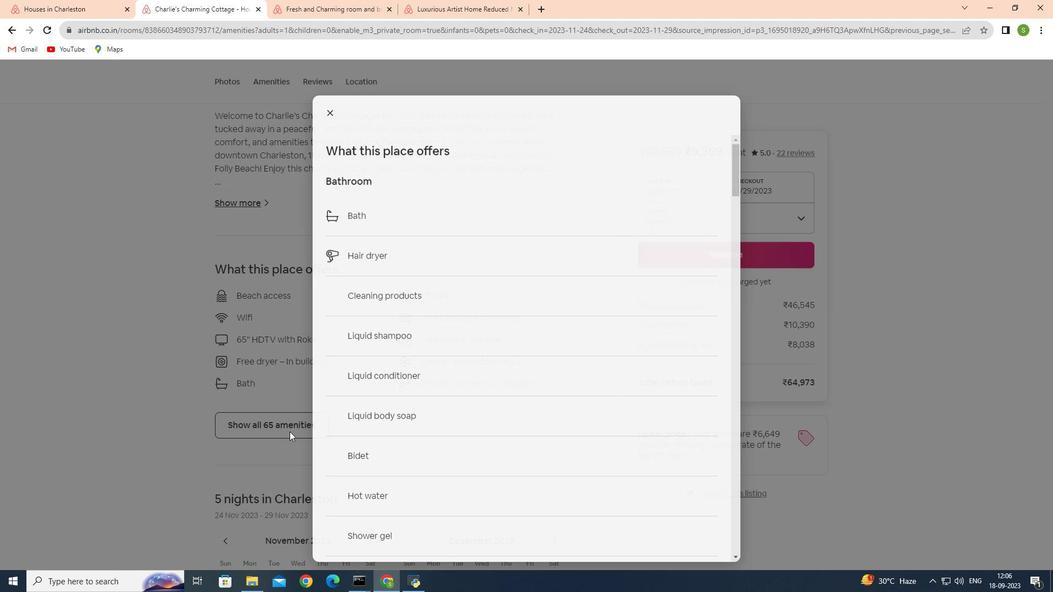
Action: Mouse moved to (508, 271)
Screenshot: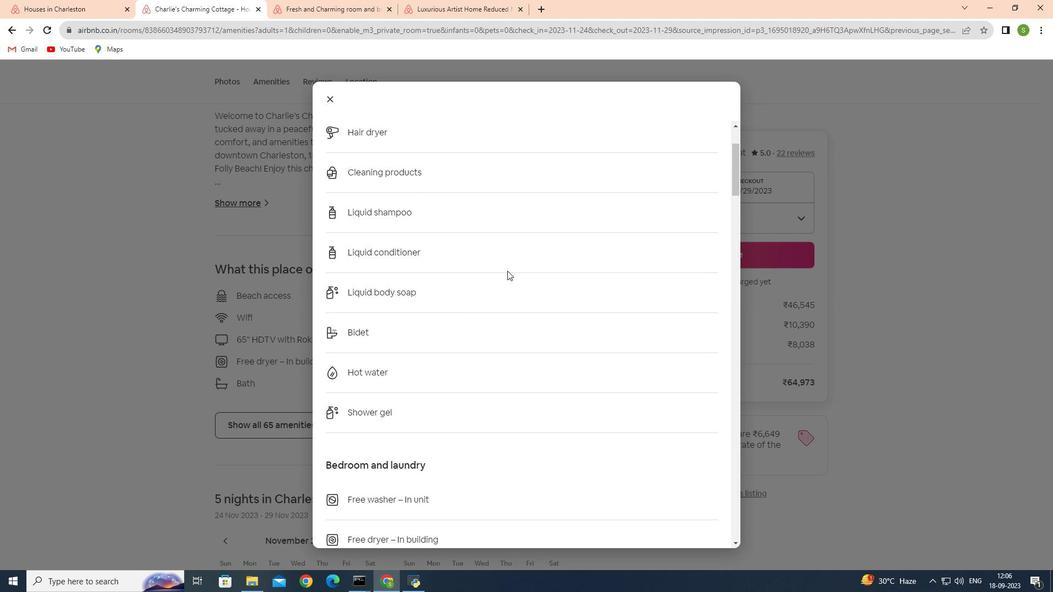 
Action: Mouse scrolled (508, 271) with delta (0, 0)
Screenshot: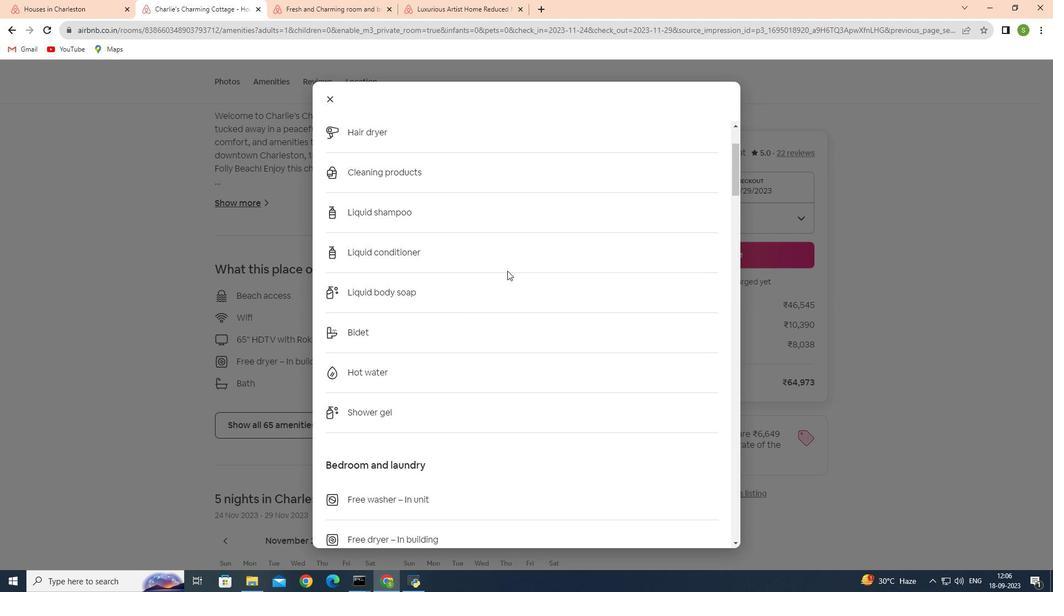 
Action: Mouse scrolled (508, 271) with delta (0, 0)
Screenshot: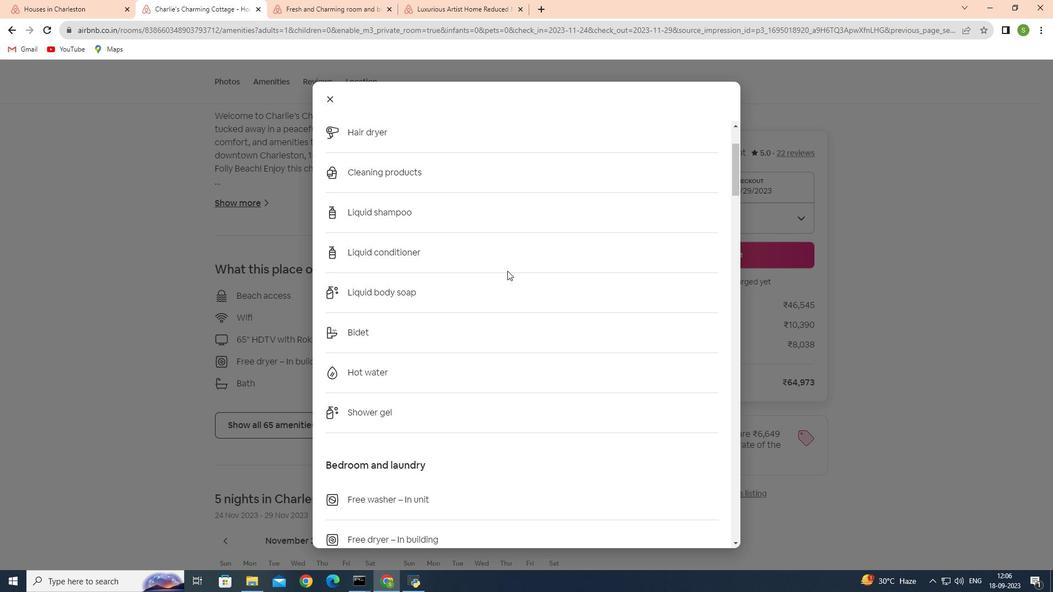 
Action: Mouse scrolled (508, 271) with delta (0, 0)
Screenshot: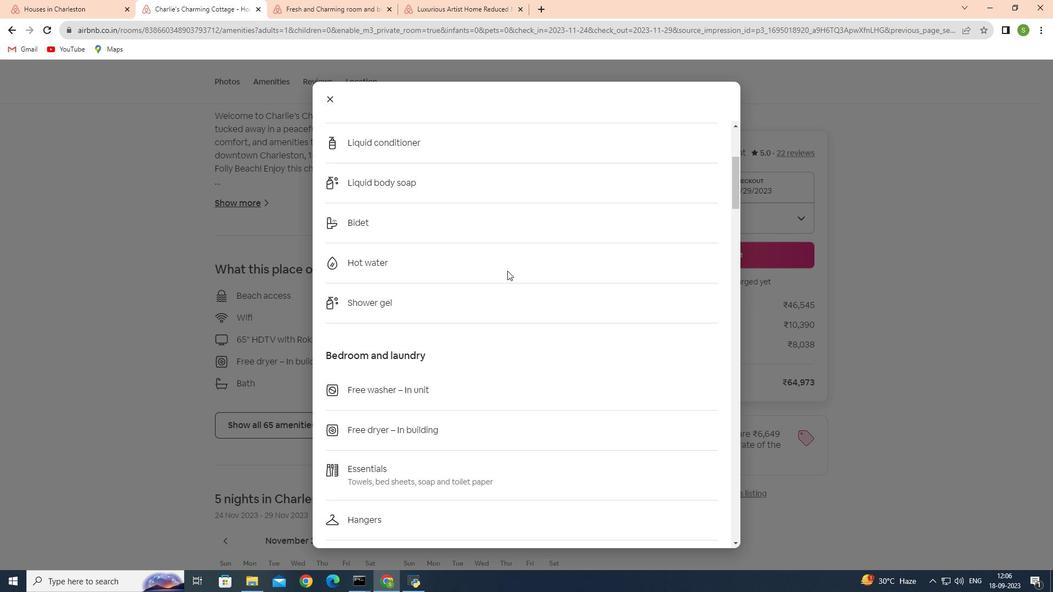 
Action: Mouse scrolled (508, 271) with delta (0, 0)
Screenshot: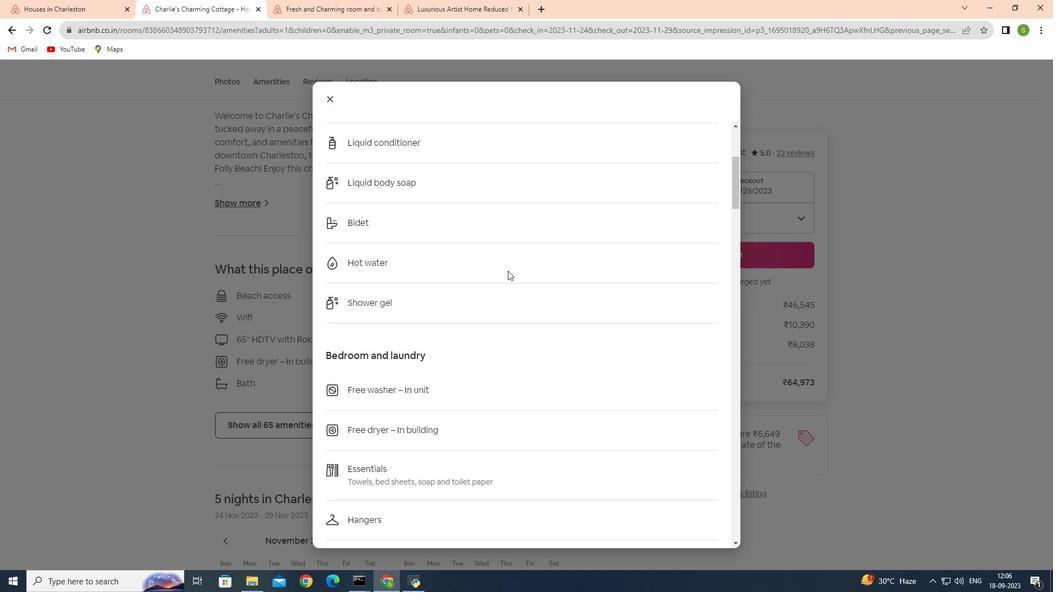 
Action: Mouse moved to (508, 271)
Screenshot: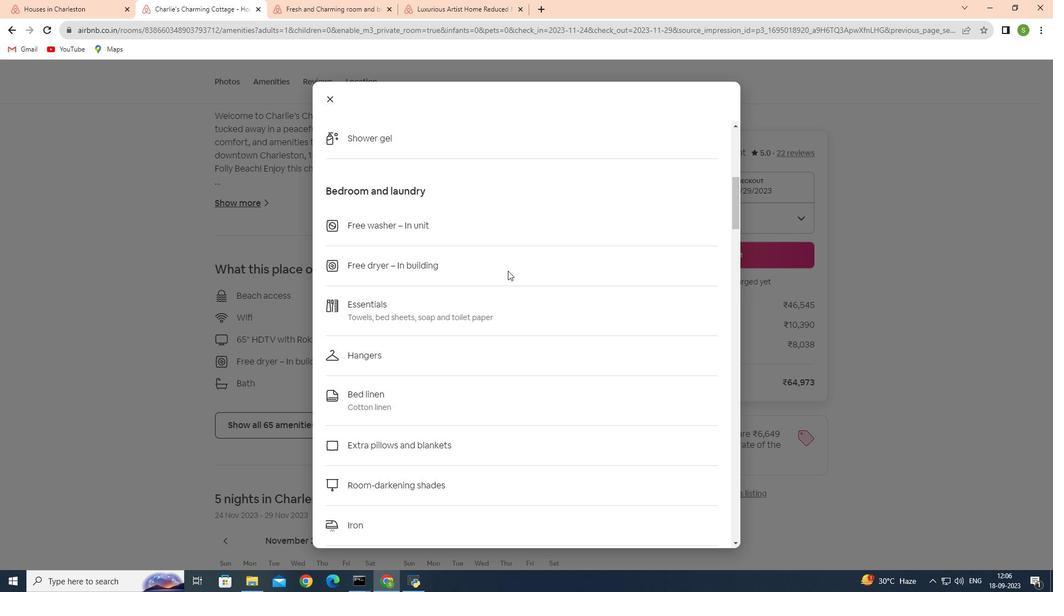 
Action: Mouse scrolled (508, 271) with delta (0, 0)
Screenshot: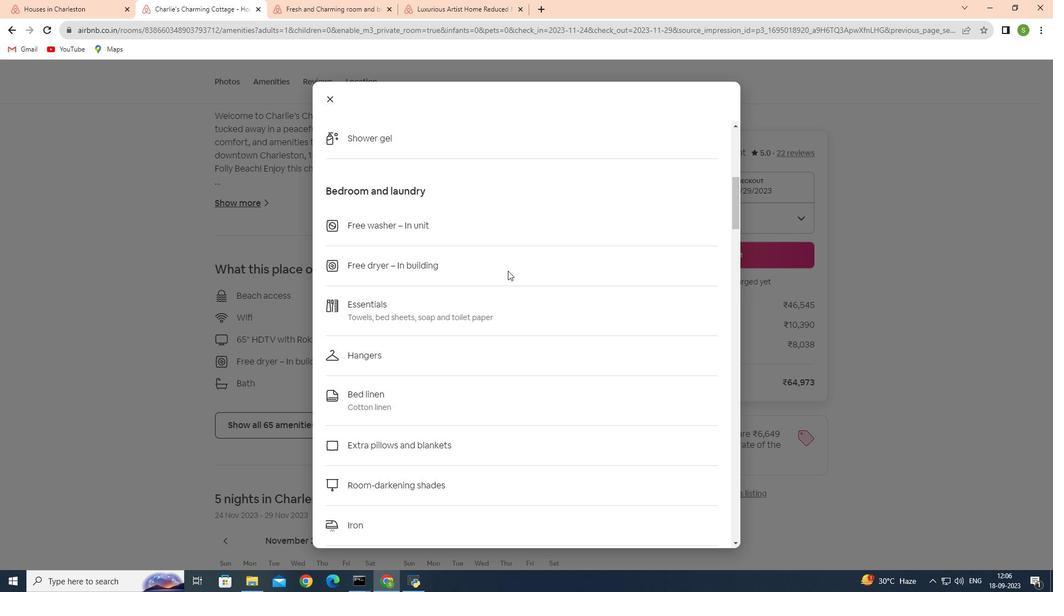 
Action: Mouse scrolled (508, 271) with delta (0, 0)
Screenshot: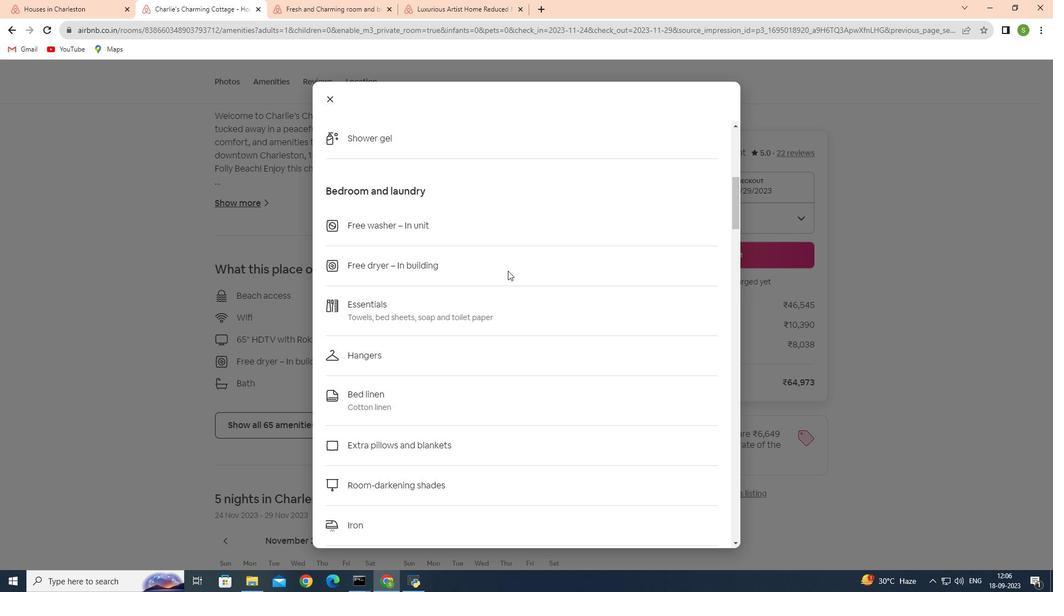 
Action: Mouse scrolled (508, 271) with delta (0, 0)
Screenshot: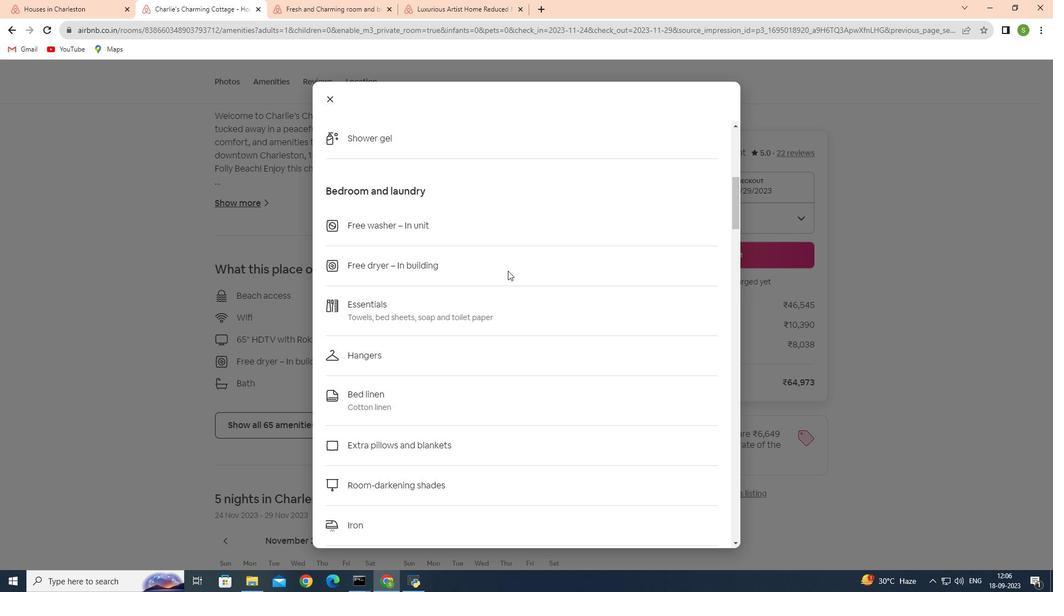 
Action: Mouse scrolled (508, 271) with delta (0, 0)
Screenshot: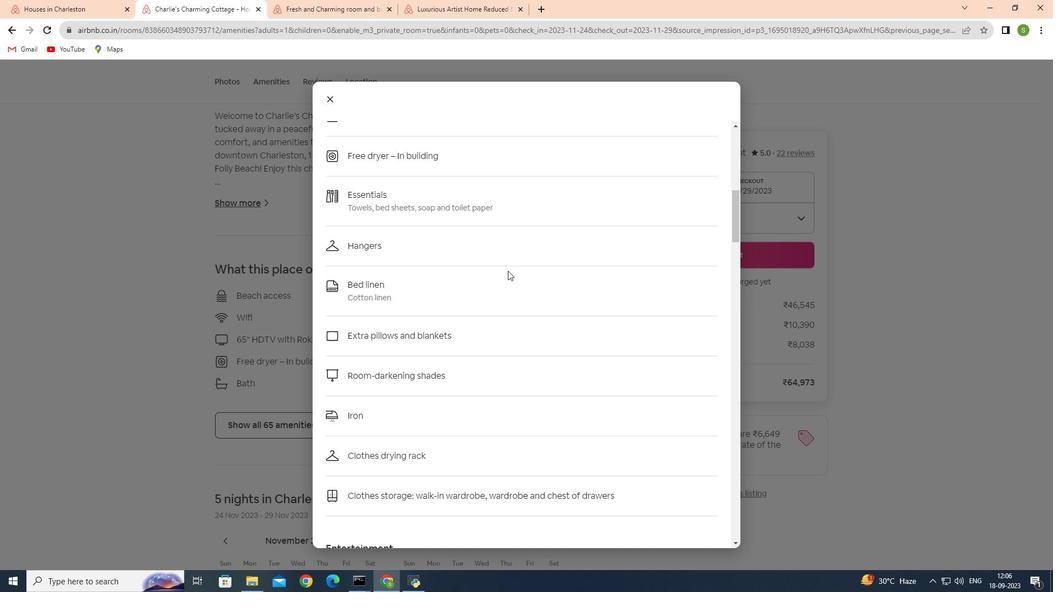 
Action: Mouse scrolled (508, 271) with delta (0, 0)
Screenshot: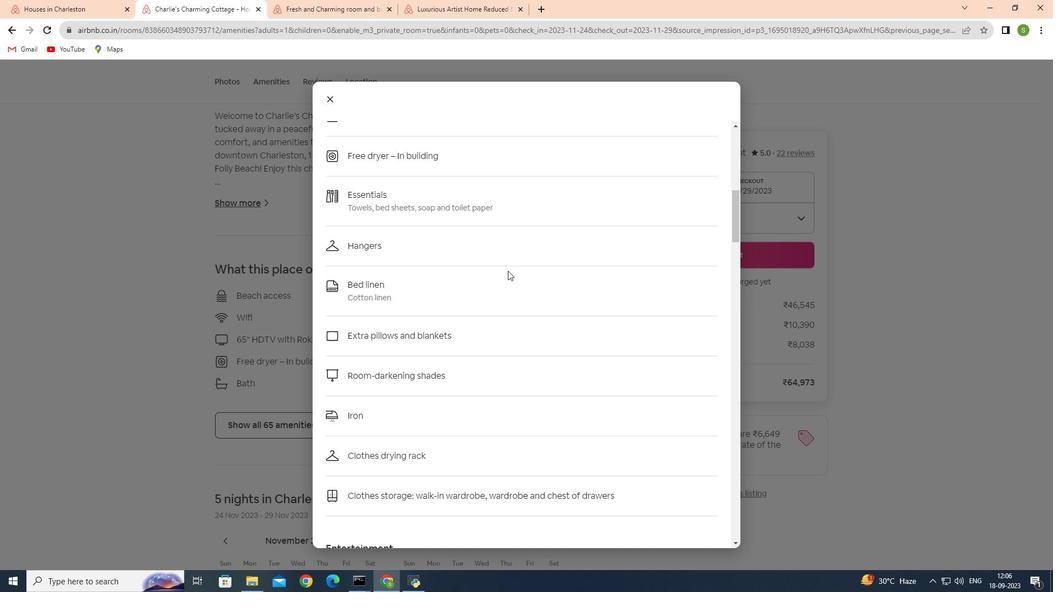 
Action: Mouse scrolled (508, 271) with delta (0, 0)
Screenshot: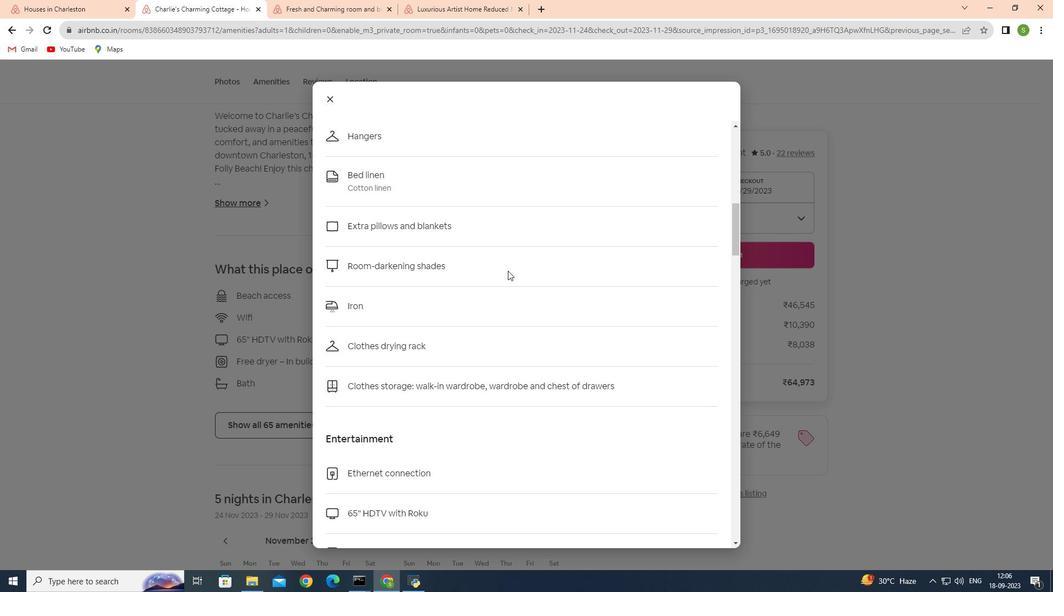 
Action: Mouse scrolled (508, 271) with delta (0, 0)
Screenshot: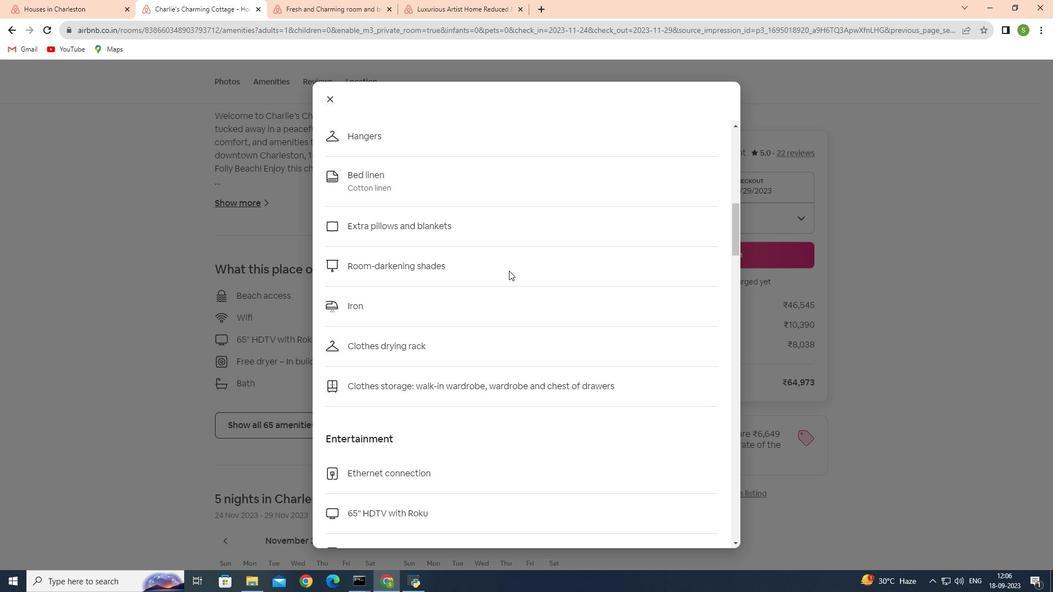 
Action: Mouse moved to (510, 271)
Screenshot: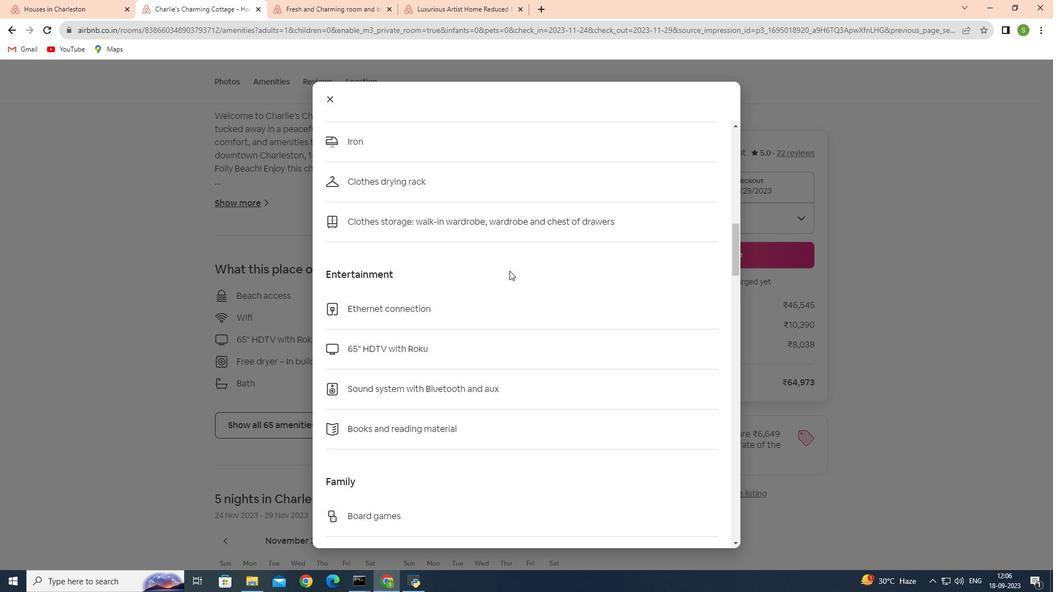 
Action: Mouse scrolled (510, 271) with delta (0, 0)
Screenshot: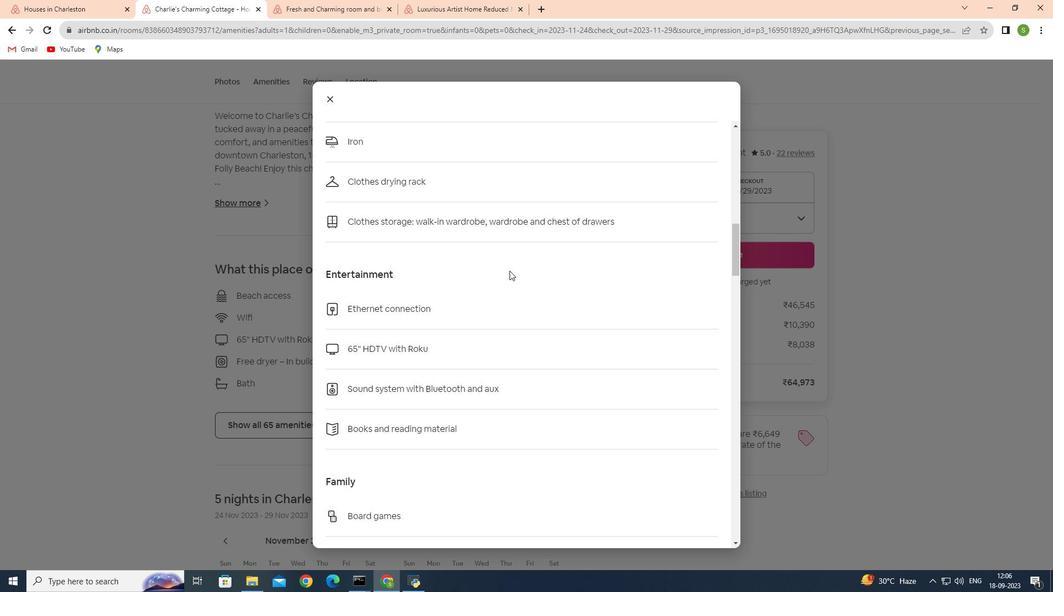 
Action: Mouse scrolled (510, 271) with delta (0, 0)
Screenshot: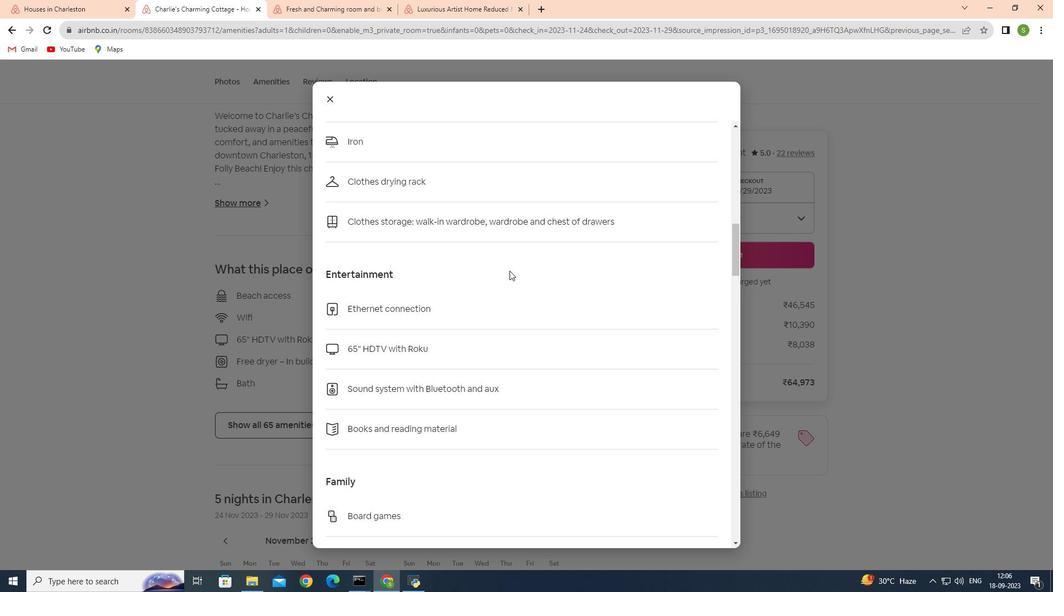 
Action: Mouse scrolled (510, 271) with delta (0, 0)
Screenshot: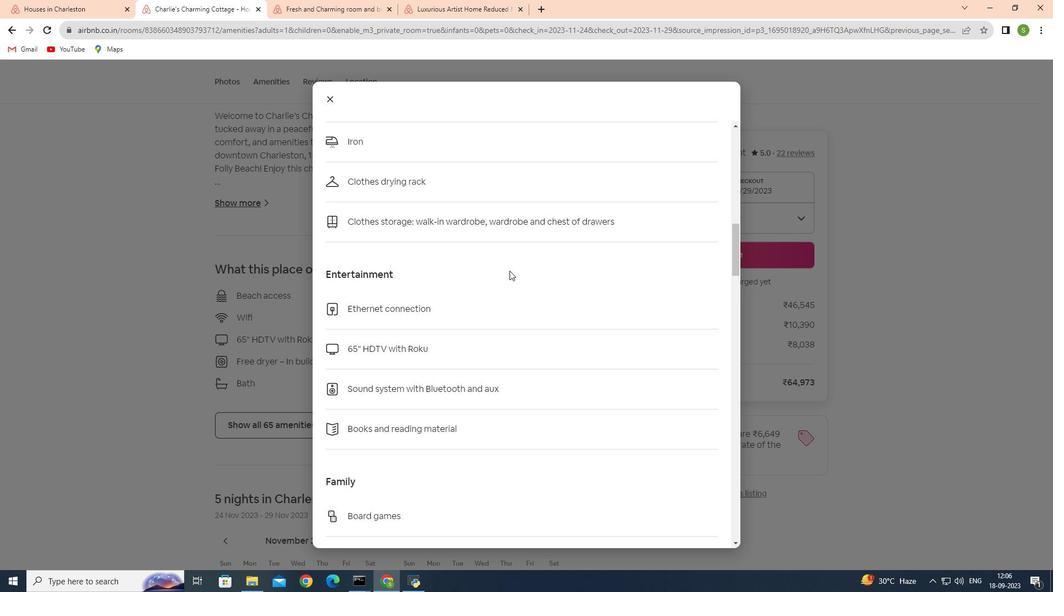 
Action: Mouse moved to (511, 272)
Screenshot: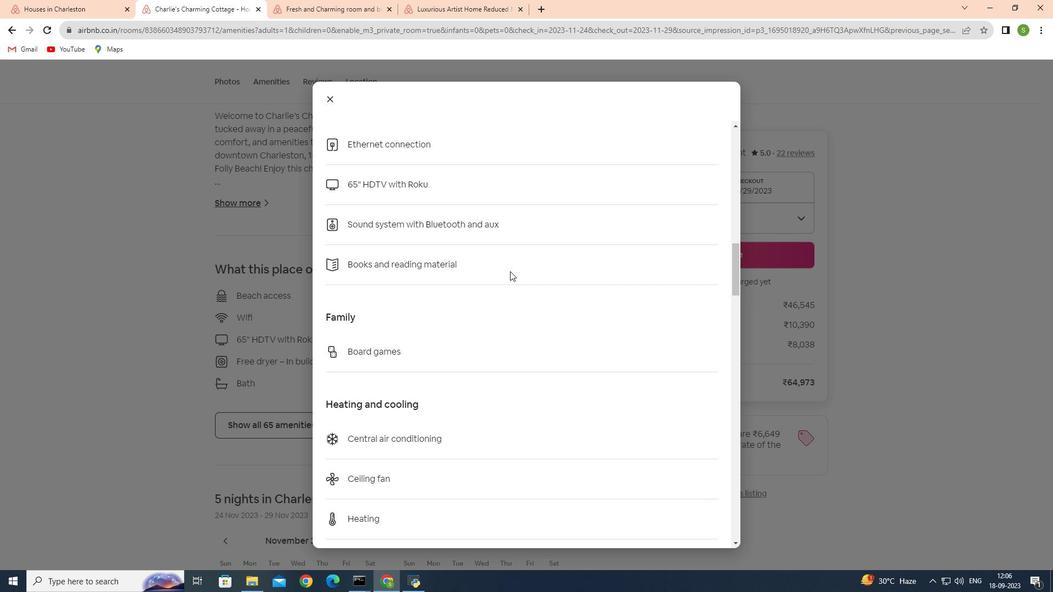 
Action: Mouse scrolled (511, 271) with delta (0, 0)
Screenshot: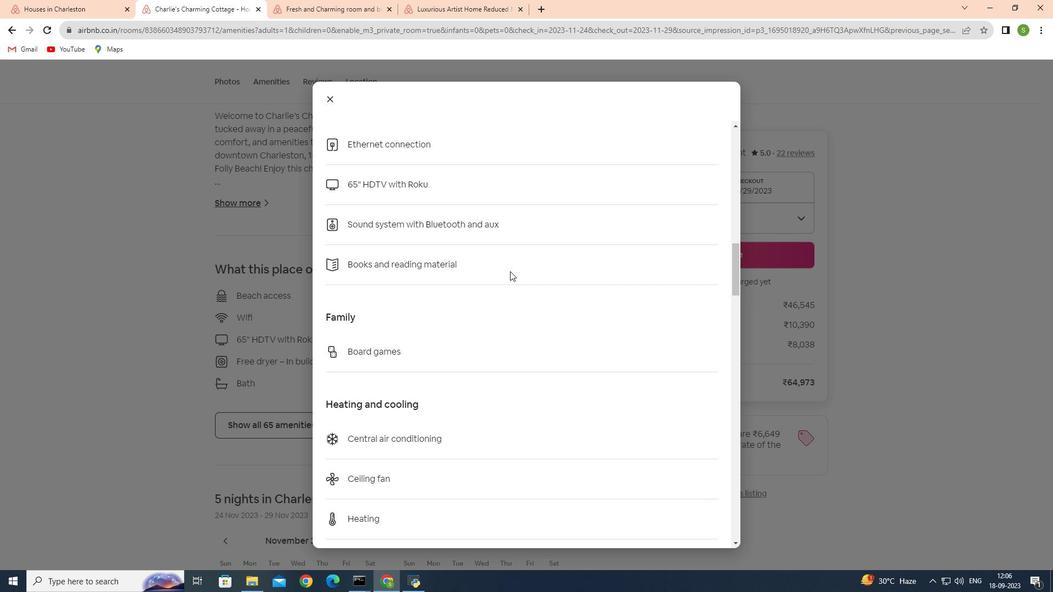 
Action: Mouse scrolled (511, 271) with delta (0, 0)
Screenshot: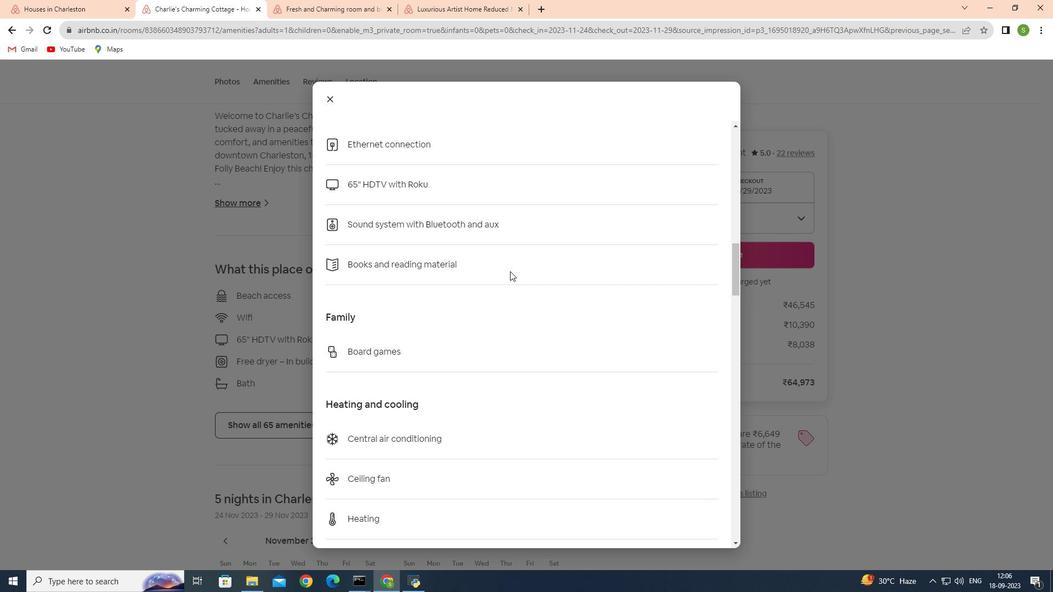 
Action: Mouse scrolled (511, 271) with delta (0, 0)
Screenshot: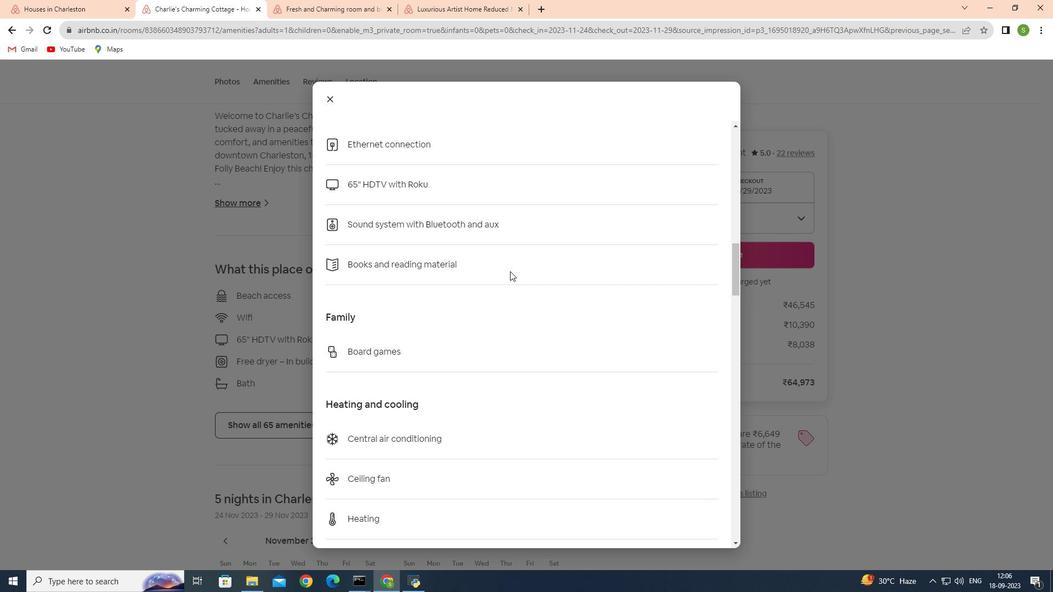 
Action: Mouse moved to (511, 272)
Screenshot: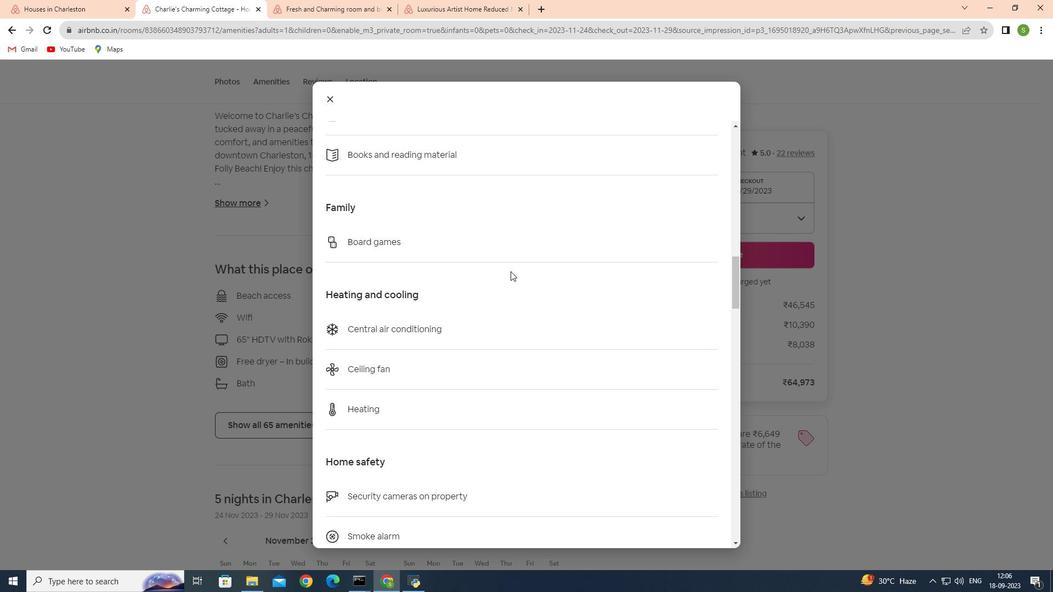 
Action: Mouse scrolled (511, 271) with delta (0, 0)
Screenshot: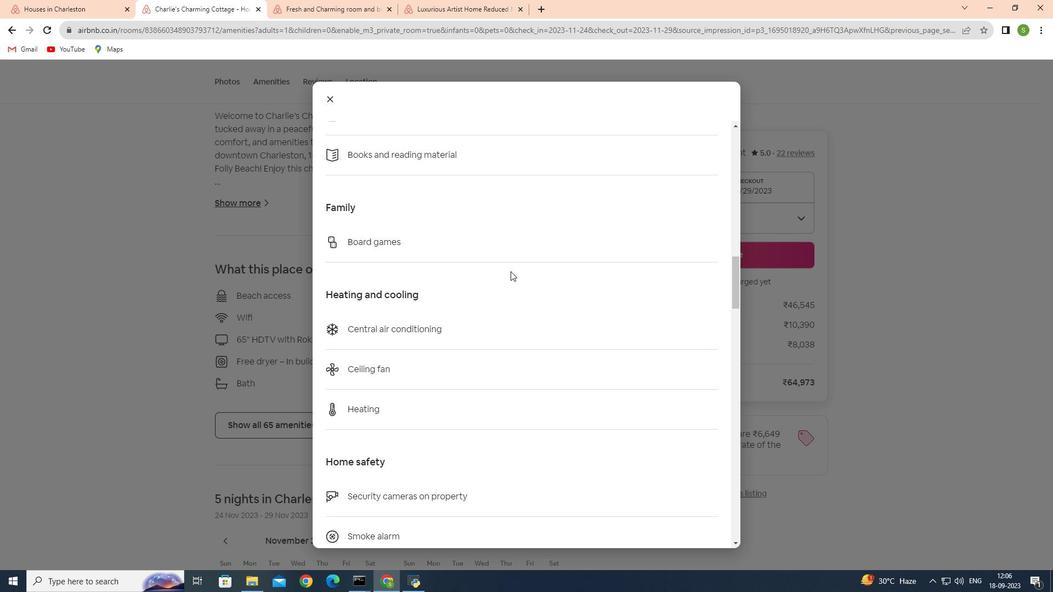 
Action: Mouse scrolled (511, 271) with delta (0, 0)
Screenshot: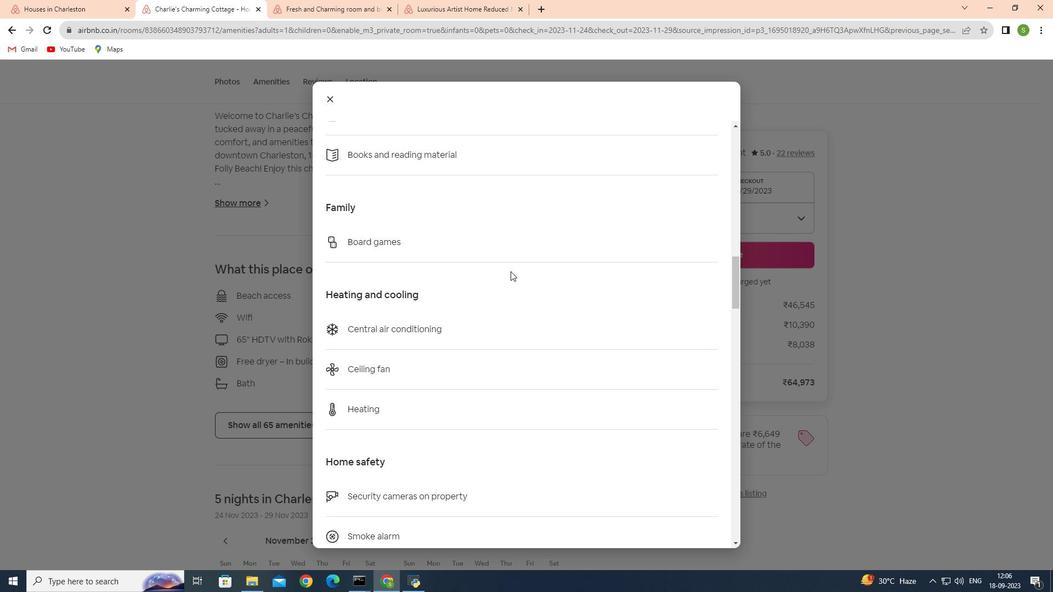 
Action: Mouse moved to (511, 272)
Screenshot: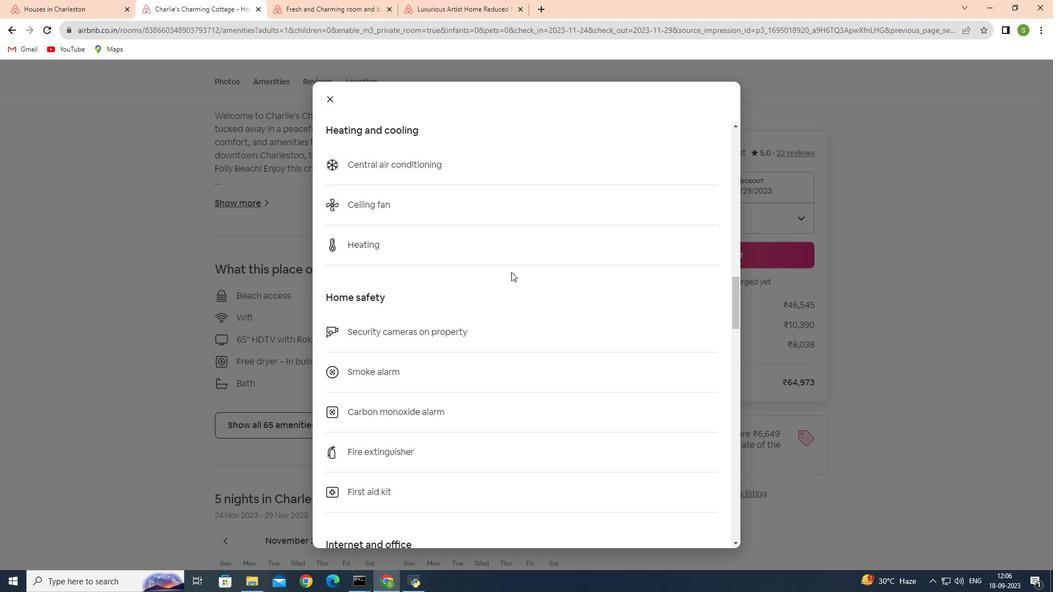 
Action: Mouse scrolled (511, 272) with delta (0, 0)
Screenshot: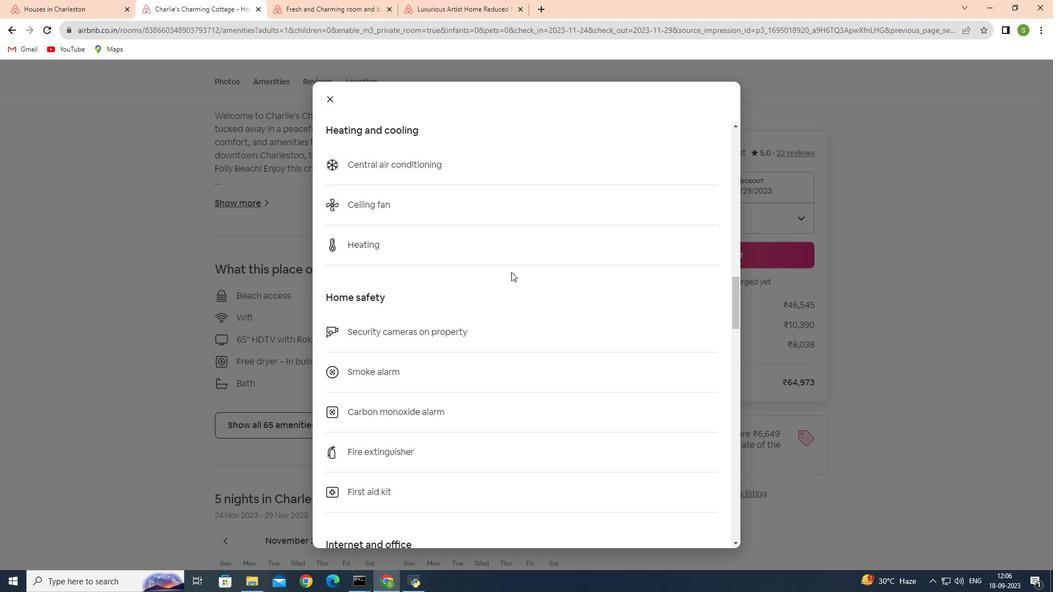
Action: Mouse moved to (512, 272)
Screenshot: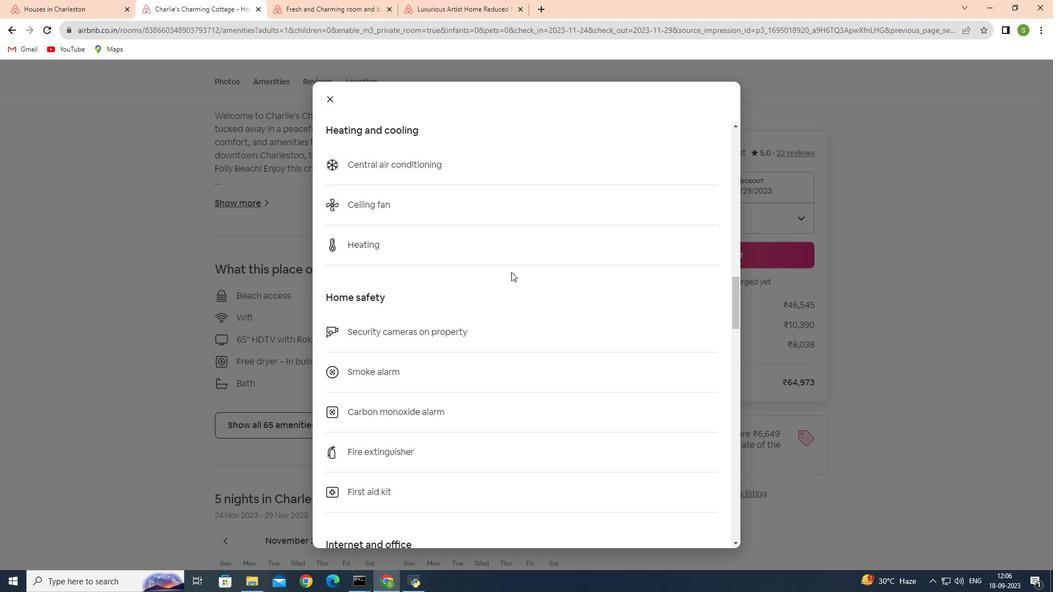 
Action: Mouse scrolled (512, 272) with delta (0, 0)
